 Task: Look for space in Zomin, Uzbekistan from 24th August, 2023 to 10th September, 2023 for 8 adults in price range Rs.12000 to Rs.15000. Place can be entire place or shared room with 4 bedrooms having 8 beds and 4 bathrooms. Property type can be house, flat, guest house. Amenities needed are: wifi, TV, free parkinig on premises, gym, breakfast. Booking option can be shelf check-in. Required host language is English.
Action: Mouse moved to (604, 144)
Screenshot: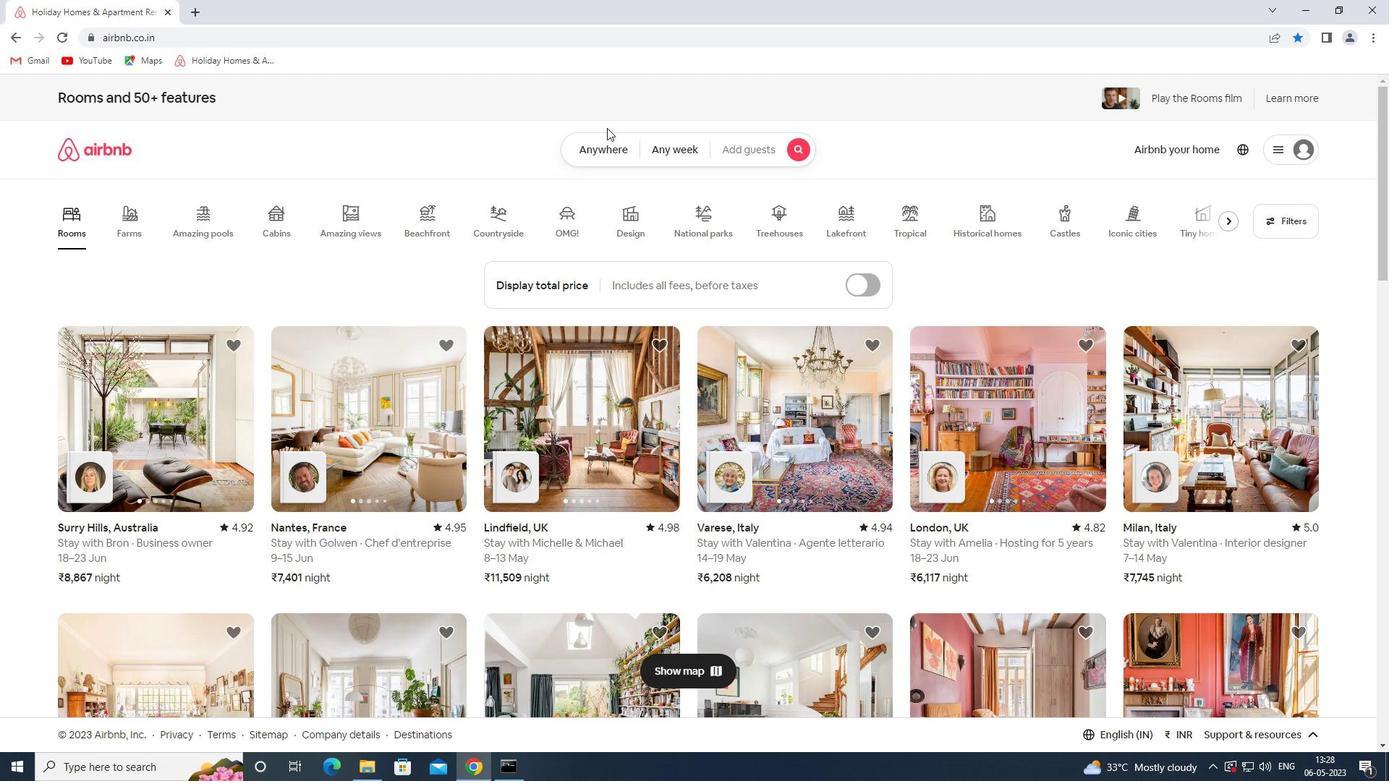 
Action: Mouse pressed left at (604, 144)
Screenshot: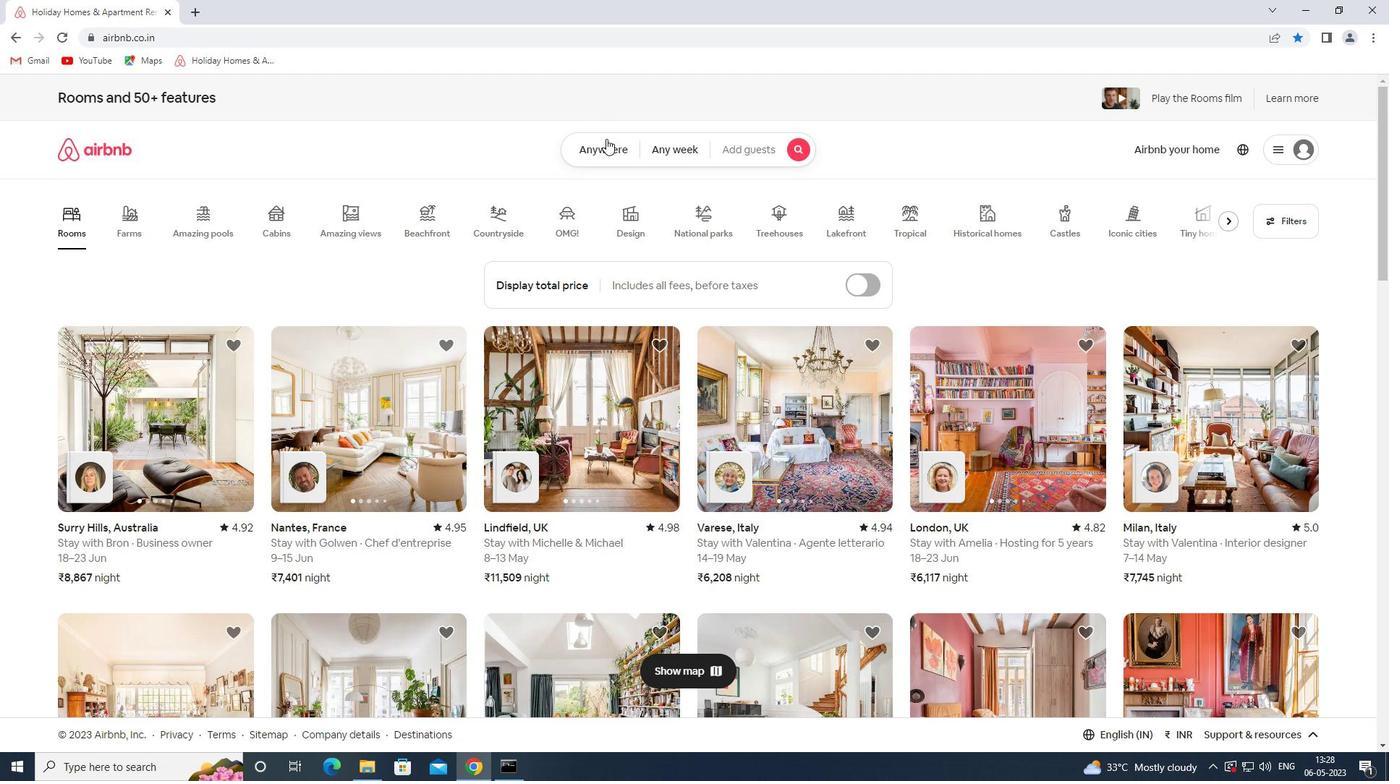 
Action: Mouse moved to (454, 214)
Screenshot: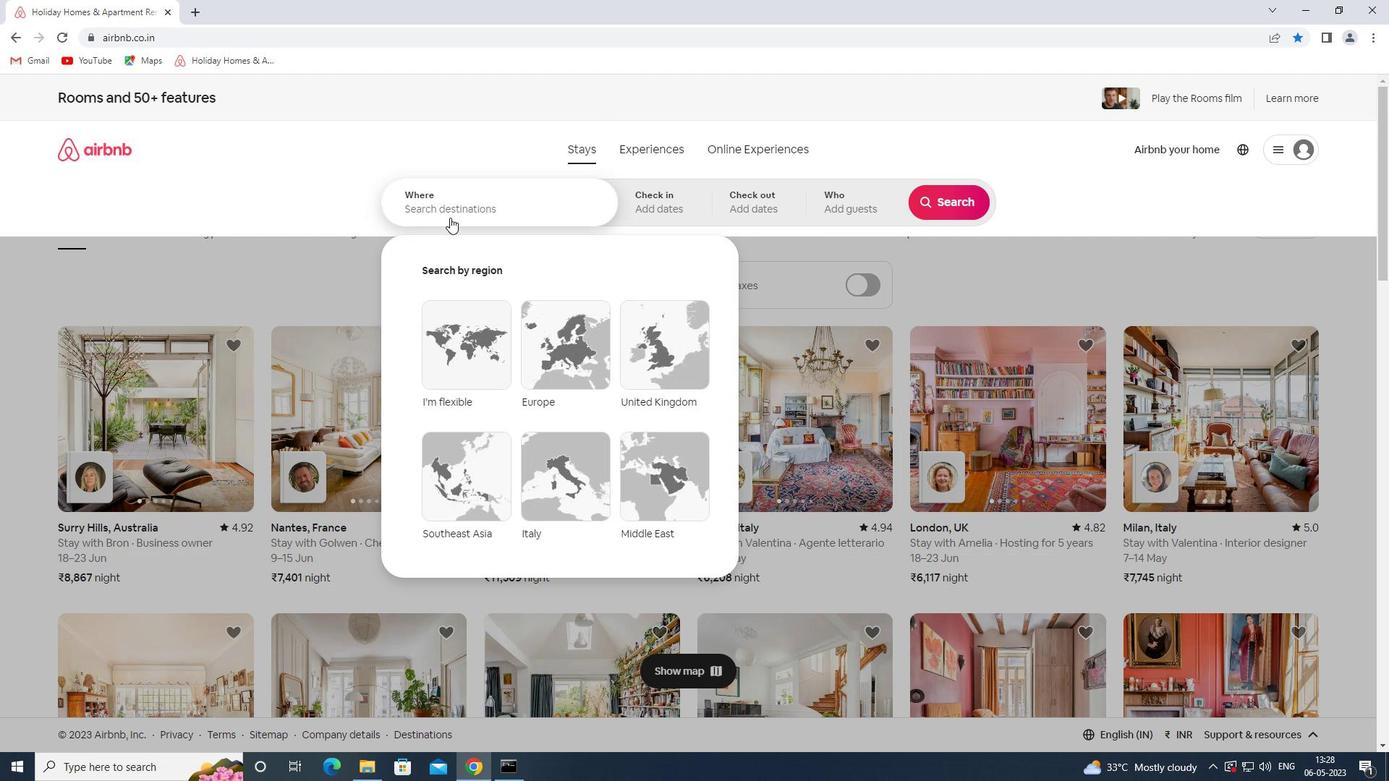 
Action: Mouse pressed left at (454, 214)
Screenshot: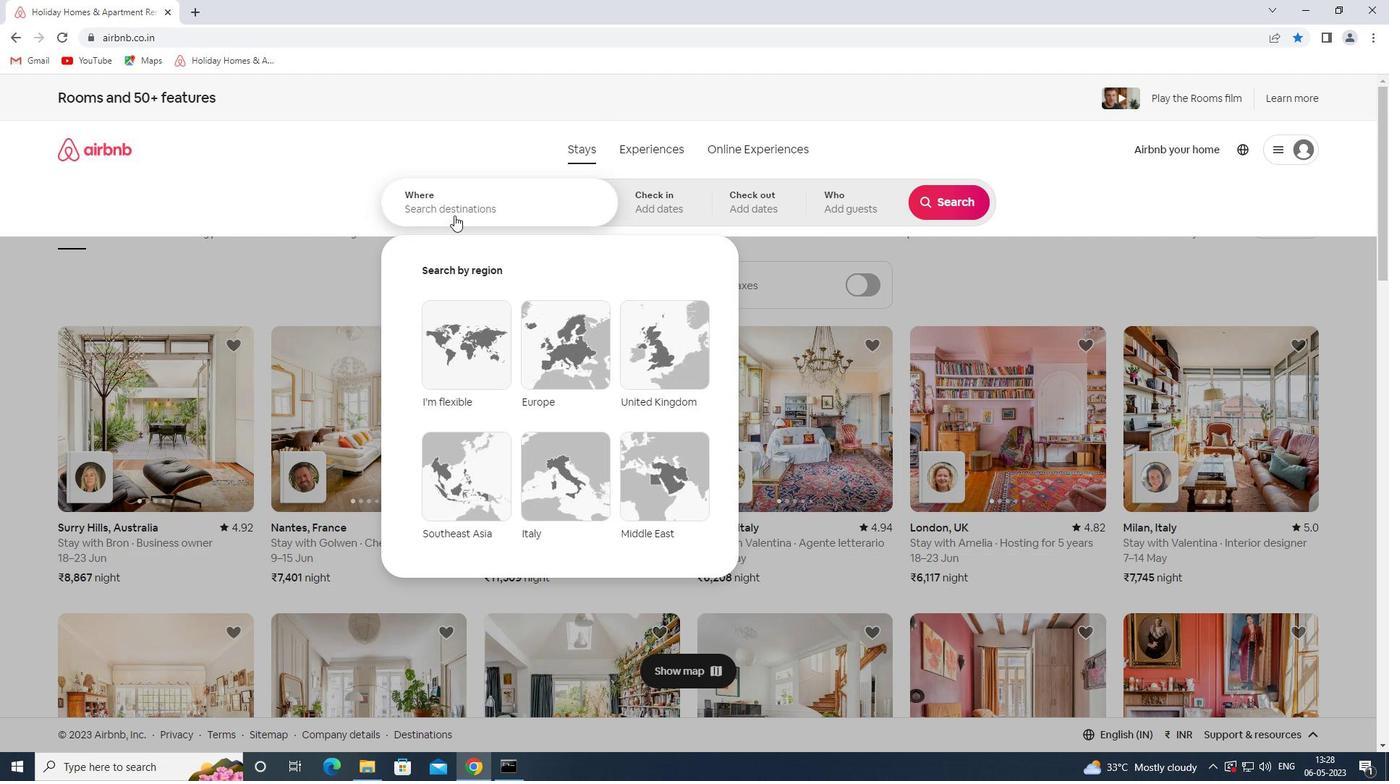 
Action: Mouse moved to (456, 214)
Screenshot: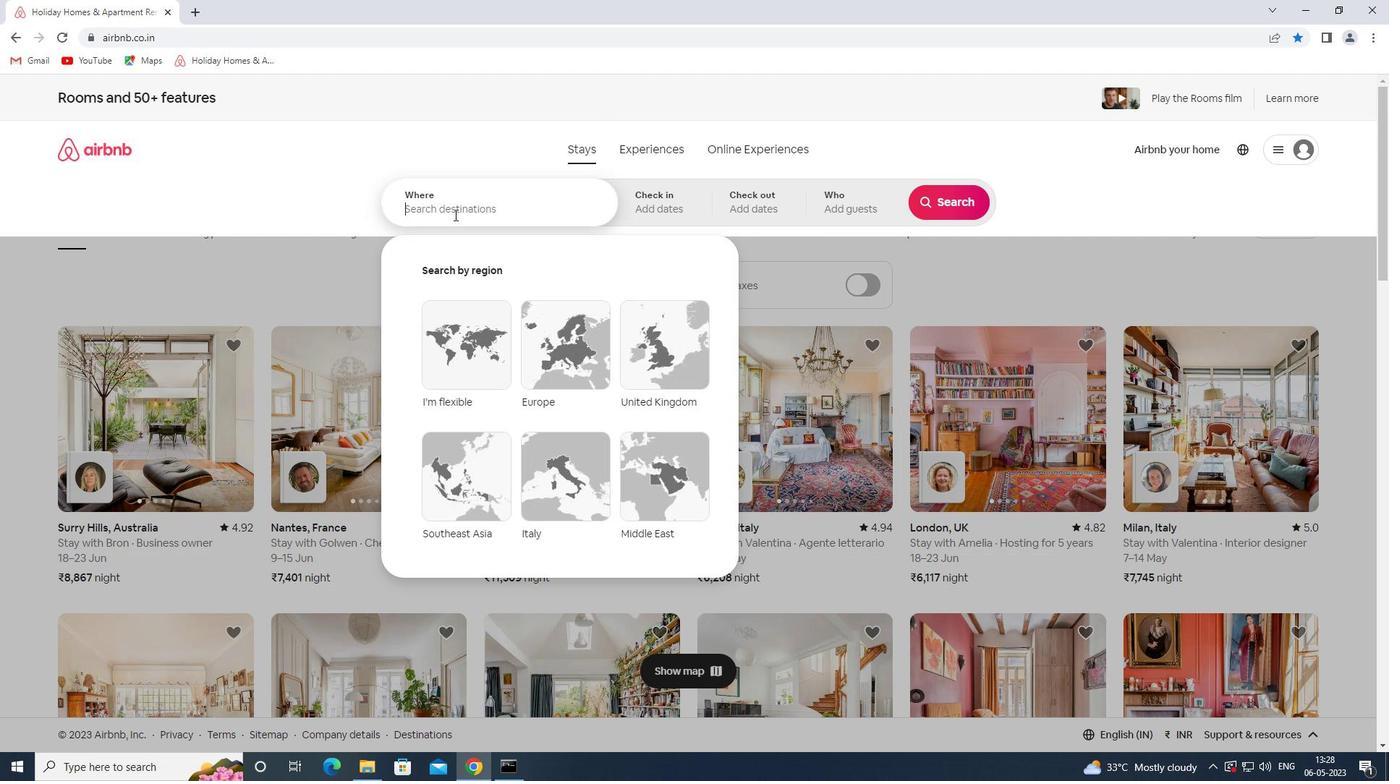 
Action: Key pressed zomin<Key.space>u
Screenshot: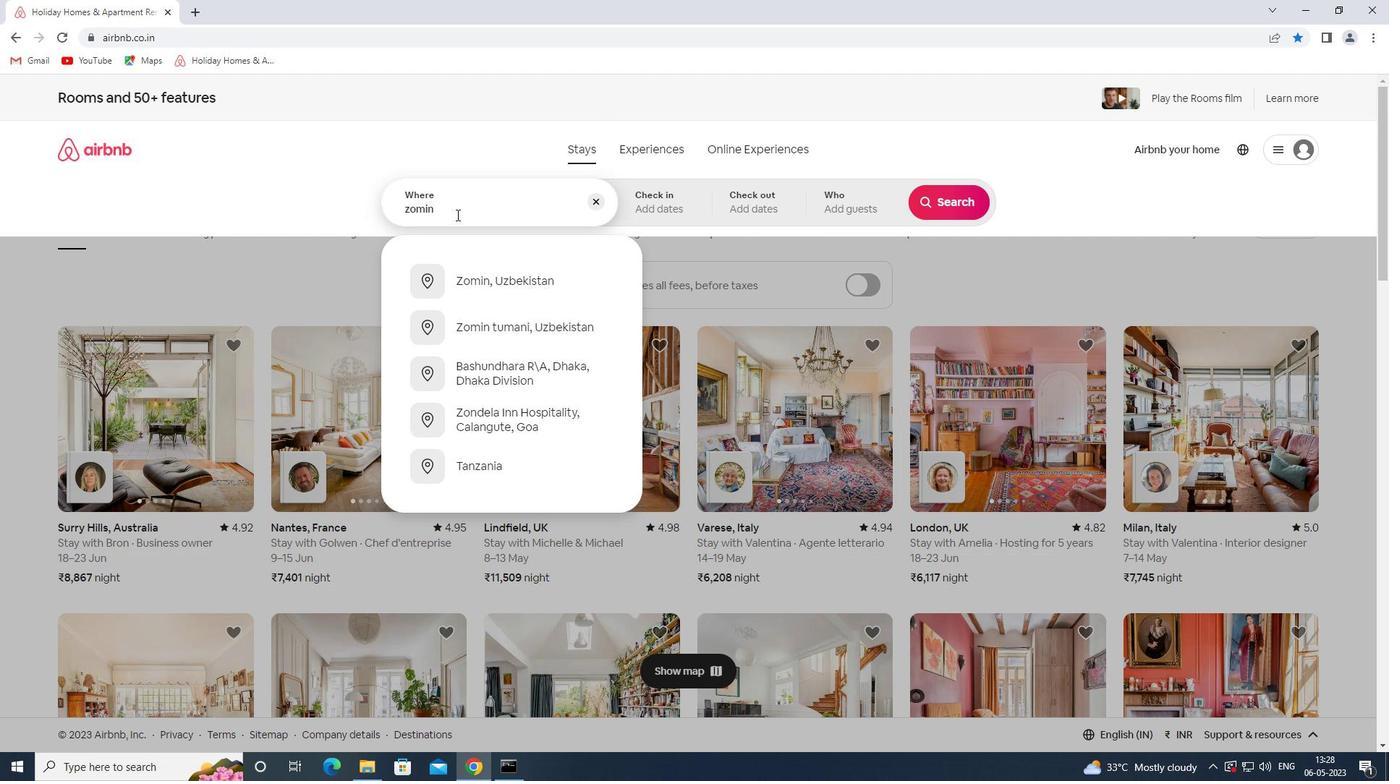 
Action: Mouse moved to (615, 284)
Screenshot: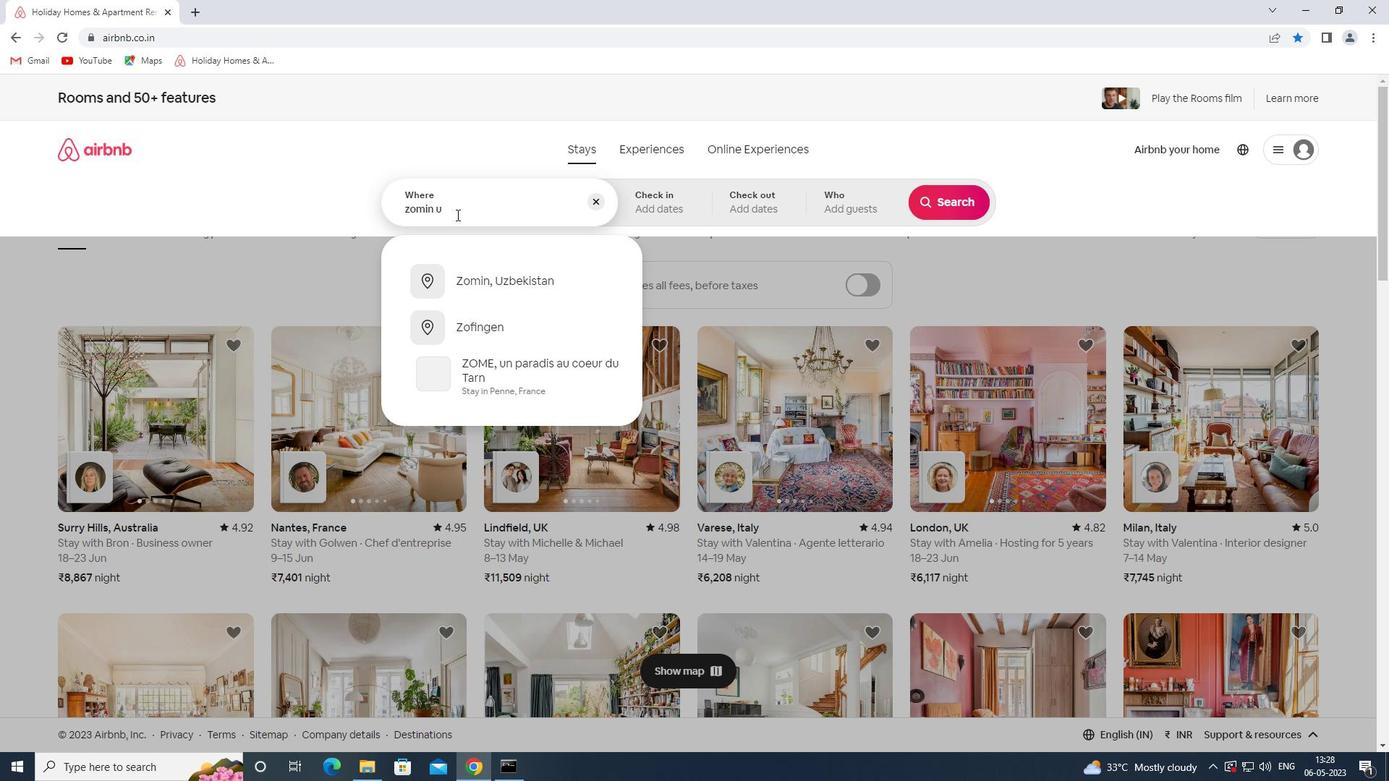 
Action: Mouse pressed left at (615, 284)
Screenshot: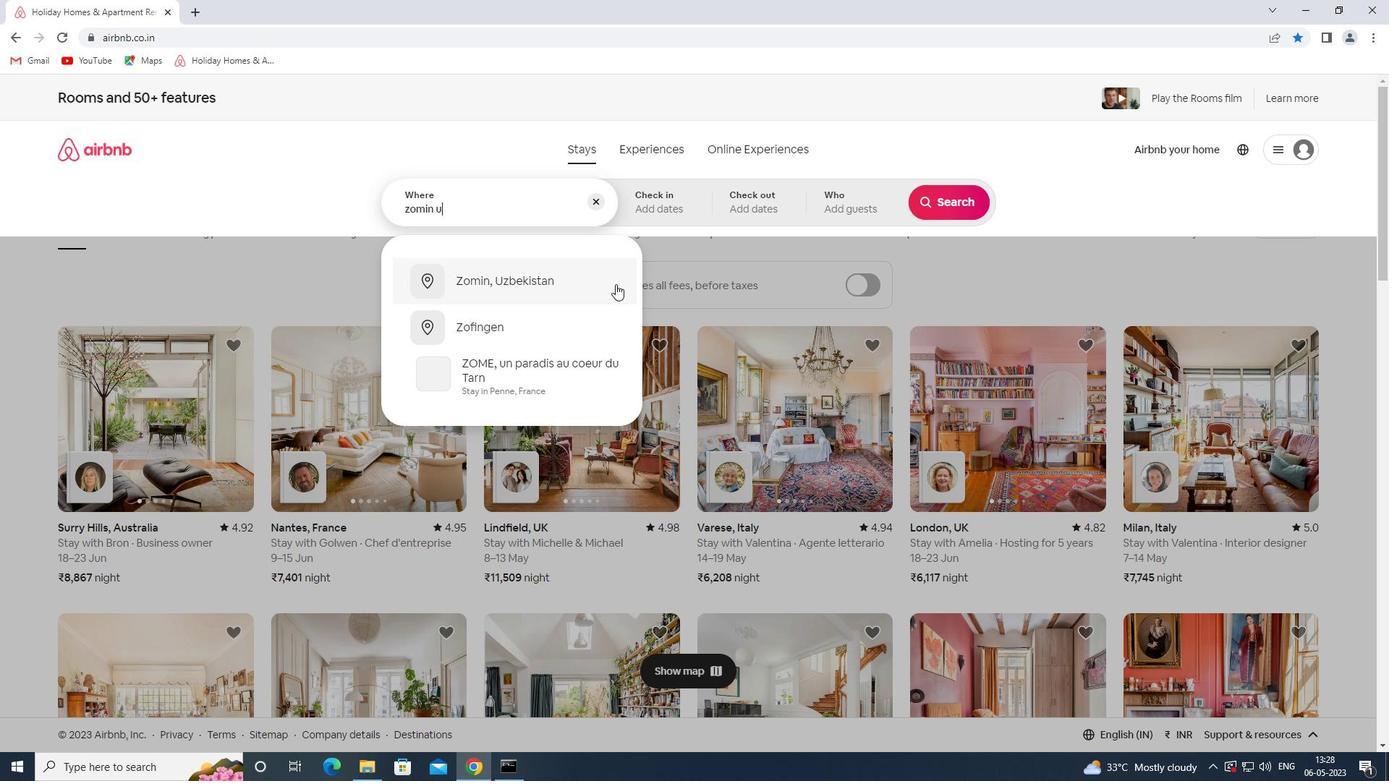 
Action: Mouse moved to (944, 319)
Screenshot: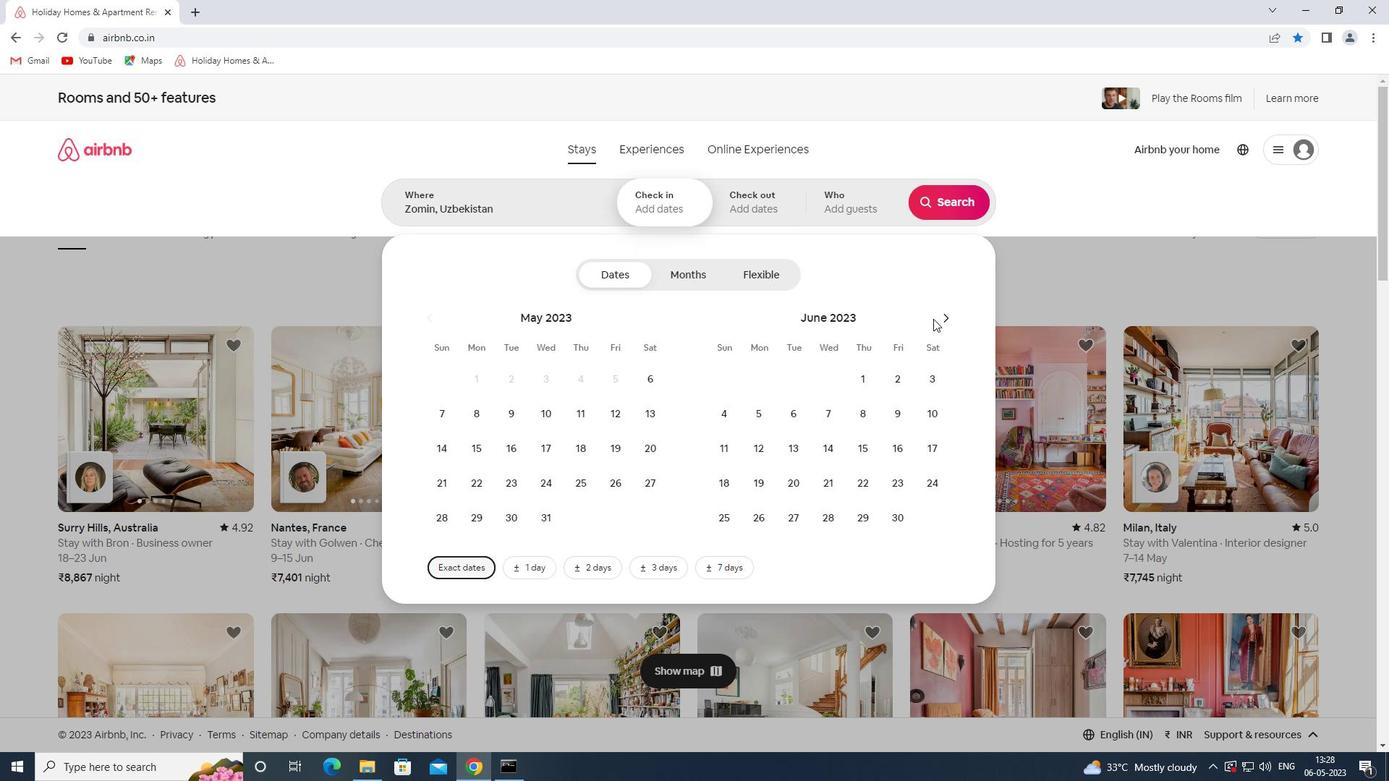 
Action: Mouse pressed left at (944, 319)
Screenshot: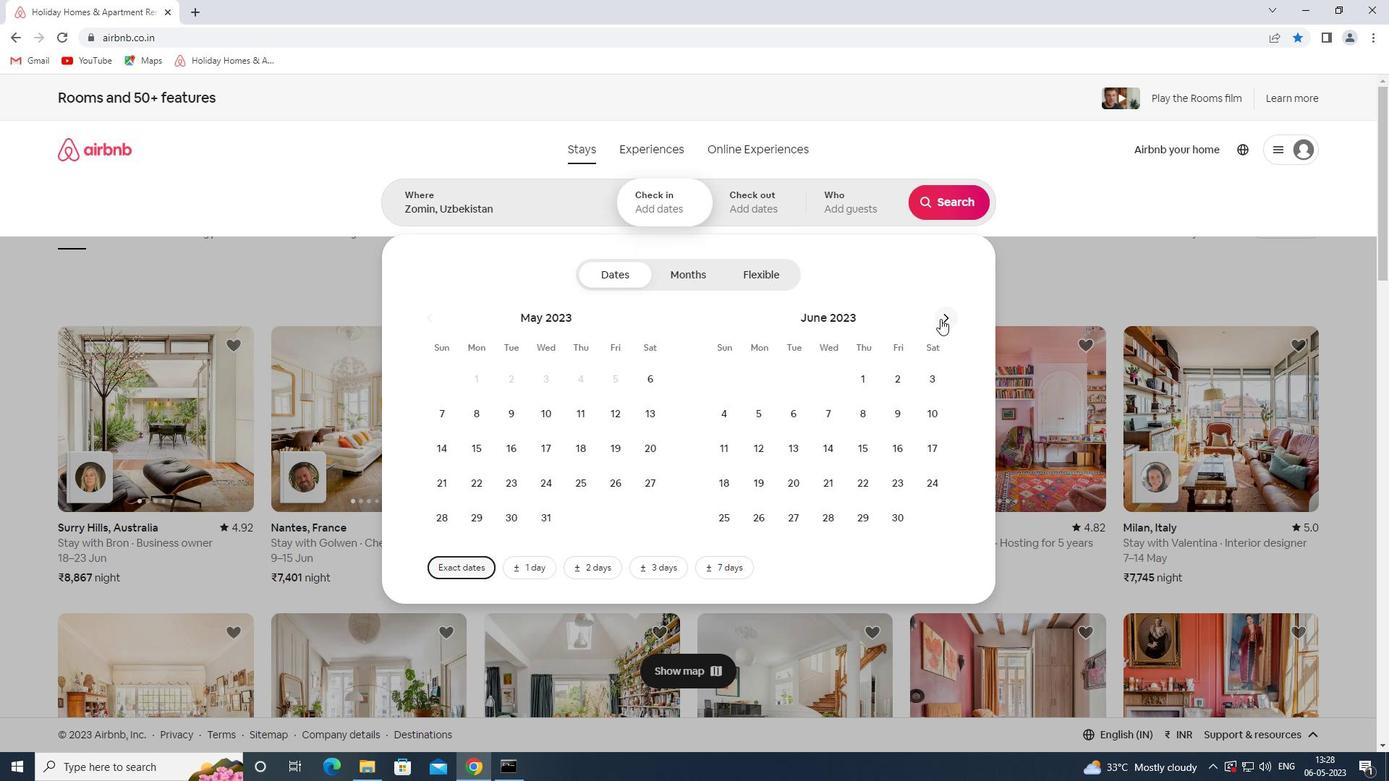 
Action: Mouse pressed left at (944, 319)
Screenshot: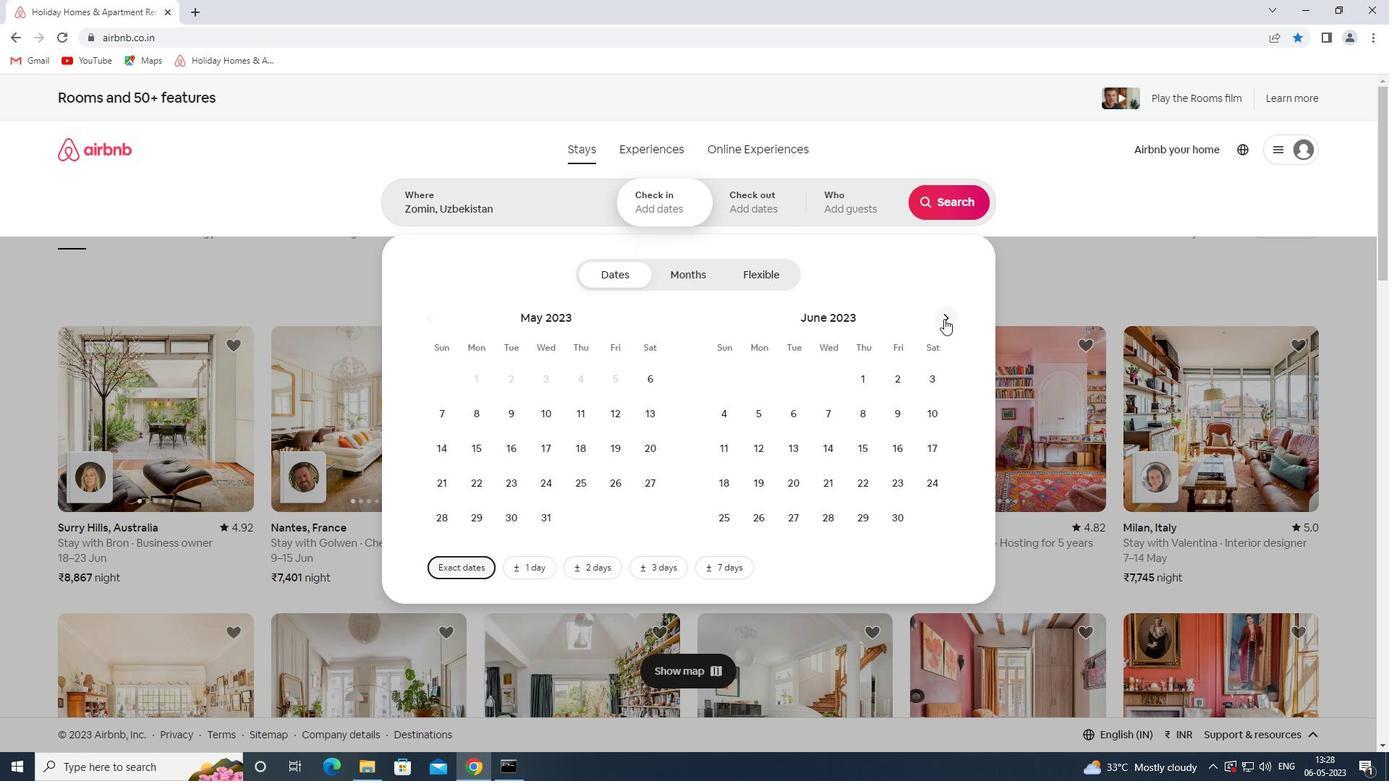 
Action: Mouse pressed left at (944, 319)
Screenshot: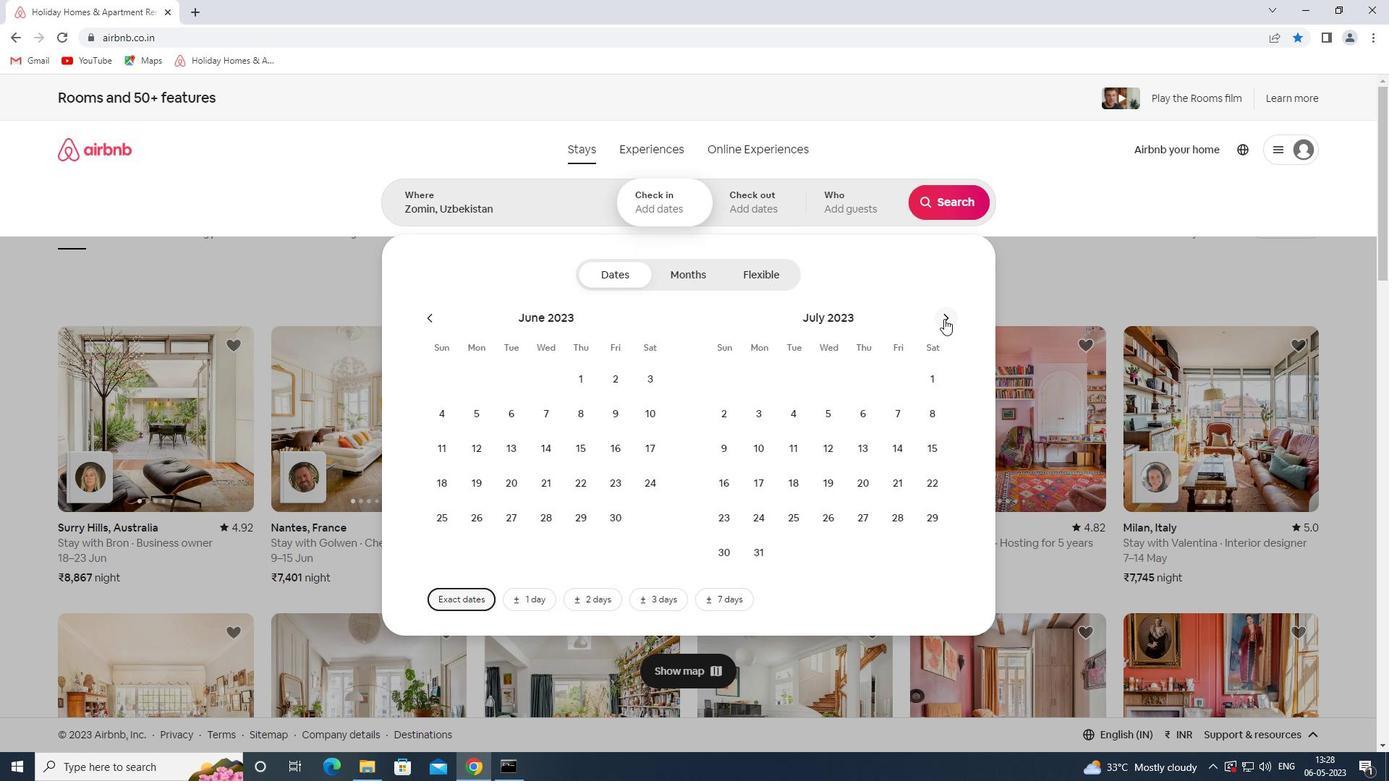 
Action: Mouse moved to (866, 489)
Screenshot: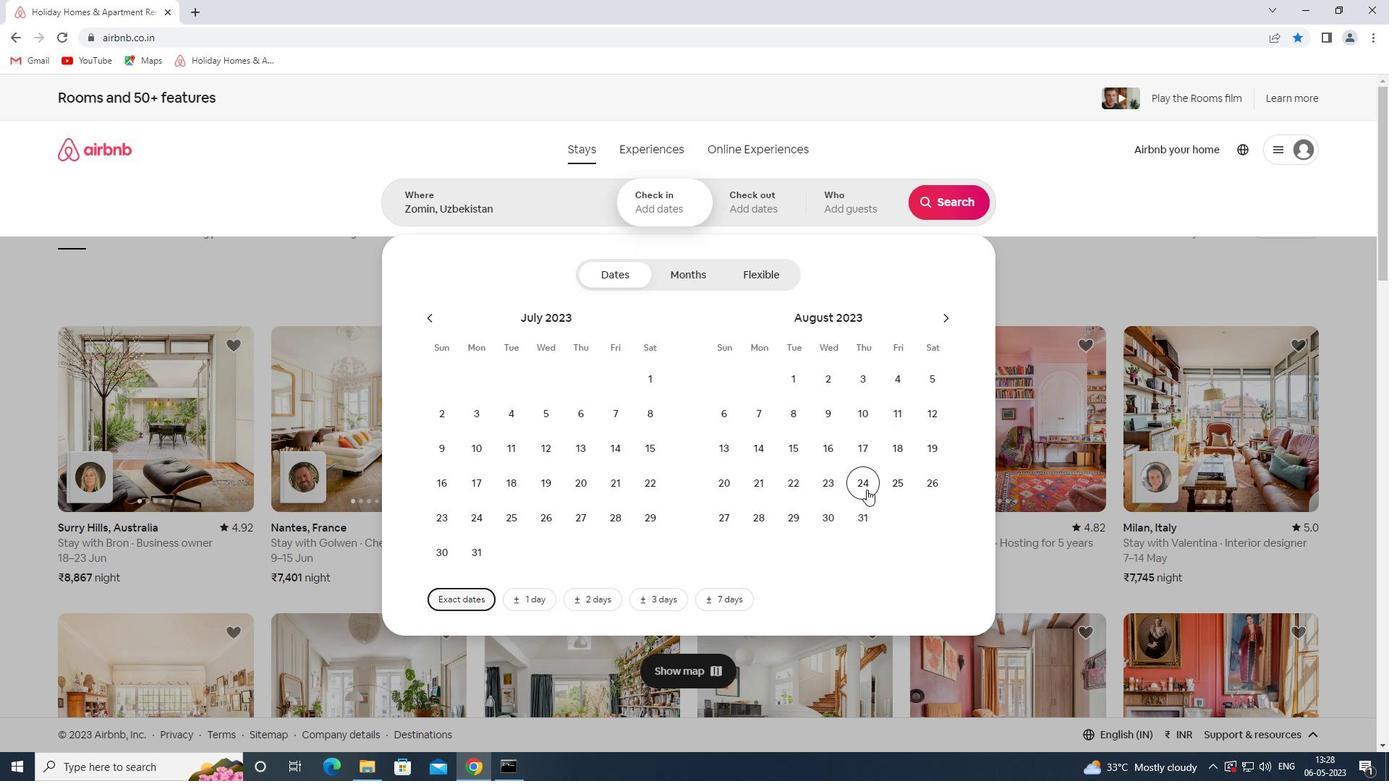 
Action: Mouse pressed left at (866, 489)
Screenshot: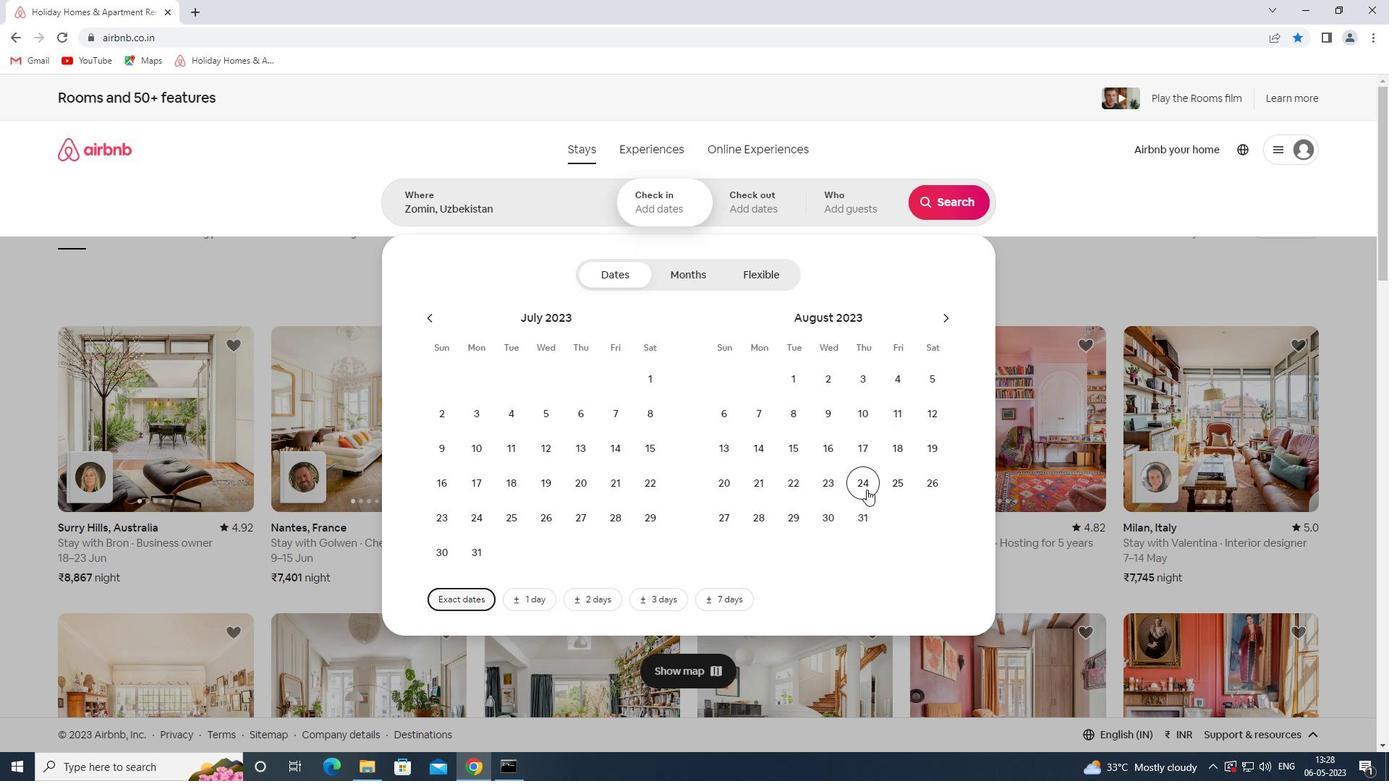 
Action: Mouse moved to (943, 309)
Screenshot: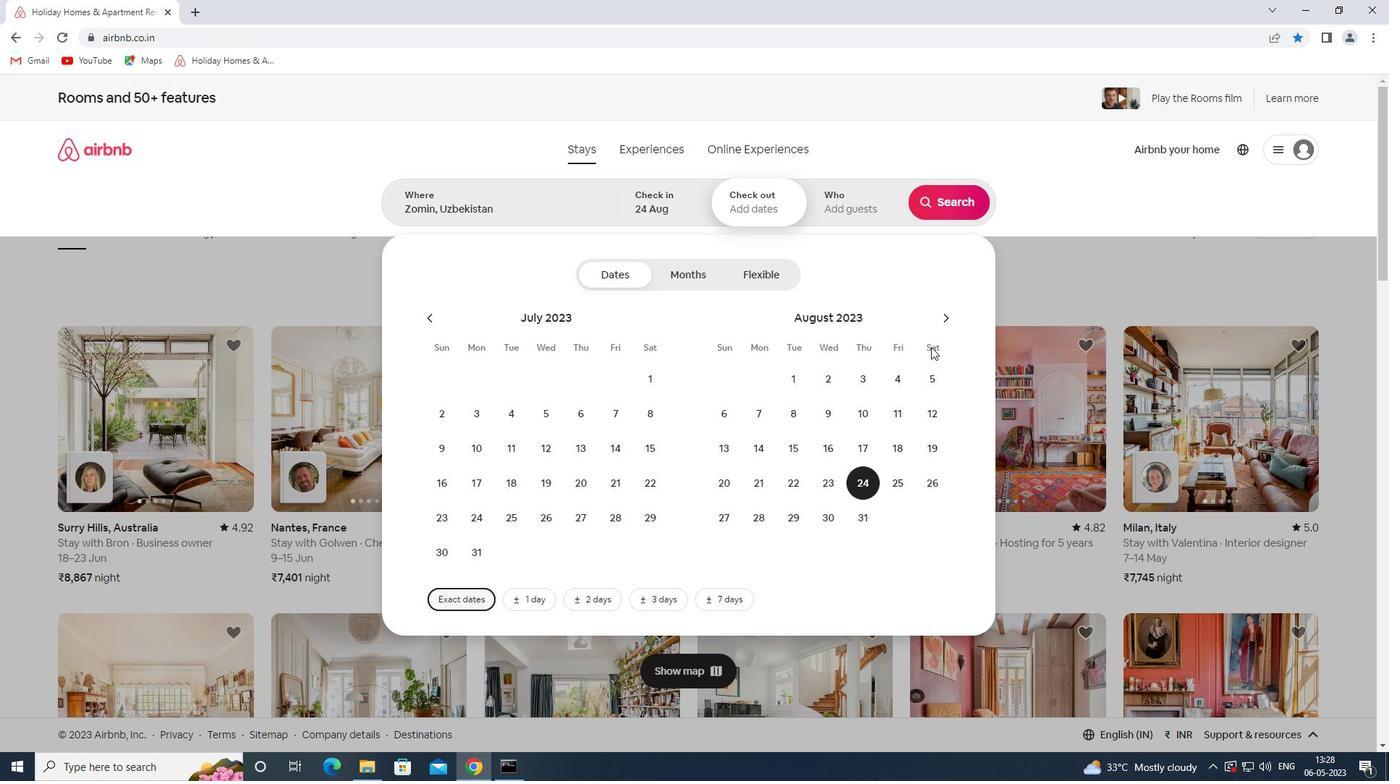 
Action: Mouse pressed left at (943, 309)
Screenshot: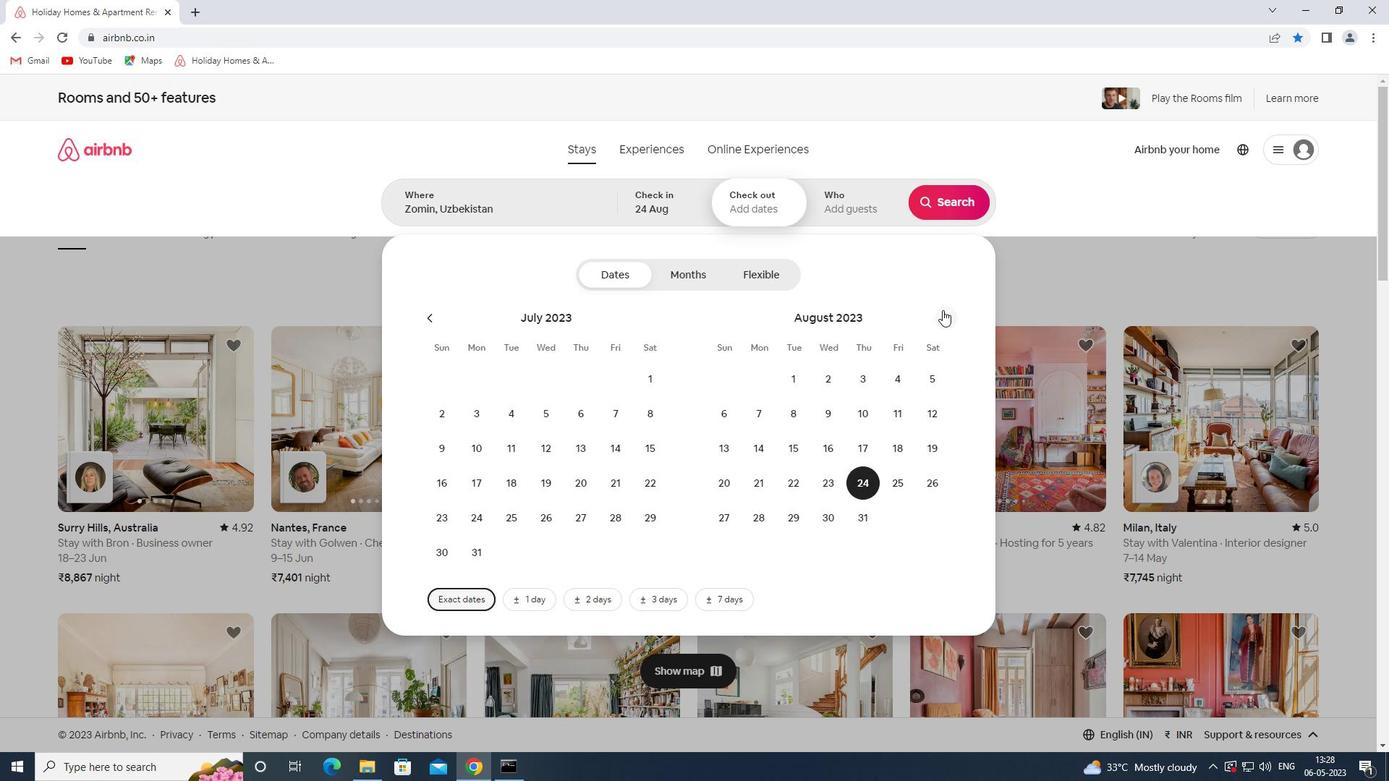 
Action: Mouse moved to (725, 453)
Screenshot: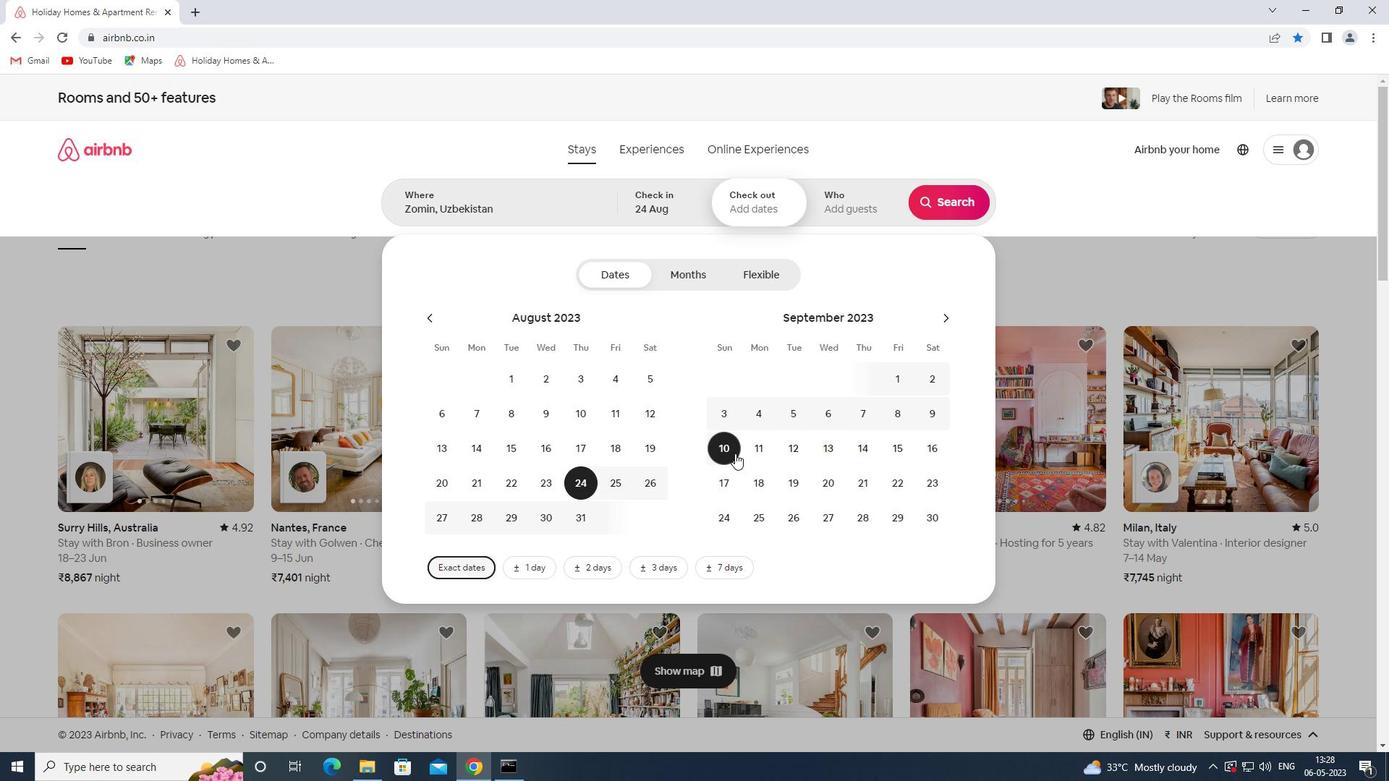 
Action: Mouse pressed left at (725, 453)
Screenshot: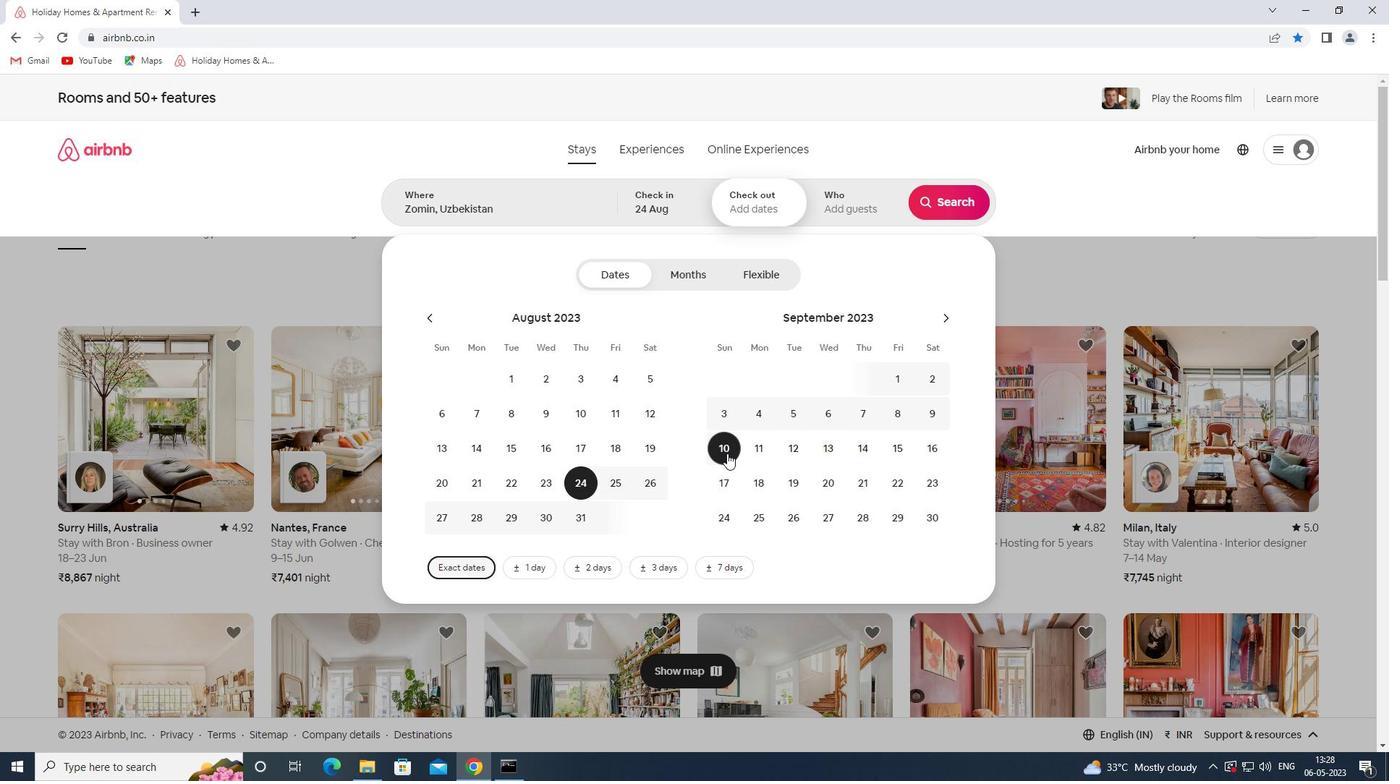
Action: Mouse moved to (866, 208)
Screenshot: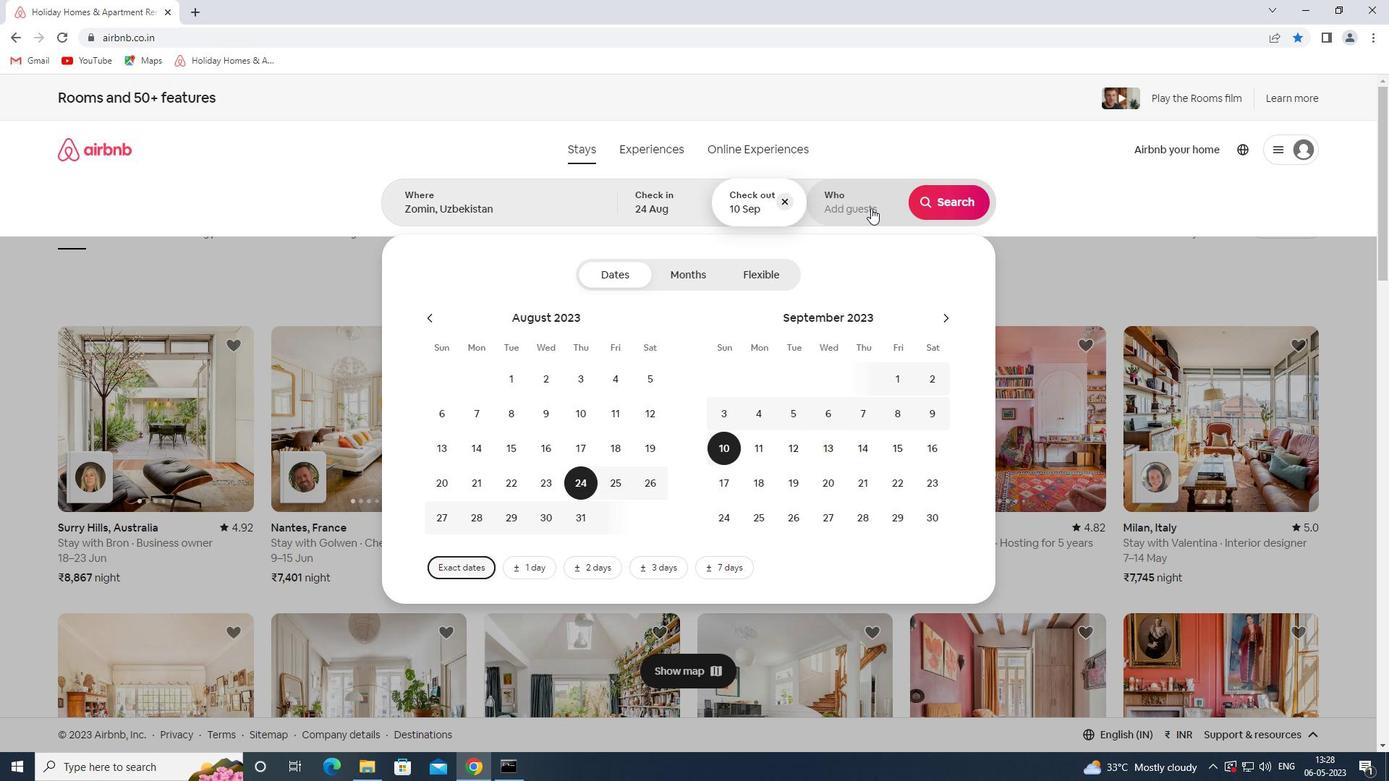 
Action: Mouse pressed left at (866, 208)
Screenshot: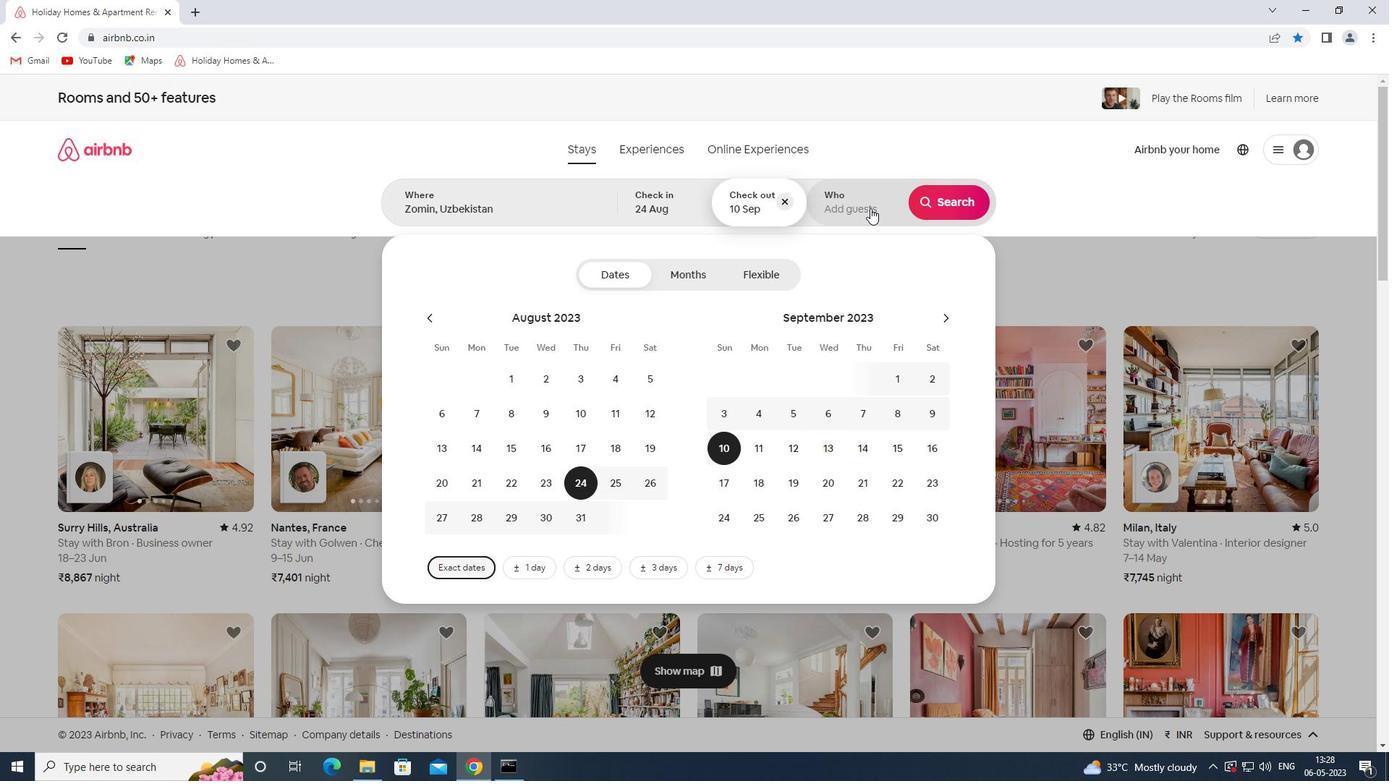 
Action: Mouse moved to (956, 279)
Screenshot: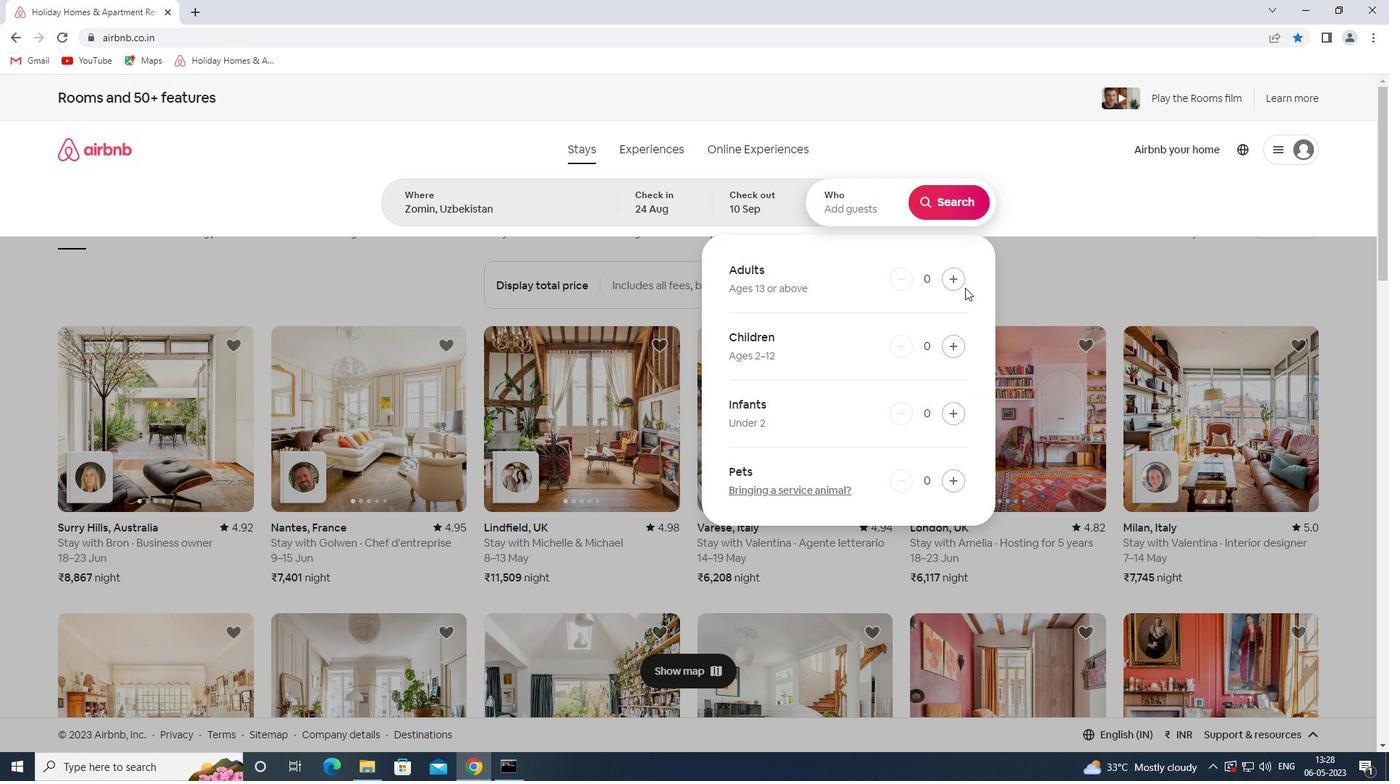 
Action: Mouse pressed left at (956, 279)
Screenshot: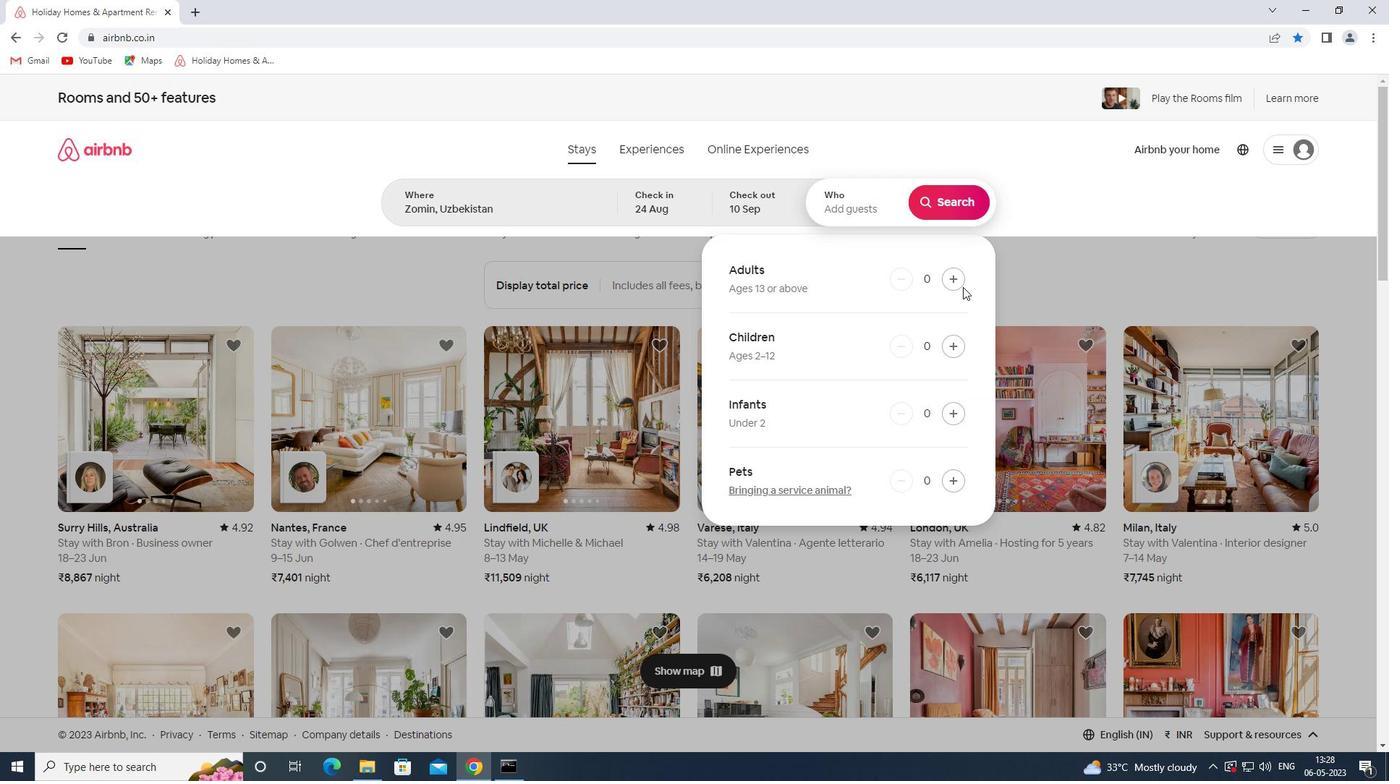 
Action: Mouse pressed left at (956, 279)
Screenshot: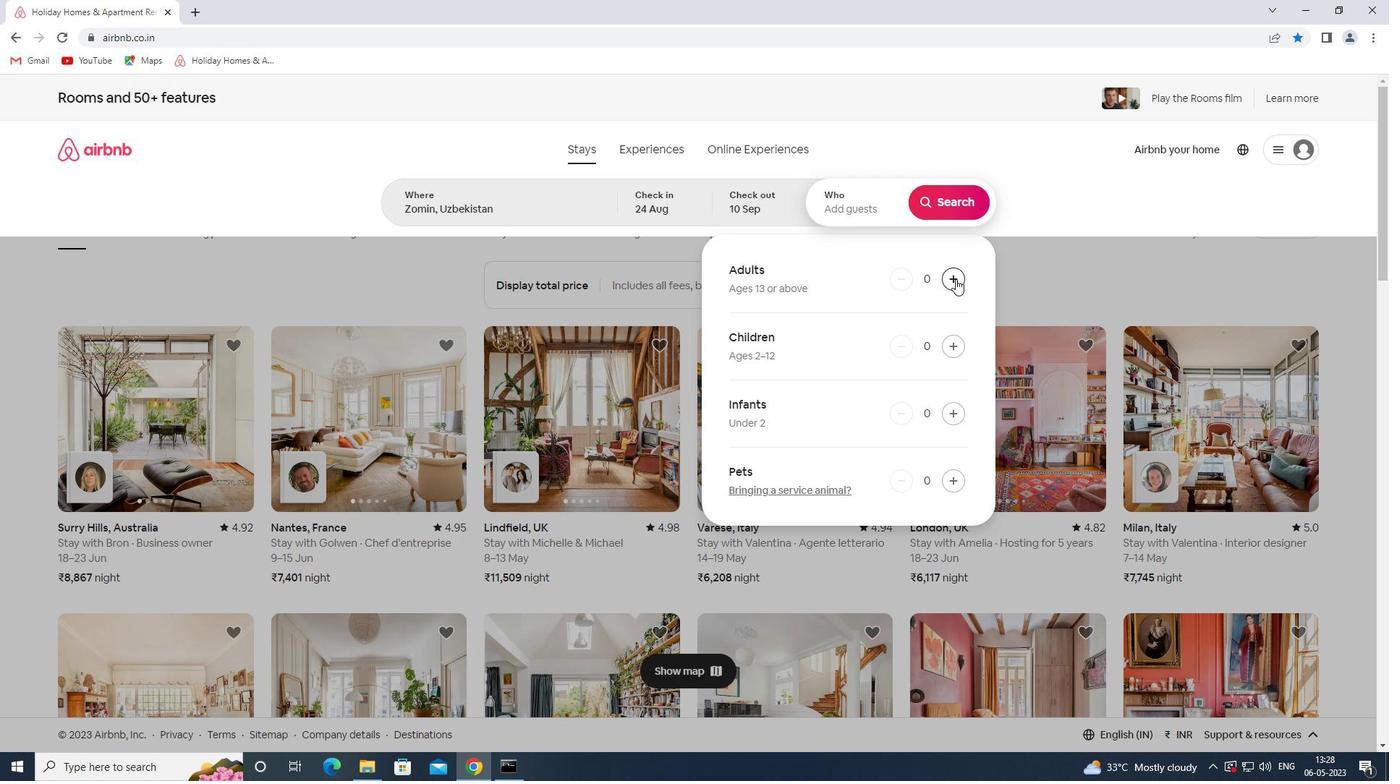 
Action: Mouse pressed left at (956, 279)
Screenshot: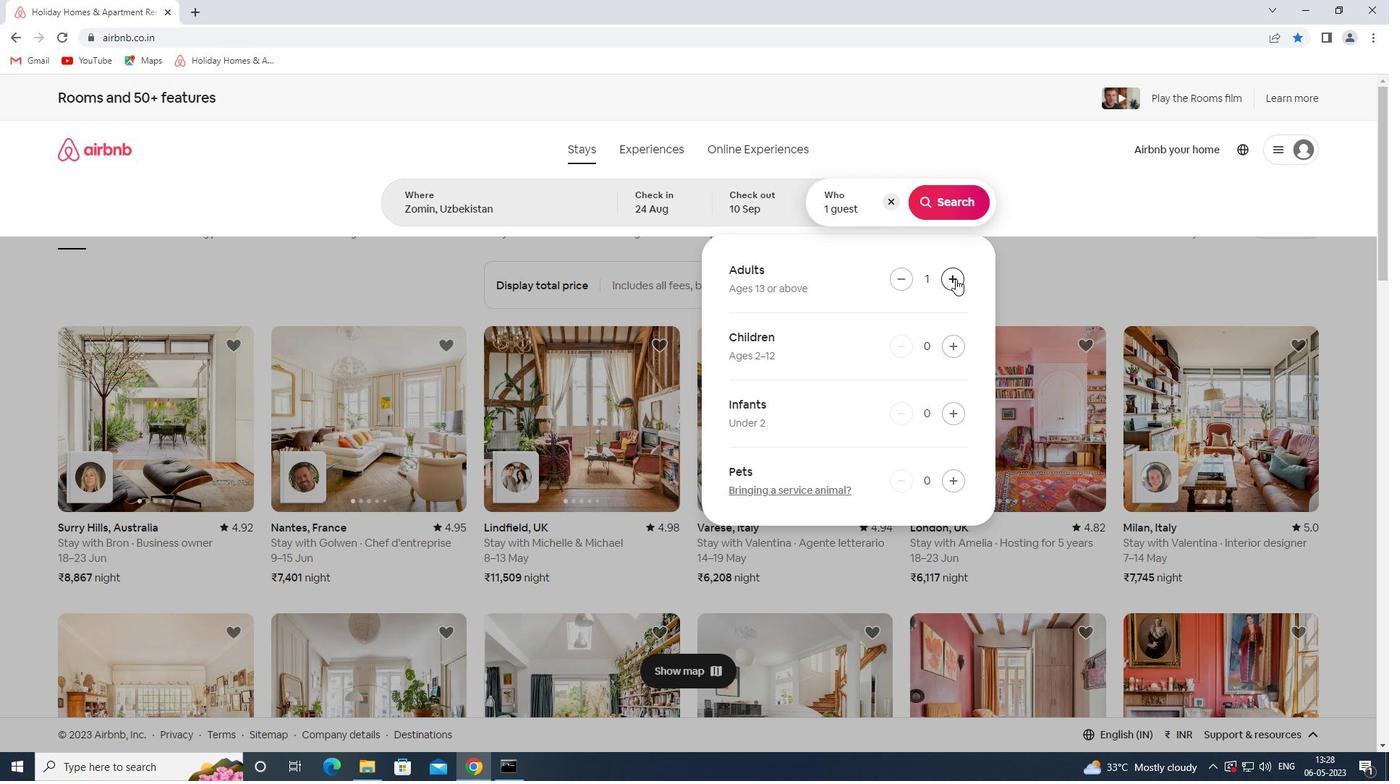 
Action: Mouse pressed left at (956, 279)
Screenshot: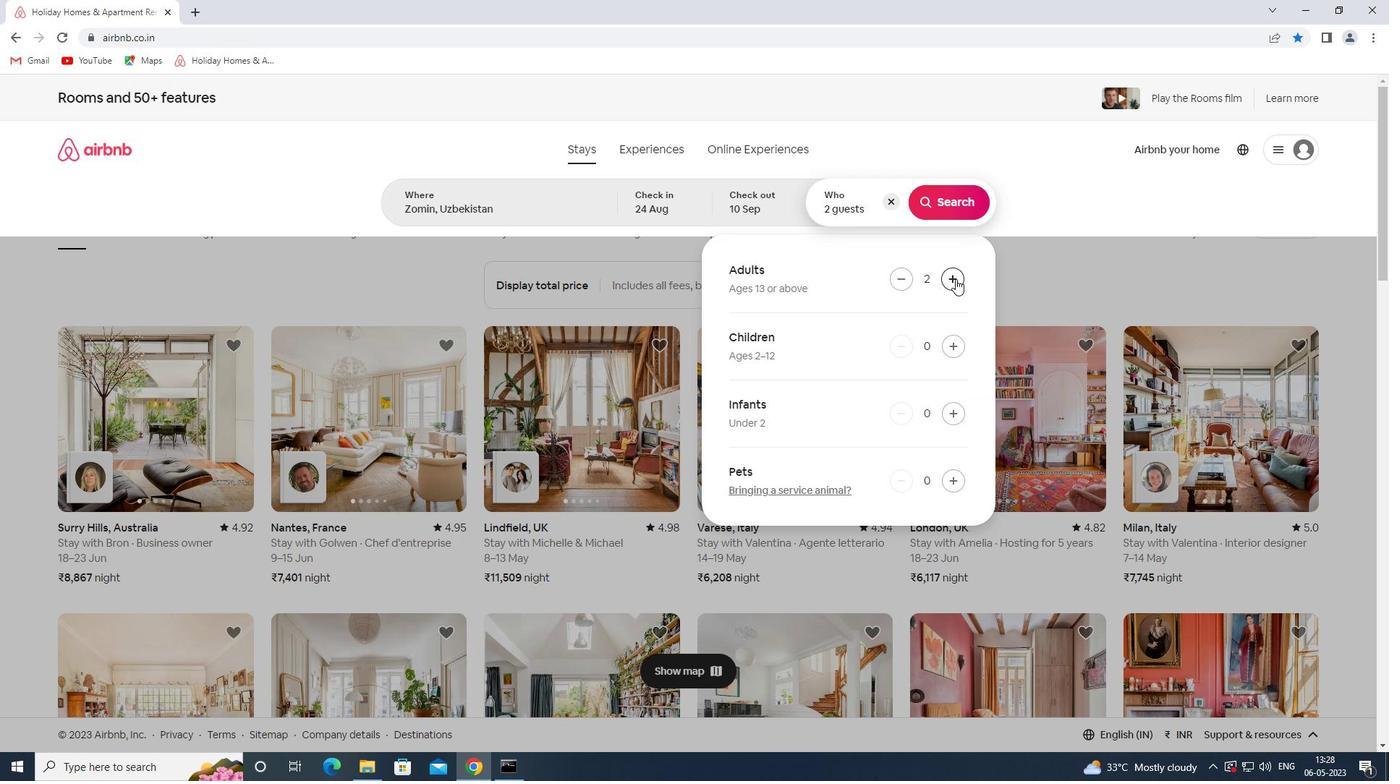 
Action: Mouse pressed left at (956, 279)
Screenshot: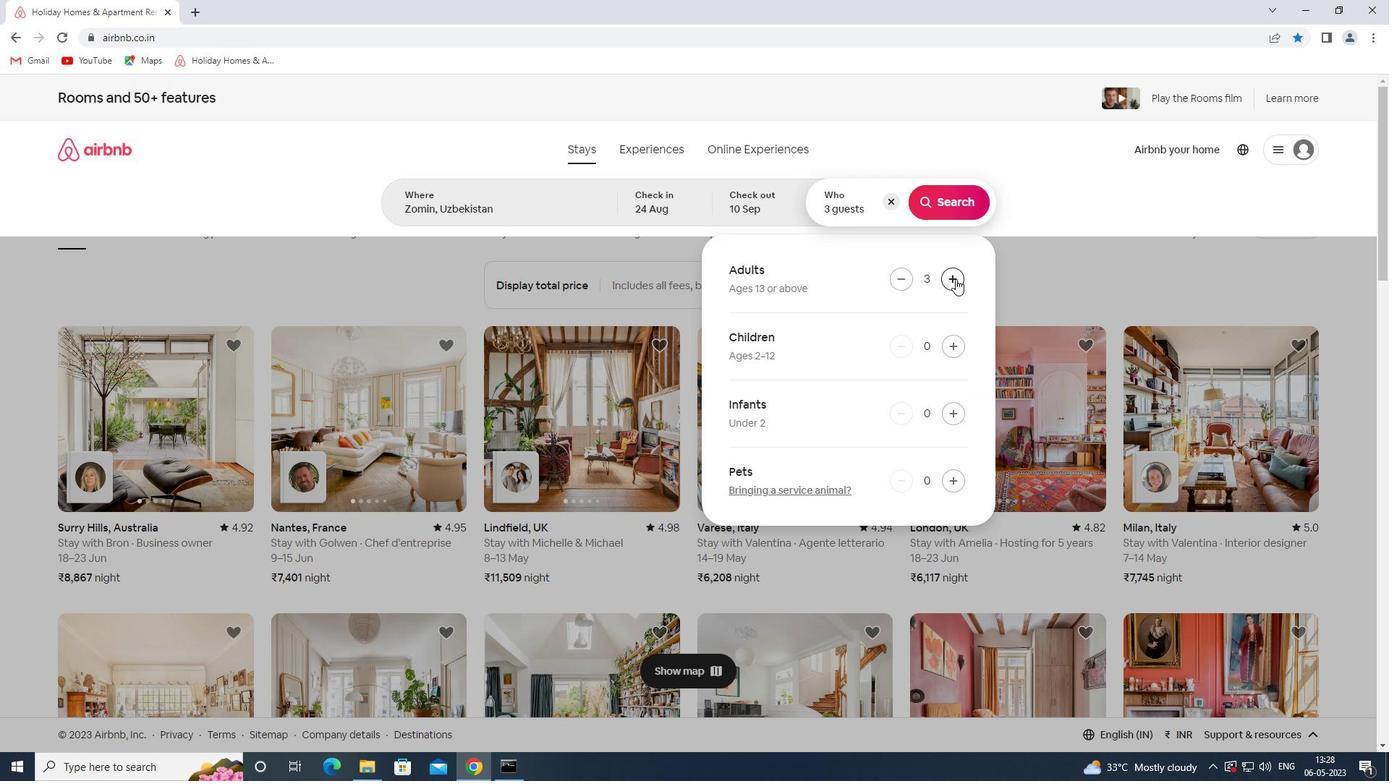 
Action: Mouse pressed left at (956, 279)
Screenshot: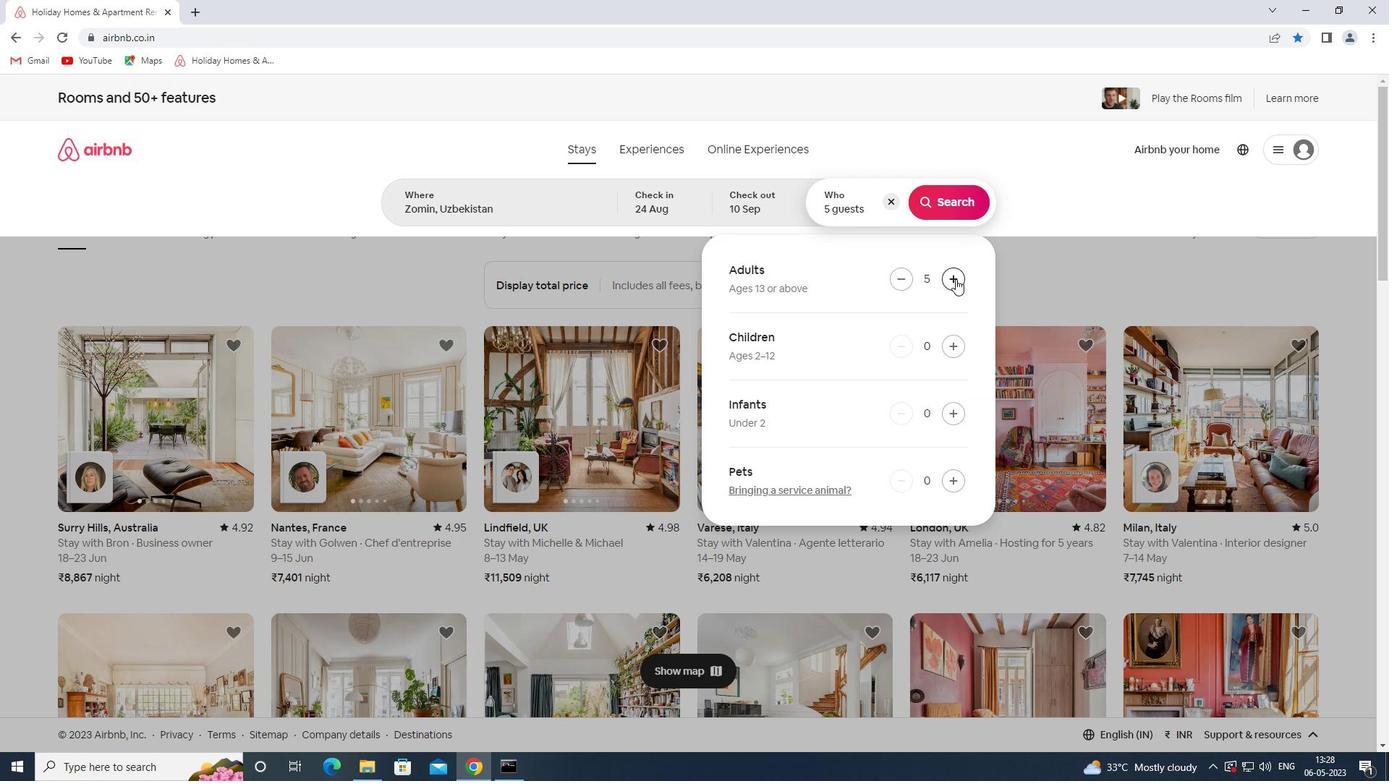 
Action: Mouse pressed left at (956, 279)
Screenshot: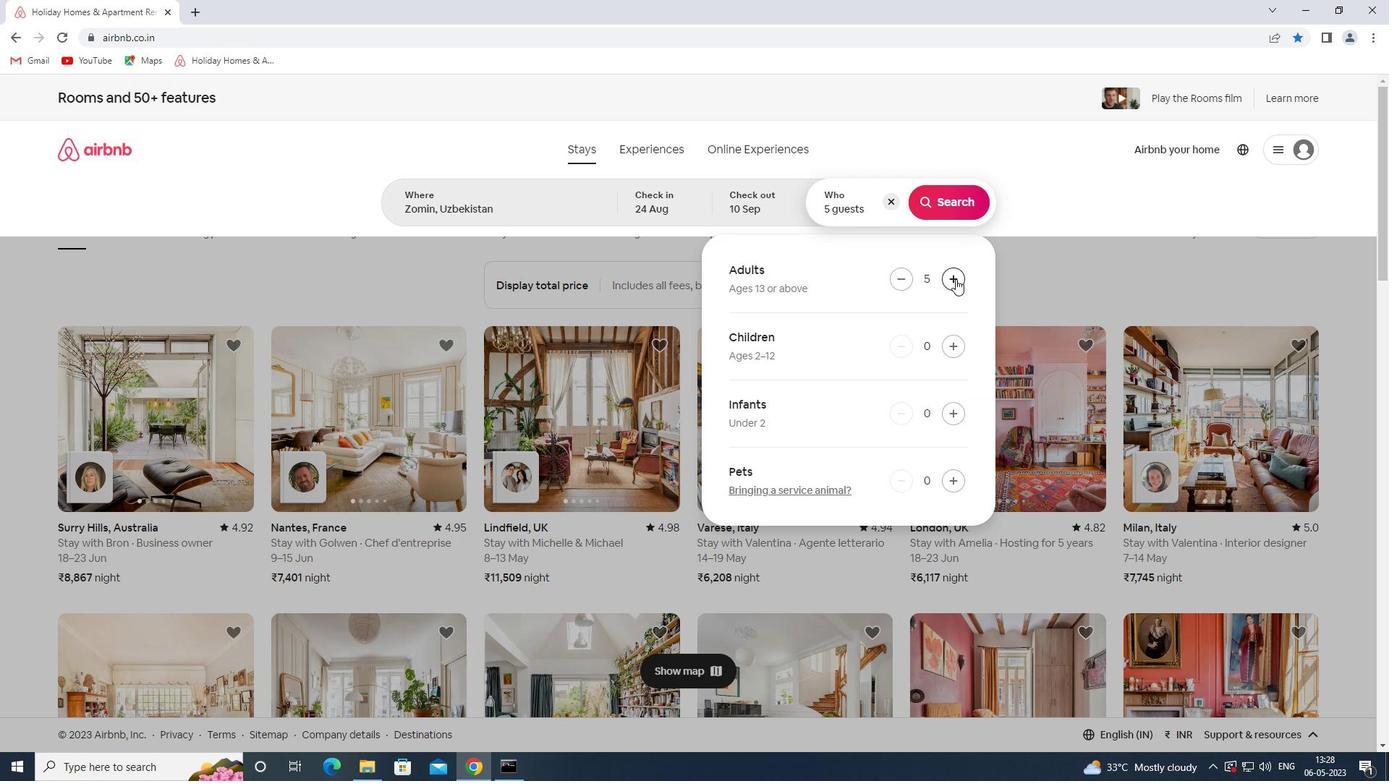 
Action: Mouse pressed left at (956, 279)
Screenshot: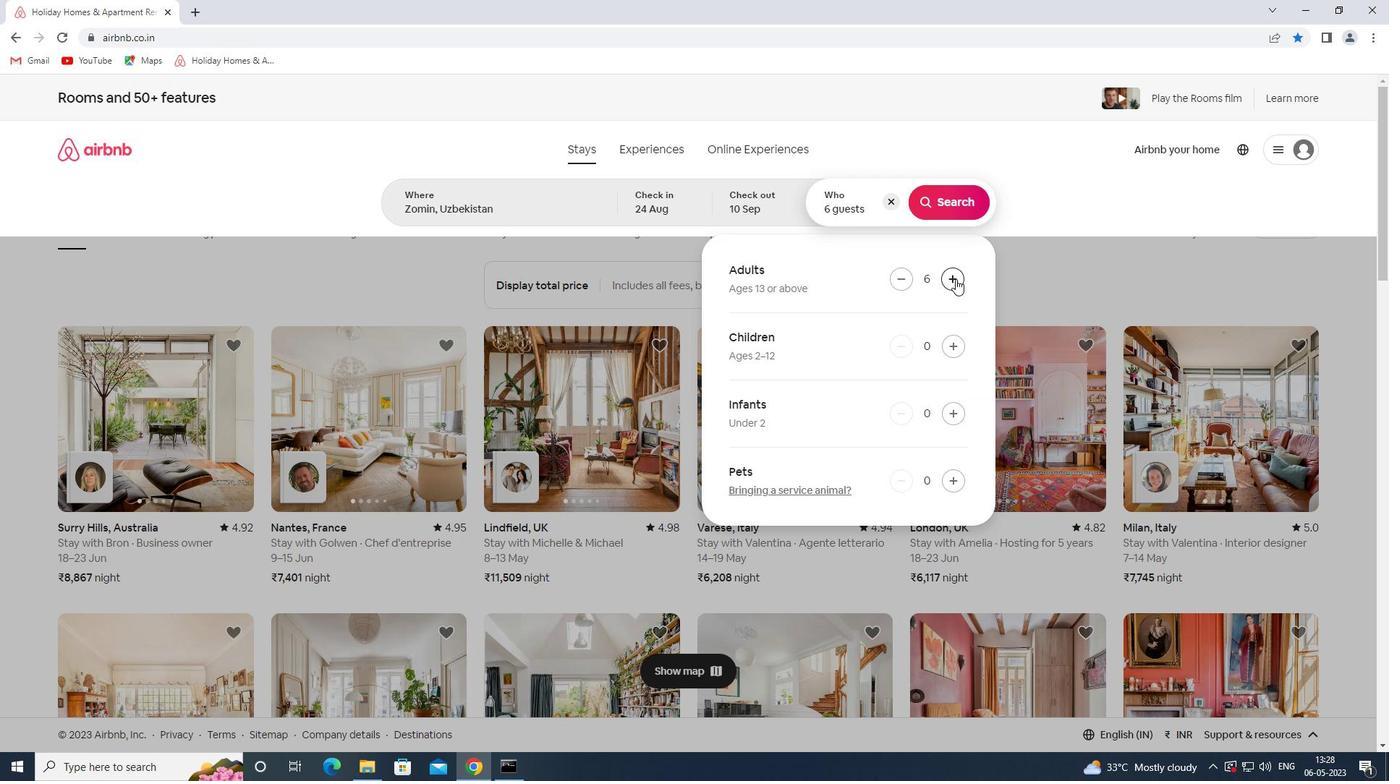 
Action: Mouse pressed left at (956, 279)
Screenshot: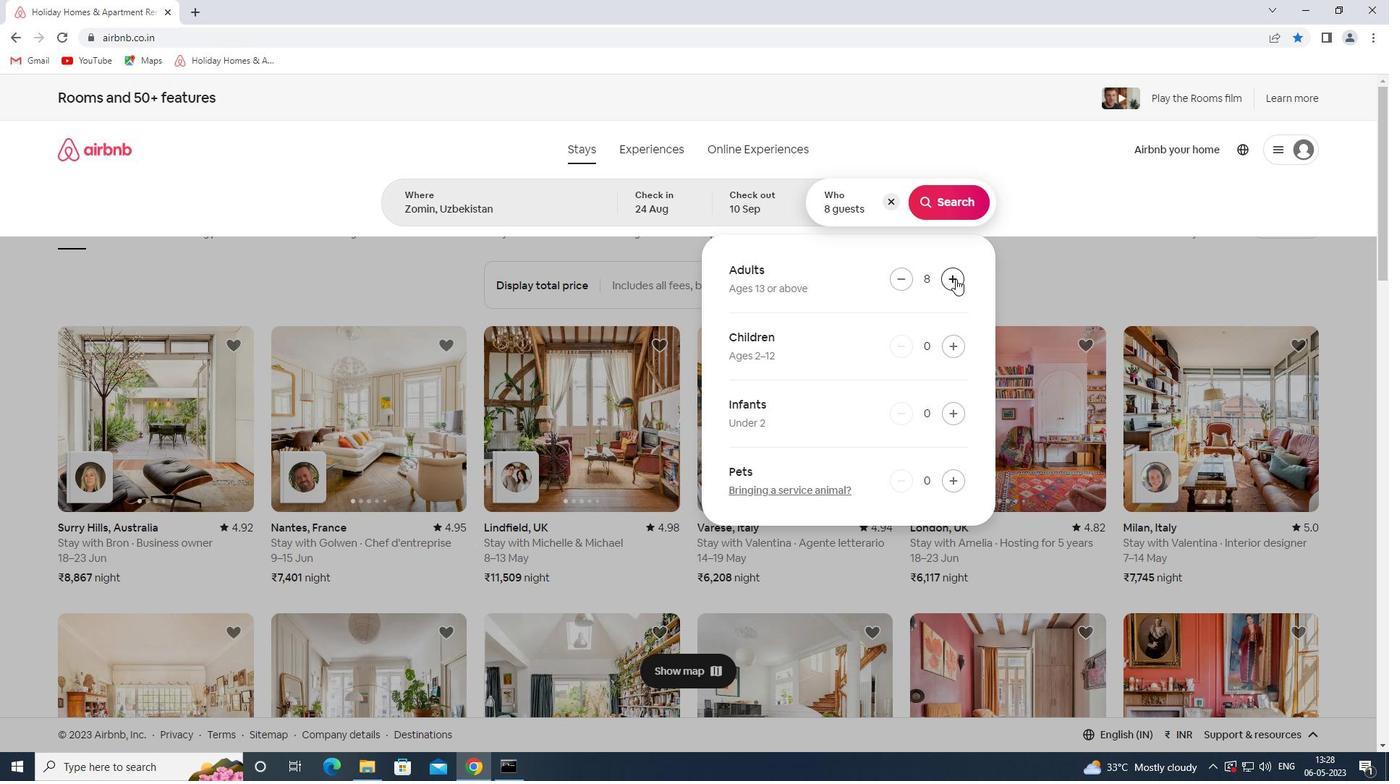 
Action: Mouse moved to (898, 275)
Screenshot: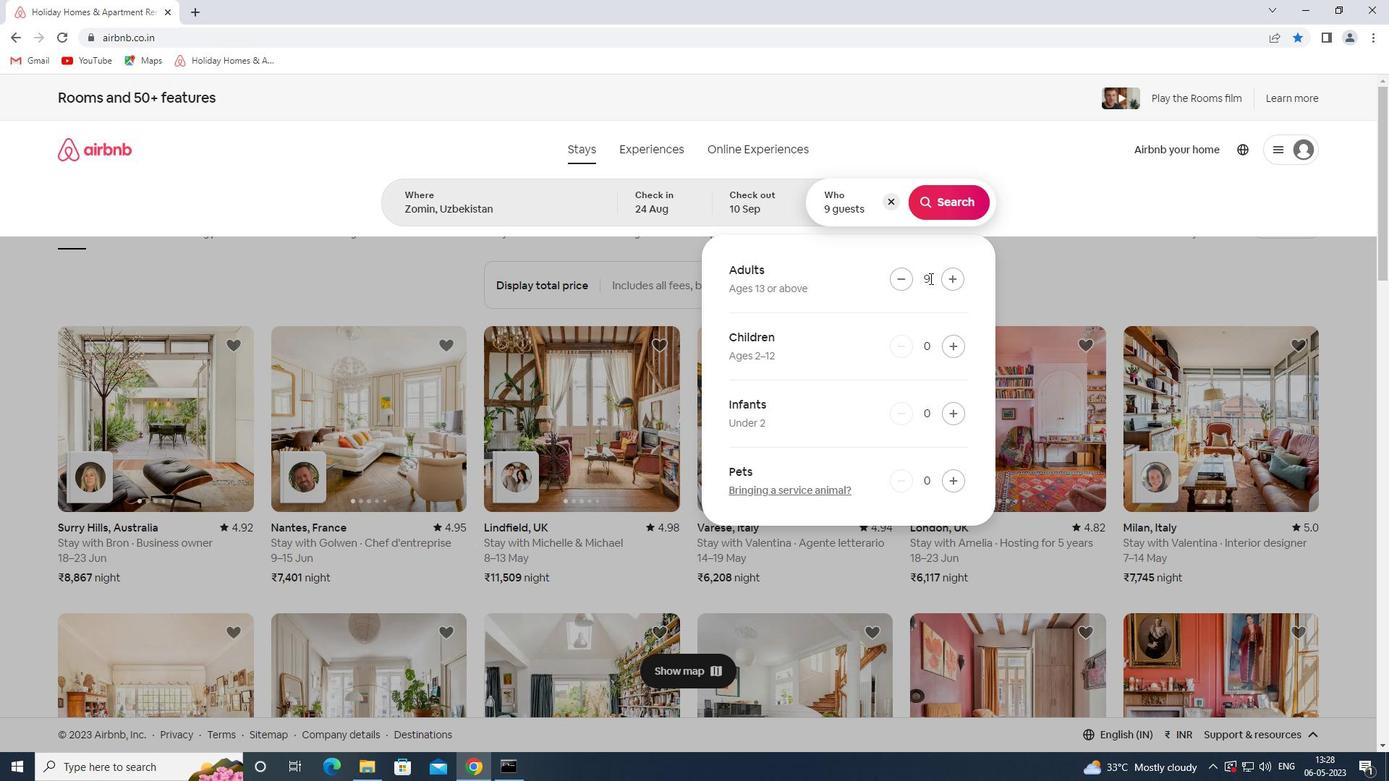 
Action: Mouse pressed left at (898, 275)
Screenshot: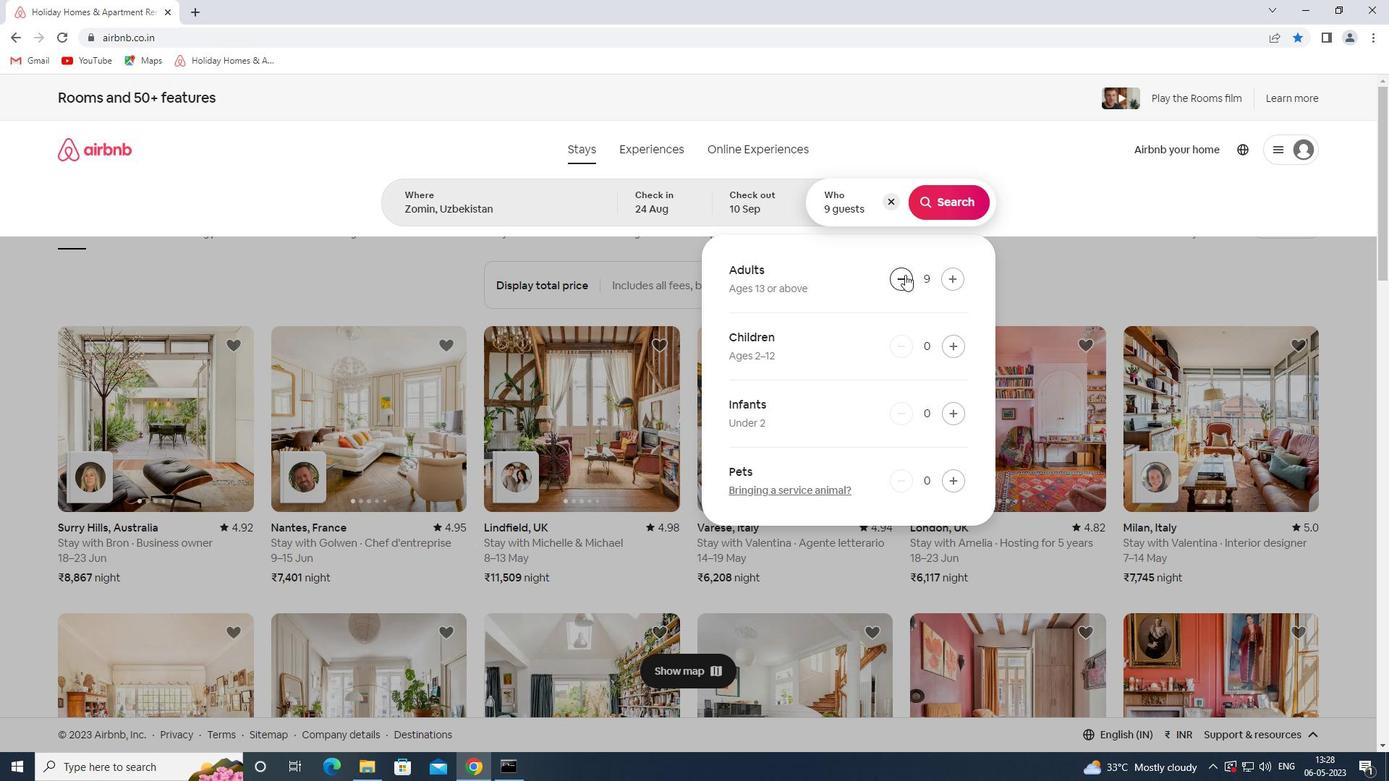 
Action: Mouse moved to (951, 184)
Screenshot: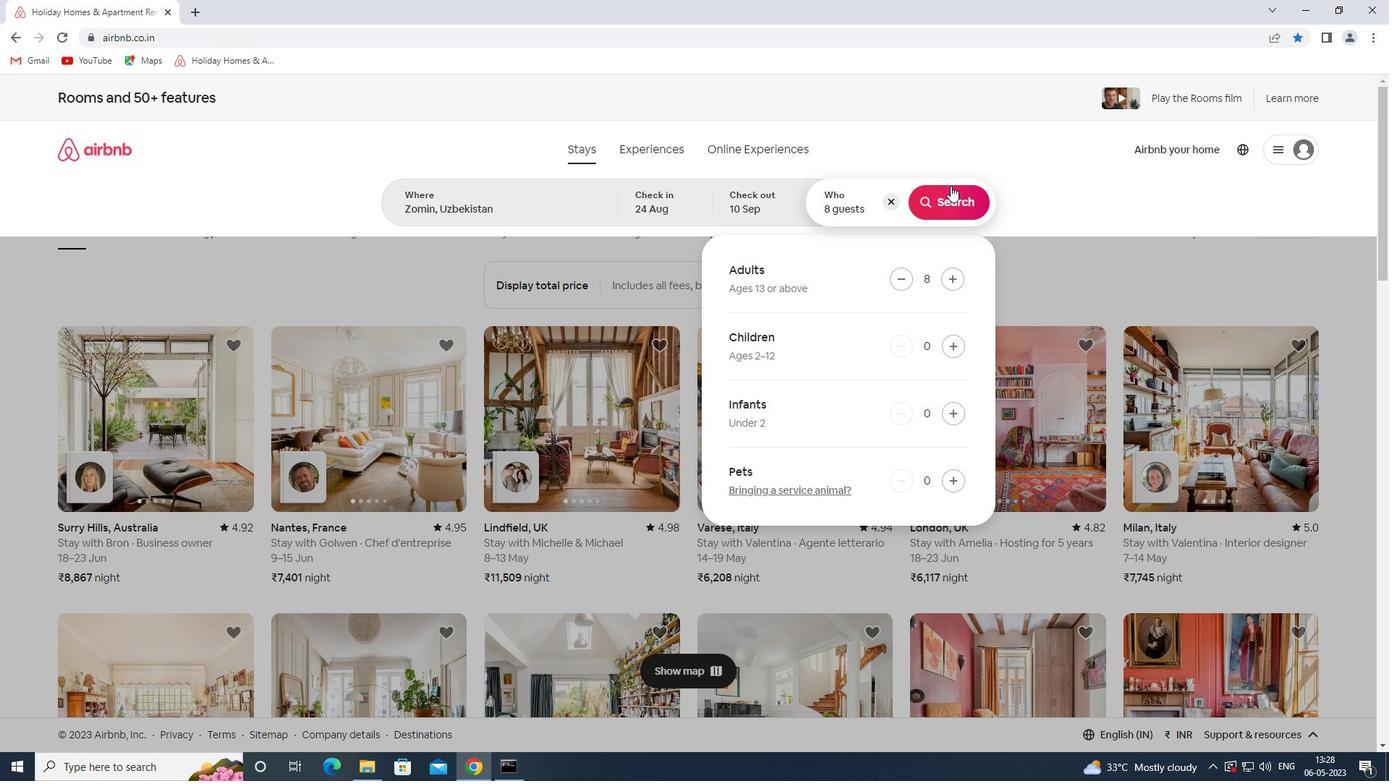 
Action: Mouse pressed left at (951, 184)
Screenshot: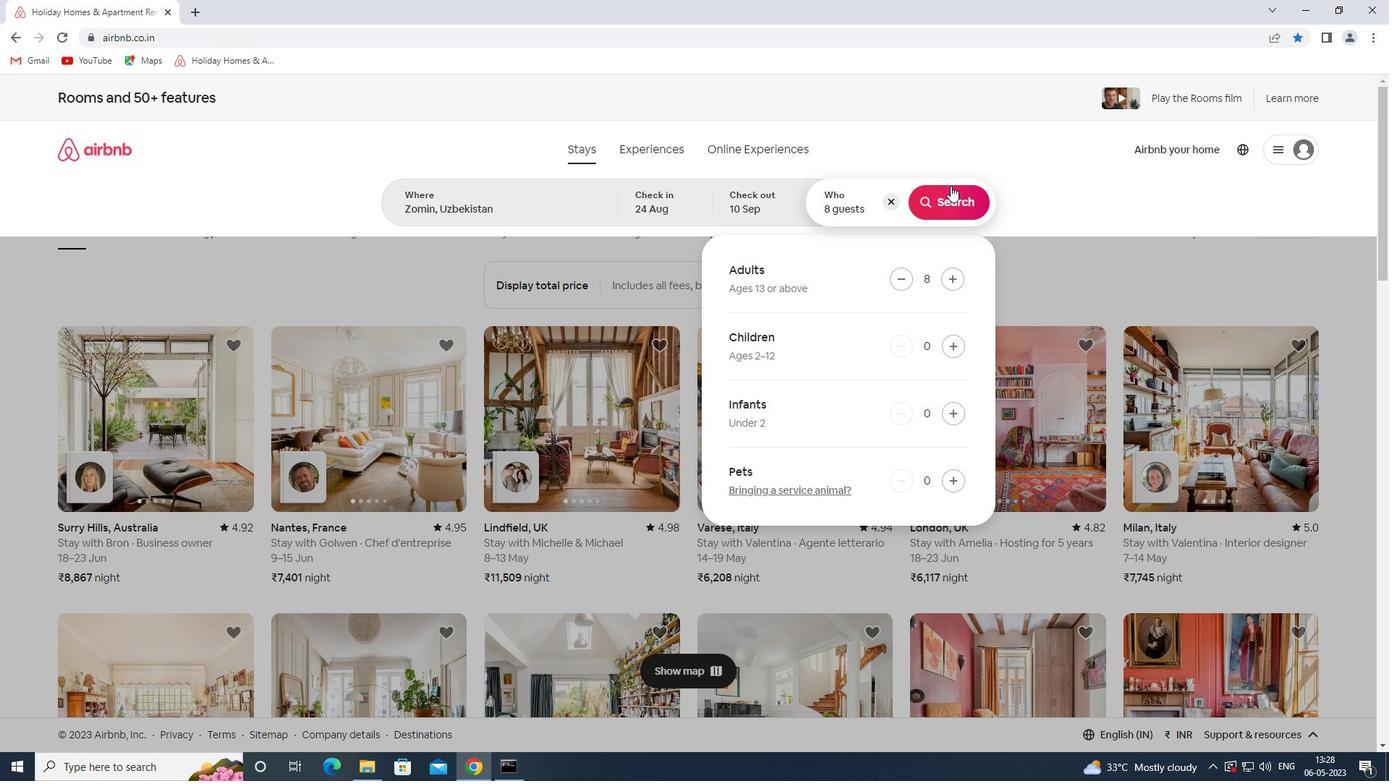
Action: Mouse moved to (945, 194)
Screenshot: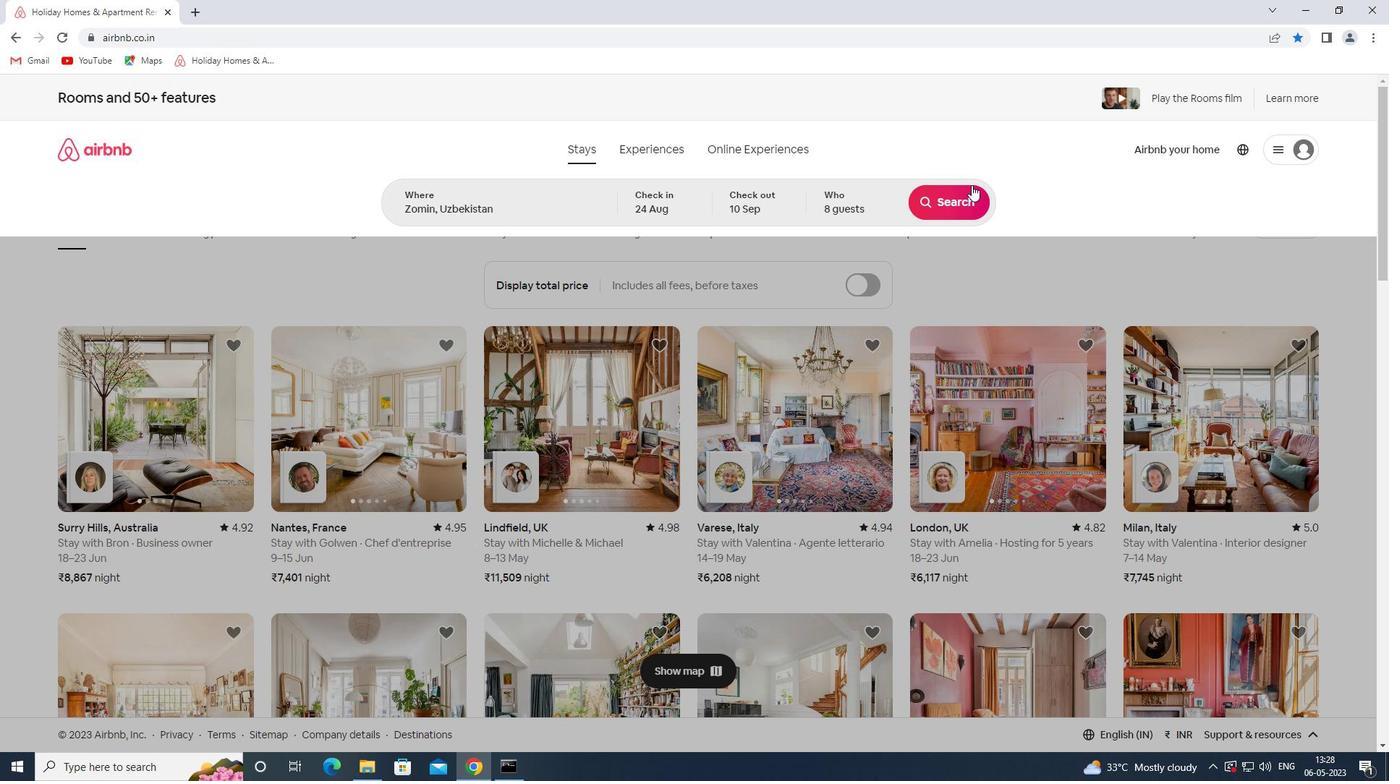 
Action: Mouse pressed left at (945, 194)
Screenshot: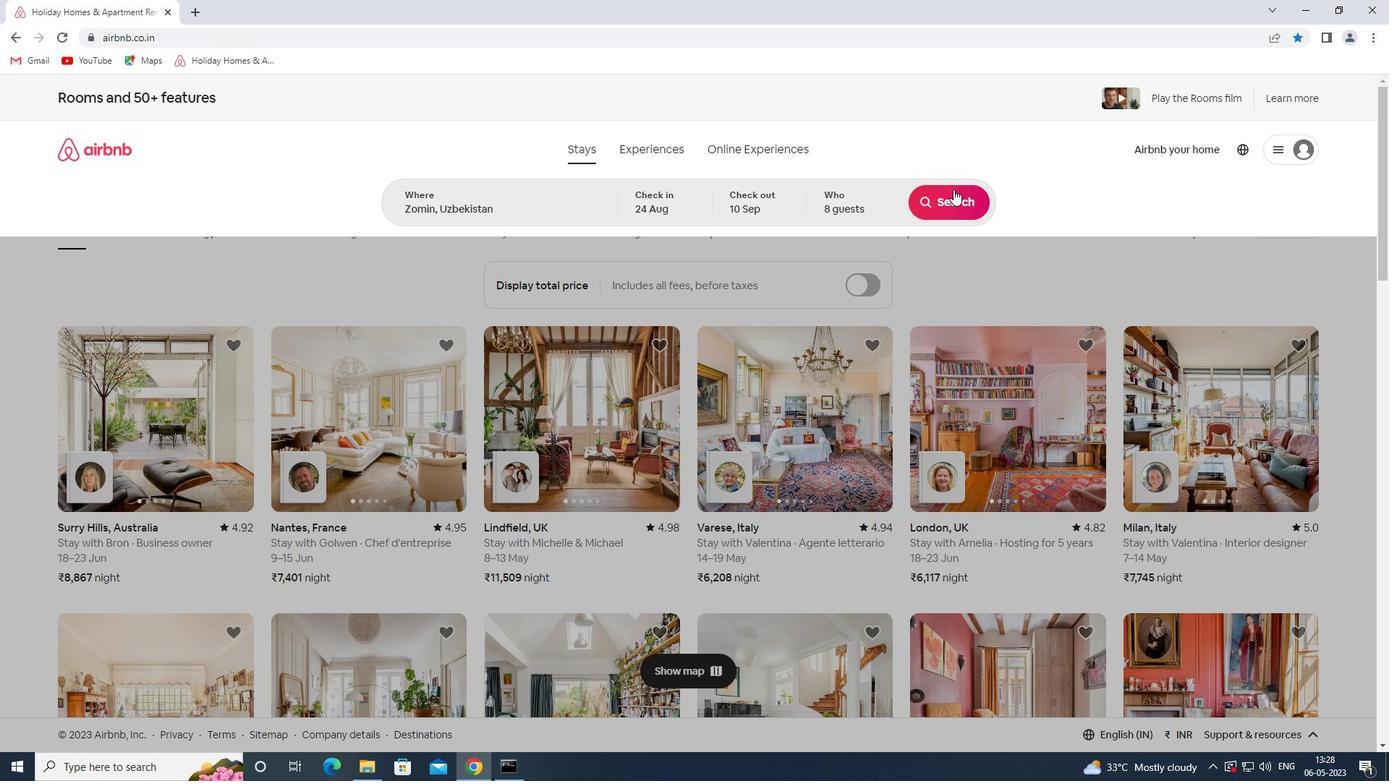 
Action: Mouse moved to (1322, 156)
Screenshot: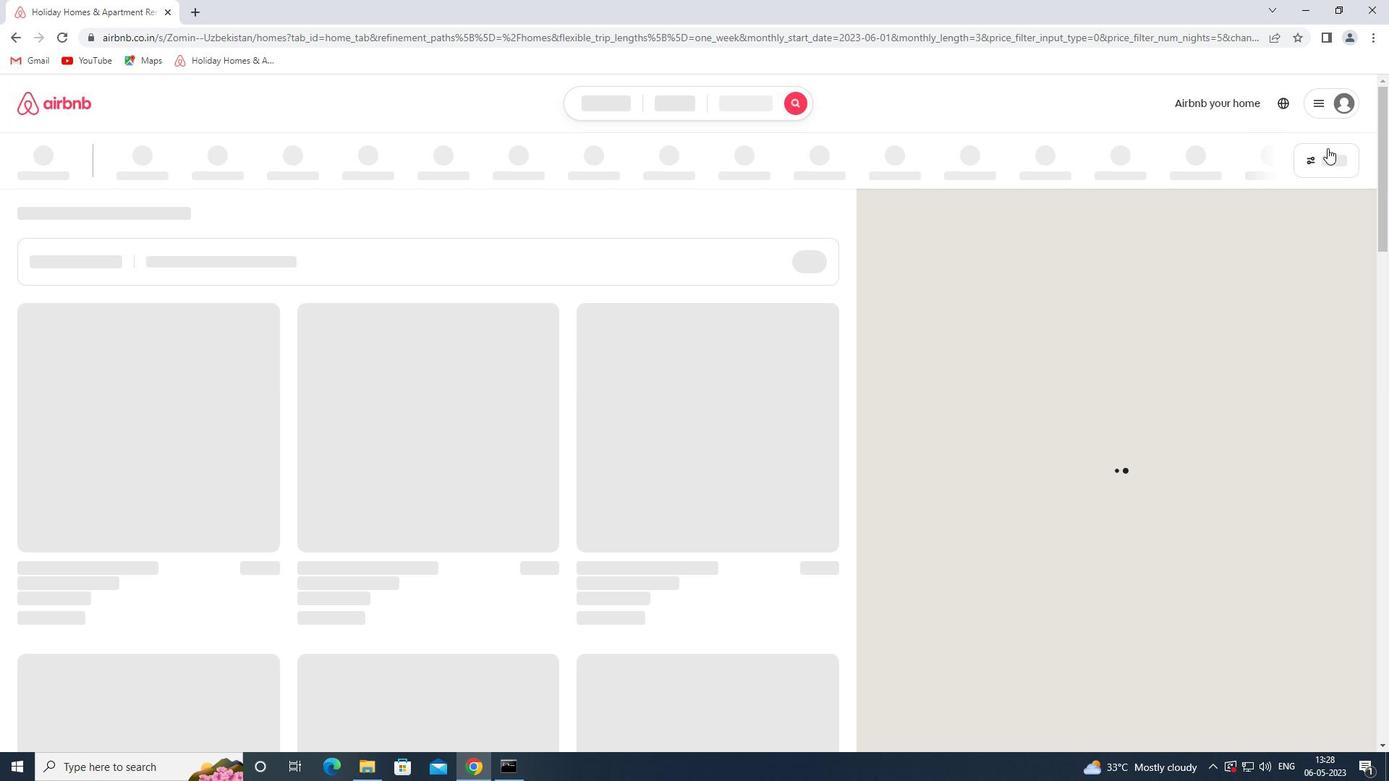 
Action: Mouse pressed left at (1322, 156)
Screenshot: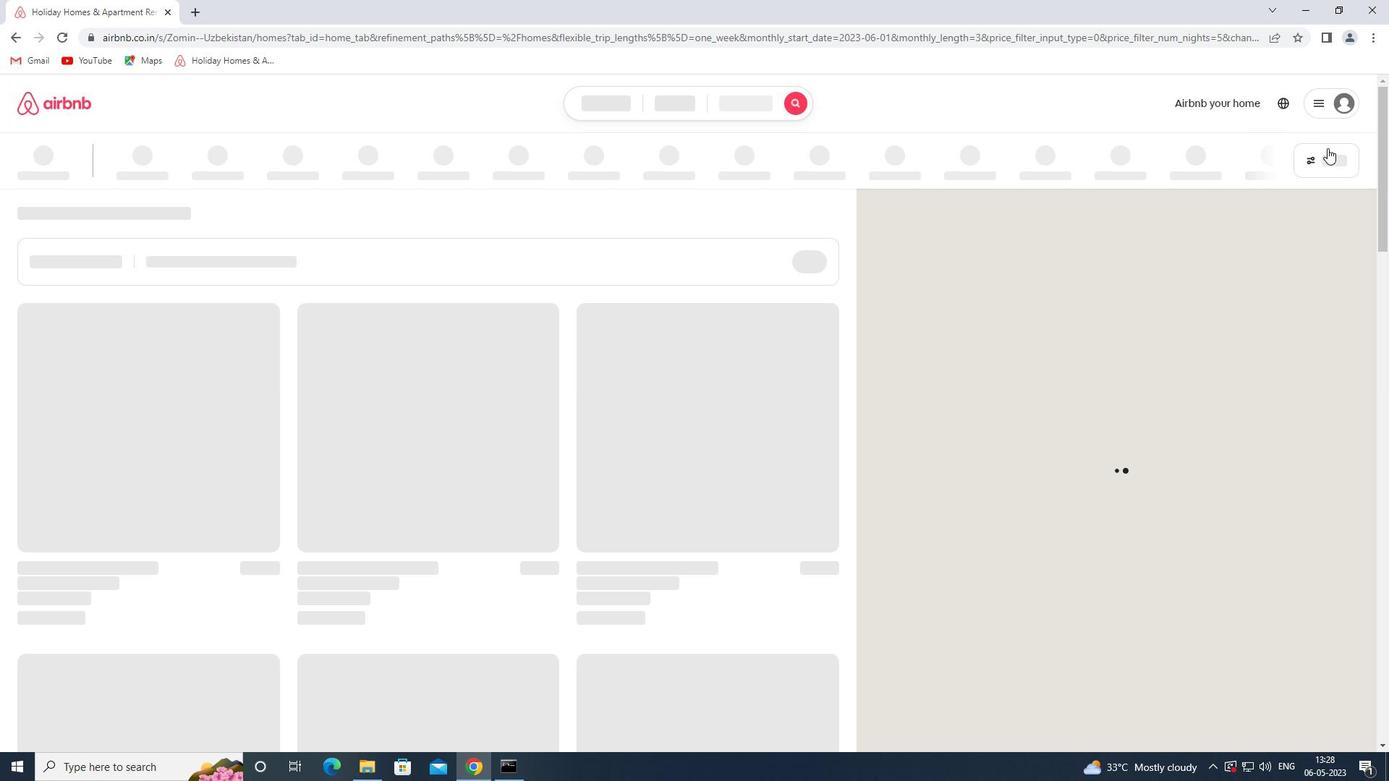 
Action: Mouse moved to (1319, 172)
Screenshot: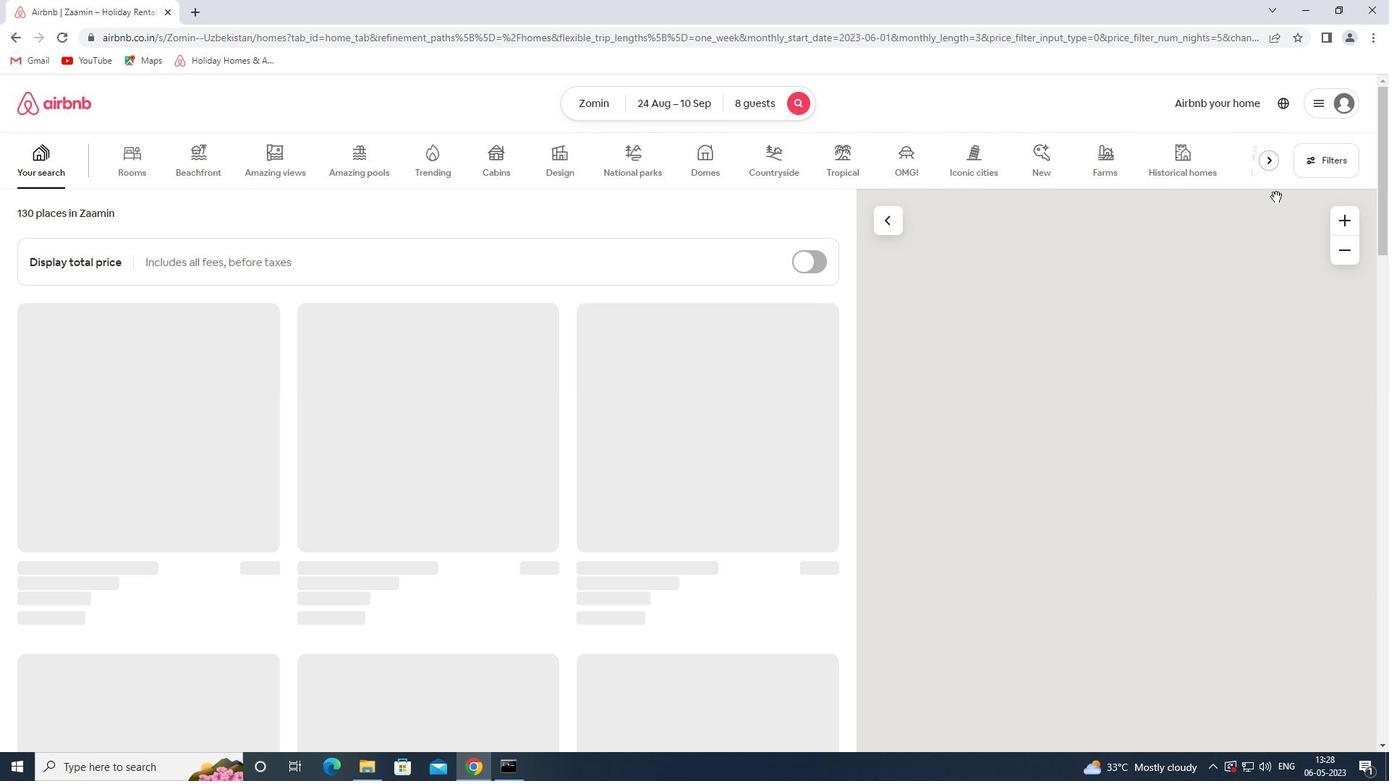 
Action: Mouse pressed left at (1319, 172)
Screenshot: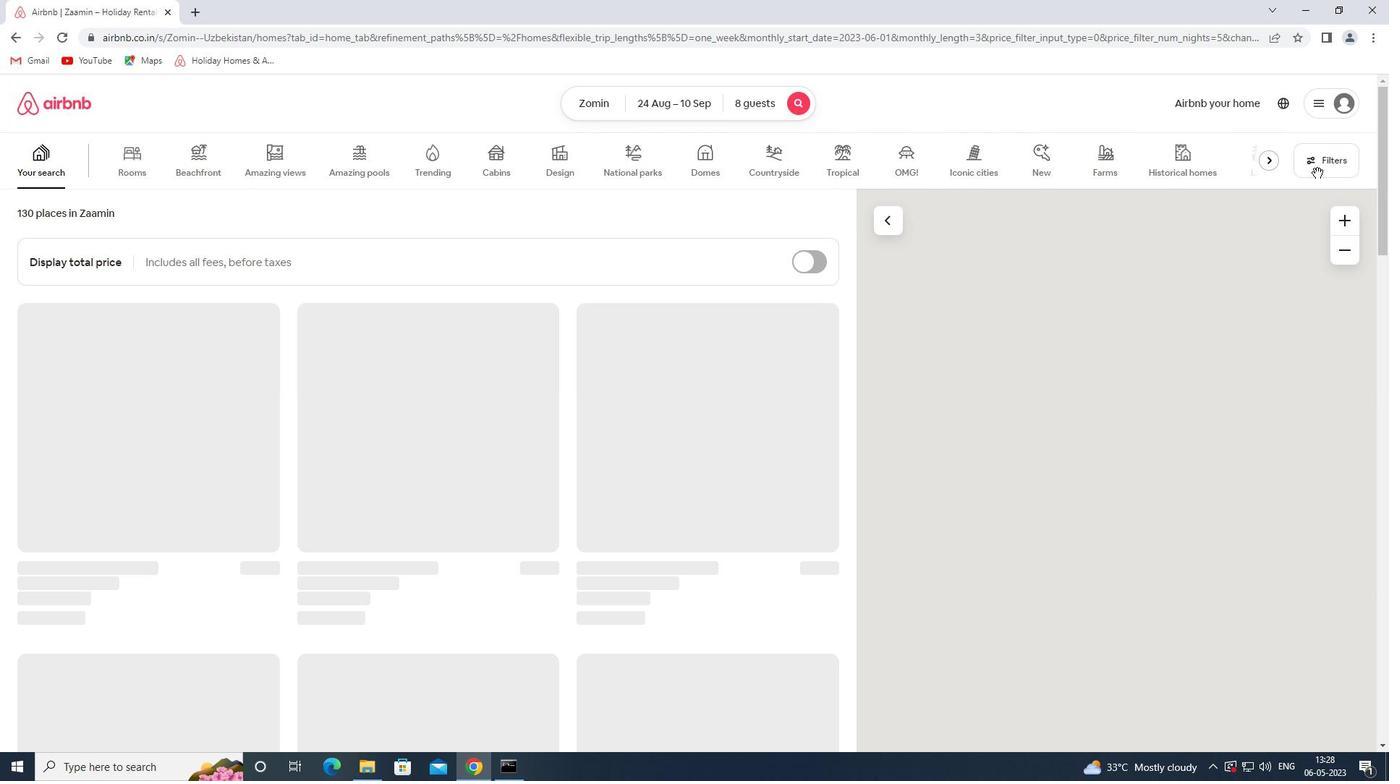 
Action: Mouse moved to (507, 513)
Screenshot: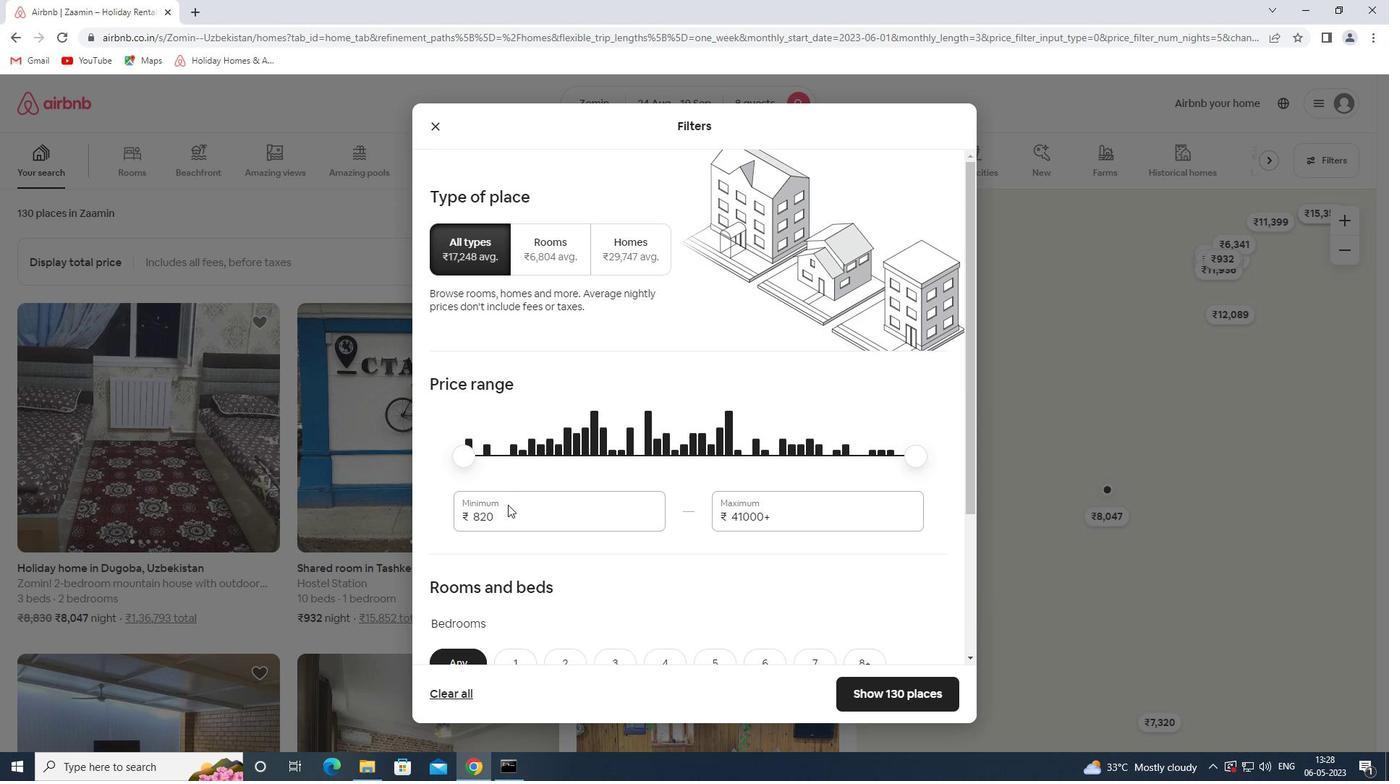 
Action: Mouse pressed left at (507, 513)
Screenshot: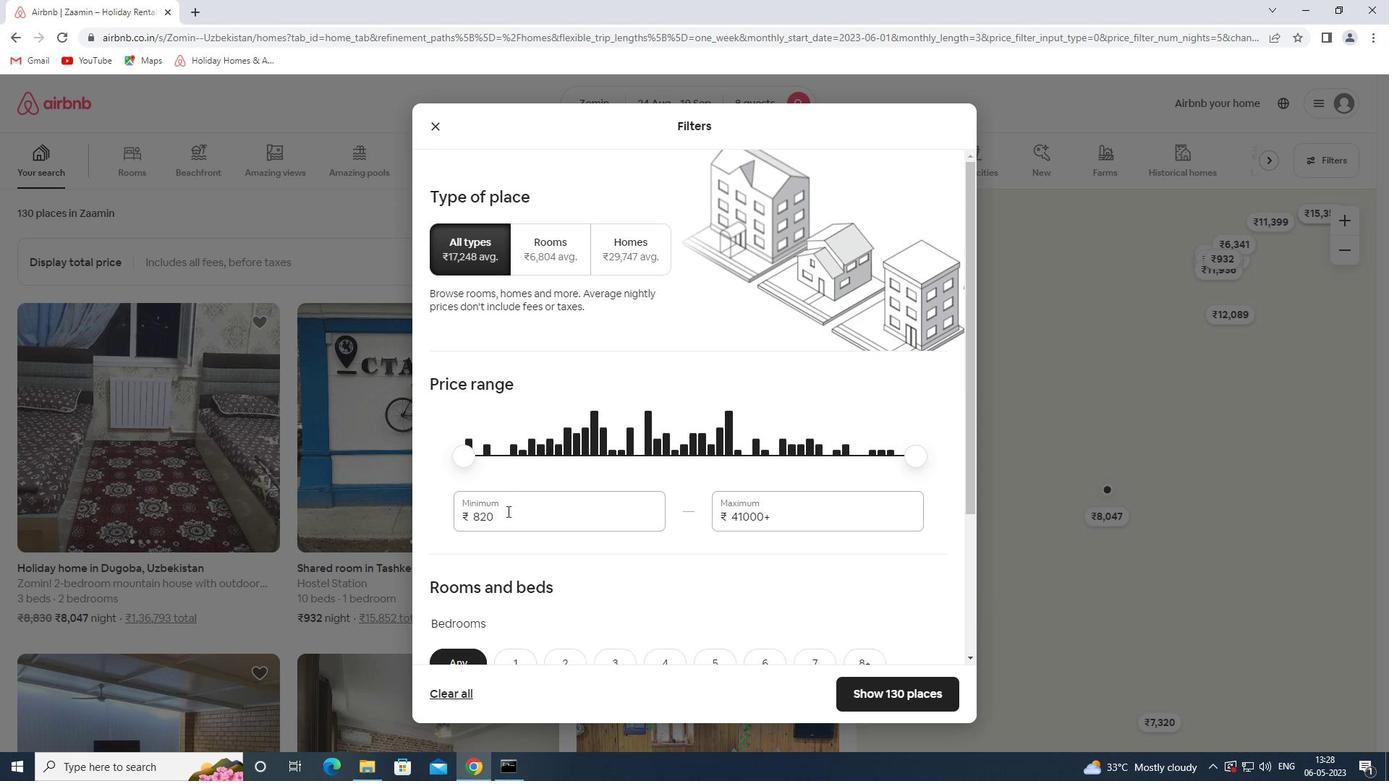 
Action: Mouse pressed left at (507, 513)
Screenshot: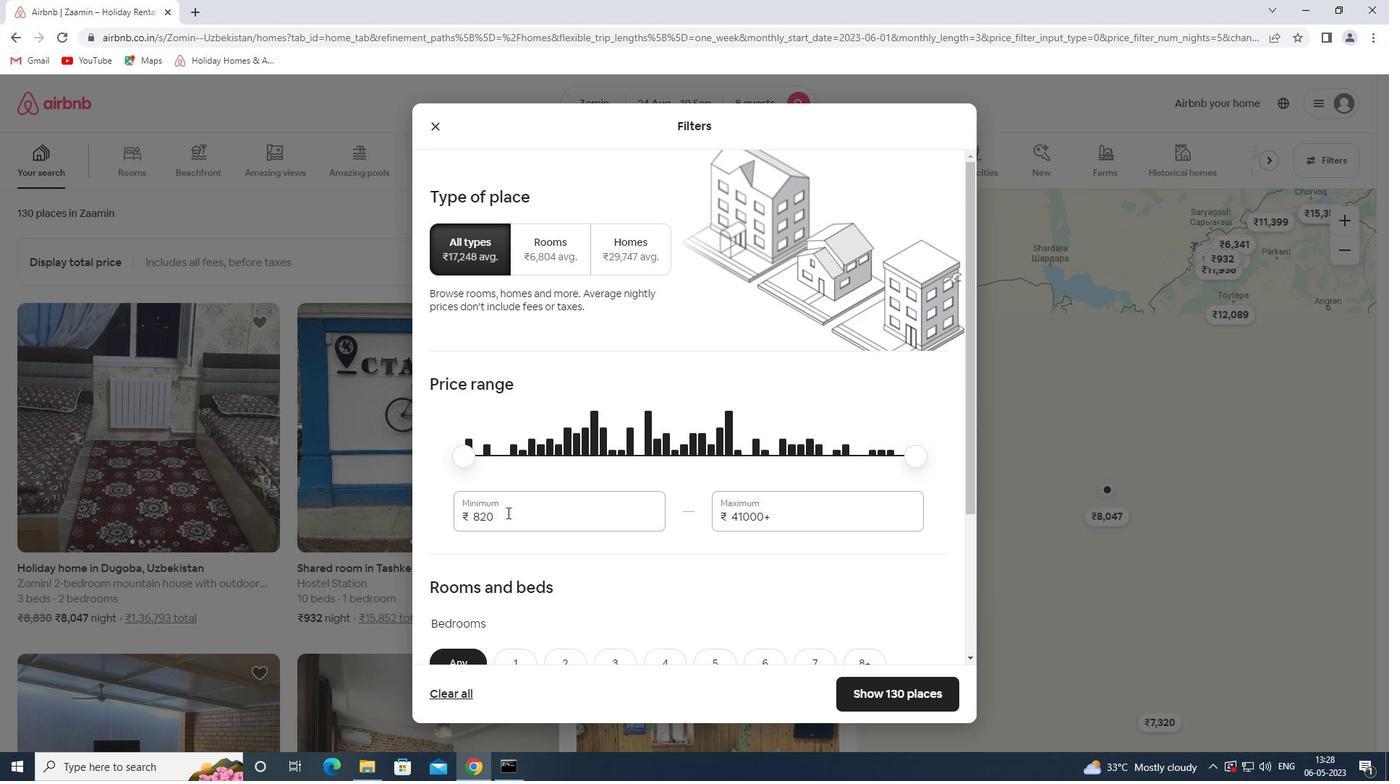 
Action: Key pressed 12000<Key.tab>15000<Key.tab>
Screenshot: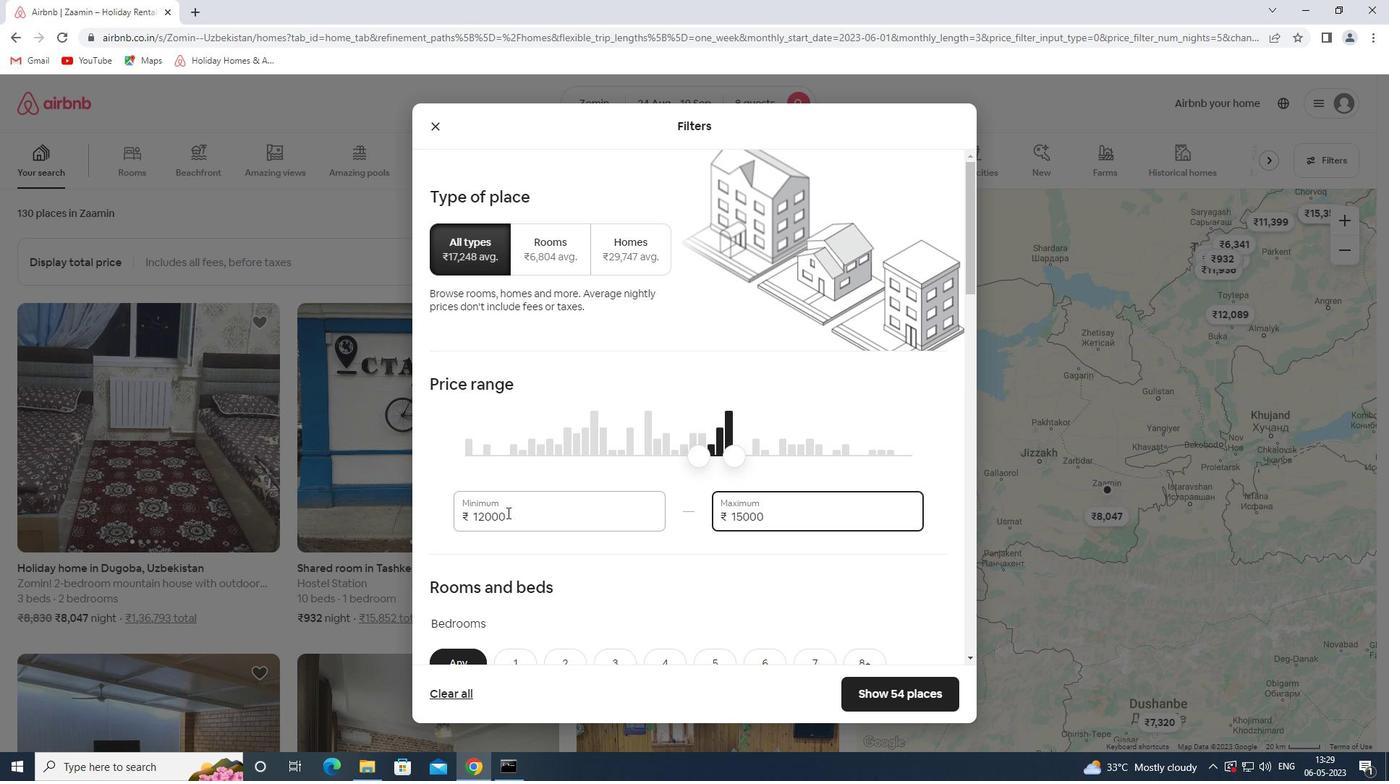
Action: Mouse moved to (506, 518)
Screenshot: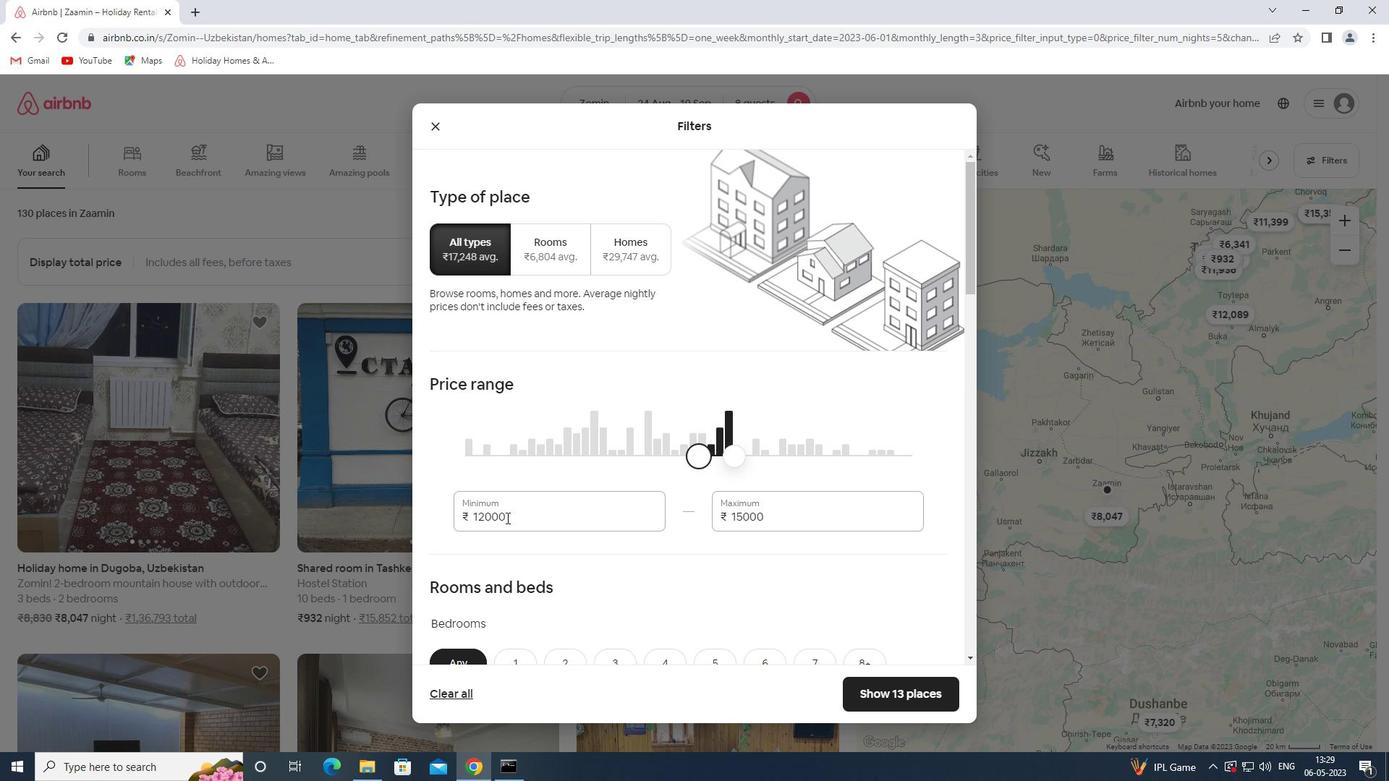 
Action: Mouse scrolled (506, 518) with delta (0, 0)
Screenshot: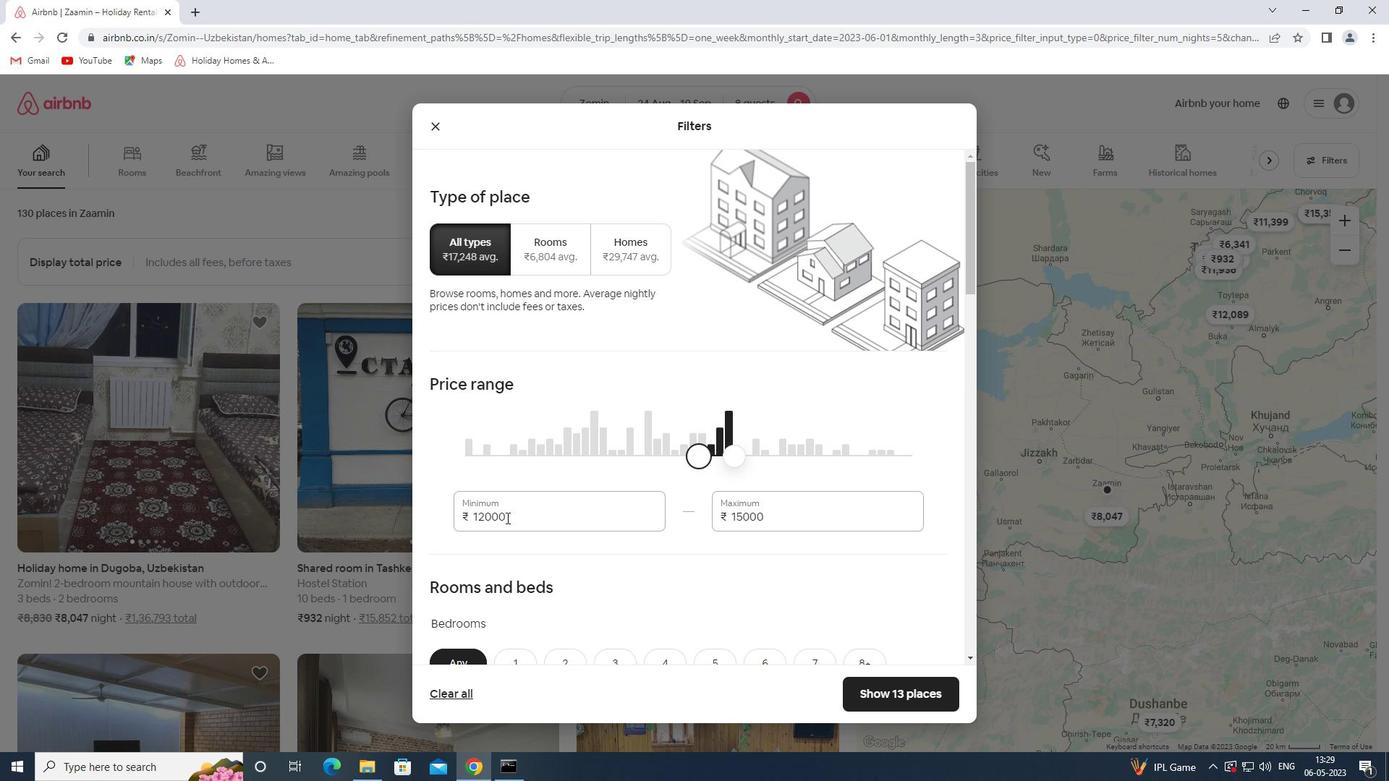 
Action: Mouse moved to (506, 520)
Screenshot: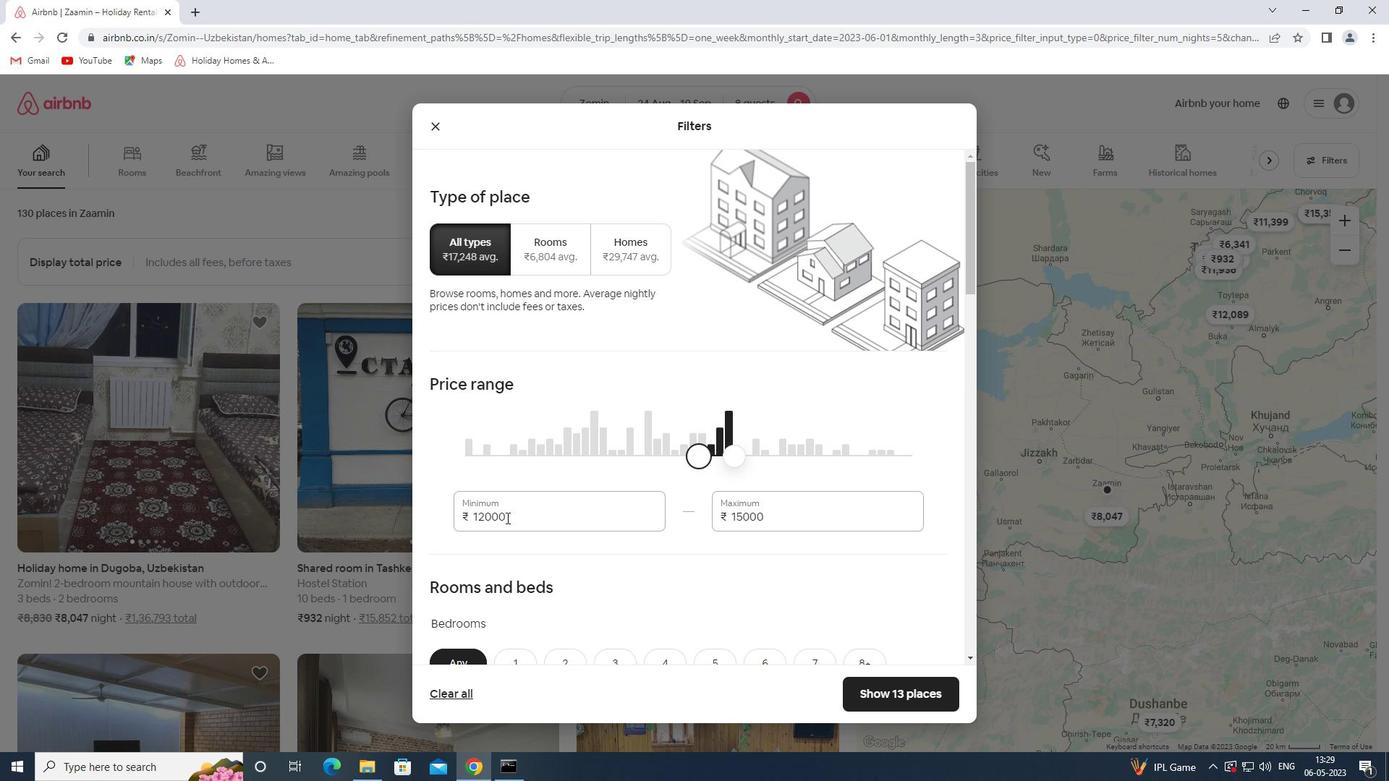 
Action: Mouse scrolled (506, 519) with delta (0, 0)
Screenshot: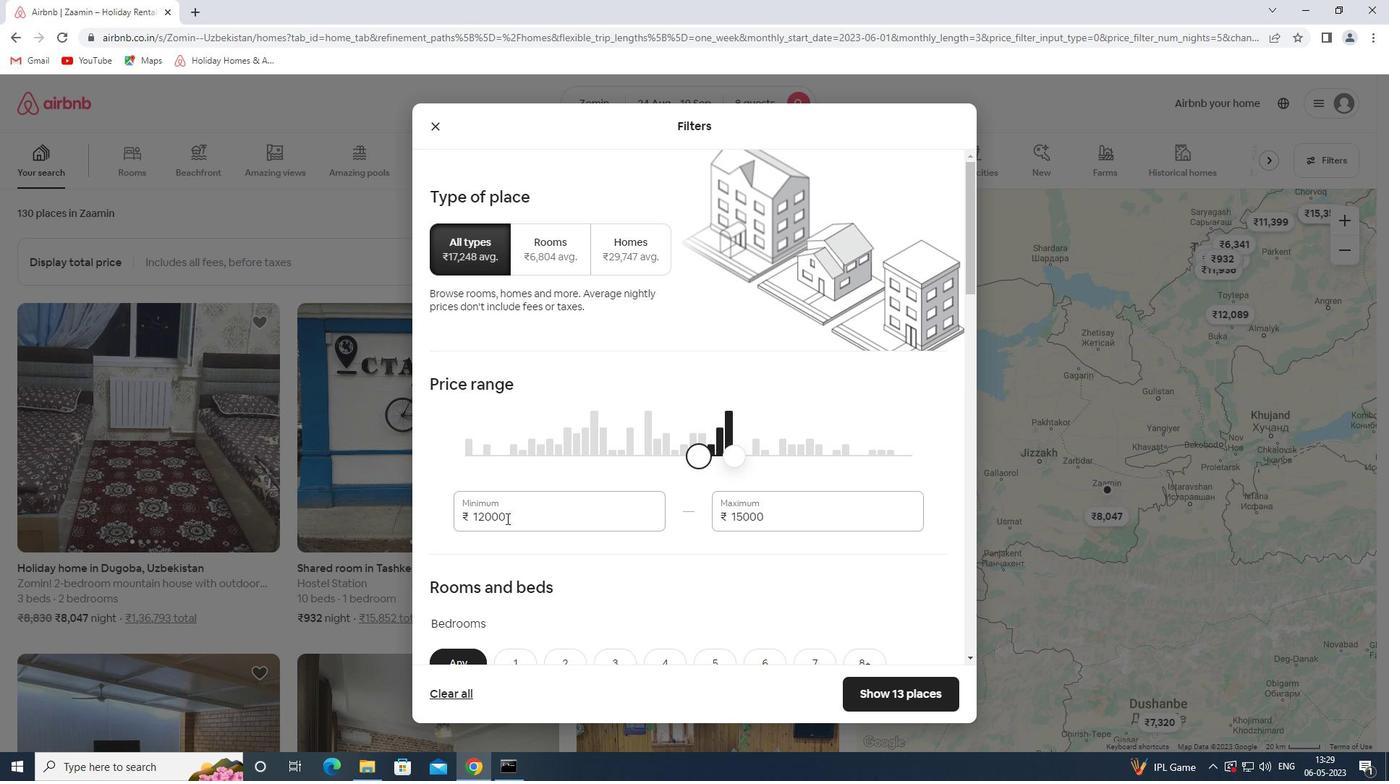 
Action: Mouse scrolled (506, 519) with delta (0, 0)
Screenshot: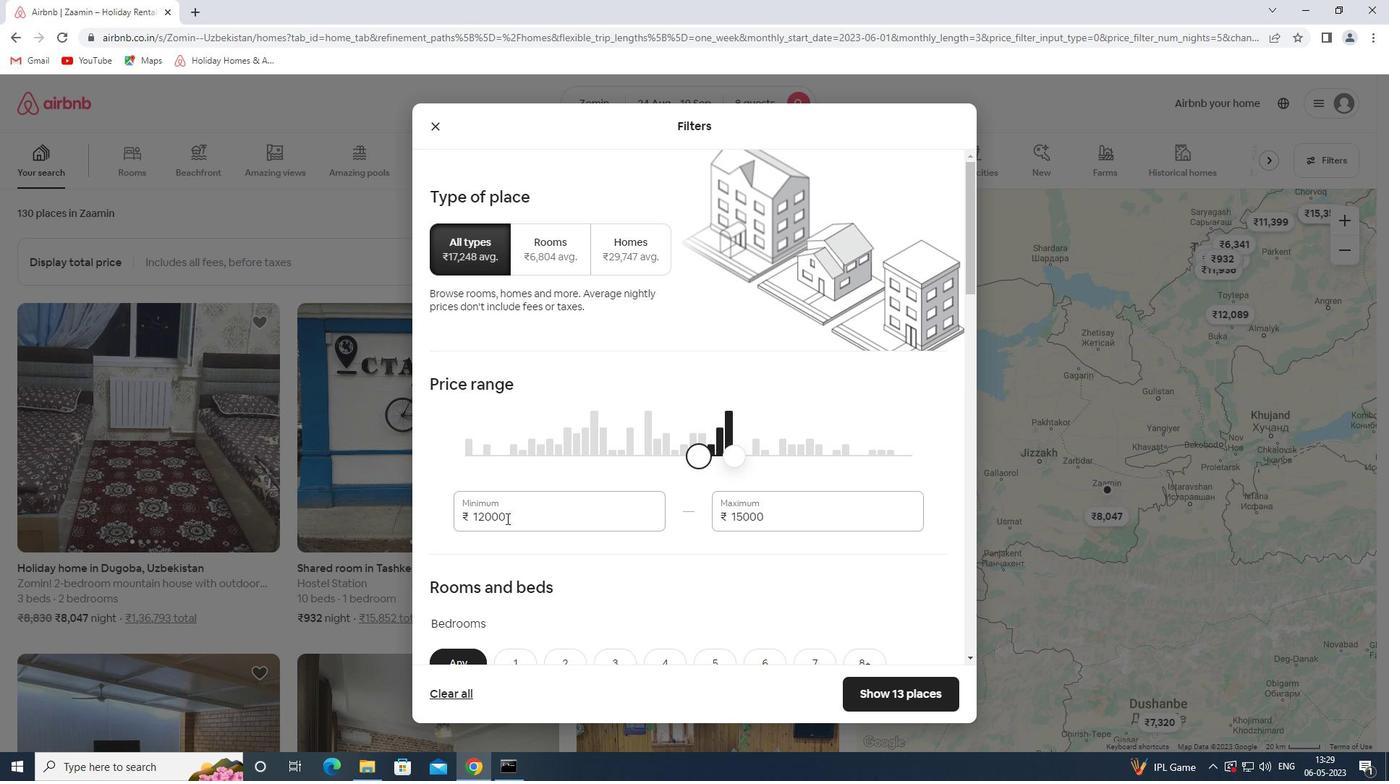 
Action: Mouse moved to (654, 446)
Screenshot: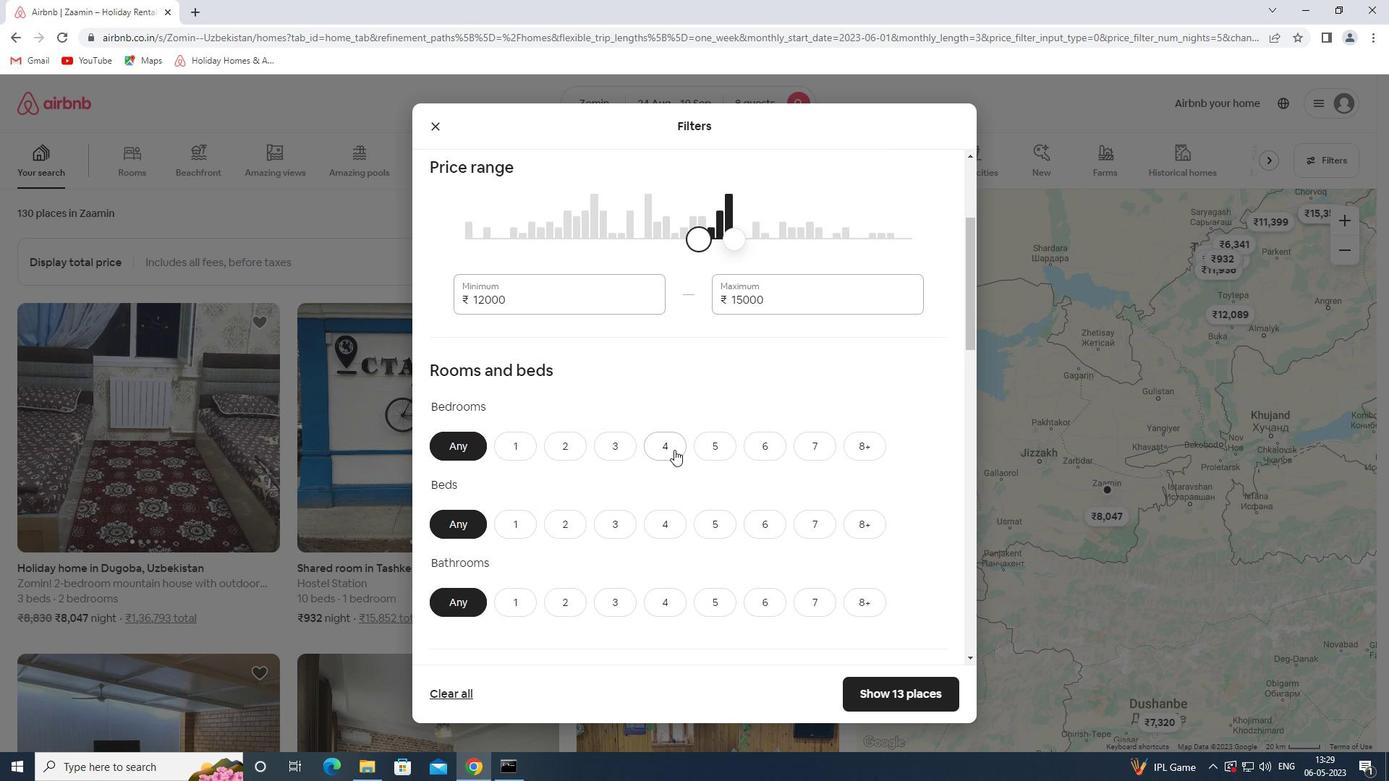 
Action: Mouse pressed left at (654, 446)
Screenshot: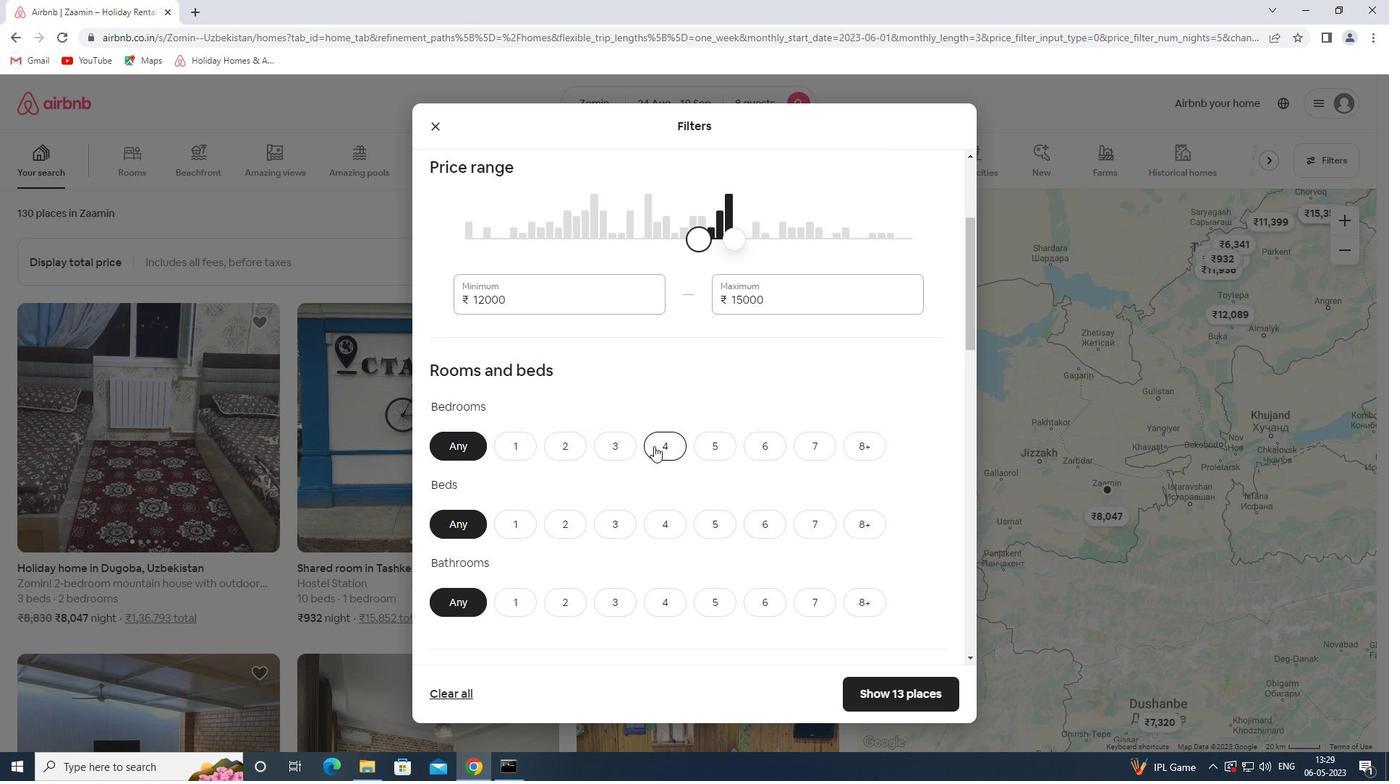 
Action: Mouse moved to (867, 527)
Screenshot: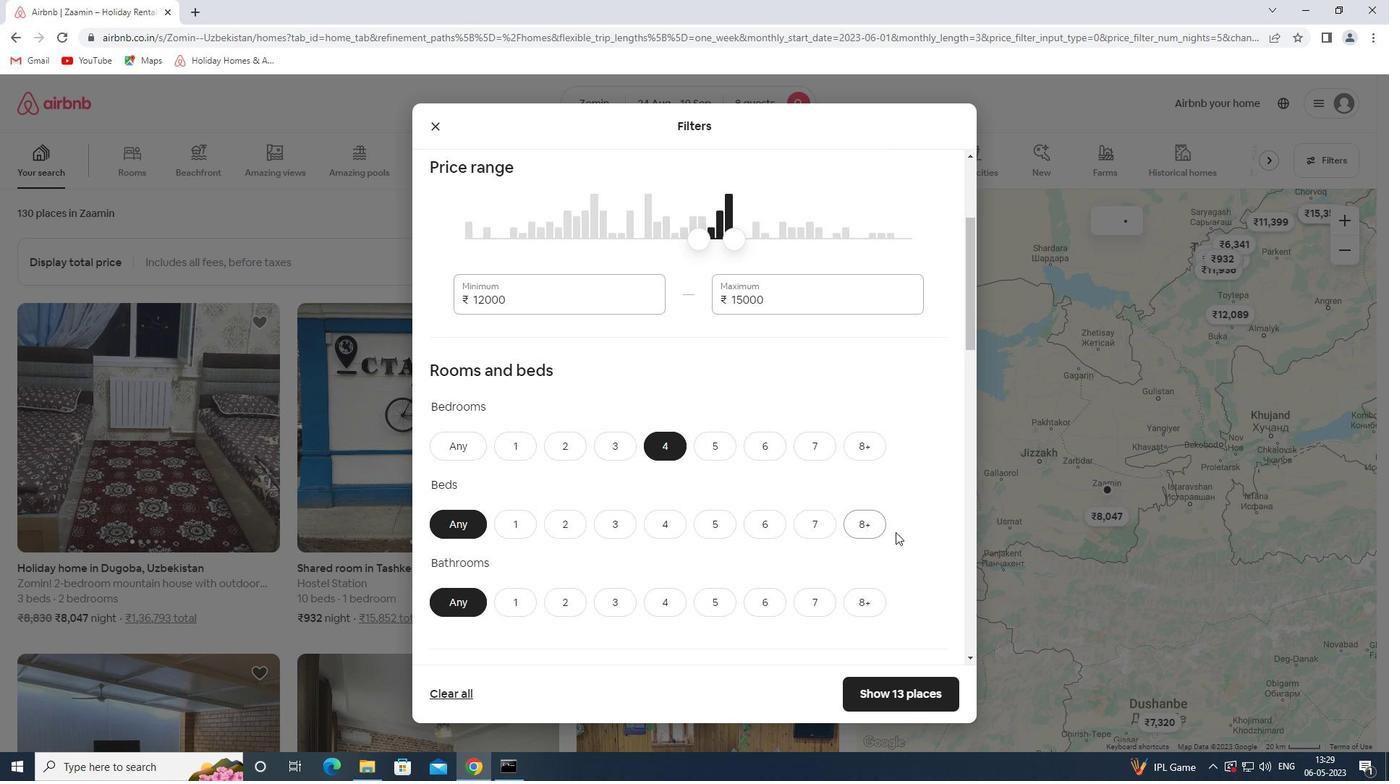 
Action: Mouse pressed left at (867, 527)
Screenshot: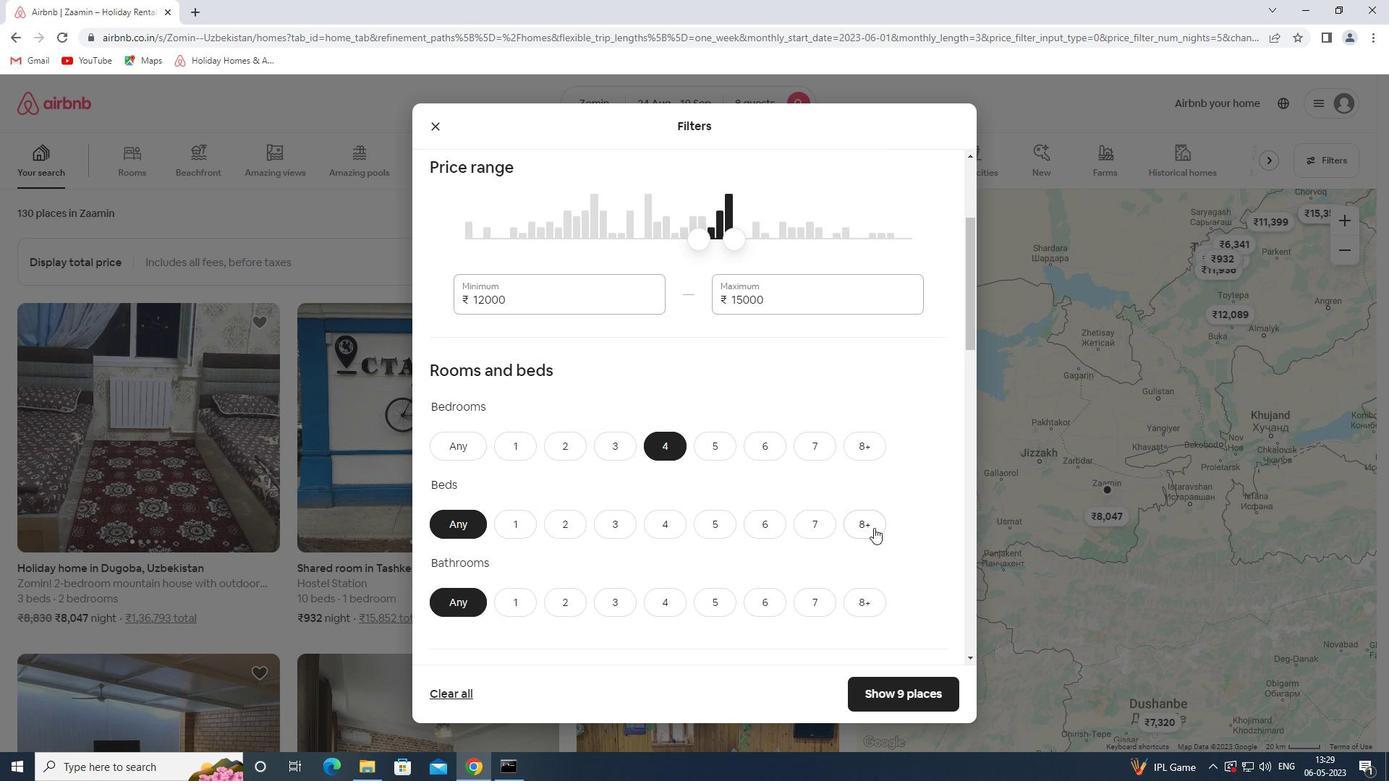
Action: Mouse moved to (664, 599)
Screenshot: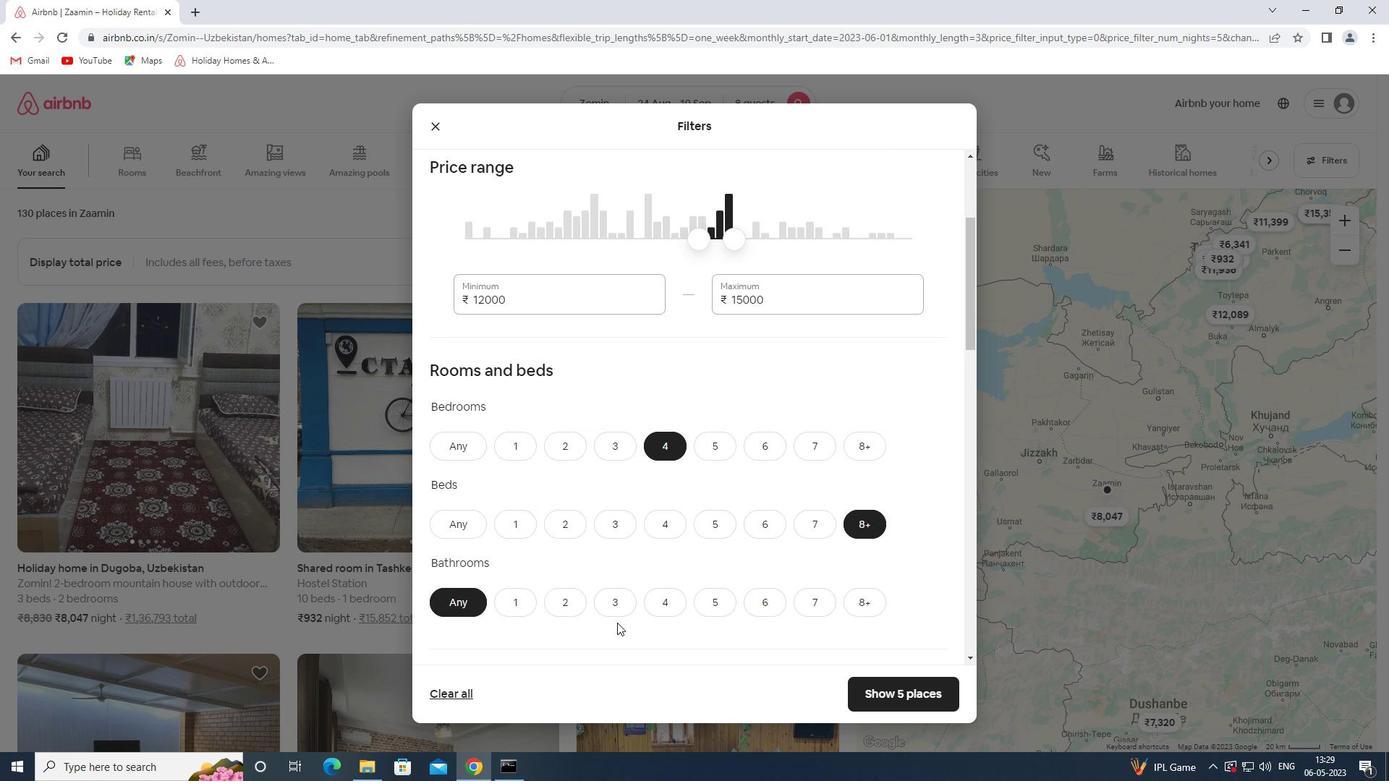 
Action: Mouse pressed left at (664, 599)
Screenshot: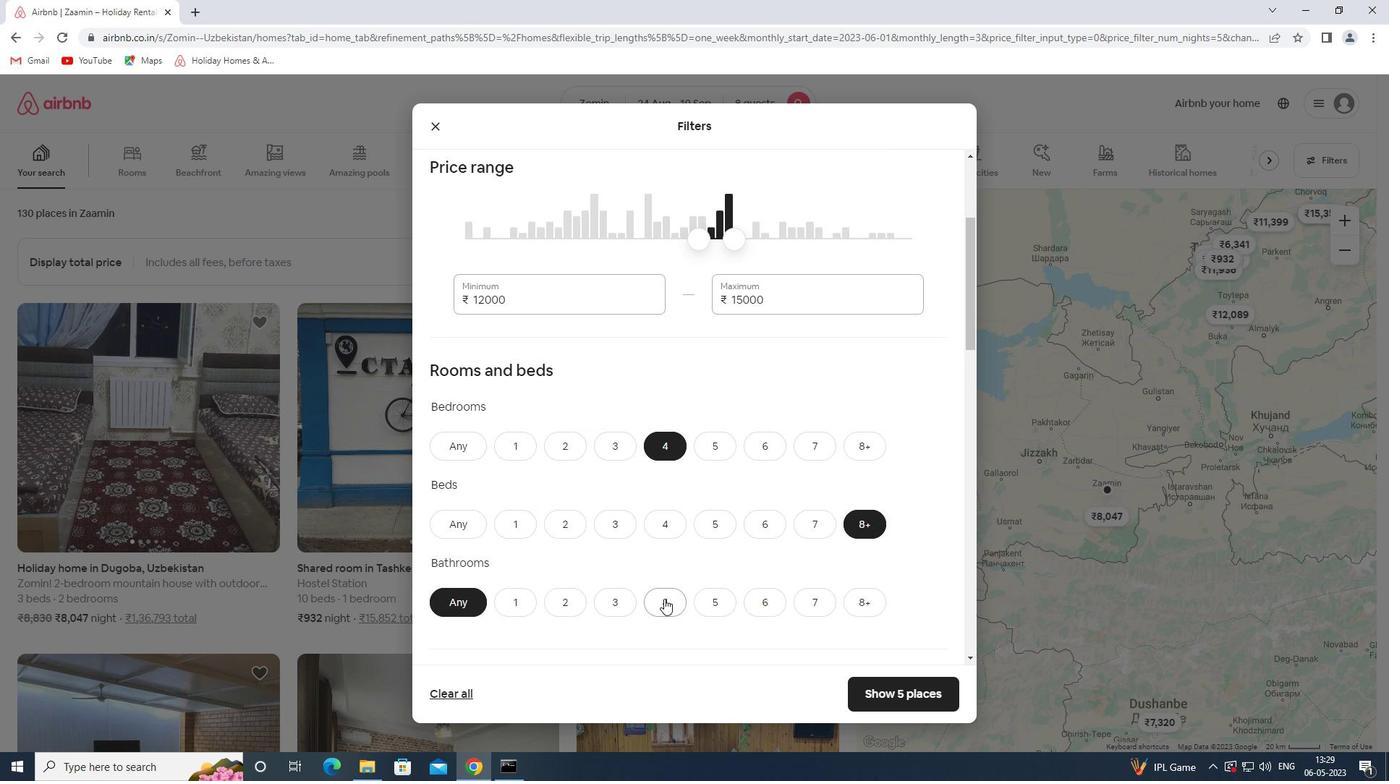 
Action: Mouse moved to (728, 518)
Screenshot: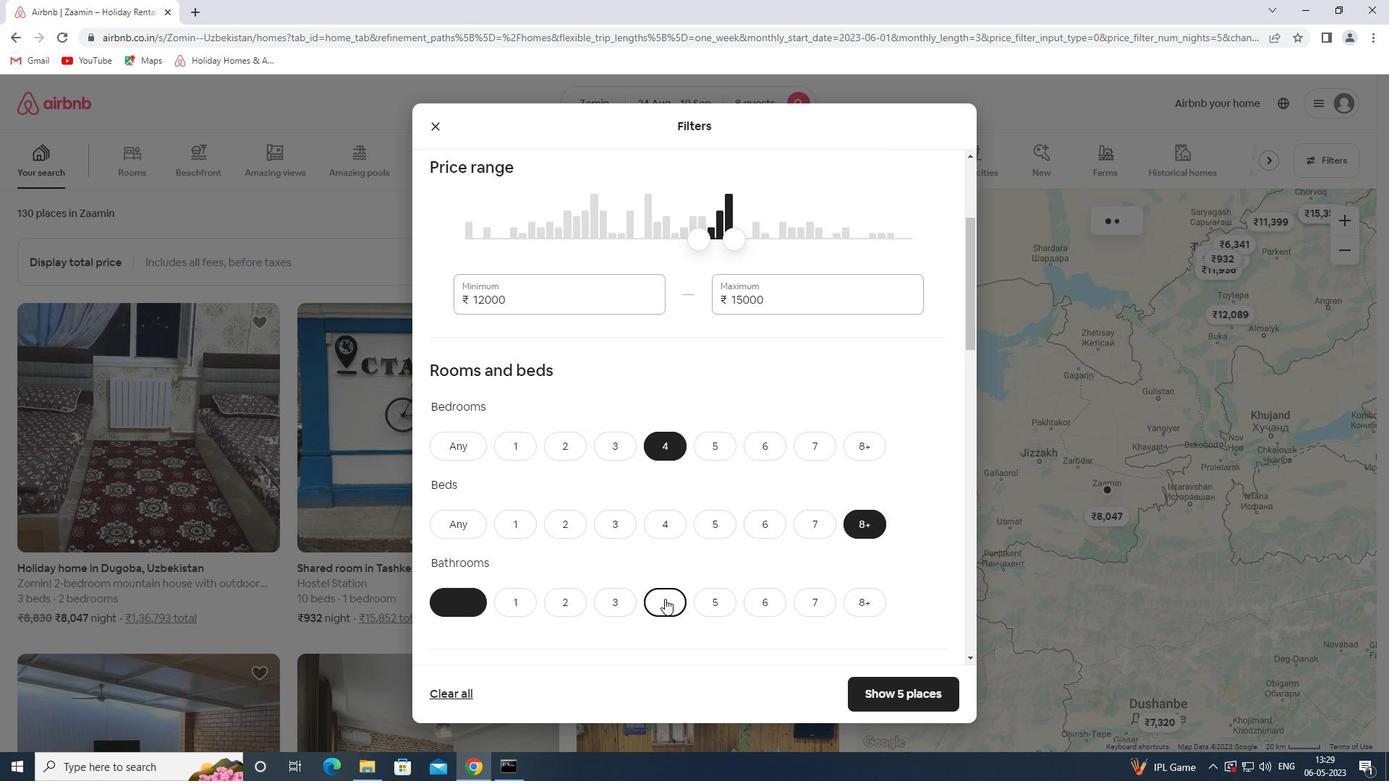 
Action: Mouse scrolled (728, 517) with delta (0, 0)
Screenshot: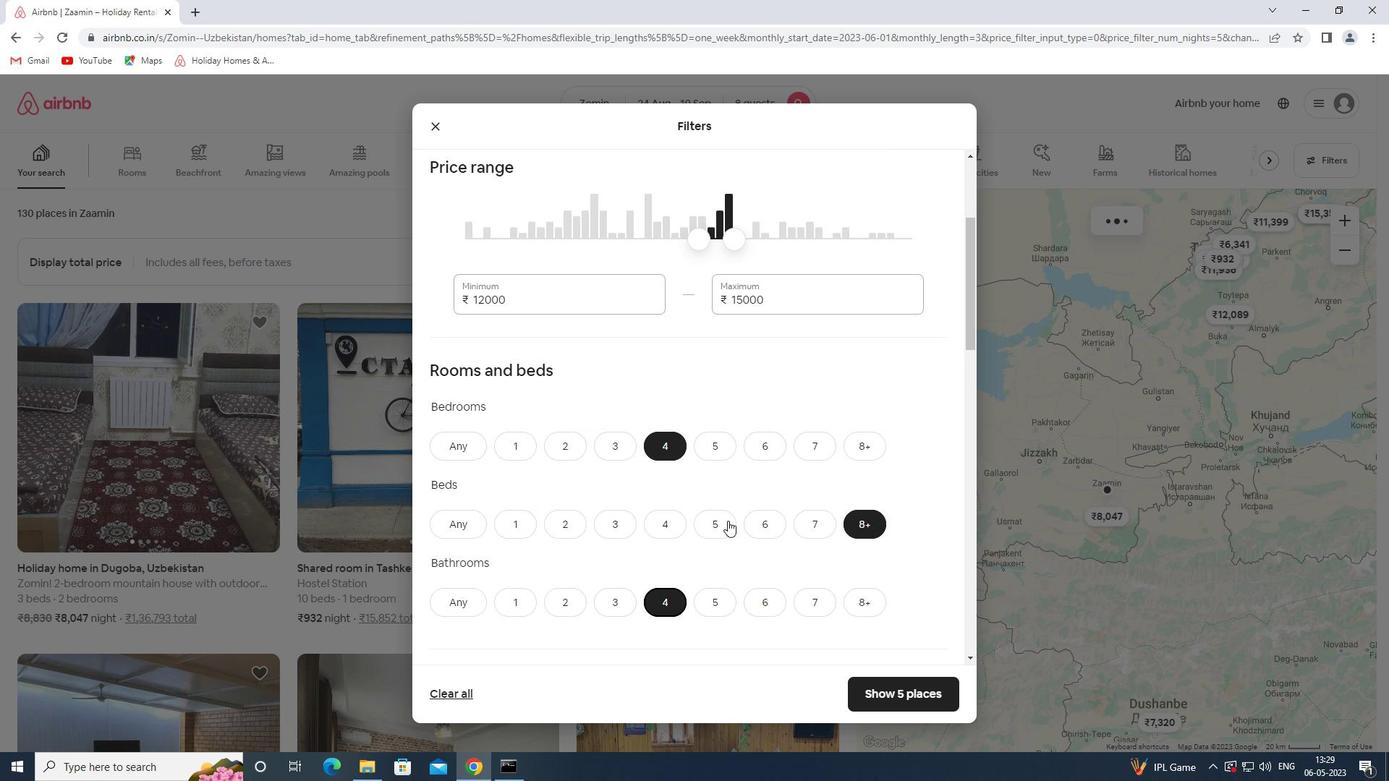 
Action: Mouse scrolled (728, 517) with delta (0, 0)
Screenshot: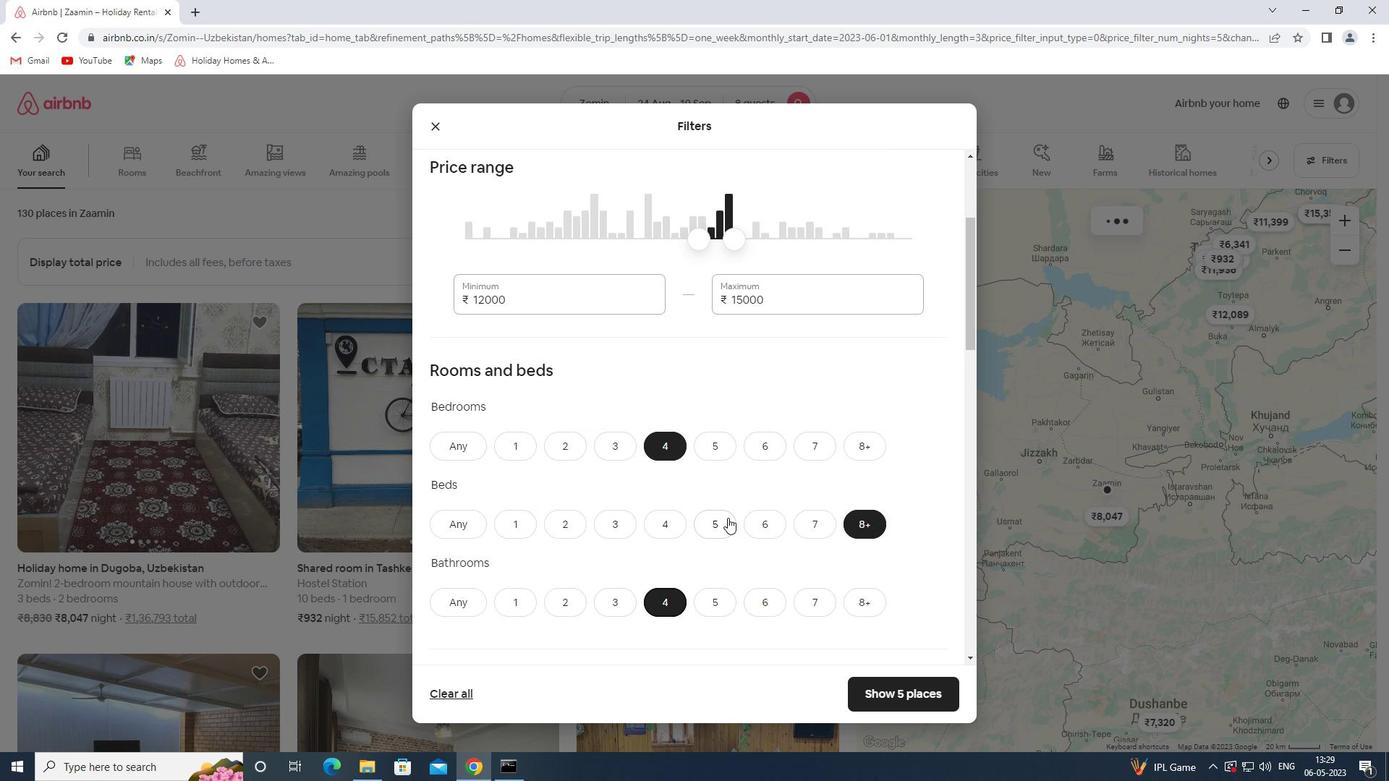 
Action: Mouse scrolled (728, 517) with delta (0, 0)
Screenshot: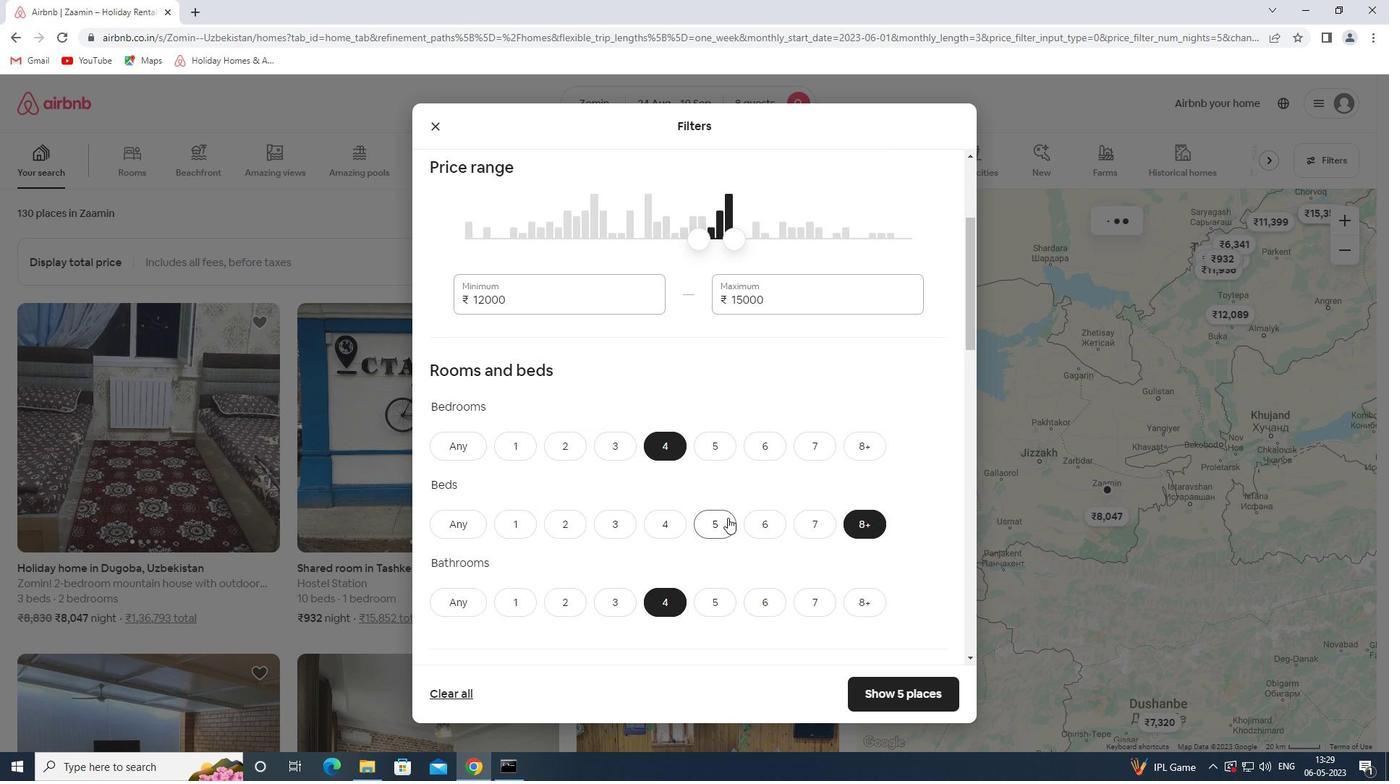 
Action: Mouse moved to (507, 534)
Screenshot: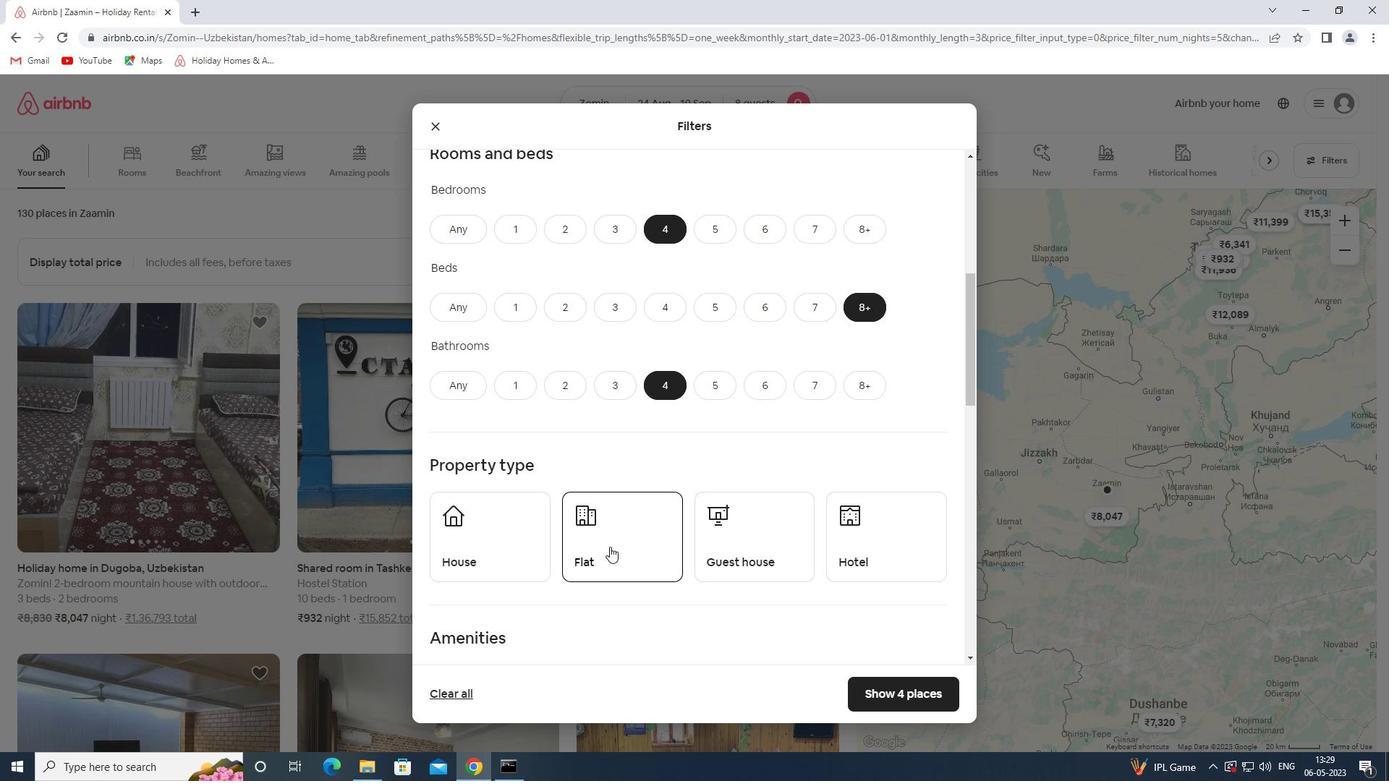 
Action: Mouse pressed left at (507, 534)
Screenshot: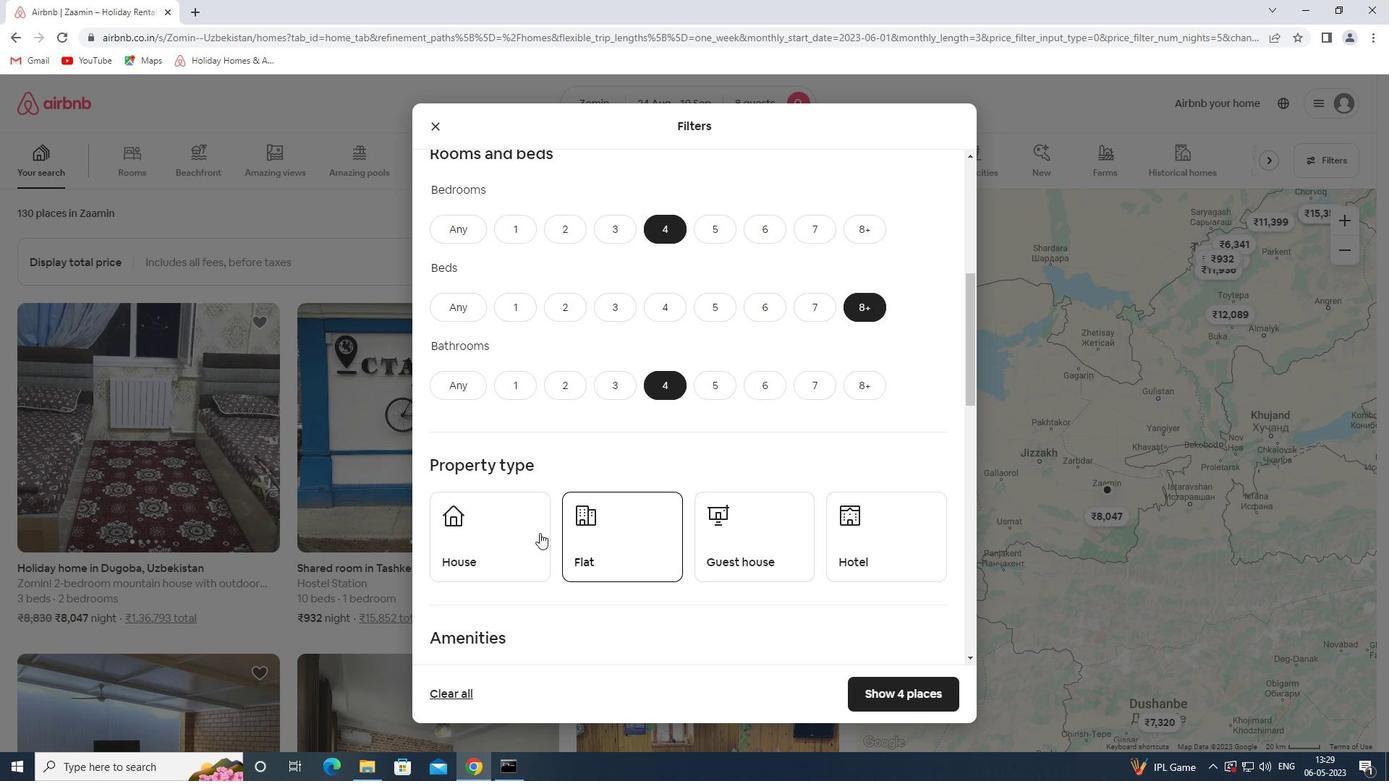 
Action: Mouse moved to (610, 538)
Screenshot: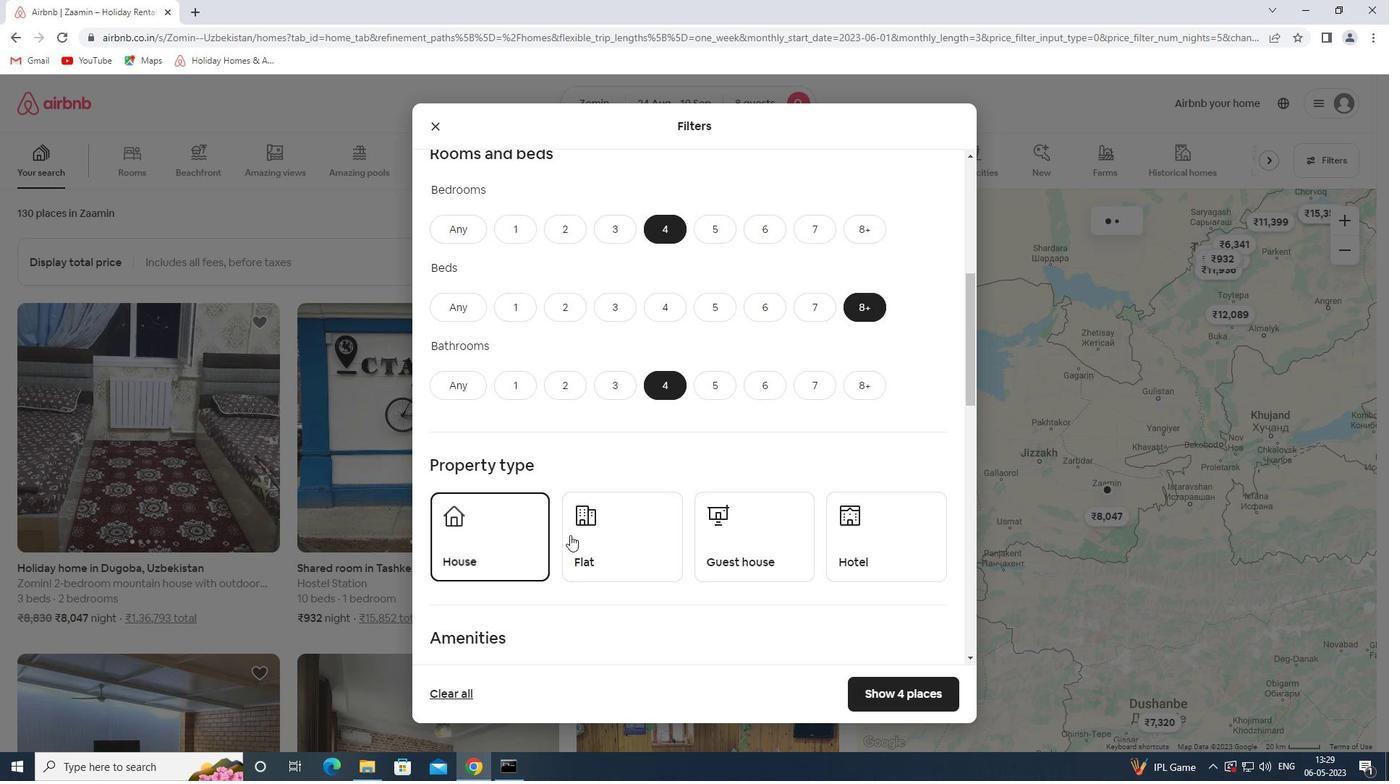 
Action: Mouse pressed left at (610, 538)
Screenshot: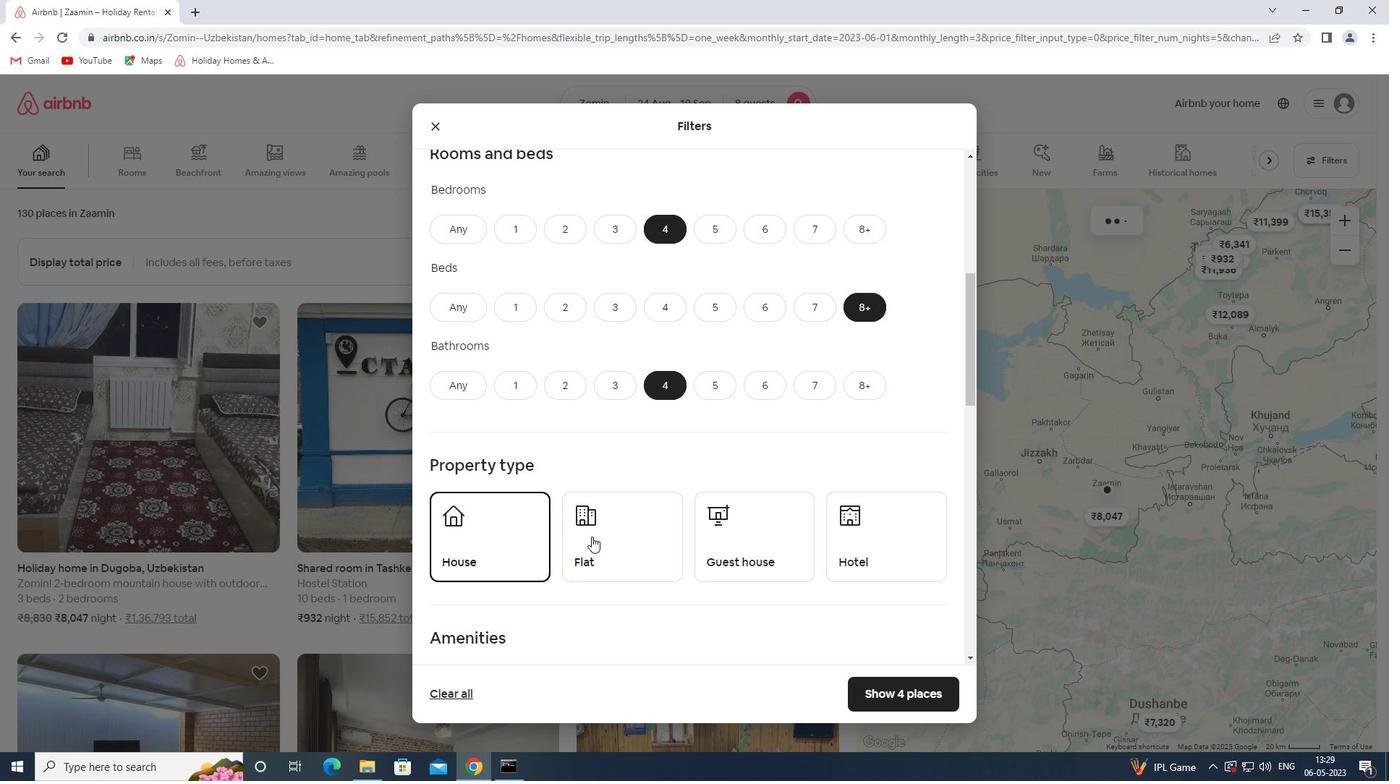 
Action: Mouse moved to (744, 525)
Screenshot: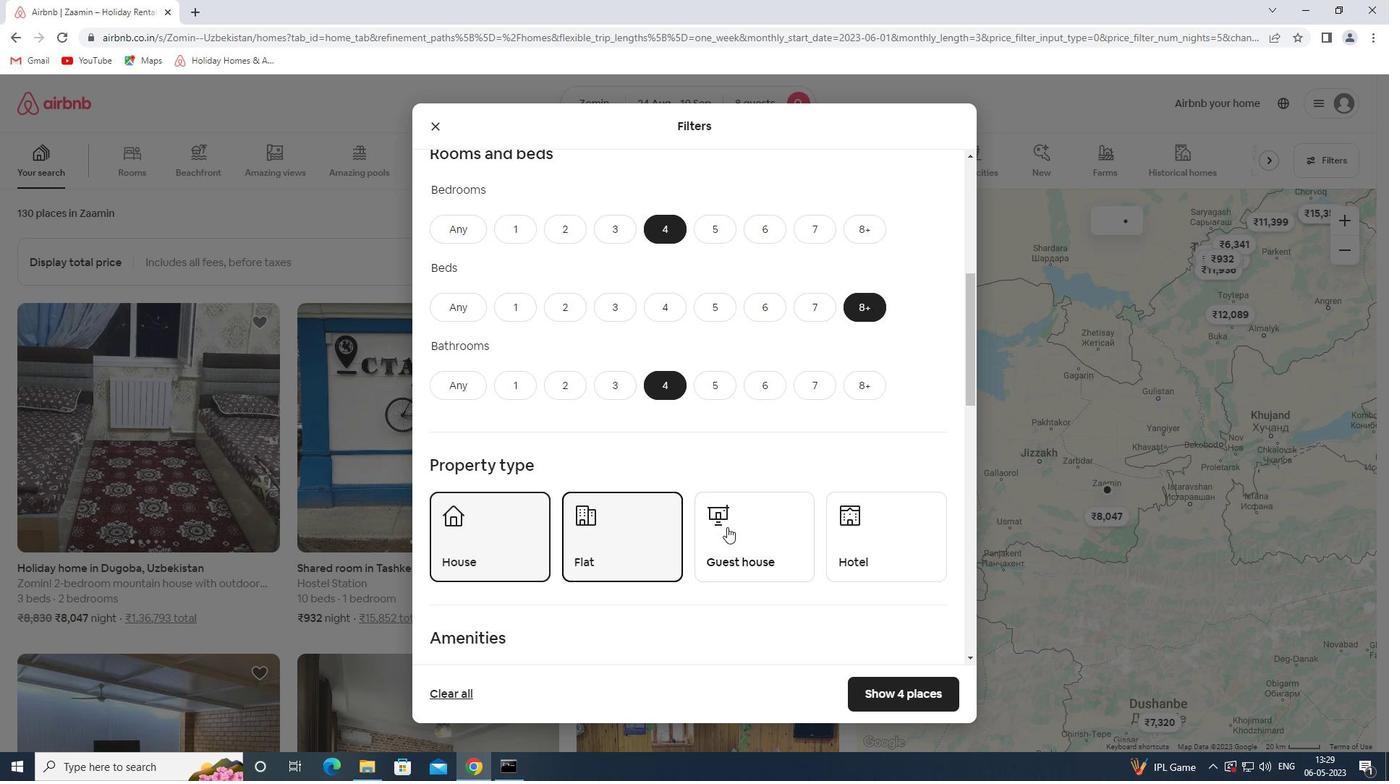
Action: Mouse pressed left at (744, 525)
Screenshot: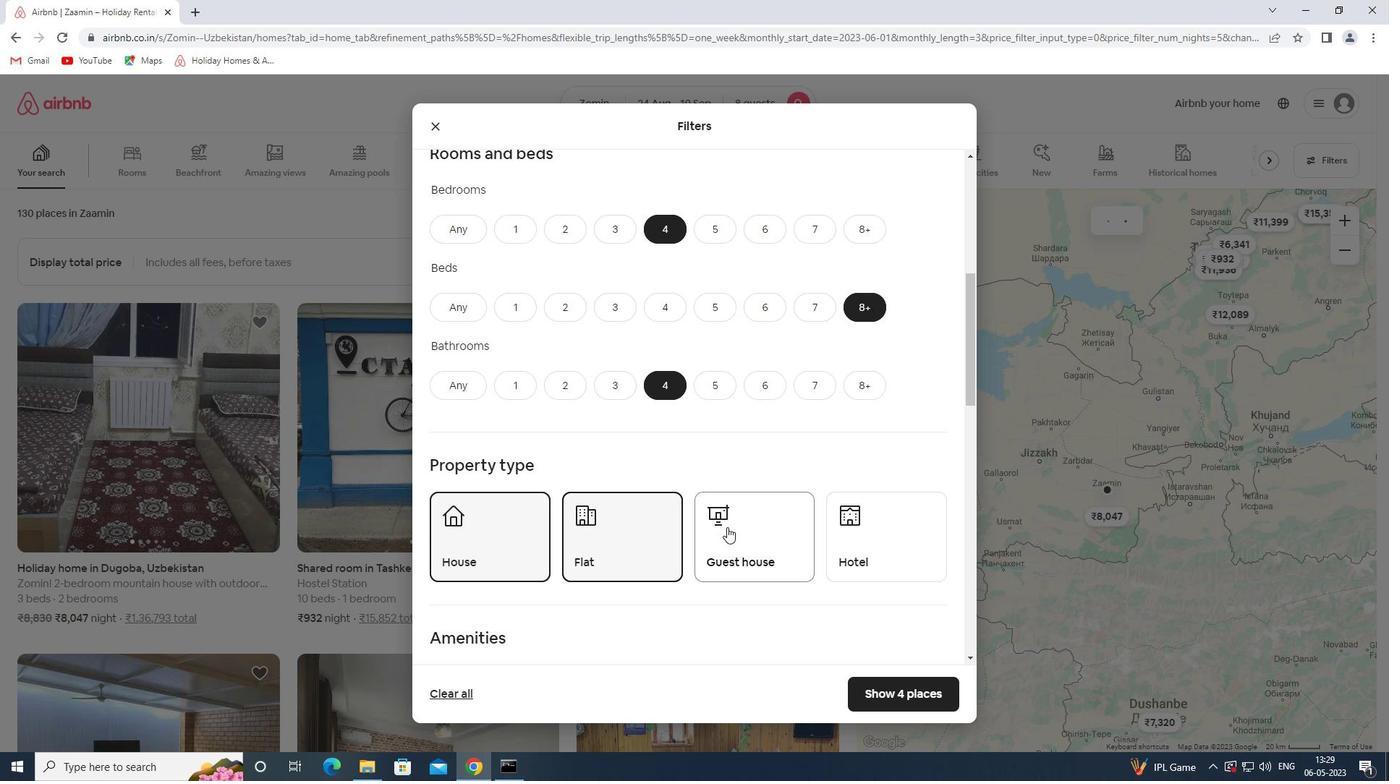 
Action: Mouse moved to (793, 523)
Screenshot: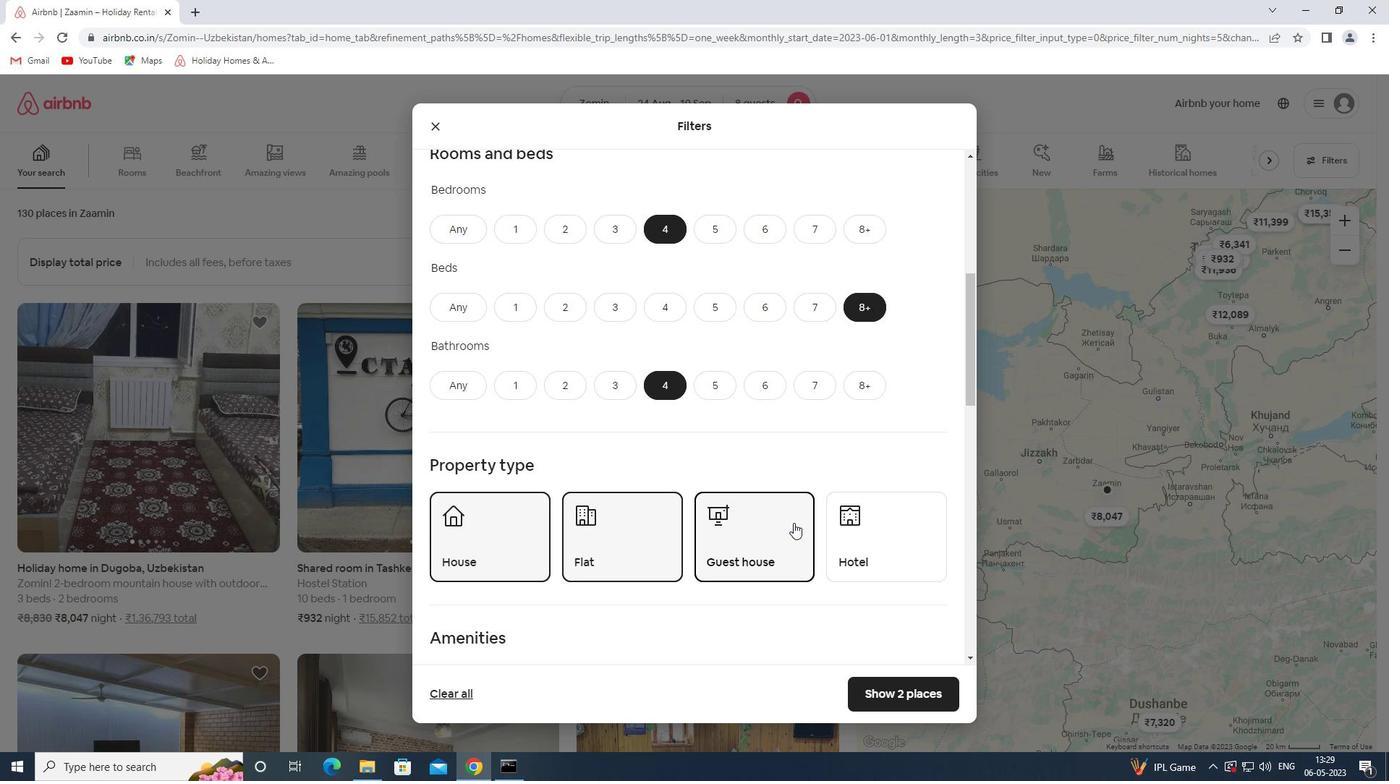 
Action: Mouse scrolled (793, 522) with delta (0, 0)
Screenshot: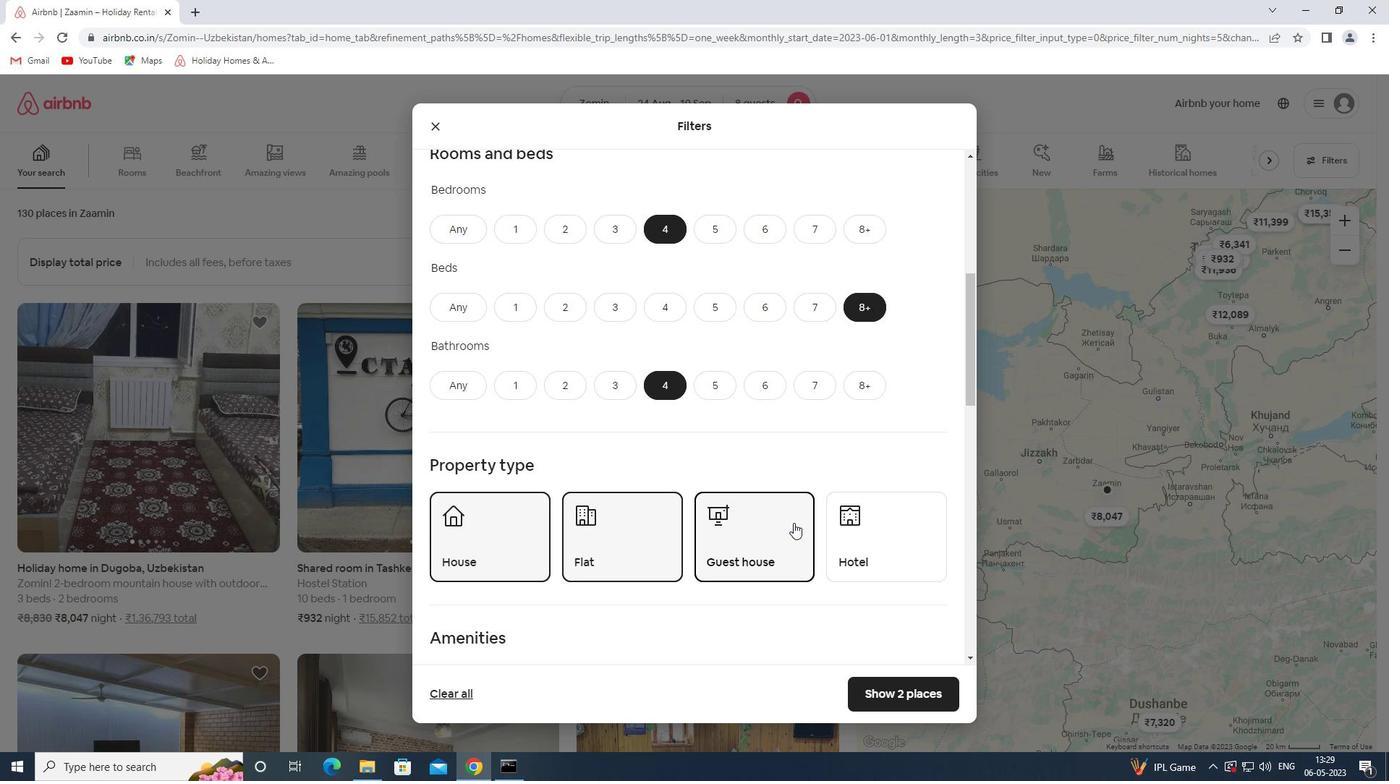 
Action: Mouse scrolled (793, 522) with delta (0, 0)
Screenshot: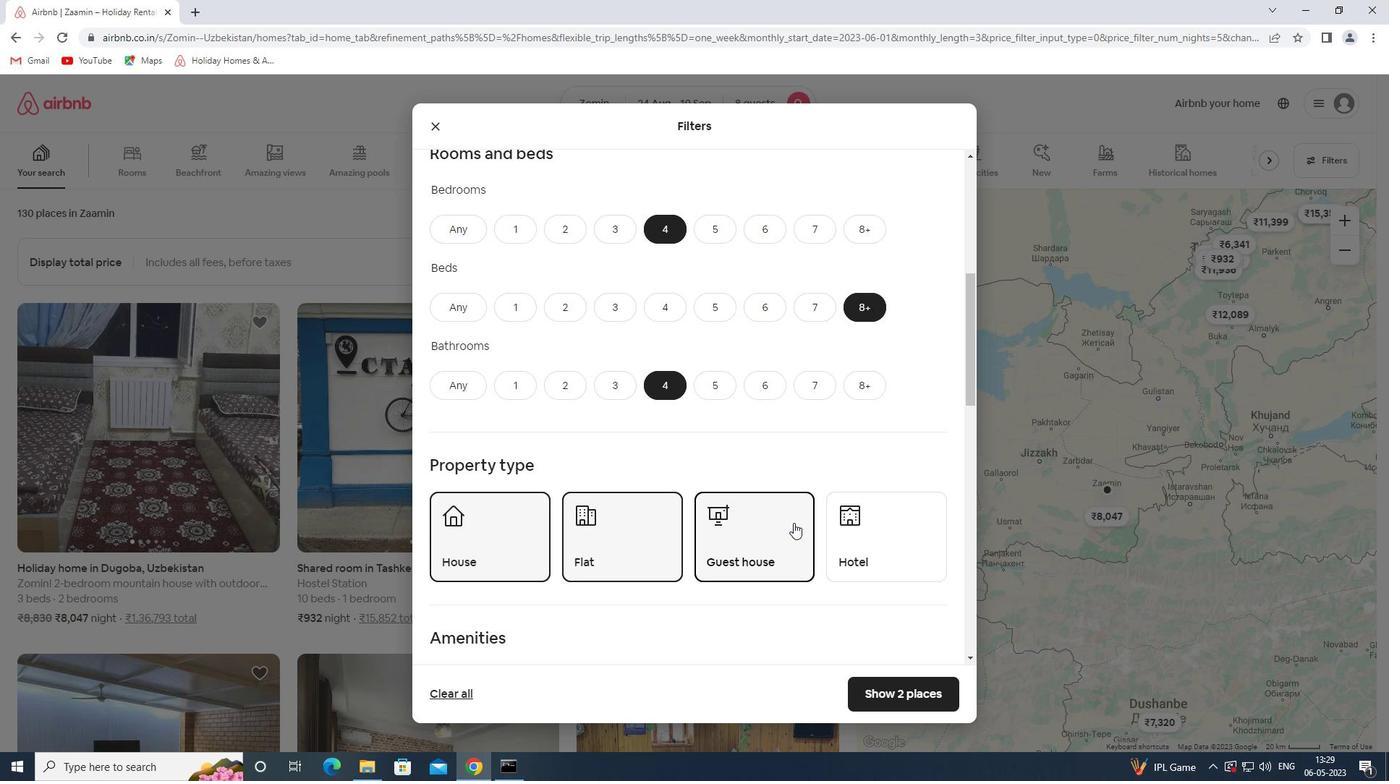 
Action: Mouse scrolled (793, 522) with delta (0, 0)
Screenshot: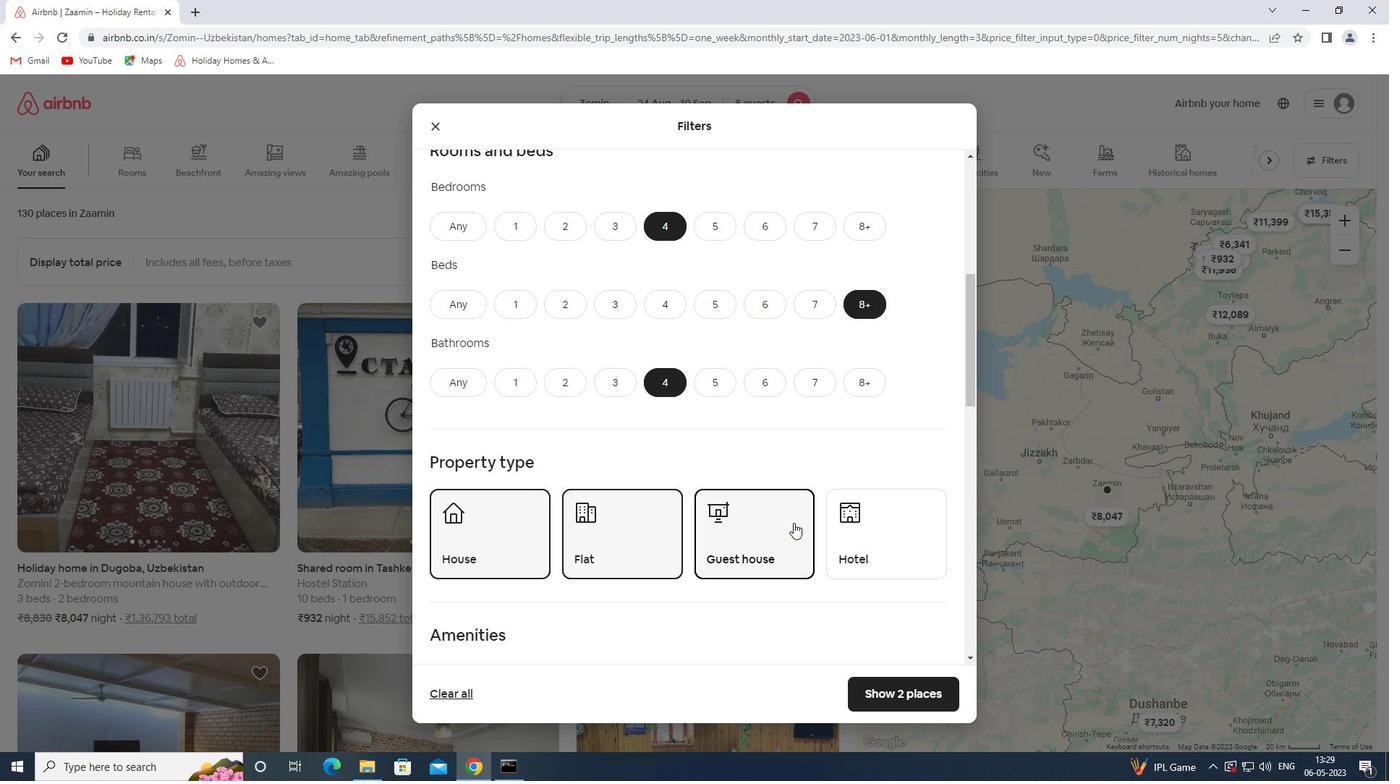 
Action: Mouse moved to (700, 495)
Screenshot: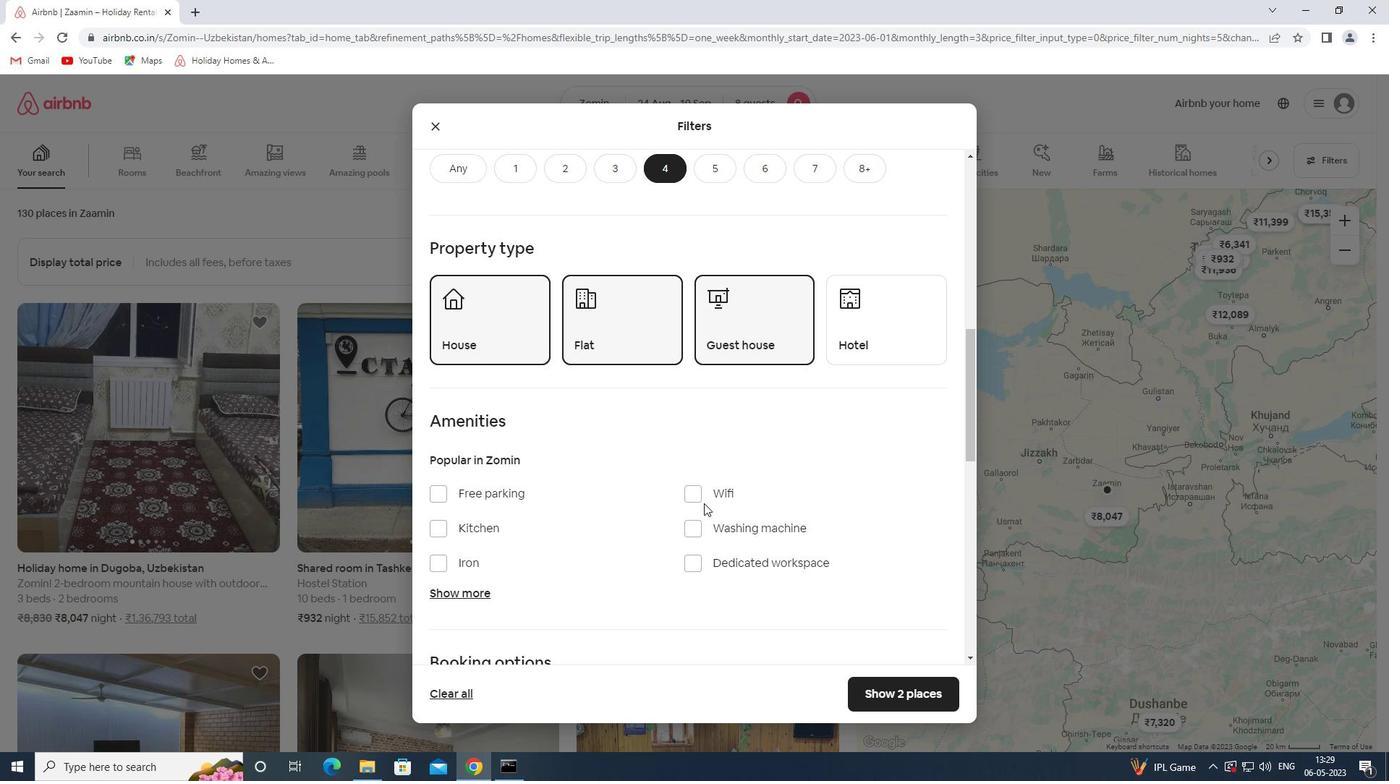 
Action: Mouse pressed left at (700, 495)
Screenshot: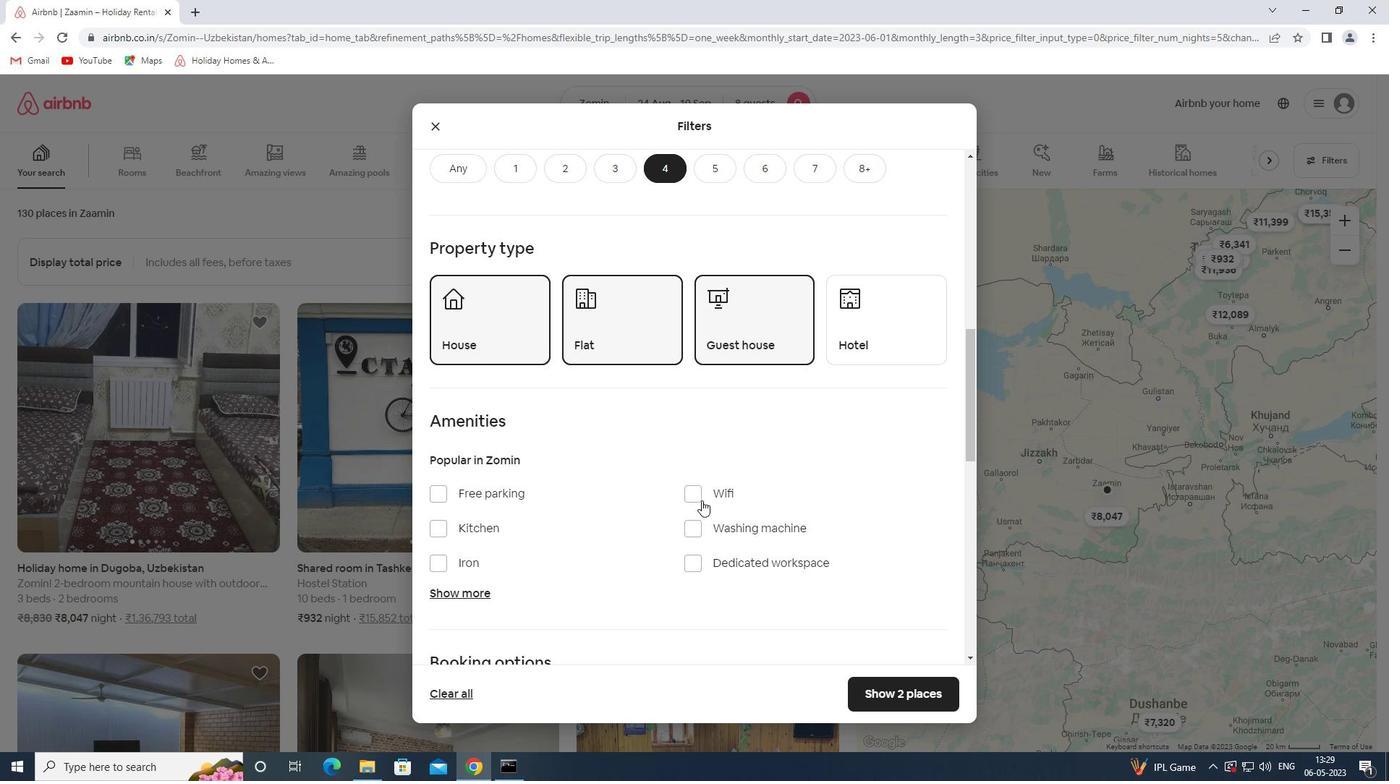 
Action: Mouse moved to (720, 500)
Screenshot: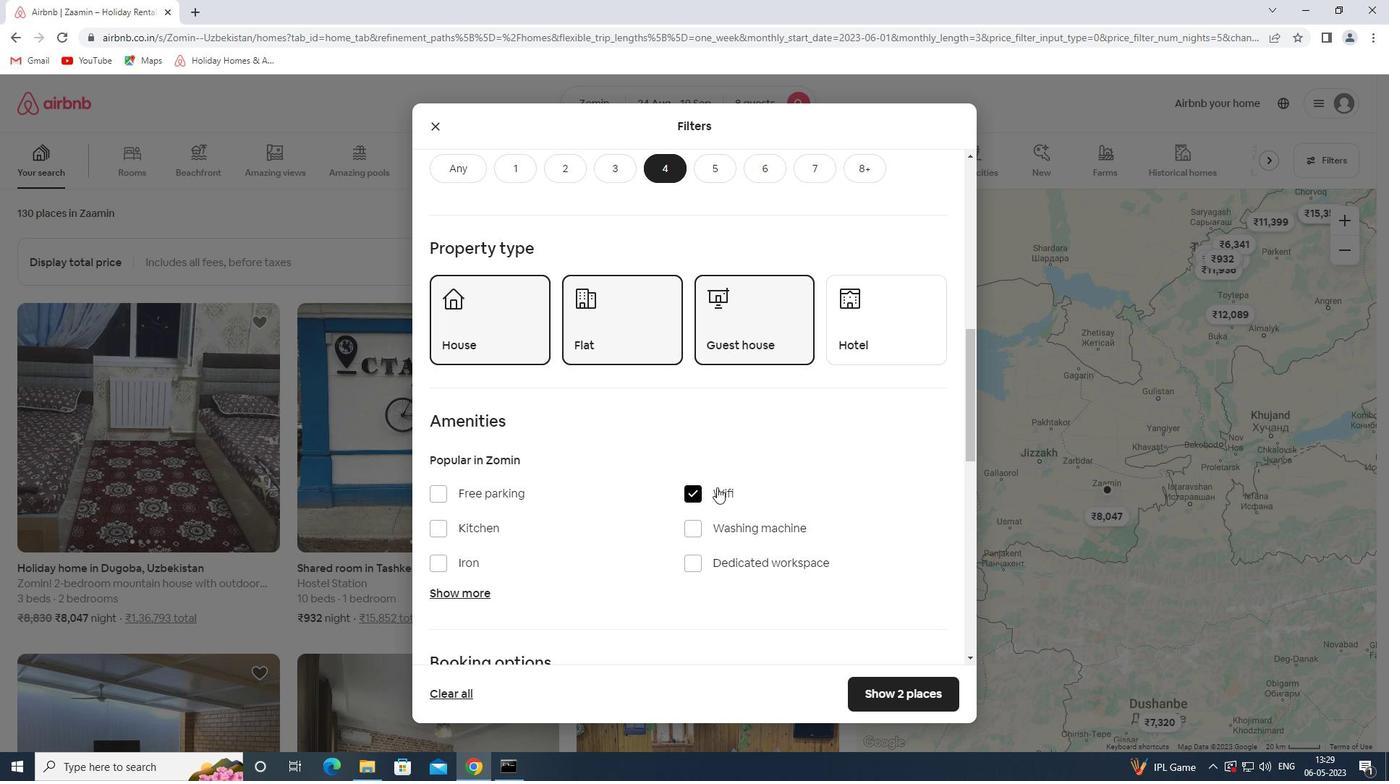 
Action: Mouse scrolled (720, 499) with delta (0, 0)
Screenshot: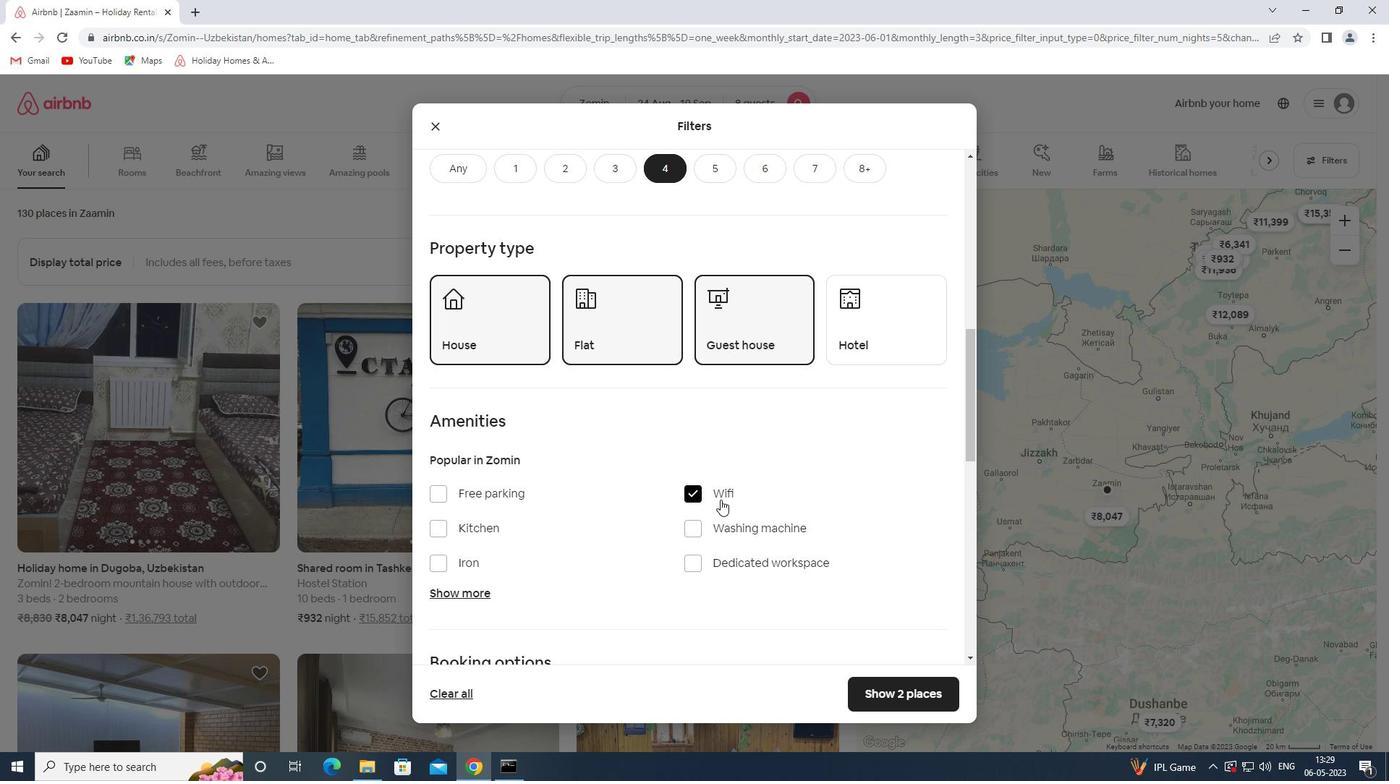 
Action: Mouse scrolled (720, 499) with delta (0, 0)
Screenshot: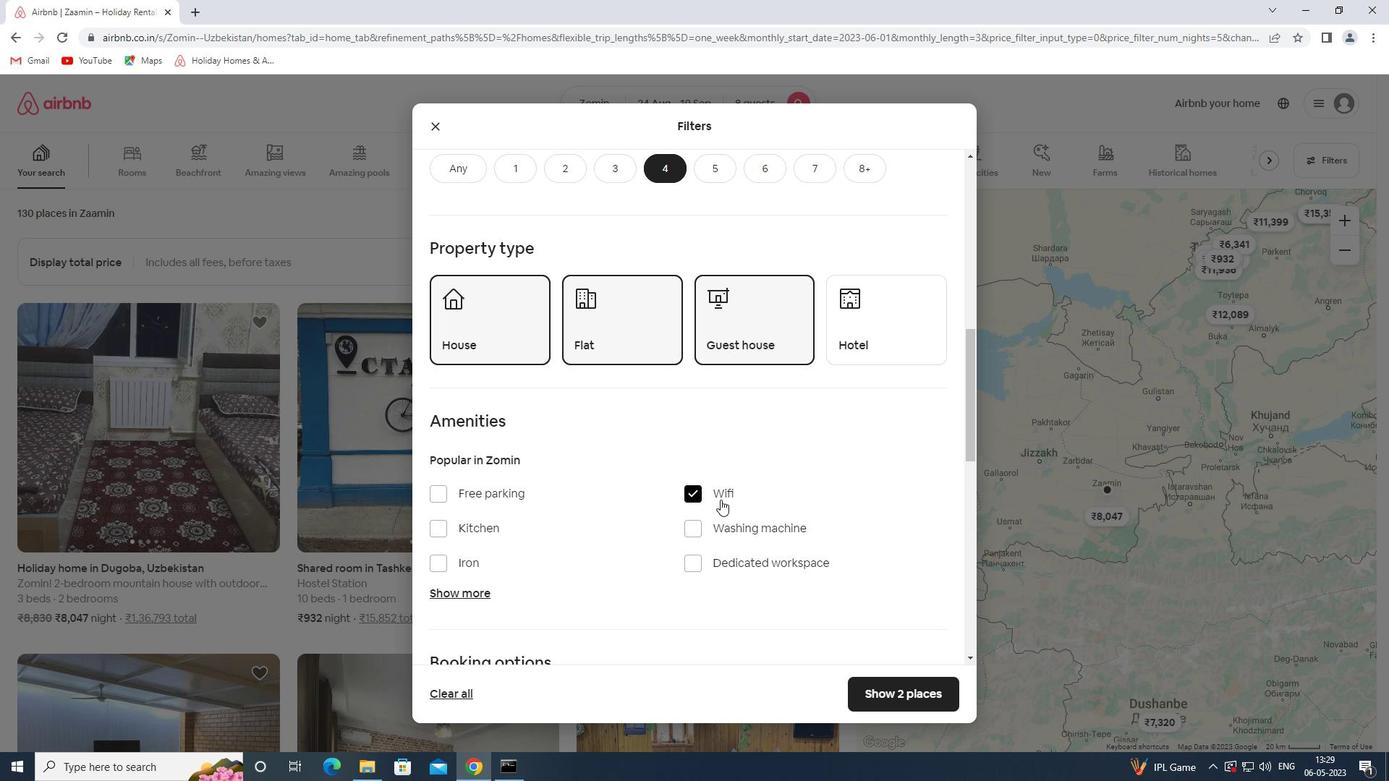
Action: Mouse scrolled (720, 499) with delta (0, 0)
Screenshot: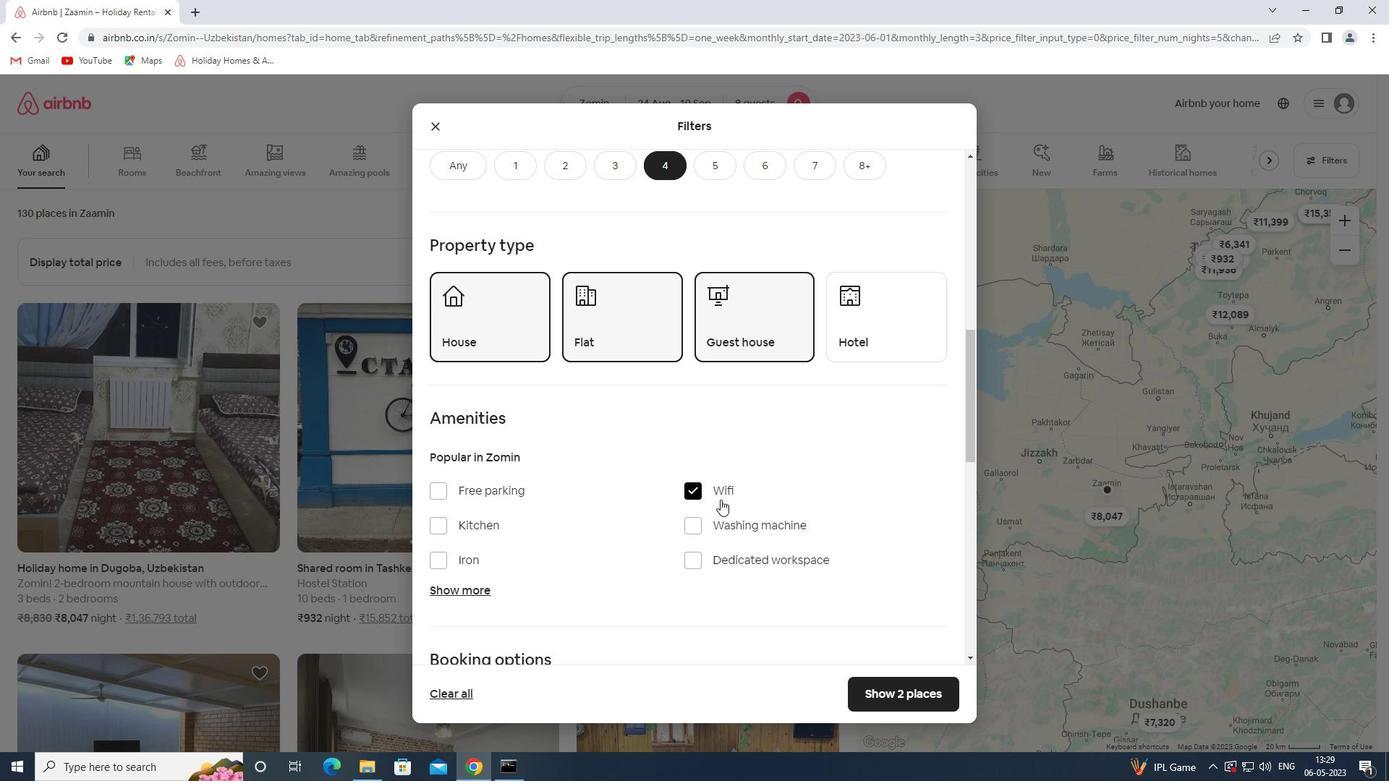 
Action: Mouse moved to (464, 372)
Screenshot: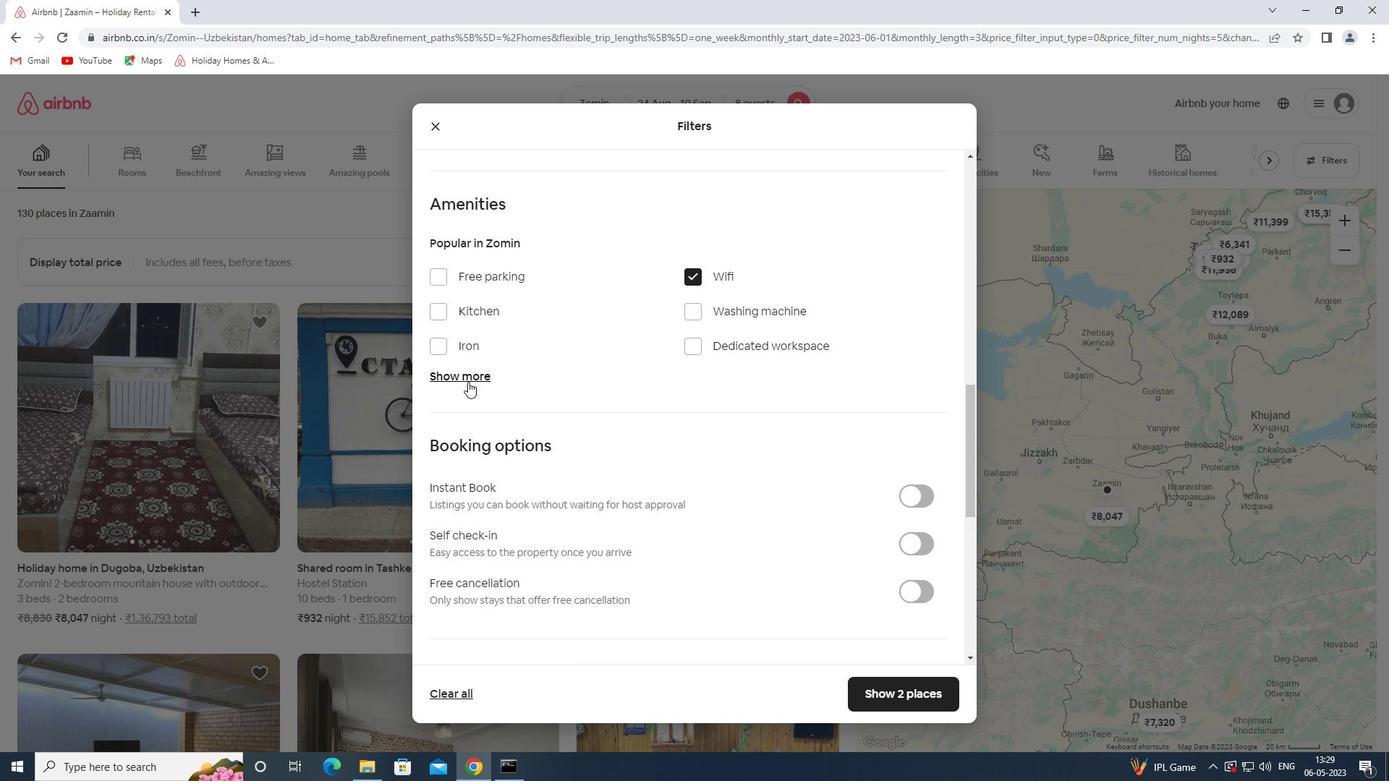 
Action: Mouse pressed left at (464, 372)
Screenshot: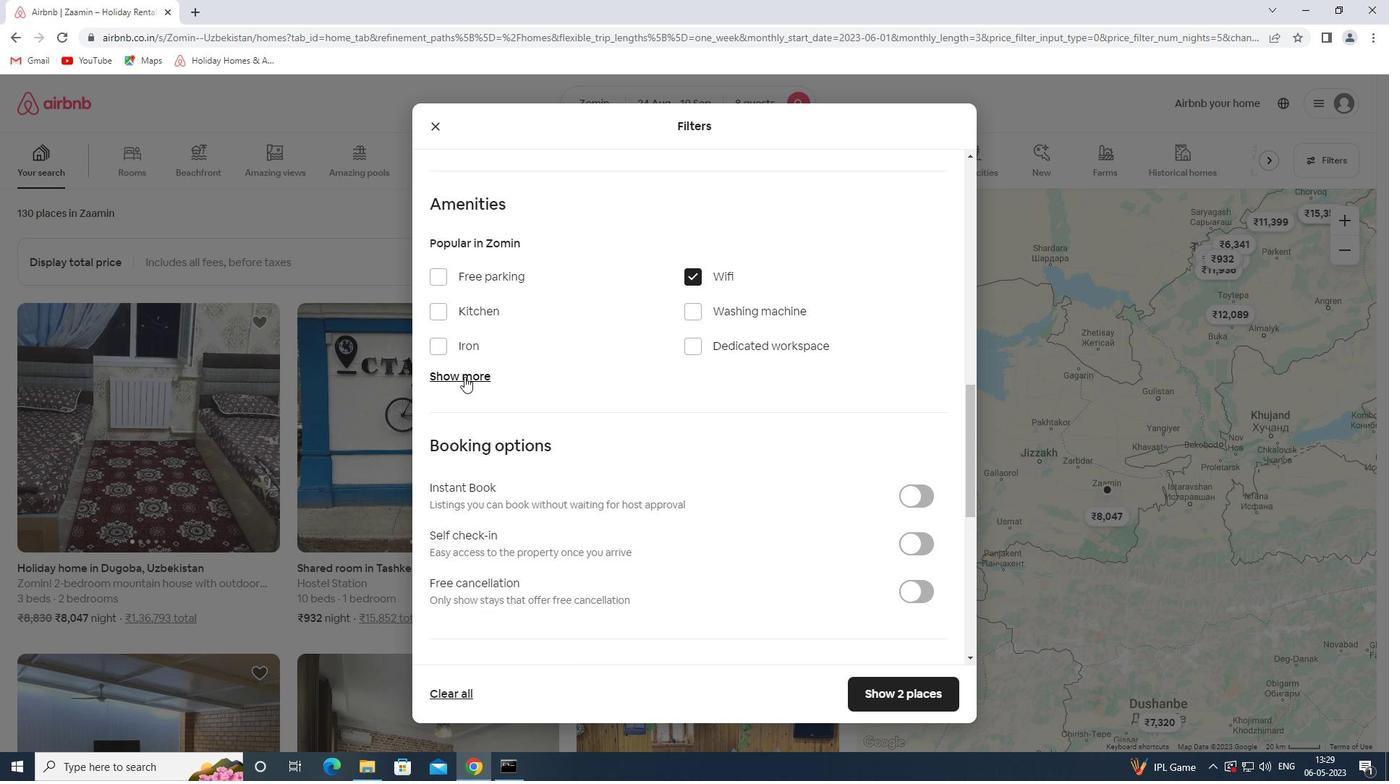 
Action: Mouse moved to (699, 468)
Screenshot: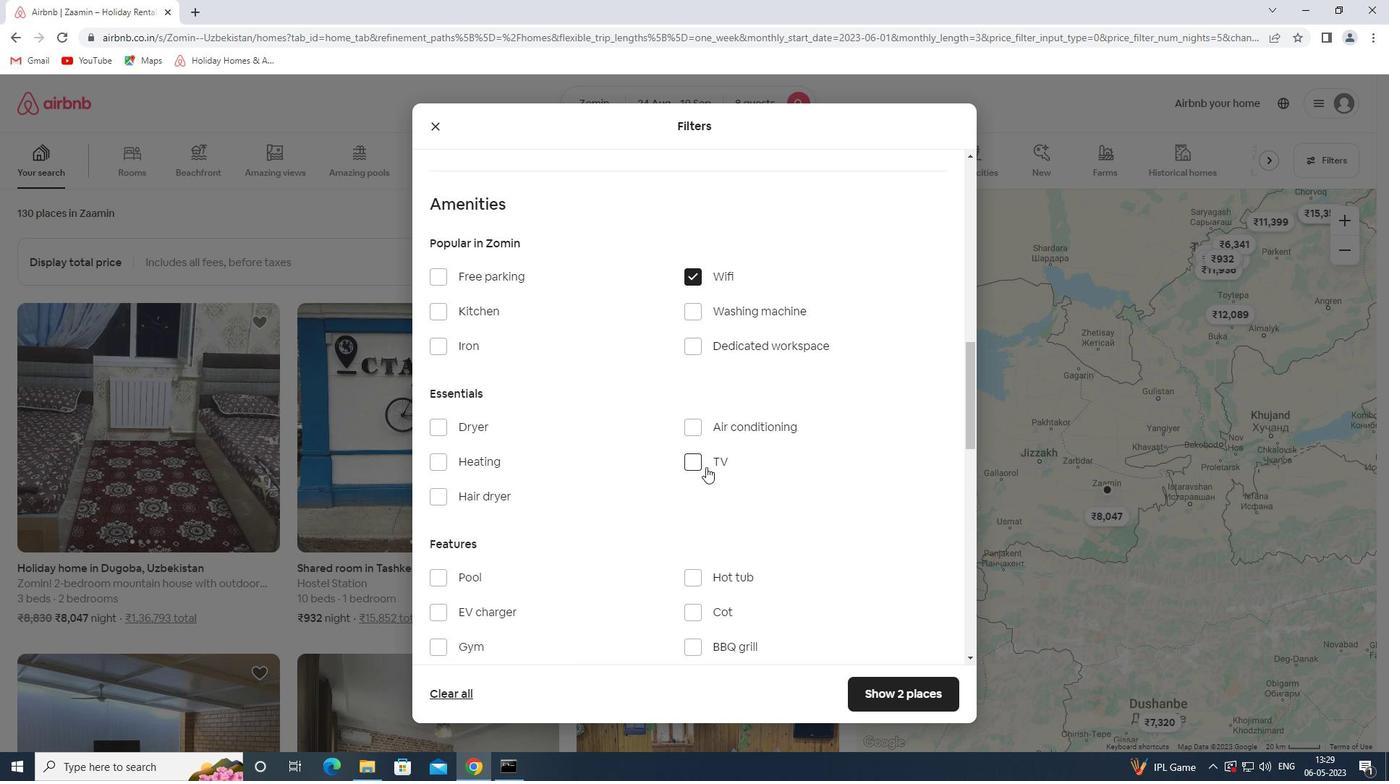 
Action: Mouse pressed left at (699, 468)
Screenshot: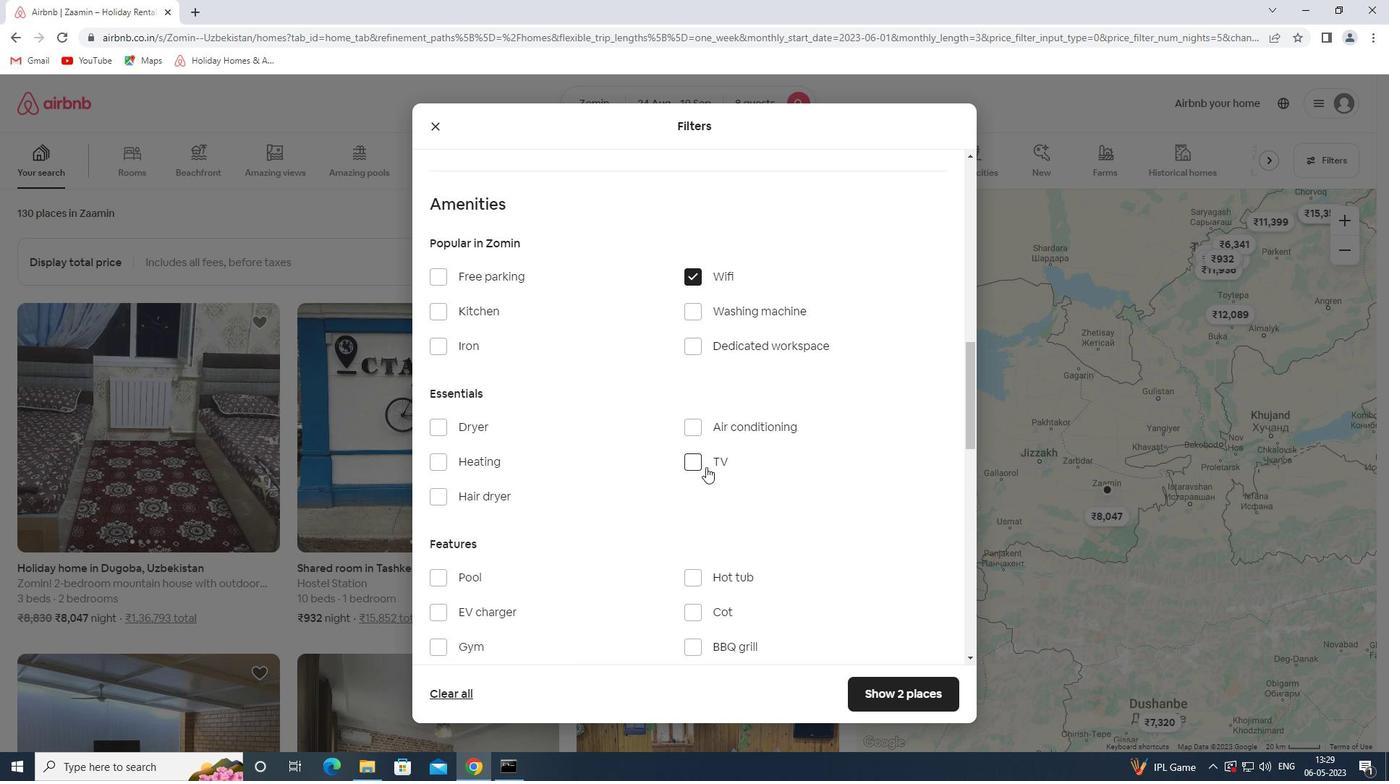 
Action: Mouse moved to (526, 497)
Screenshot: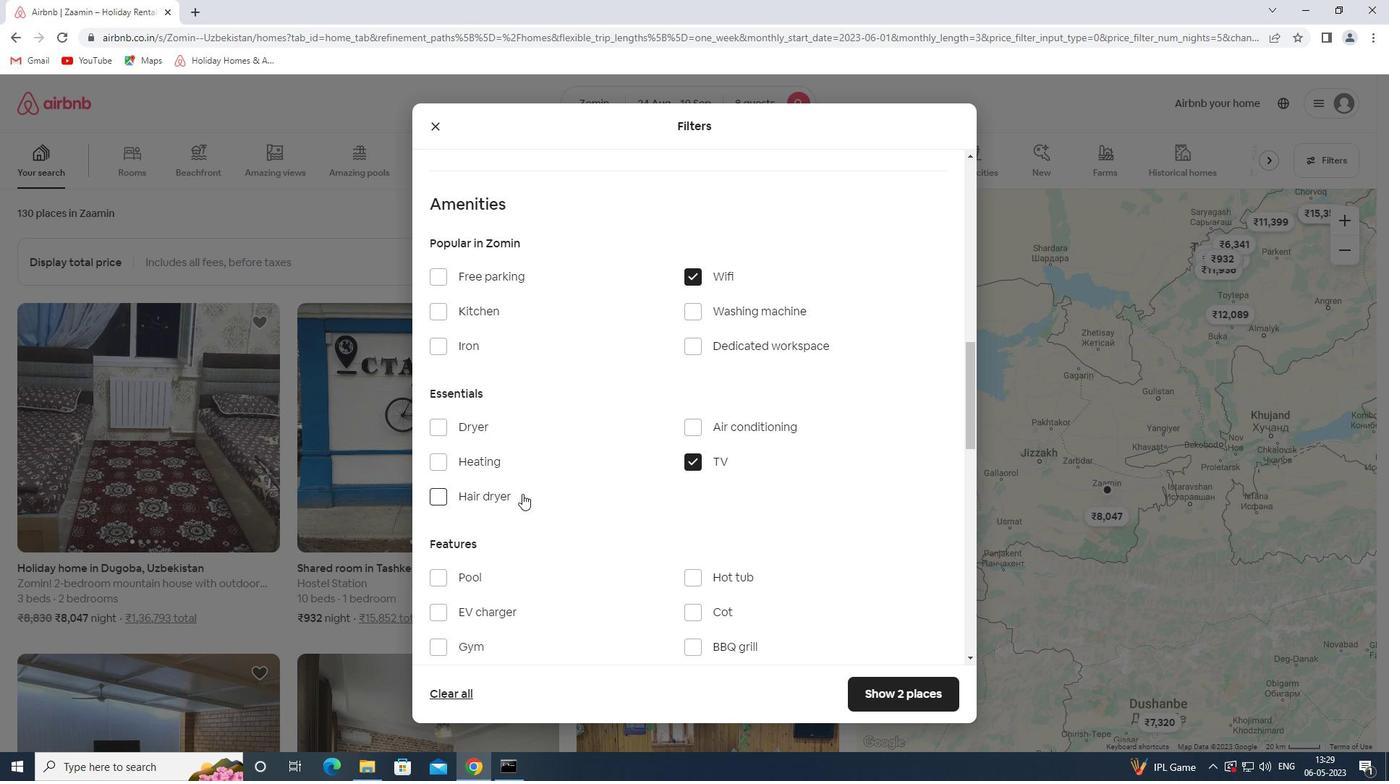 
Action: Mouse scrolled (526, 497) with delta (0, 0)
Screenshot: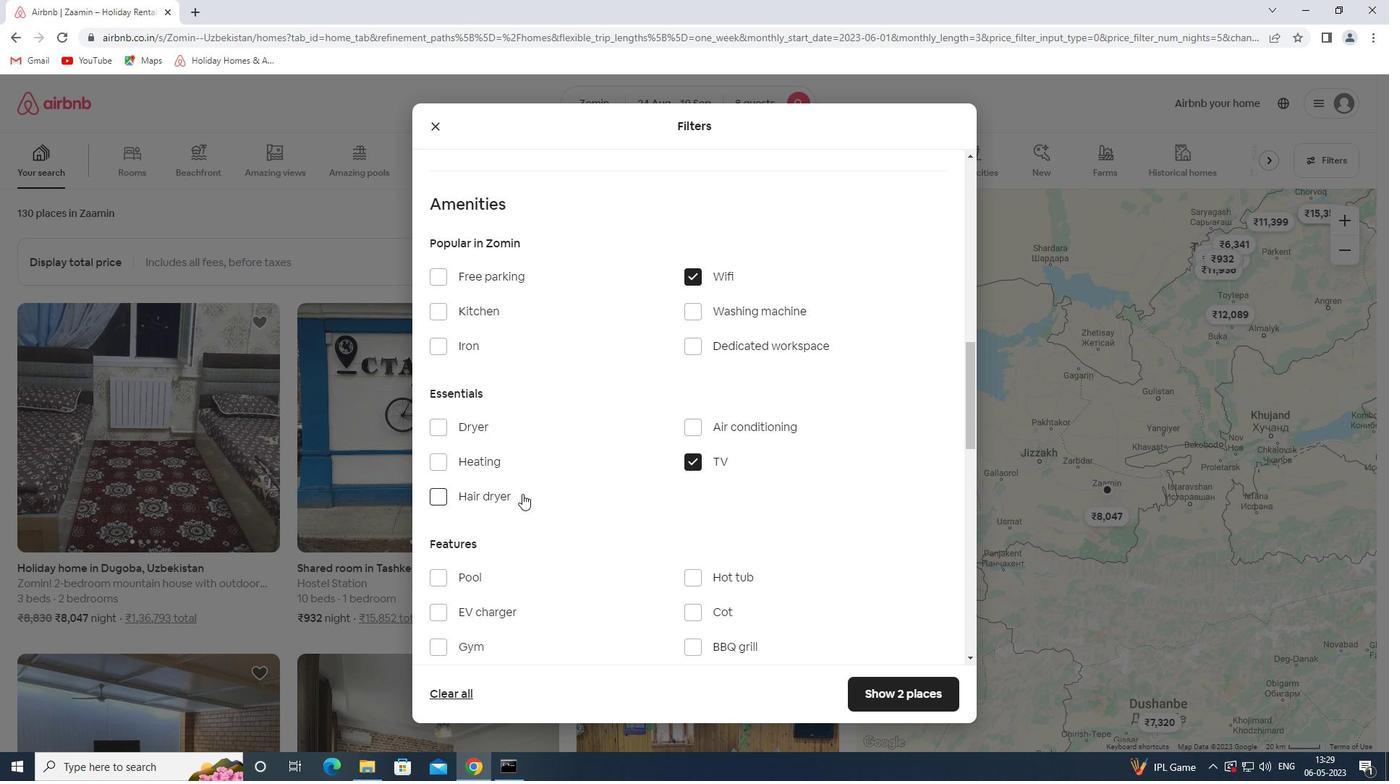
Action: Mouse moved to (539, 499)
Screenshot: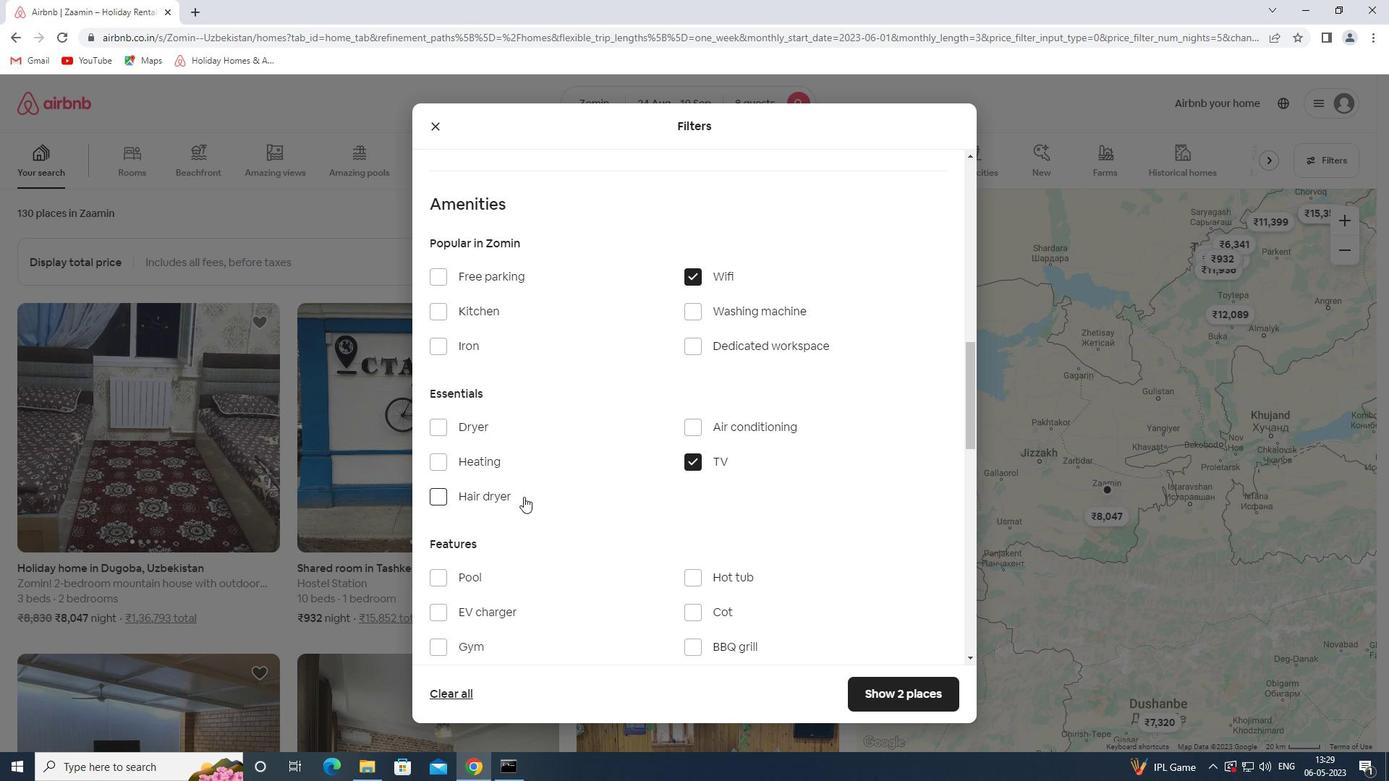 
Action: Mouse scrolled (539, 498) with delta (0, 0)
Screenshot: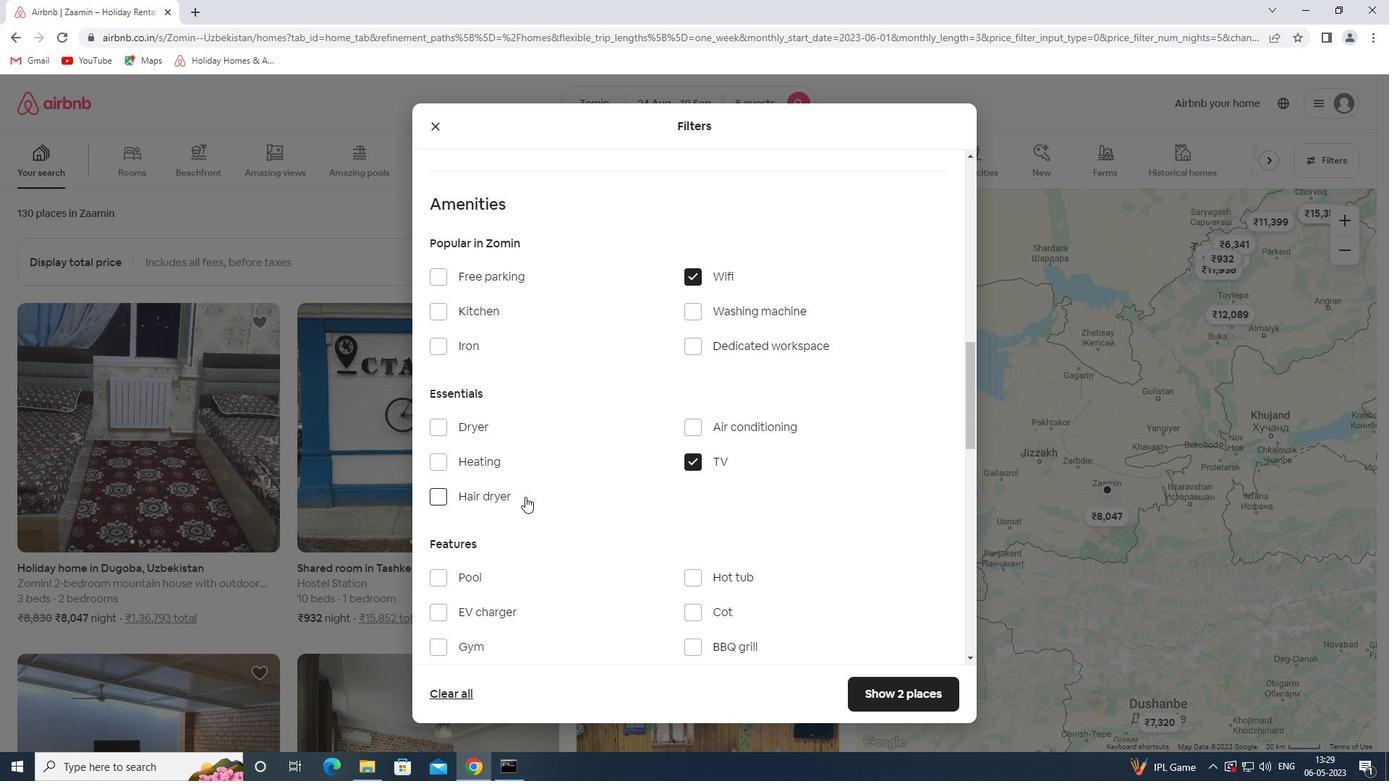 
Action: Mouse moved to (542, 281)
Screenshot: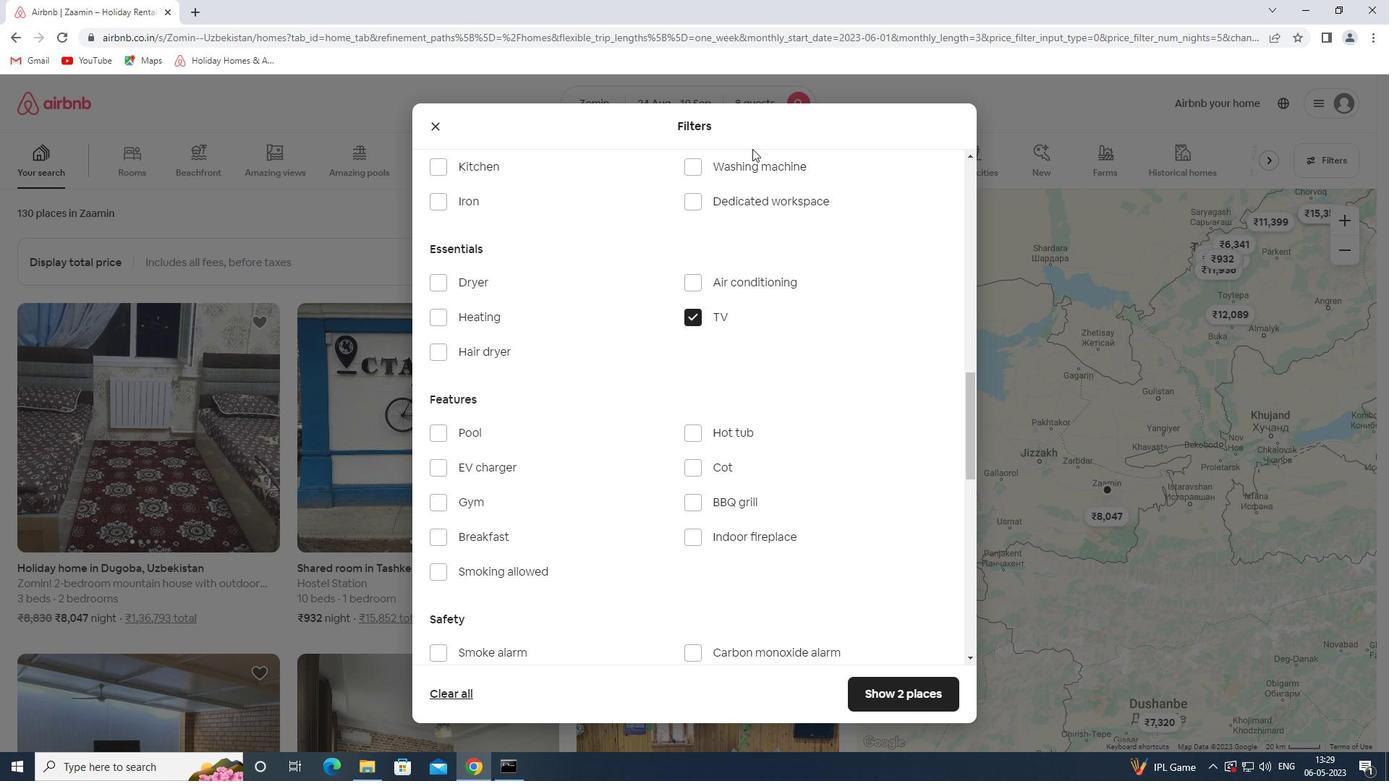 
Action: Mouse scrolled (542, 282) with delta (0, 0)
Screenshot: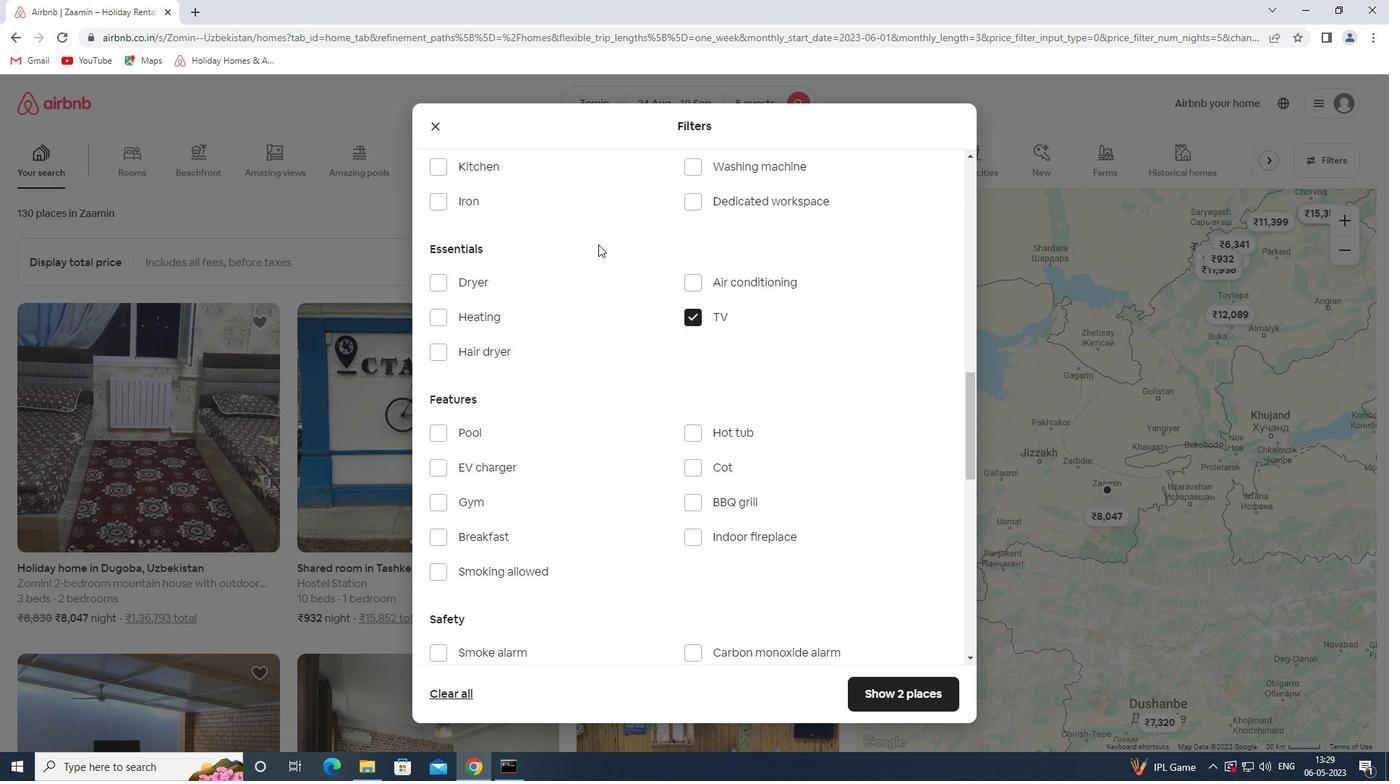 
Action: Mouse moved to (660, 478)
Screenshot: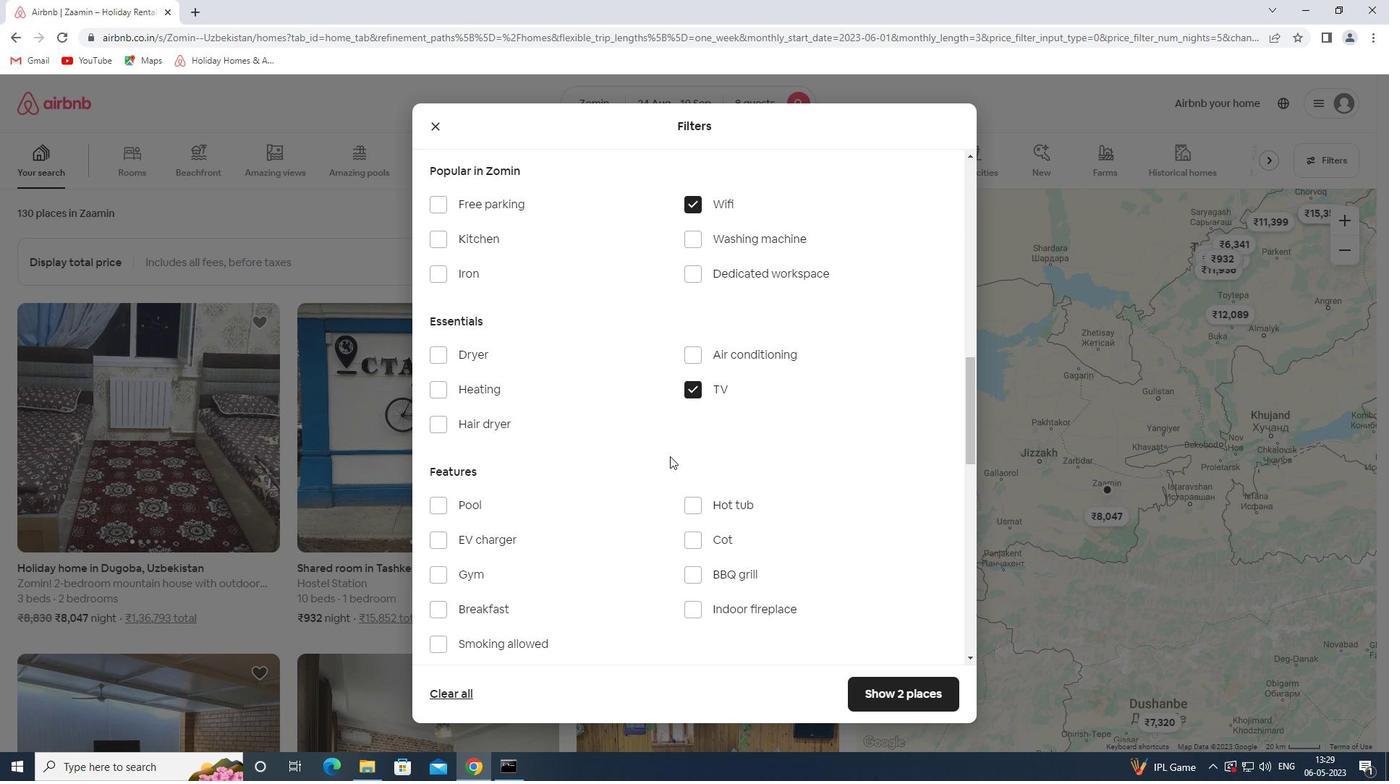 
Action: Mouse scrolled (660, 477) with delta (0, 0)
Screenshot: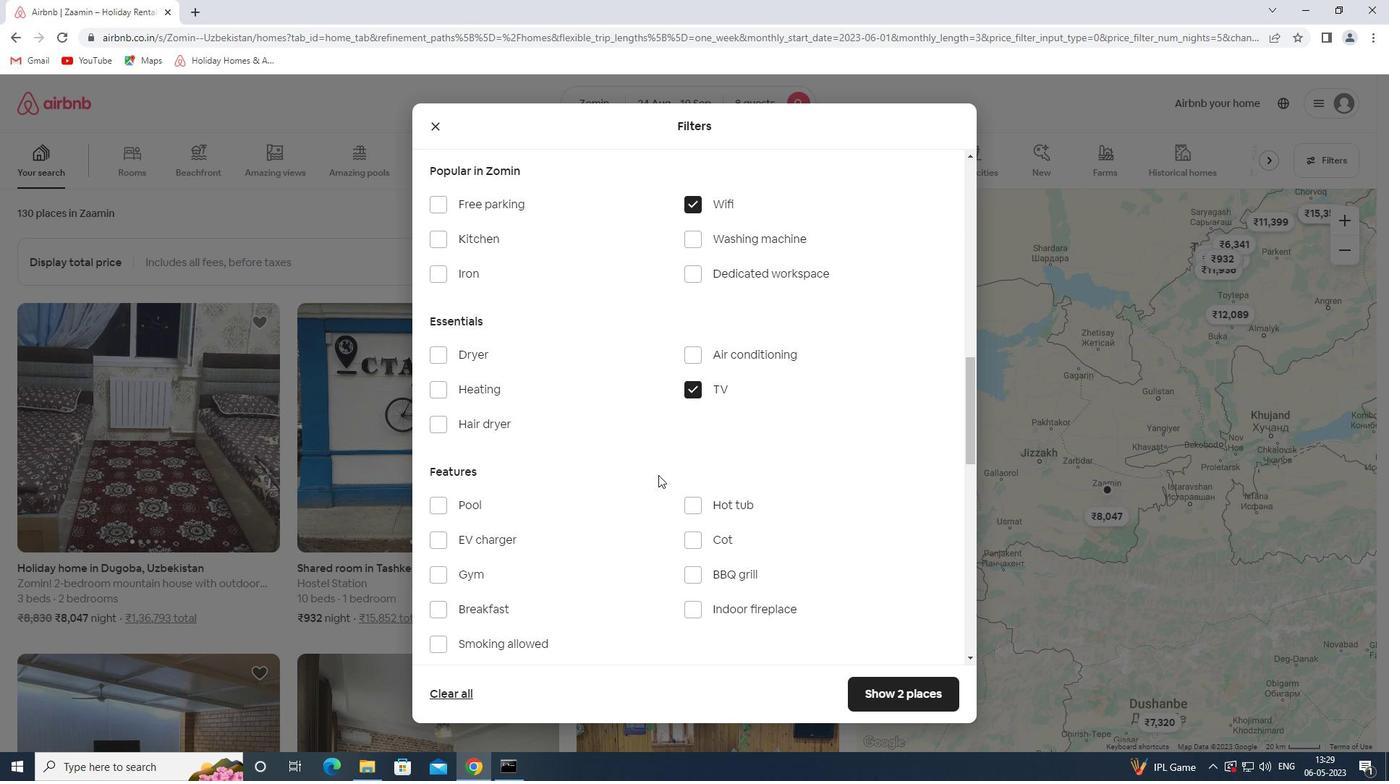 
Action: Mouse scrolled (660, 477) with delta (0, 0)
Screenshot: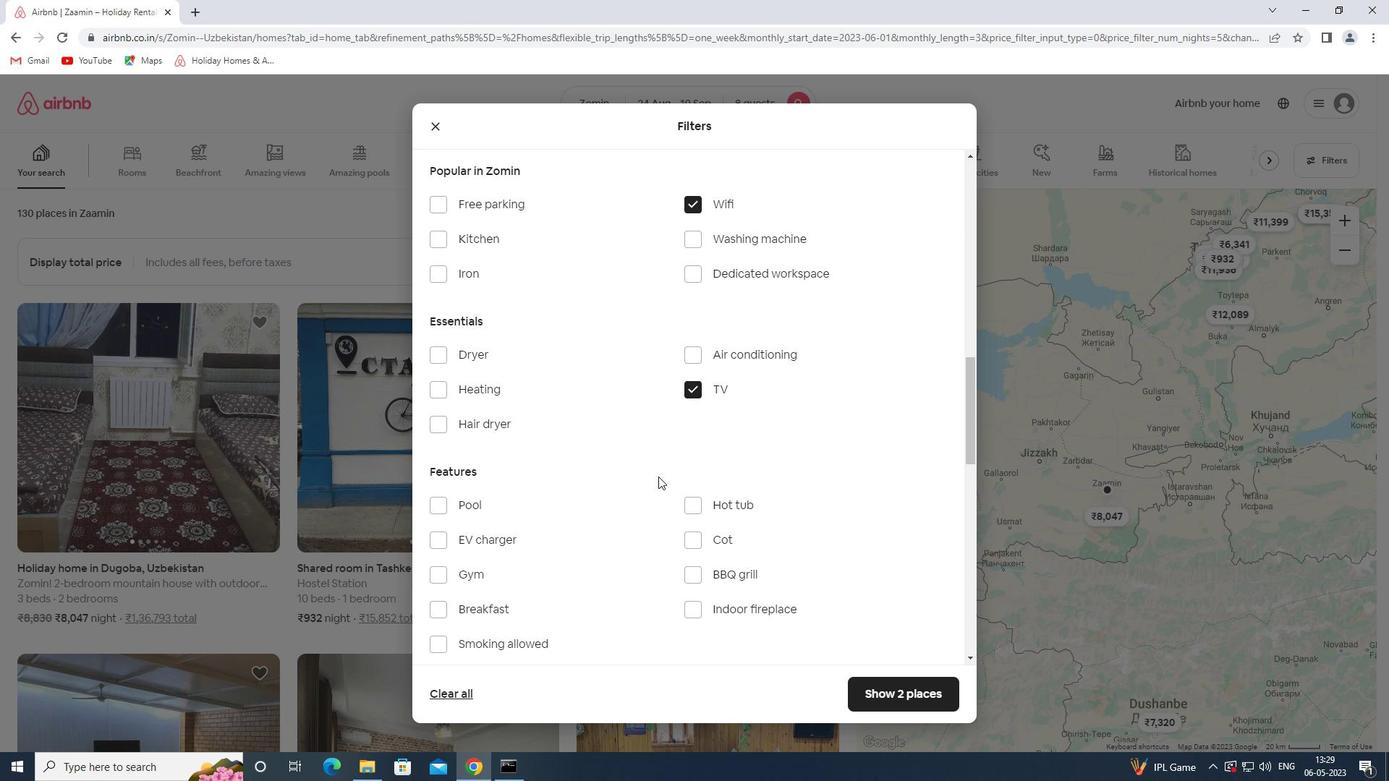 
Action: Mouse scrolled (660, 477) with delta (0, 0)
Screenshot: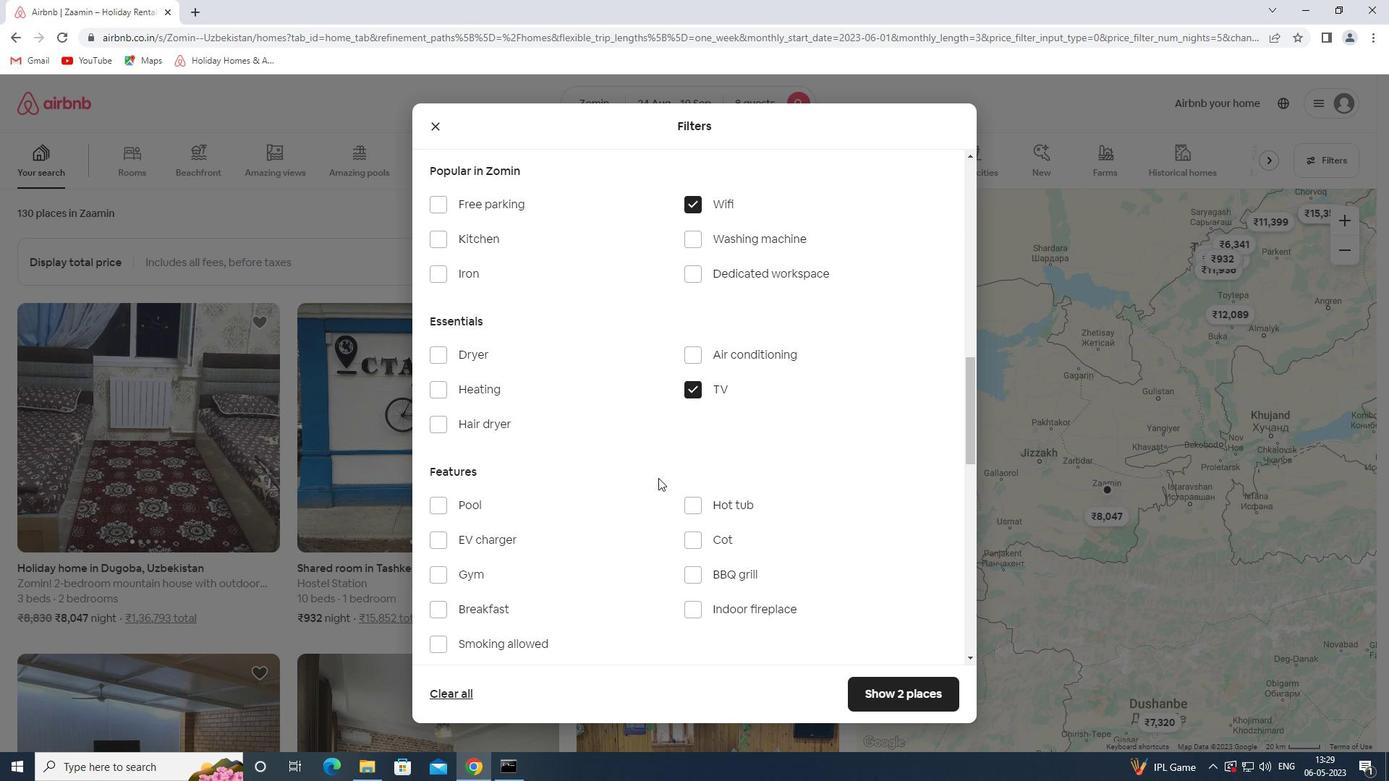 
Action: Mouse moved to (468, 355)
Screenshot: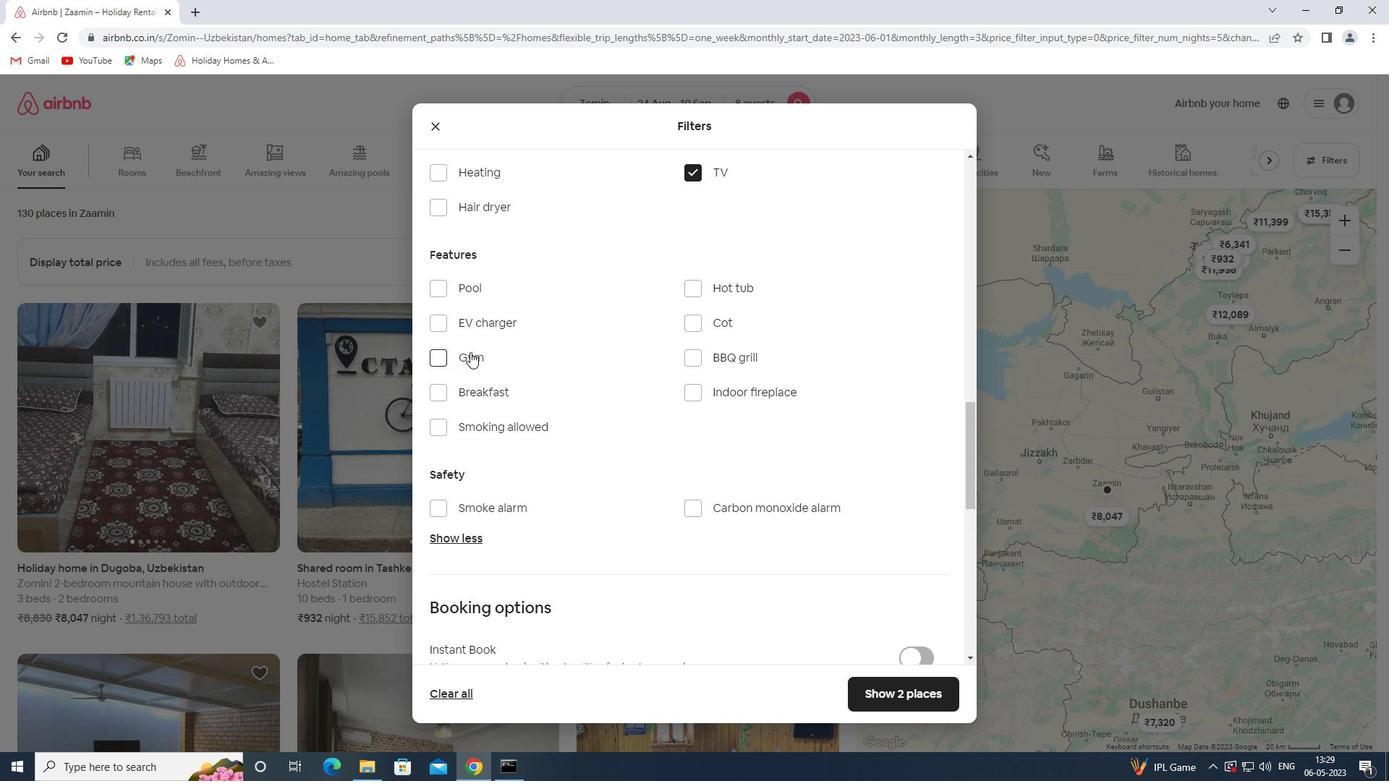 
Action: Mouse pressed left at (468, 355)
Screenshot: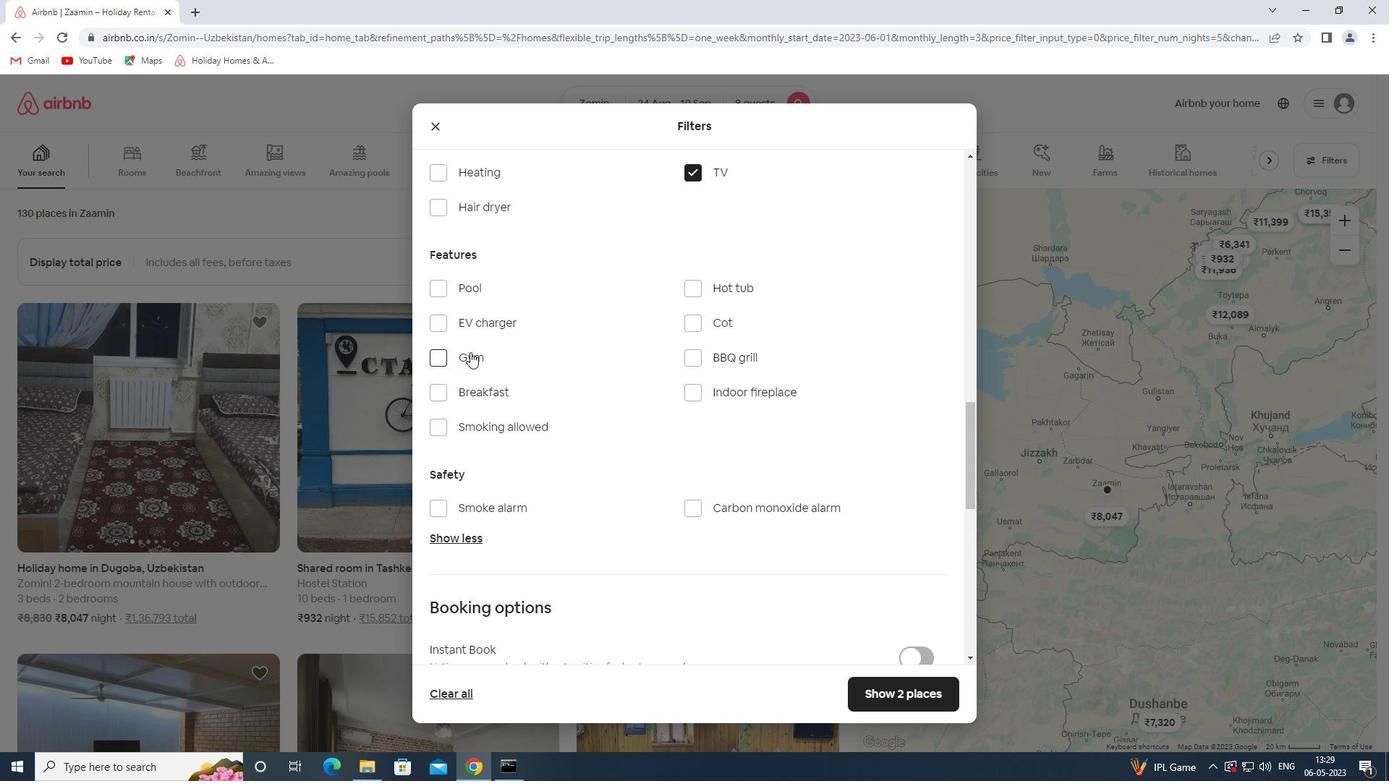 
Action: Mouse moved to (489, 392)
Screenshot: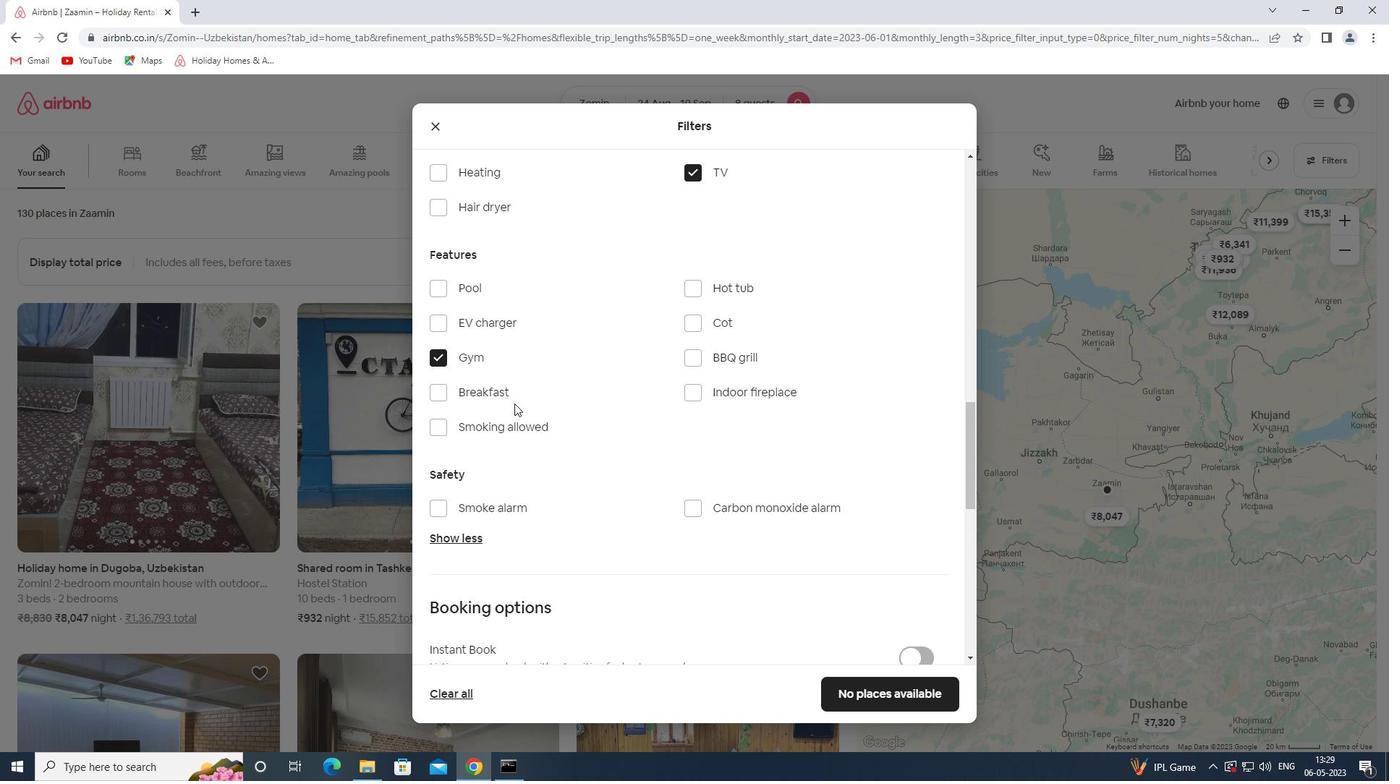 
Action: Mouse pressed left at (489, 392)
Screenshot: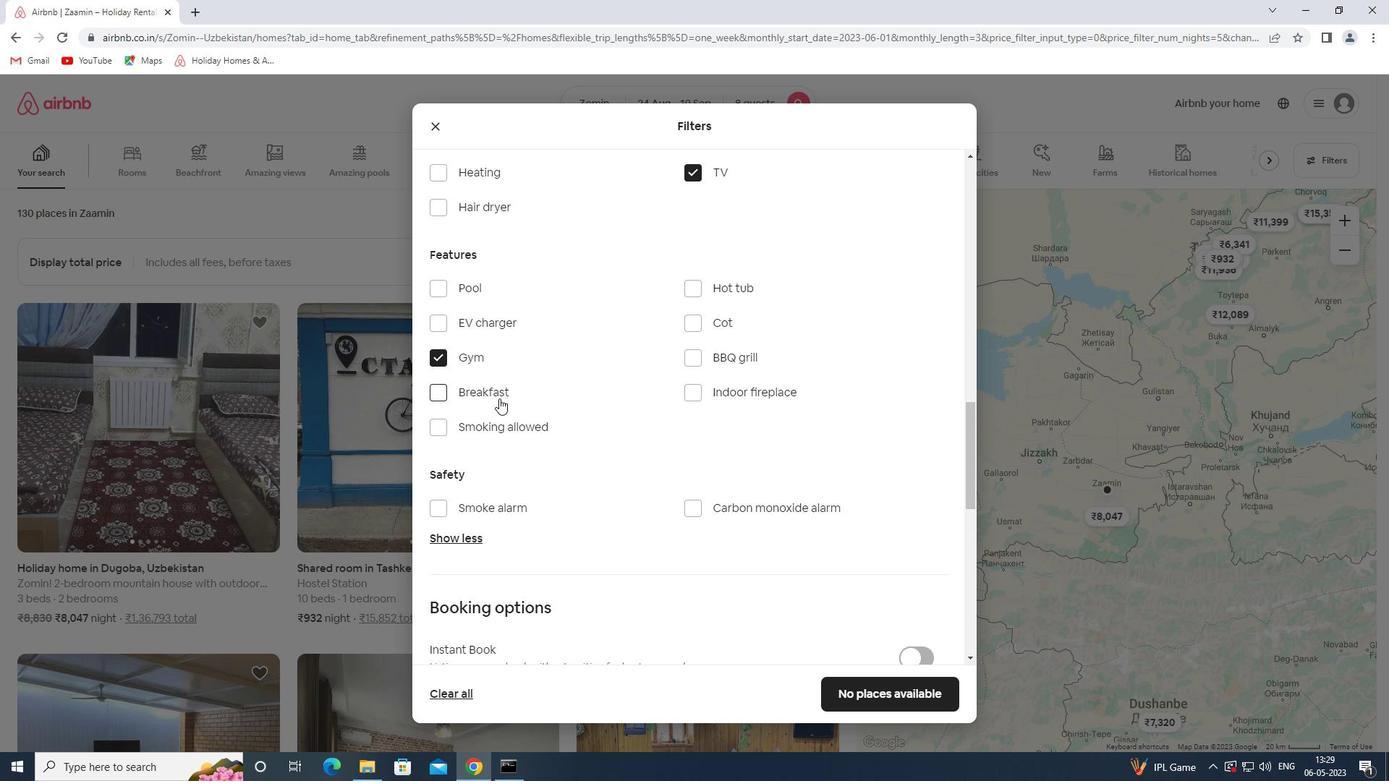 
Action: Mouse moved to (524, 329)
Screenshot: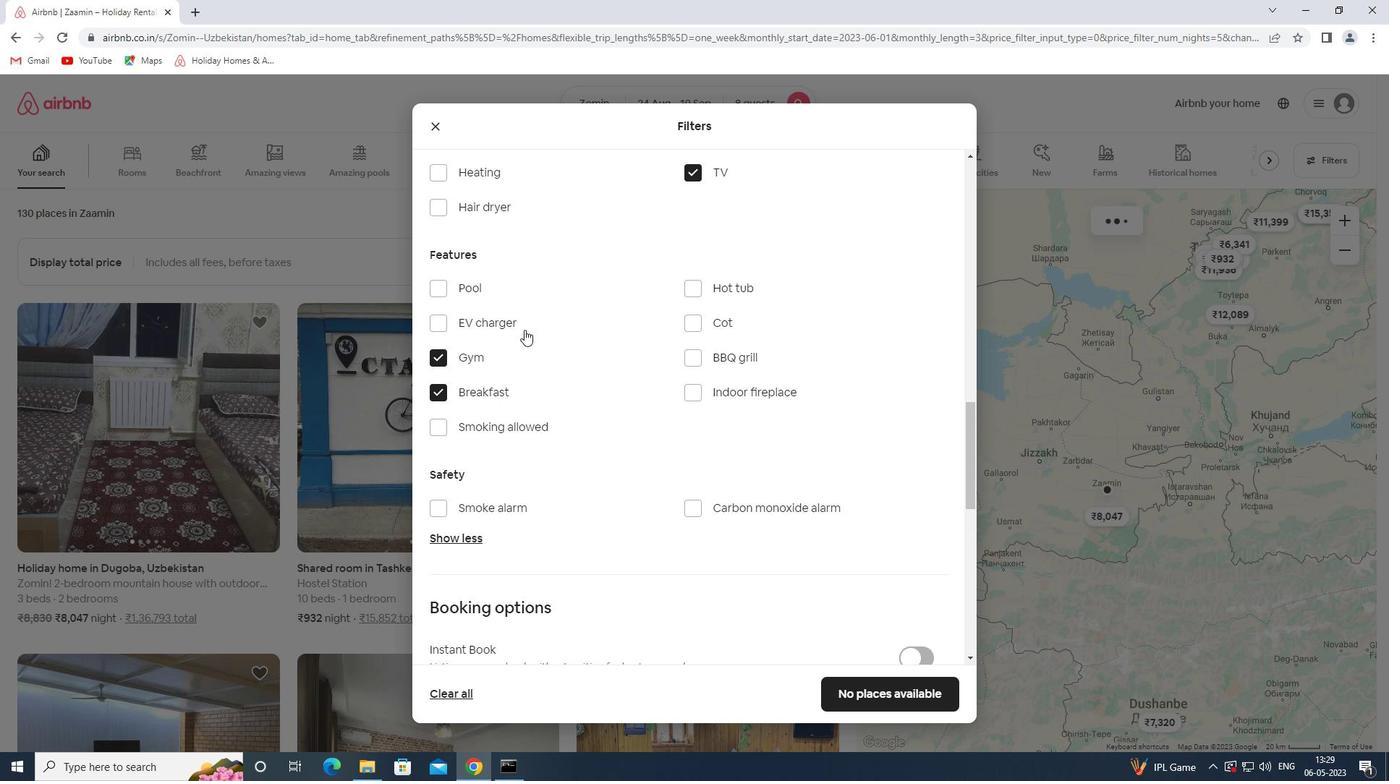 
Action: Mouse scrolled (524, 330) with delta (0, 0)
Screenshot: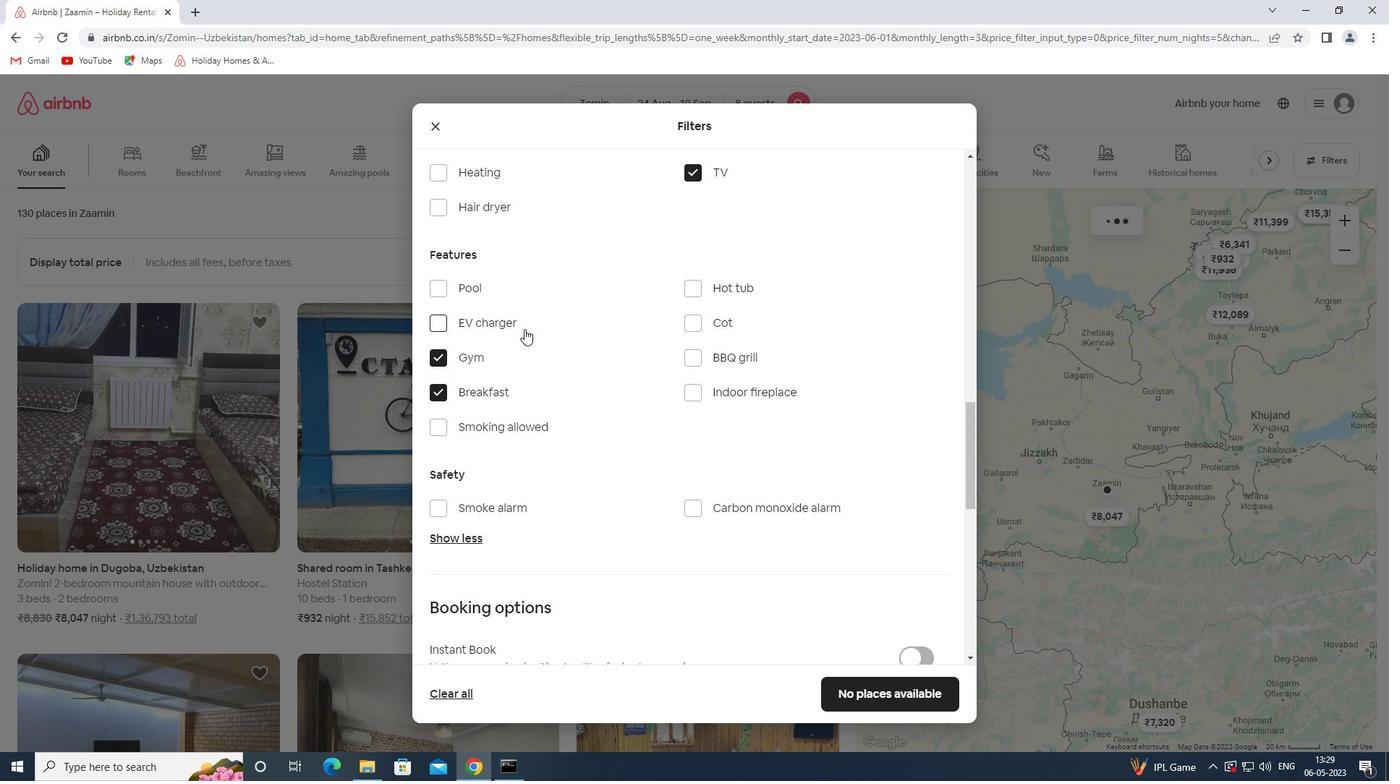 
Action: Mouse scrolled (524, 330) with delta (0, 0)
Screenshot: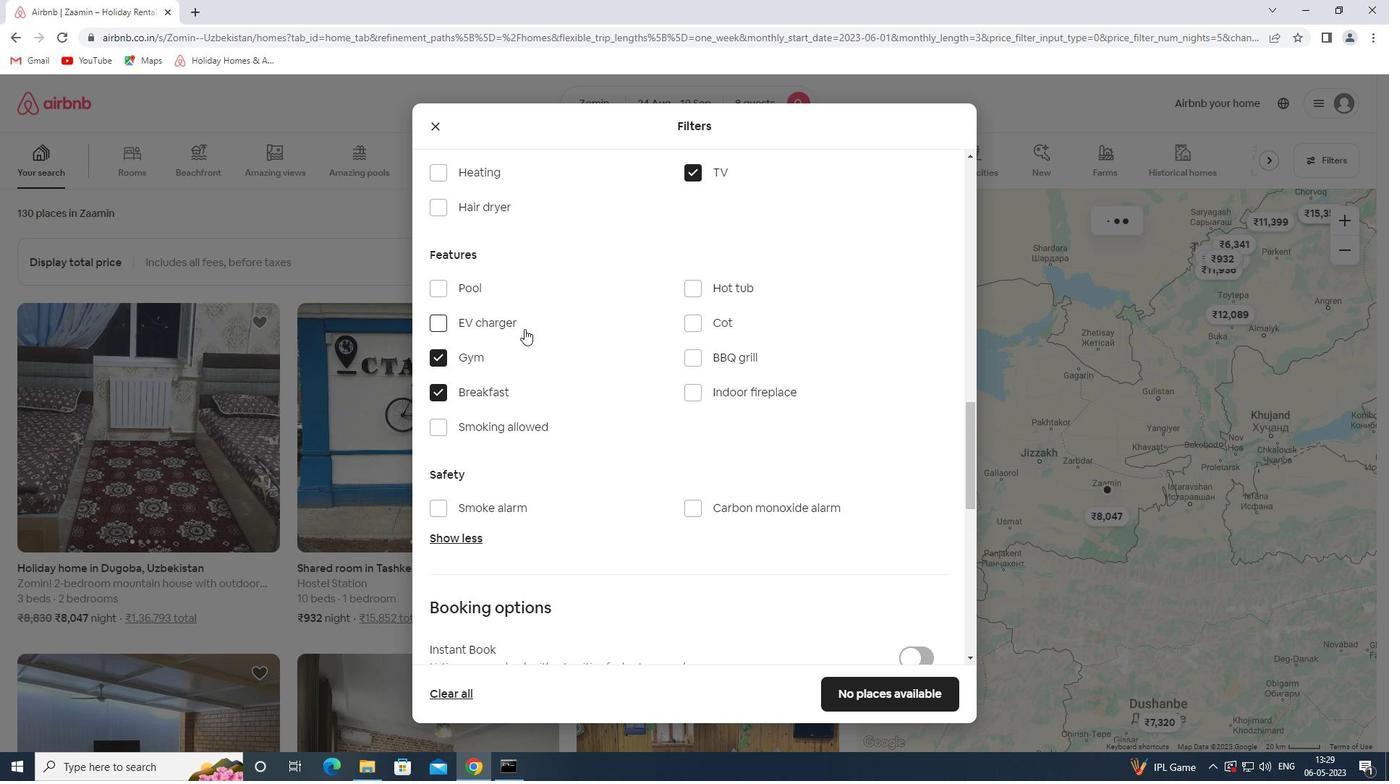 
Action: Mouse scrolled (524, 330) with delta (0, 0)
Screenshot: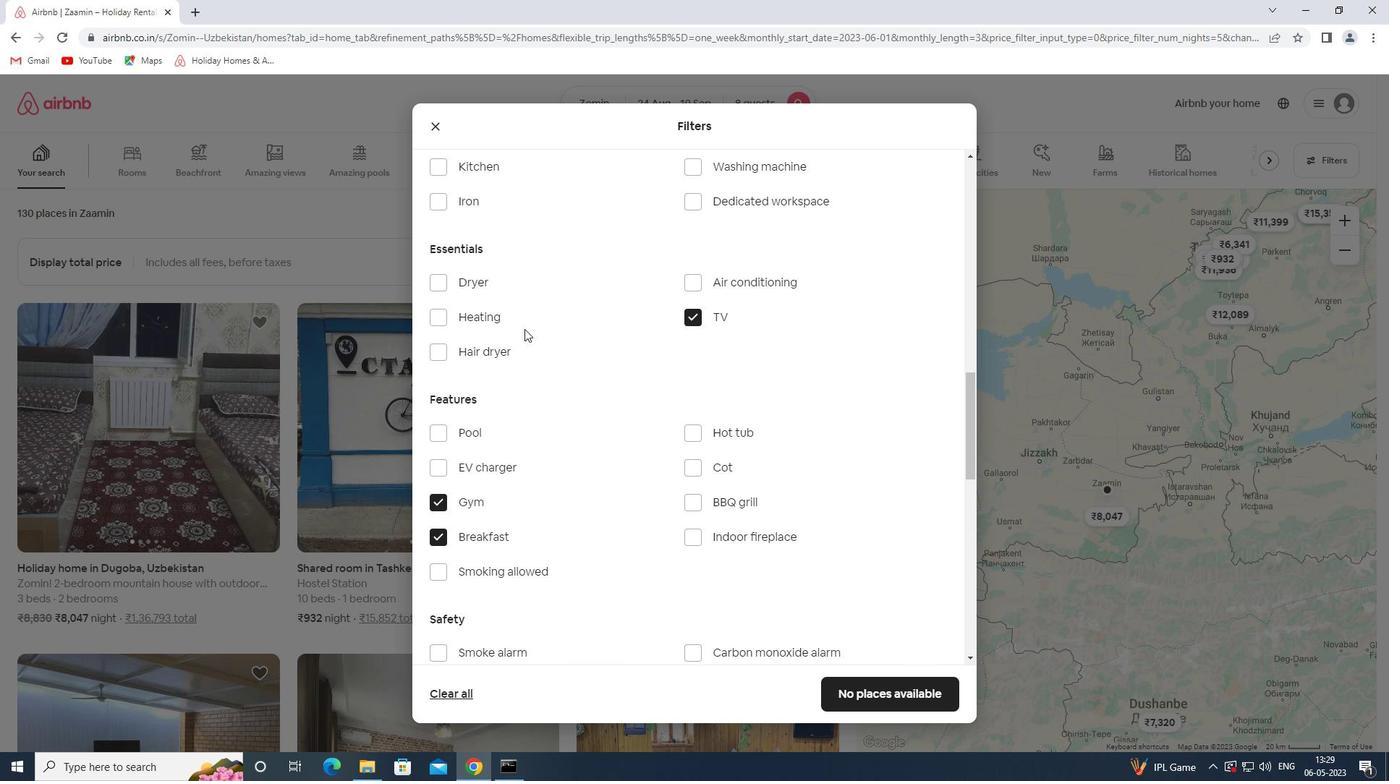 
Action: Mouse scrolled (524, 330) with delta (0, 0)
Screenshot: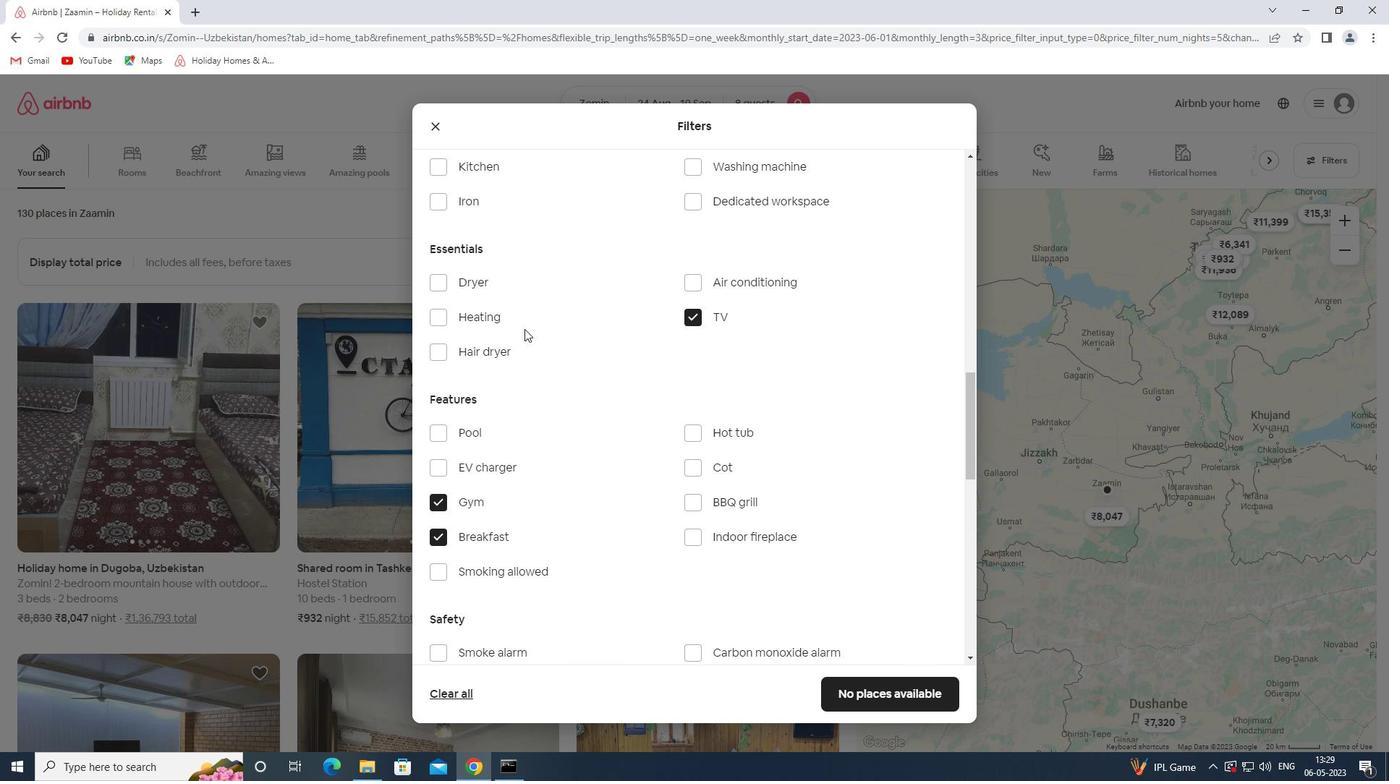 
Action: Mouse scrolled (524, 330) with delta (0, 0)
Screenshot: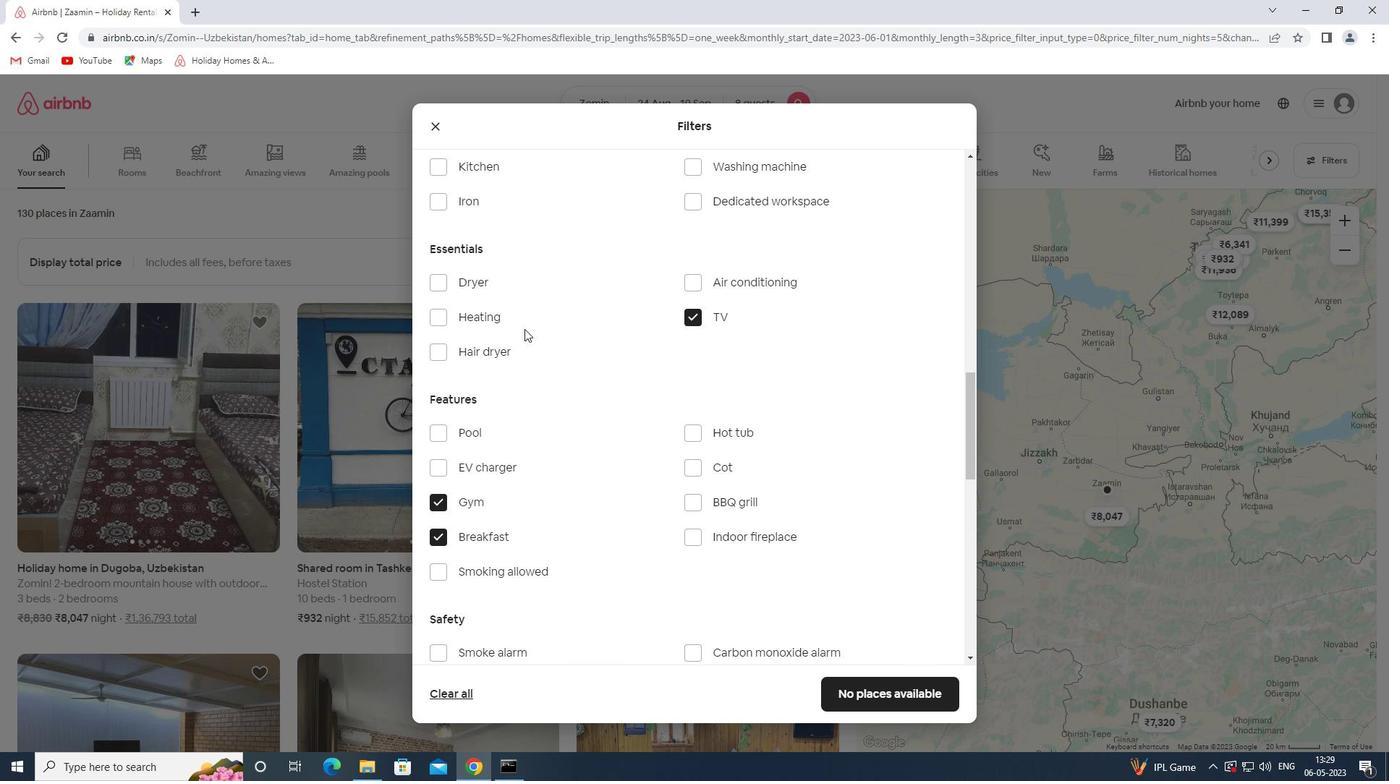 
Action: Mouse moved to (502, 346)
Screenshot: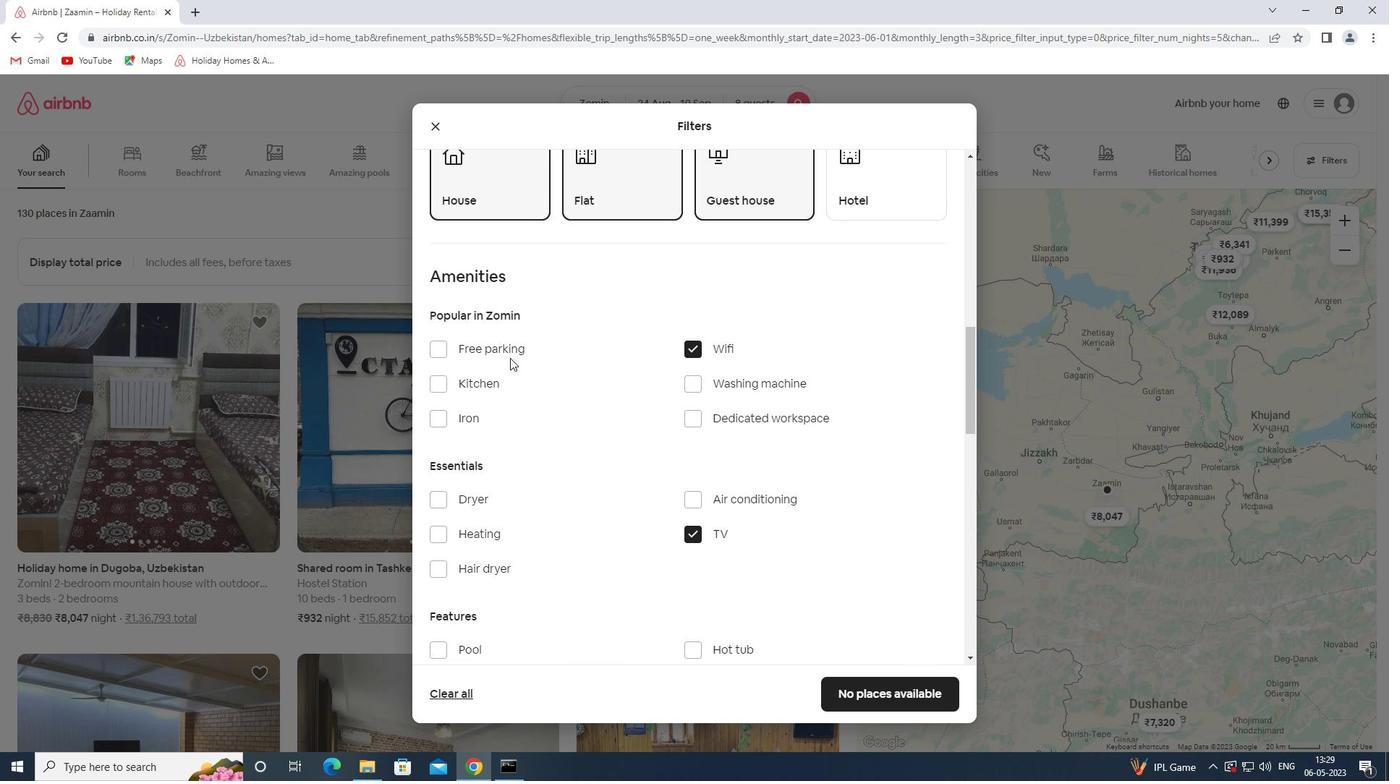 
Action: Mouse pressed left at (502, 346)
Screenshot: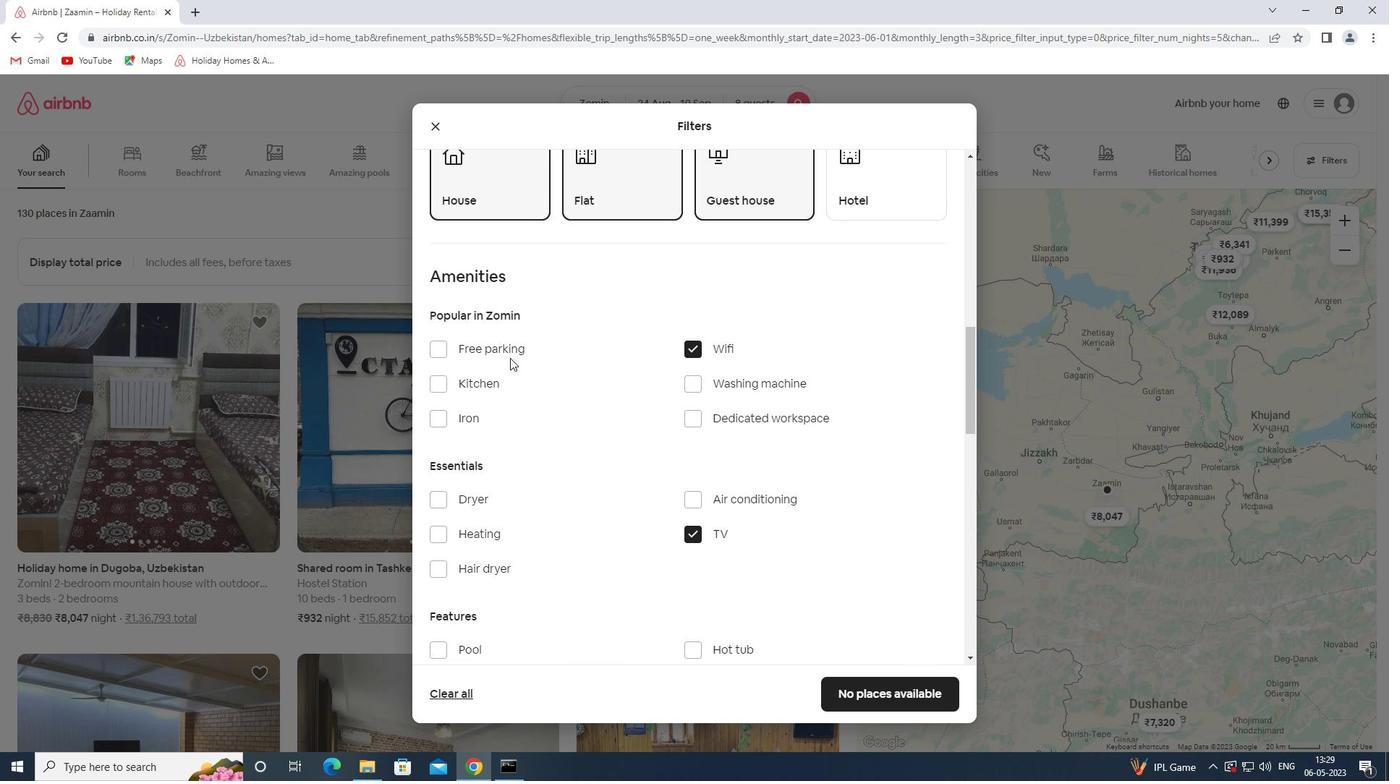 
Action: Mouse moved to (659, 454)
Screenshot: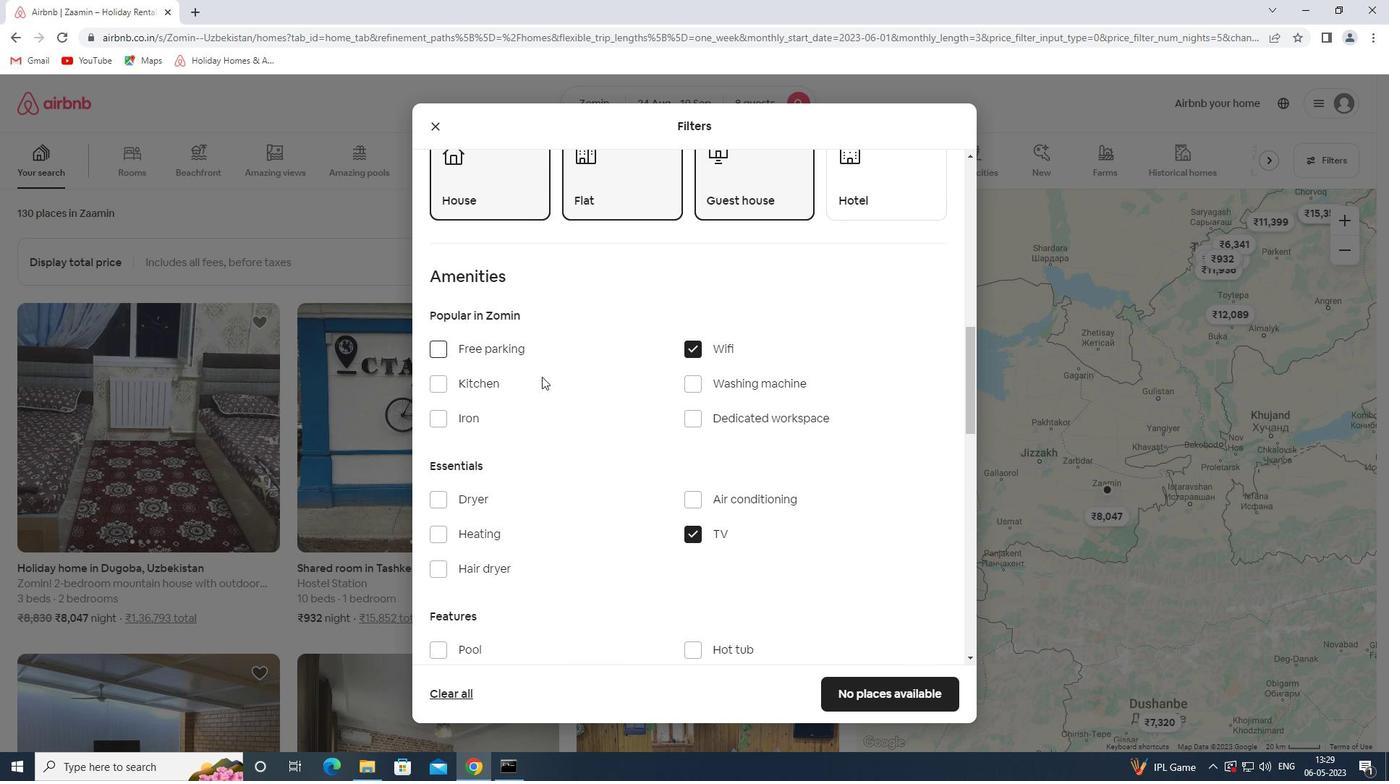
Action: Mouse scrolled (659, 453) with delta (0, 0)
Screenshot: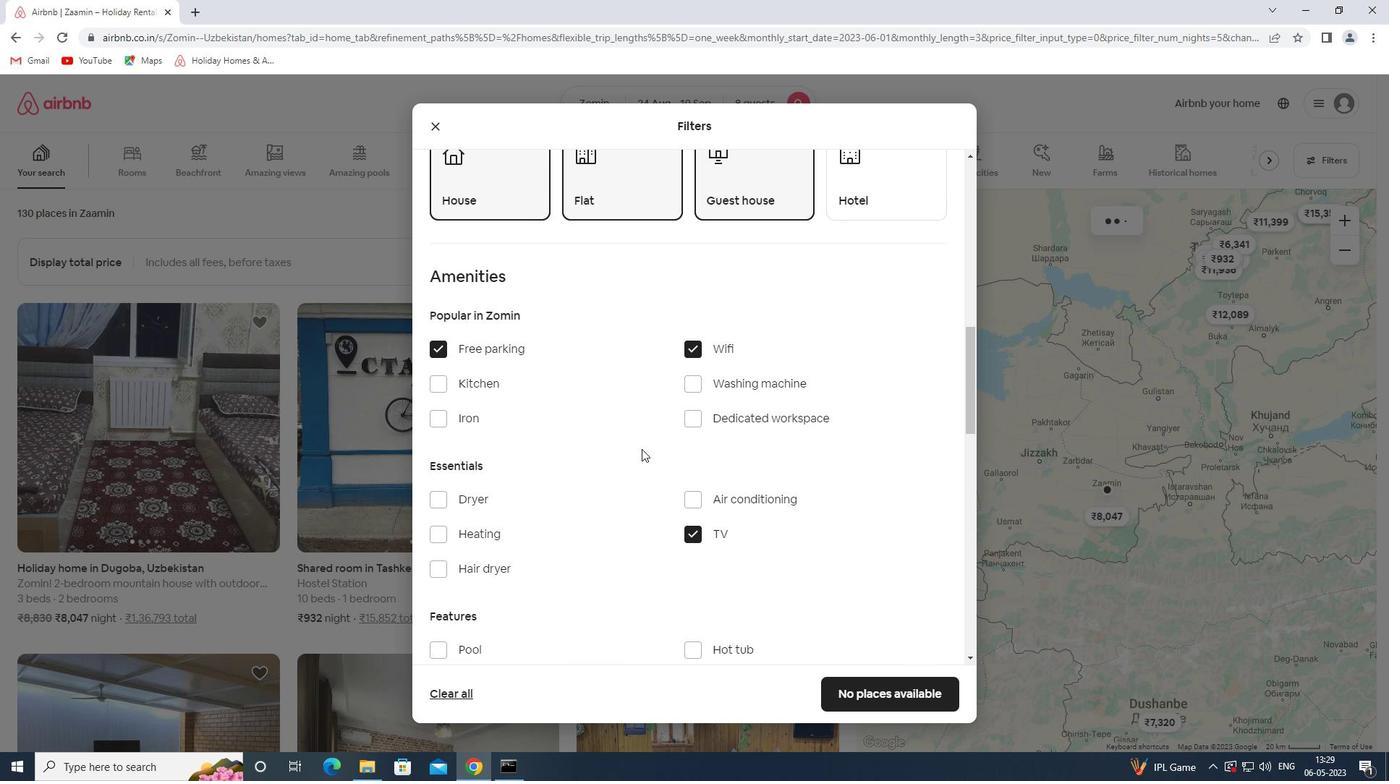 
Action: Mouse scrolled (659, 453) with delta (0, 0)
Screenshot: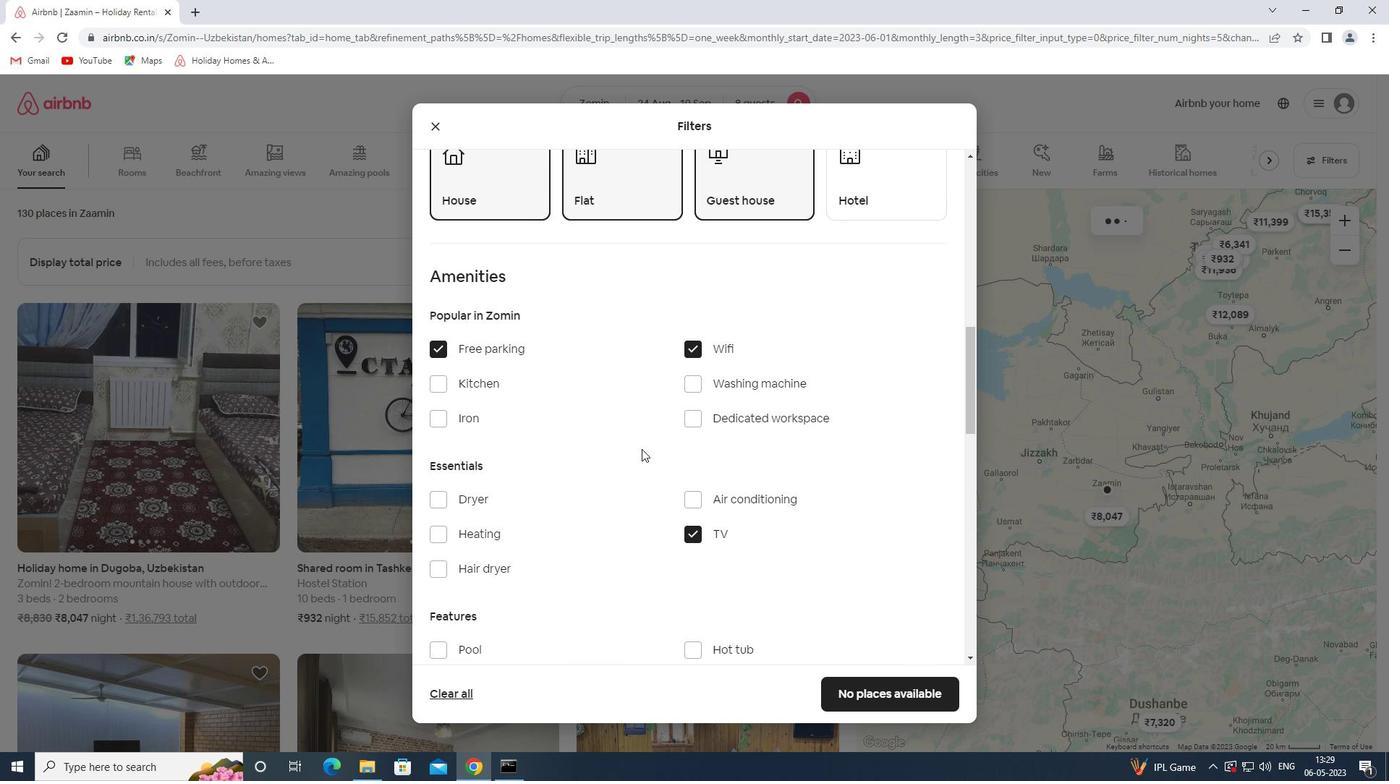 
Action: Mouse moved to (665, 454)
Screenshot: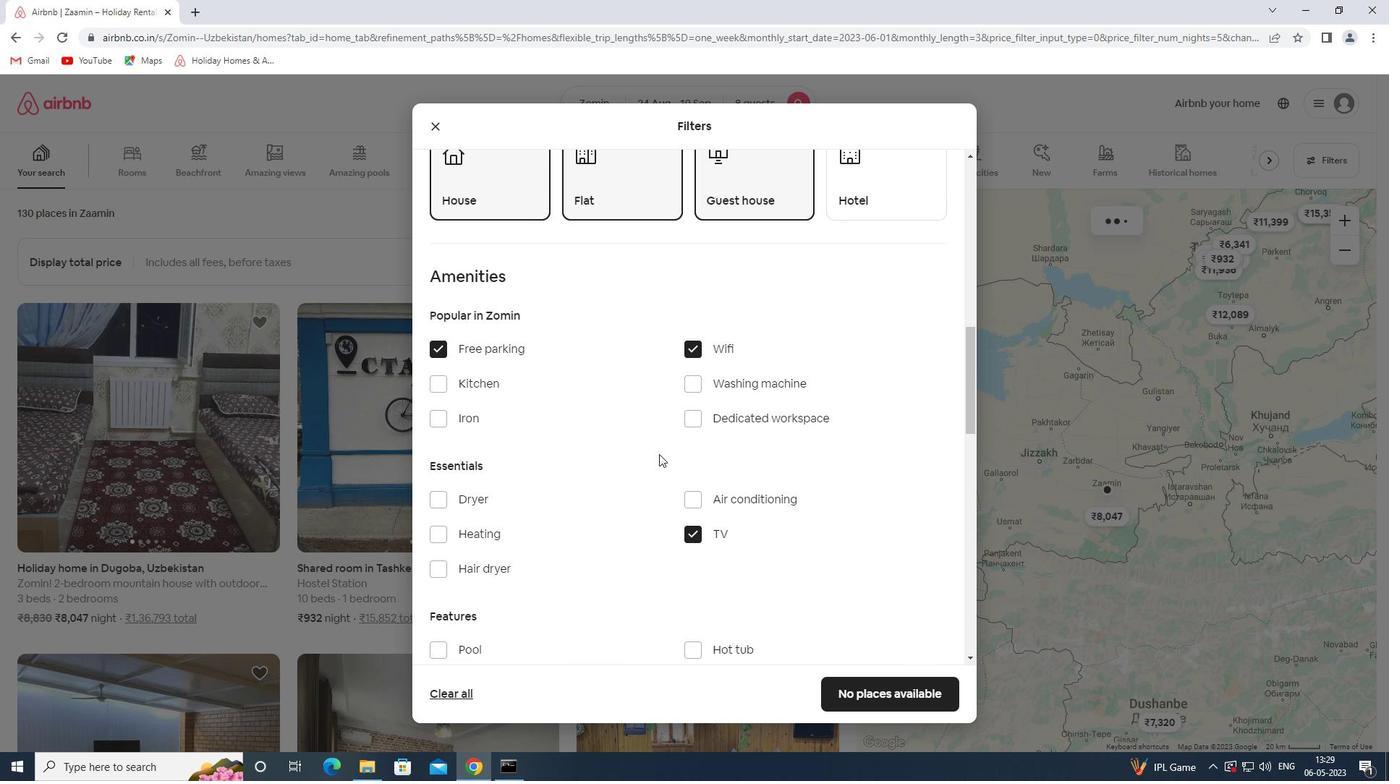 
Action: Mouse scrolled (665, 453) with delta (0, 0)
Screenshot: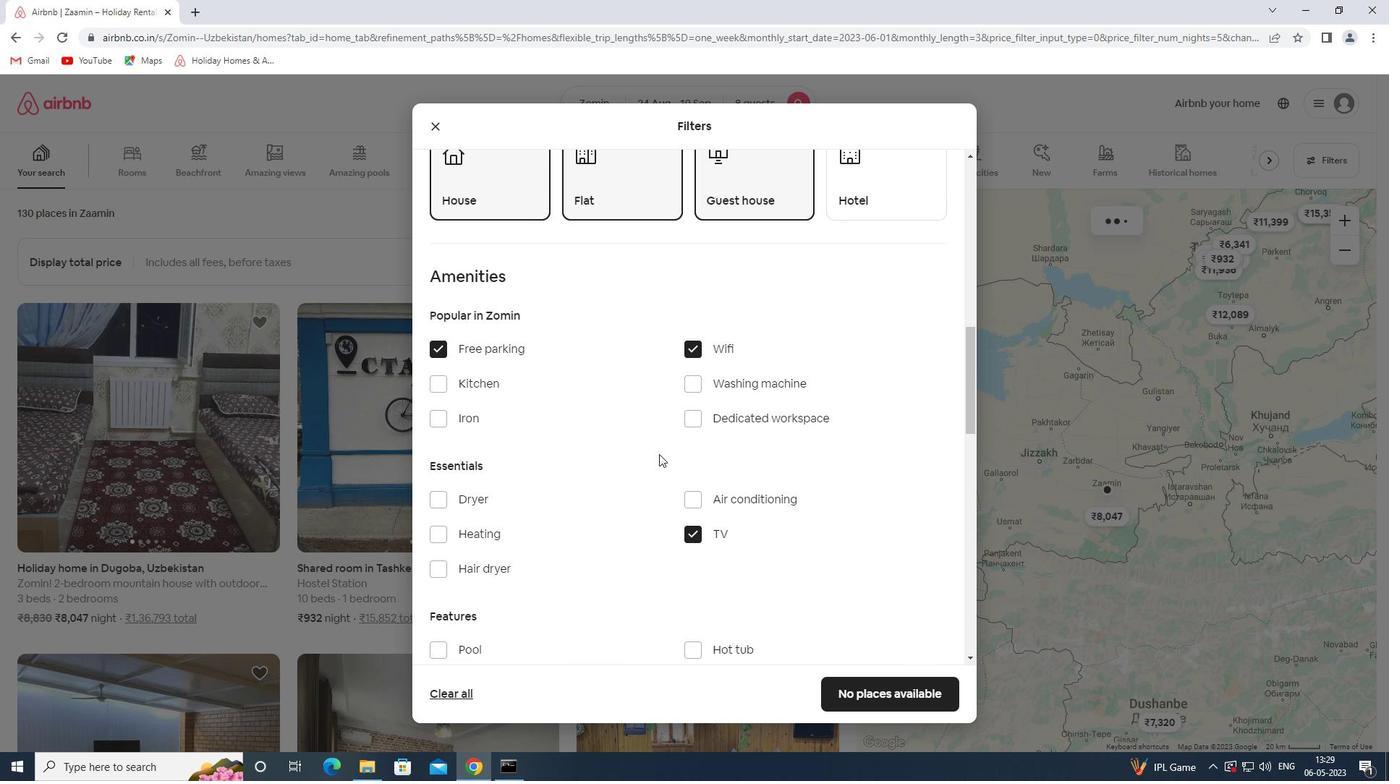 
Action: Mouse moved to (669, 454)
Screenshot: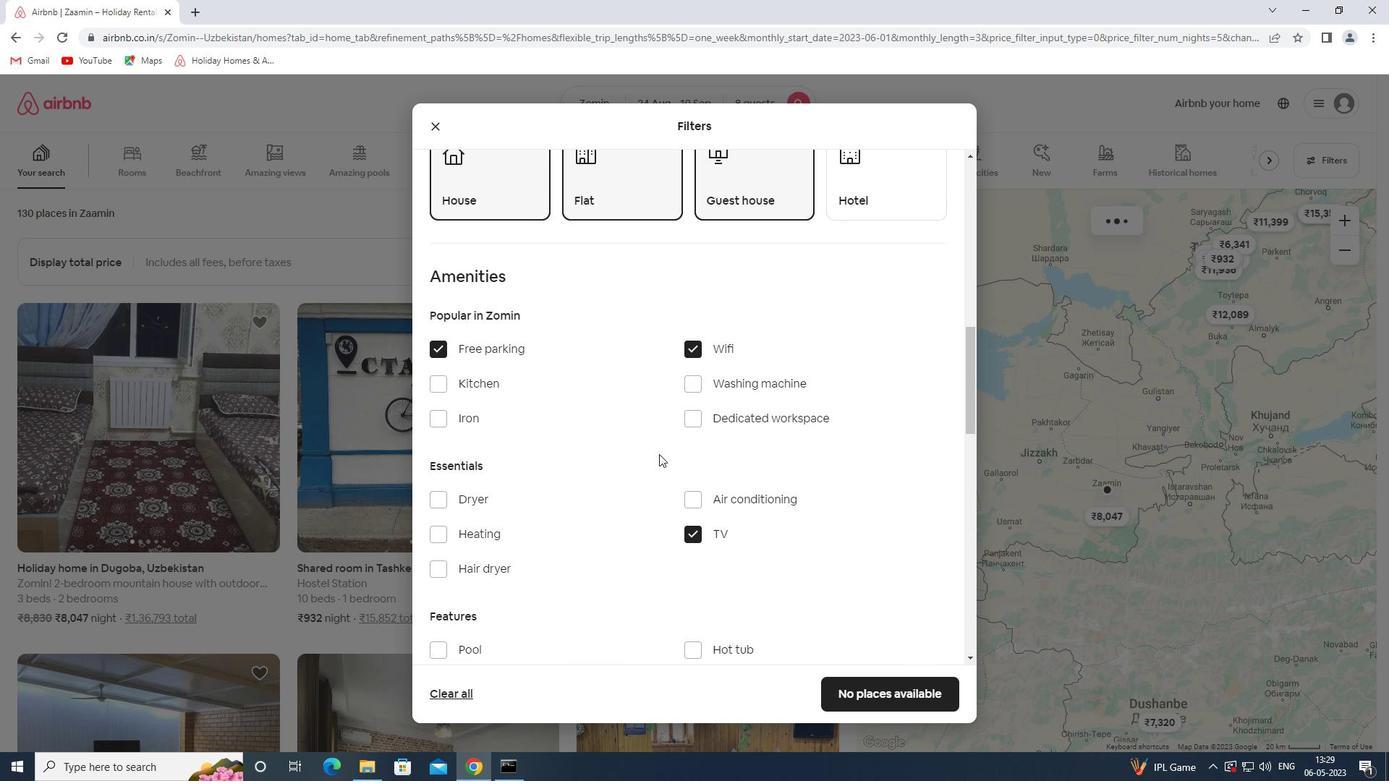 
Action: Mouse scrolled (669, 453) with delta (0, 0)
Screenshot: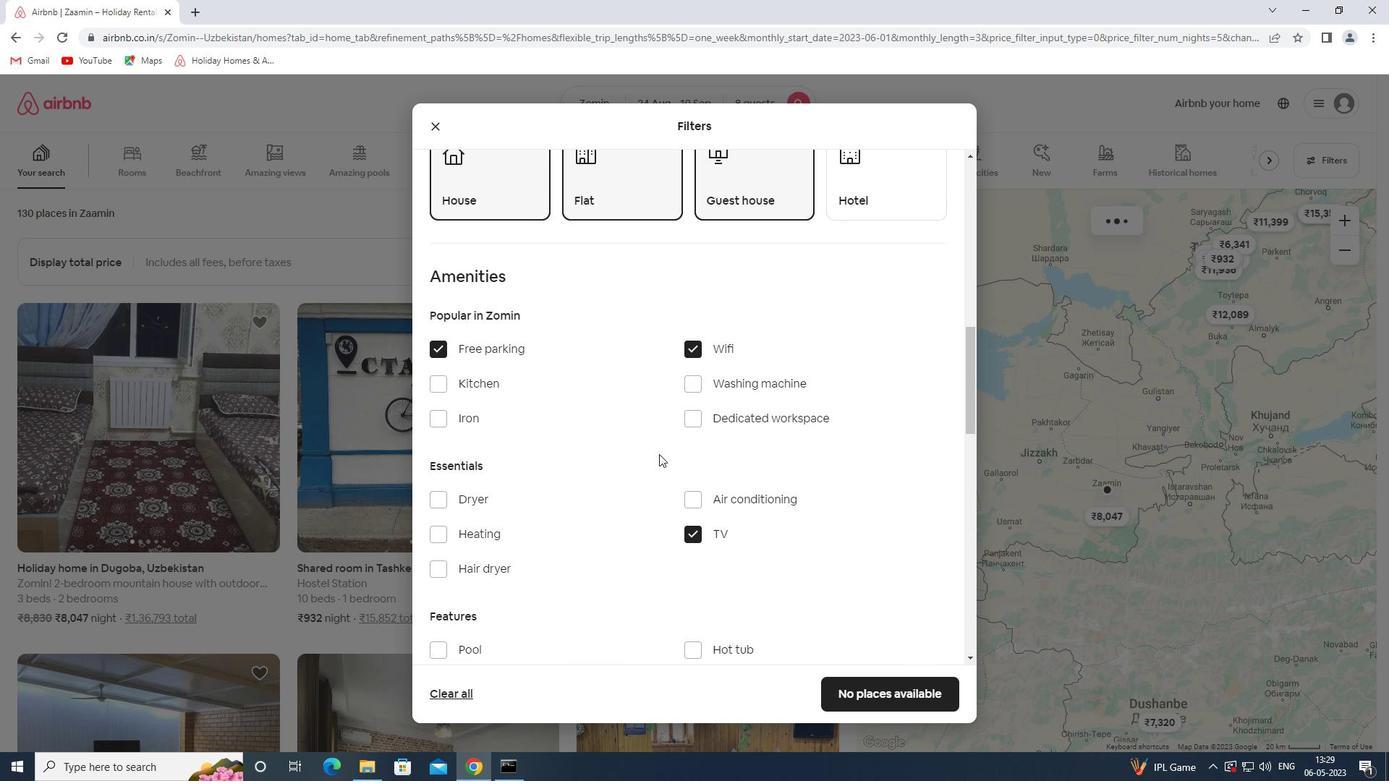 
Action: Mouse moved to (683, 454)
Screenshot: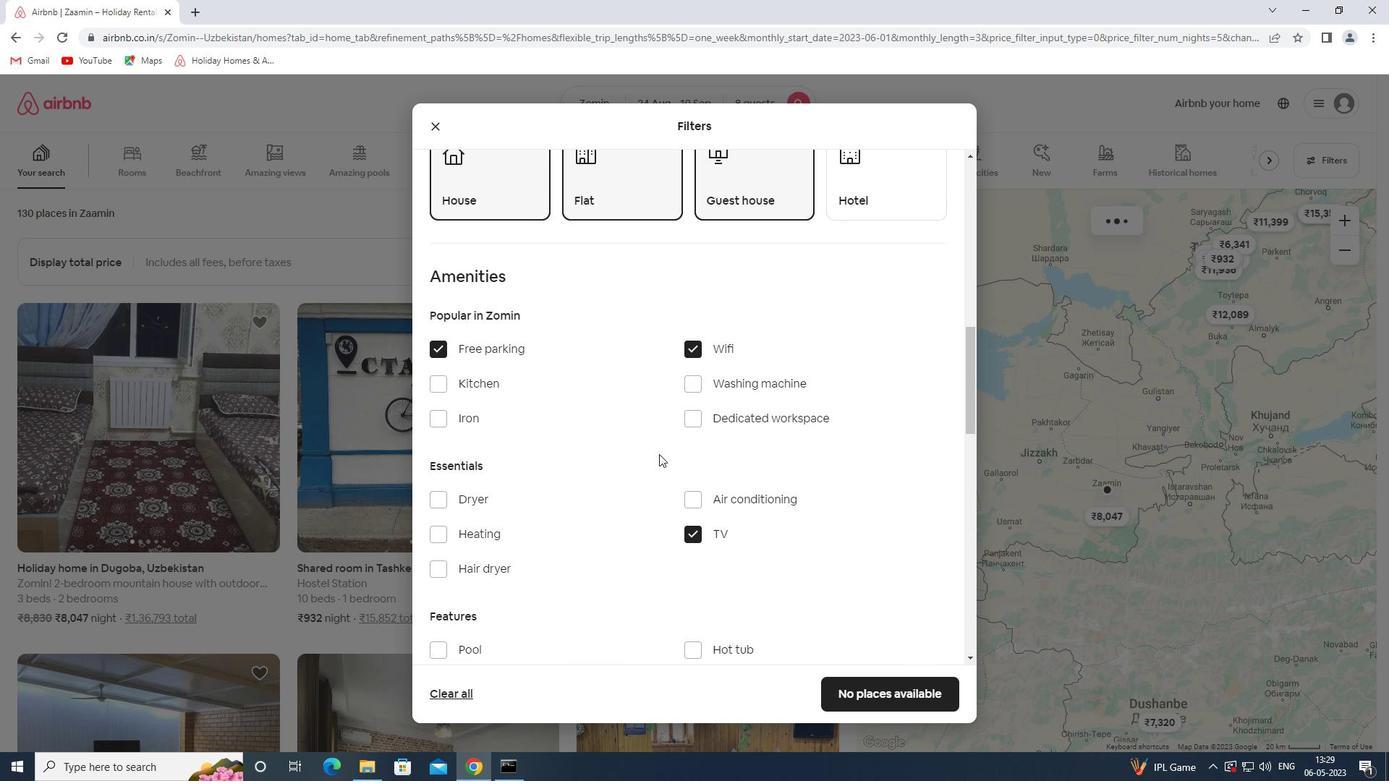 
Action: Mouse scrolled (683, 453) with delta (0, 0)
Screenshot: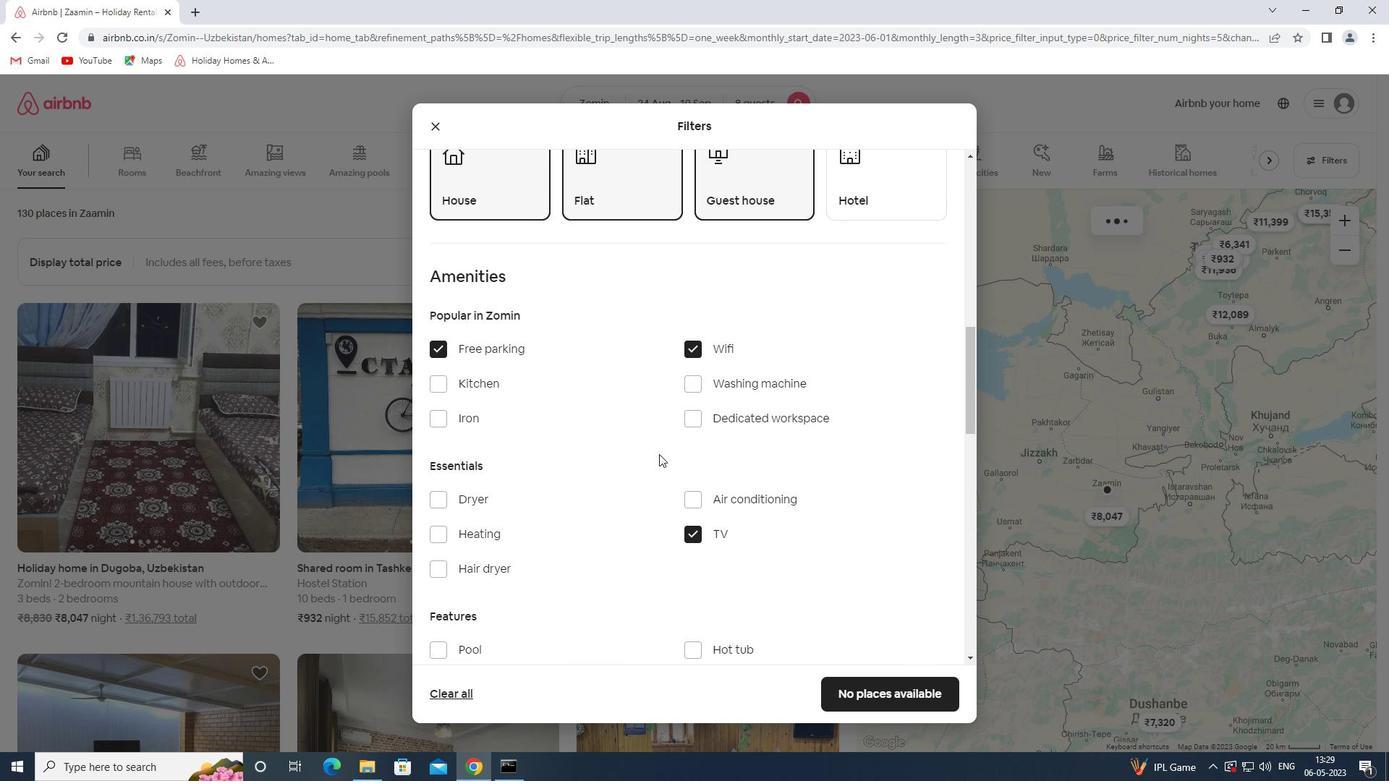 
Action: Mouse moved to (715, 455)
Screenshot: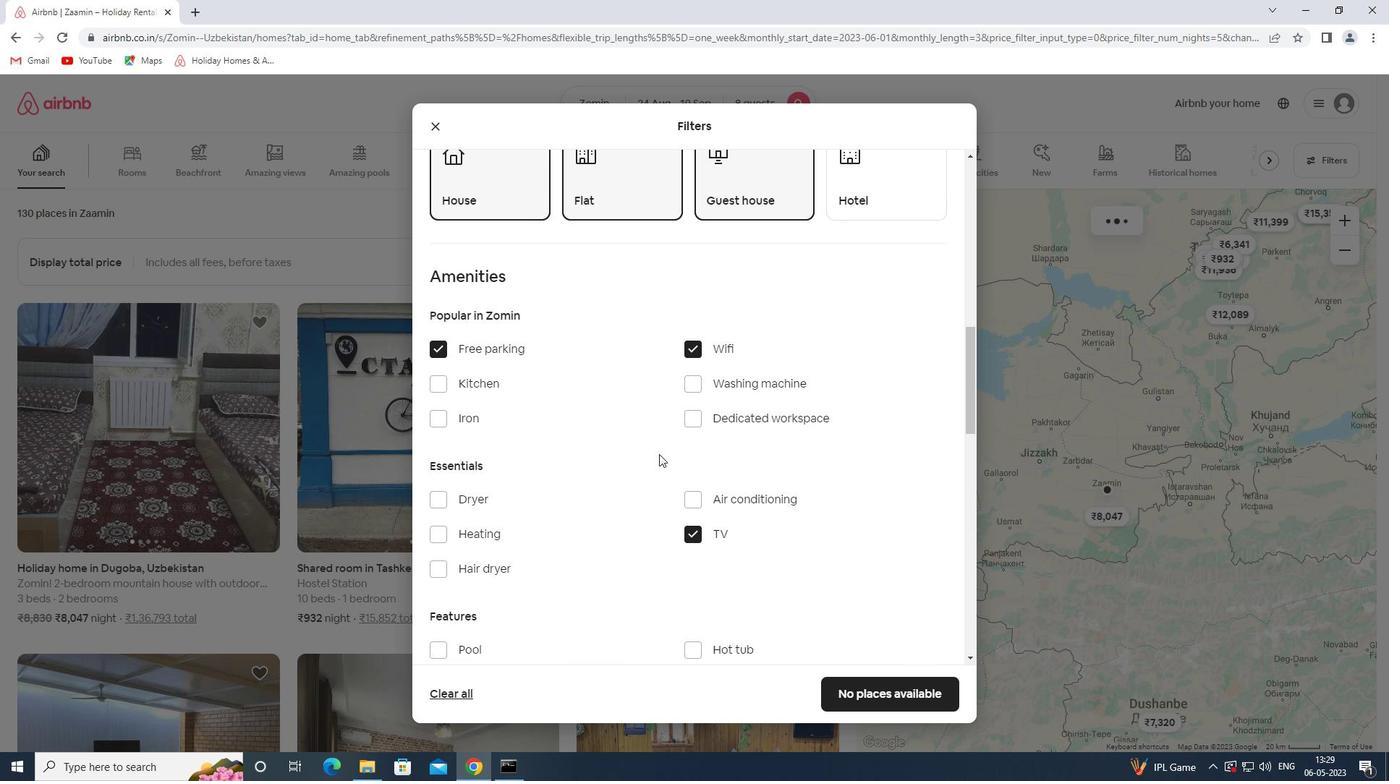 
Action: Mouse scrolled (715, 455) with delta (0, 0)
Screenshot: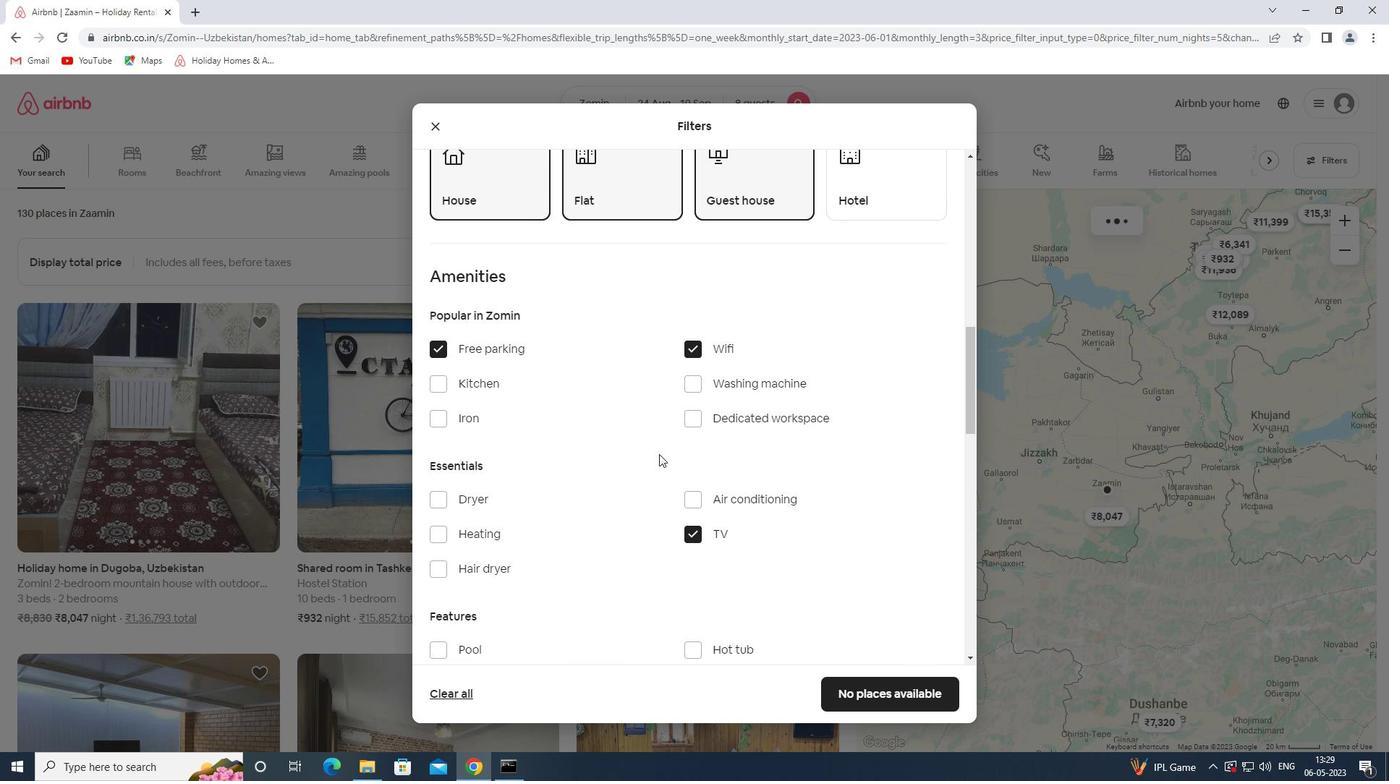 
Action: Mouse moved to (887, 521)
Screenshot: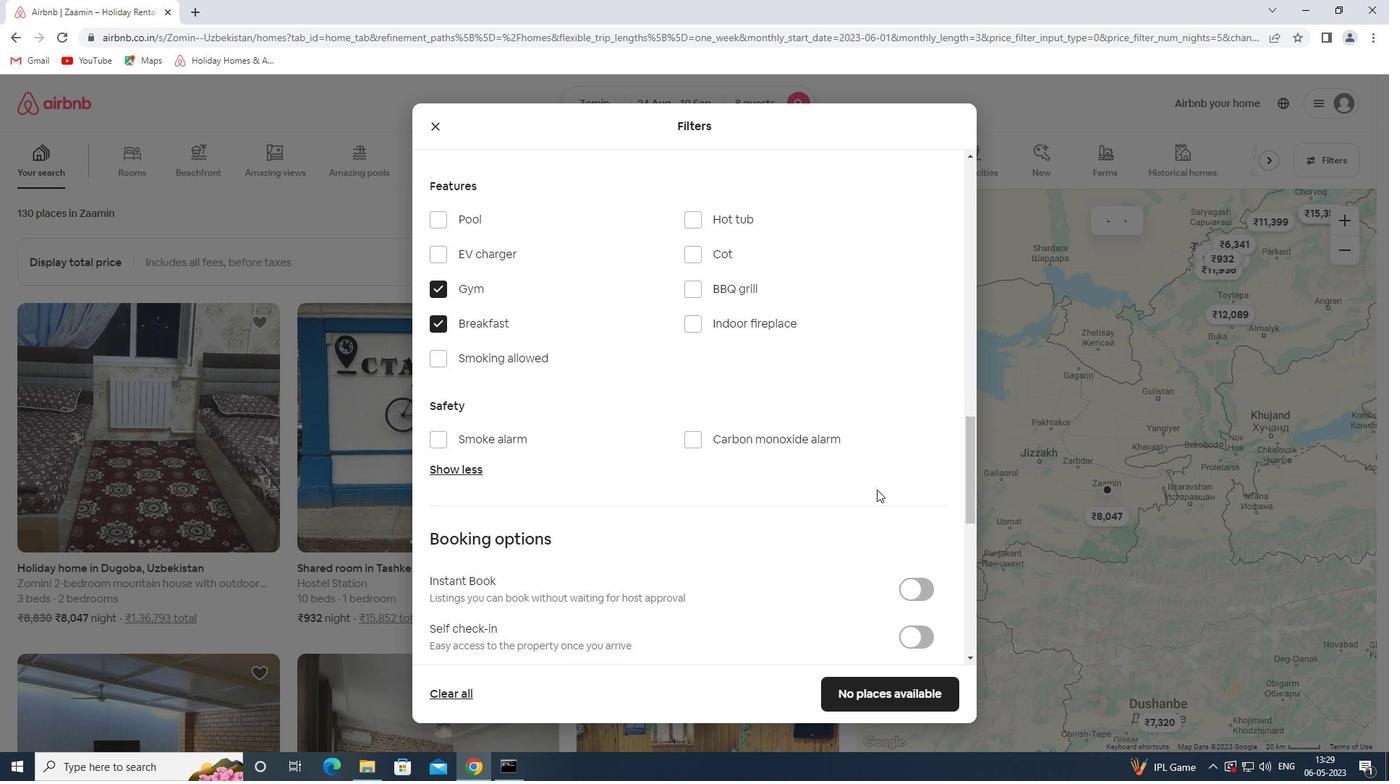 
Action: Mouse scrolled (887, 521) with delta (0, 0)
Screenshot: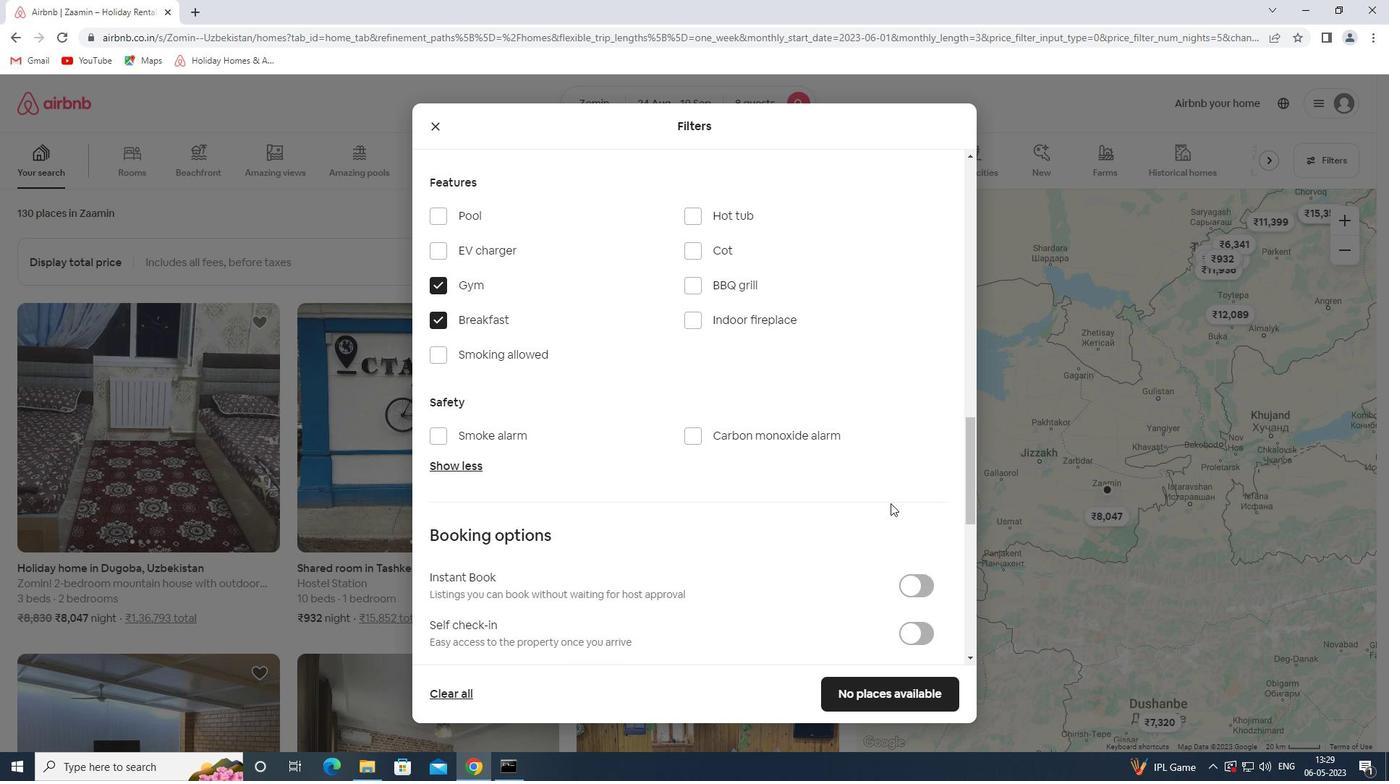 
Action: Mouse moved to (887, 521)
Screenshot: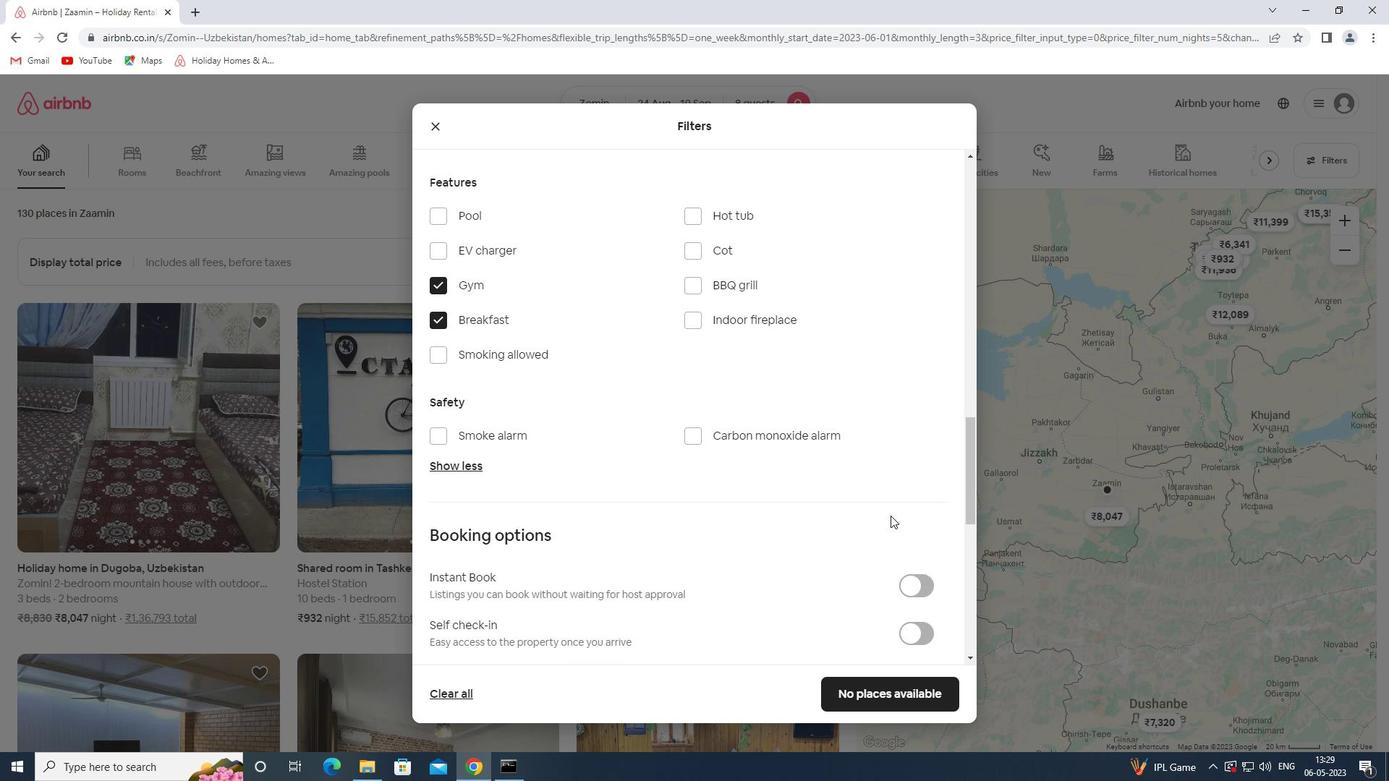 
Action: Mouse scrolled (887, 521) with delta (0, 0)
Screenshot: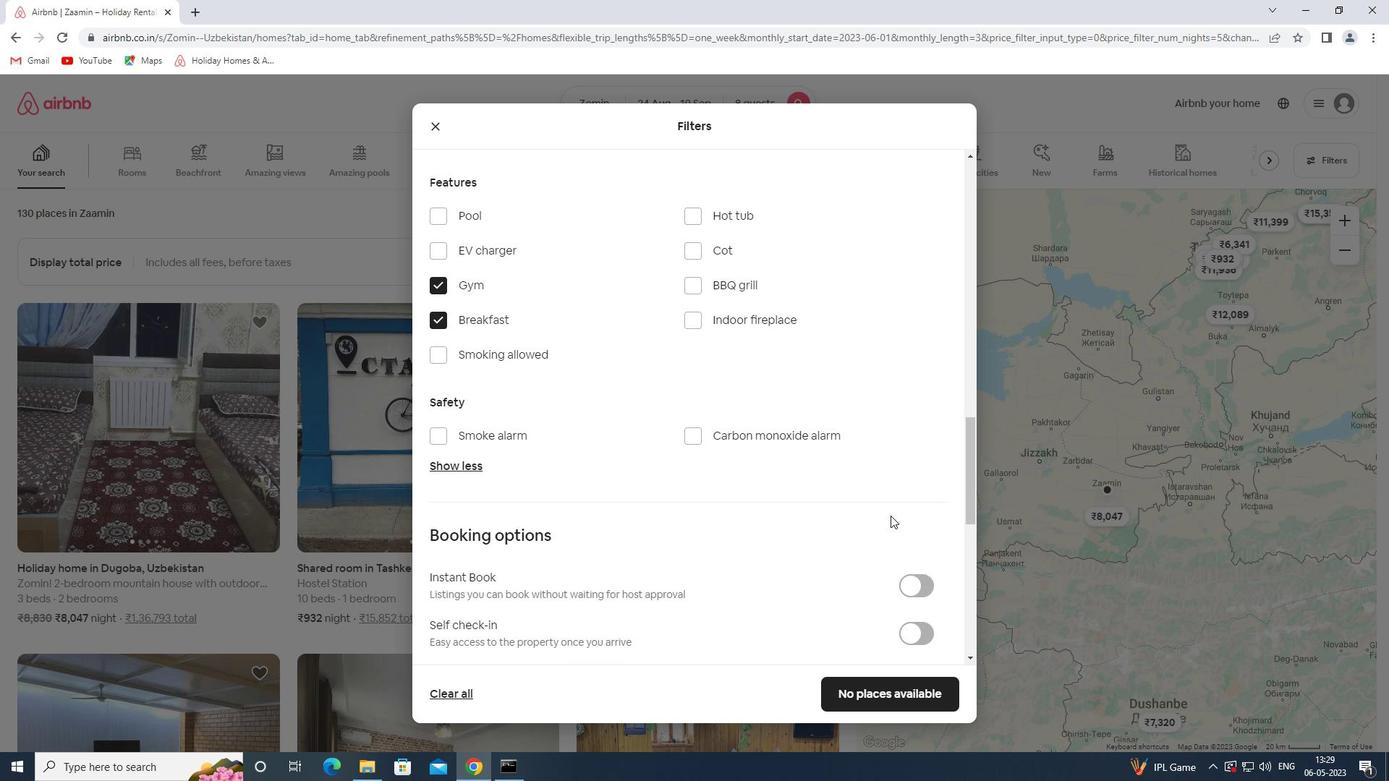
Action: Mouse scrolled (887, 521) with delta (0, 0)
Screenshot: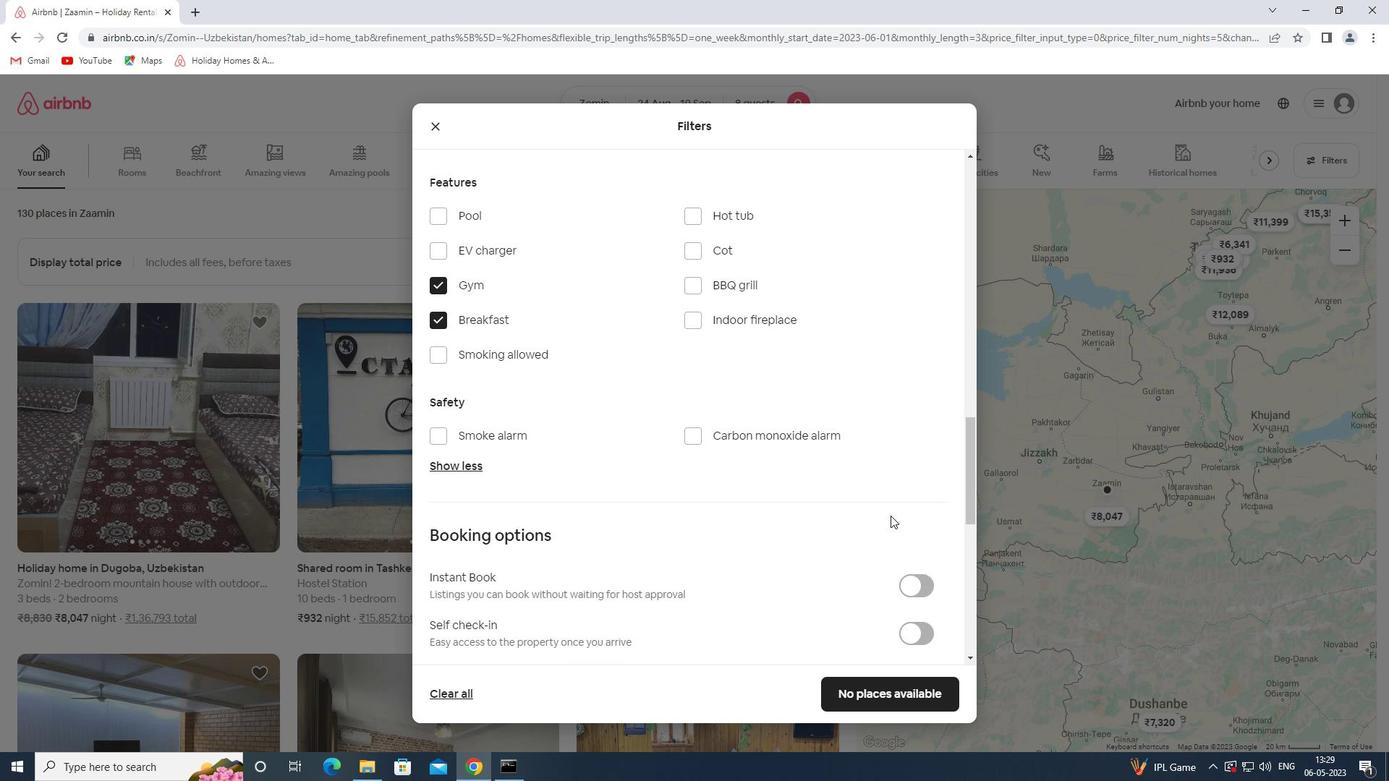 
Action: Mouse scrolled (887, 521) with delta (0, 0)
Screenshot: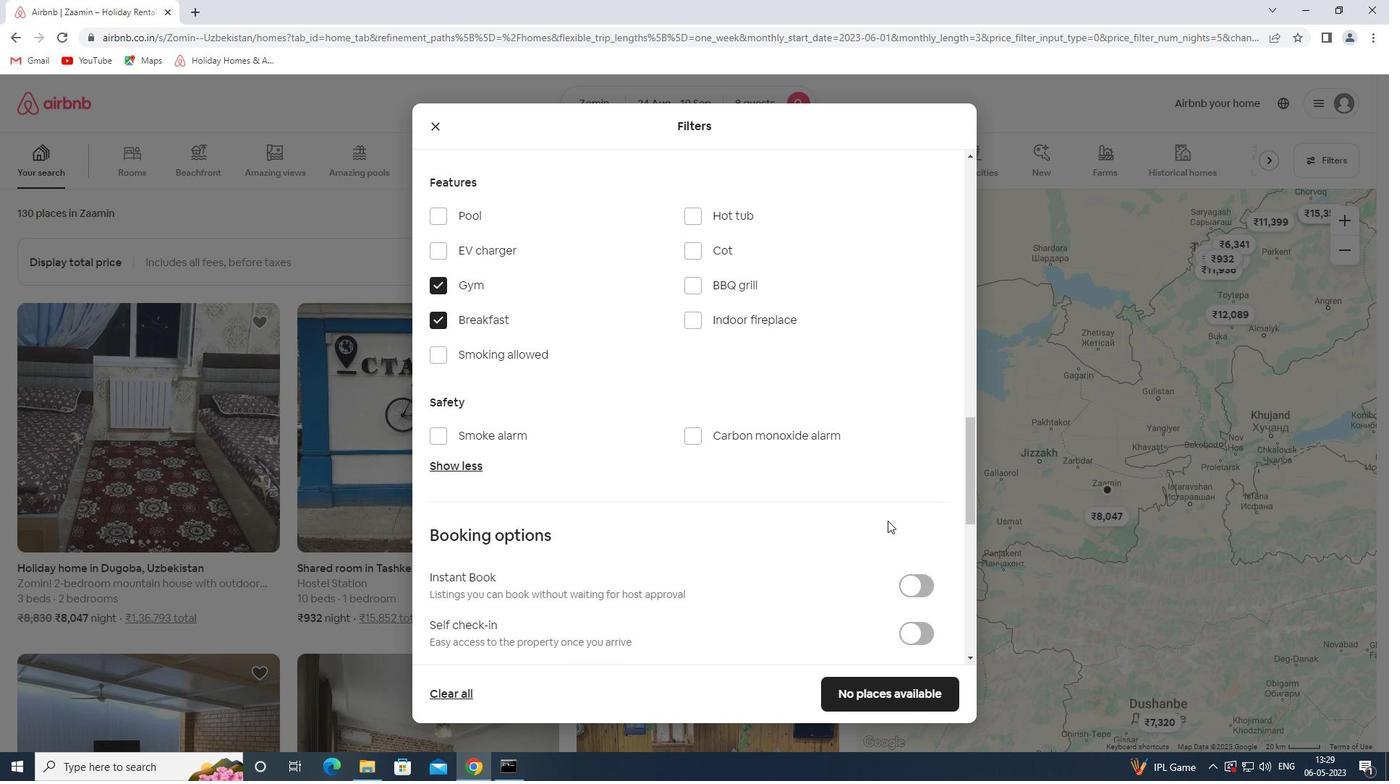 
Action: Mouse moved to (908, 352)
Screenshot: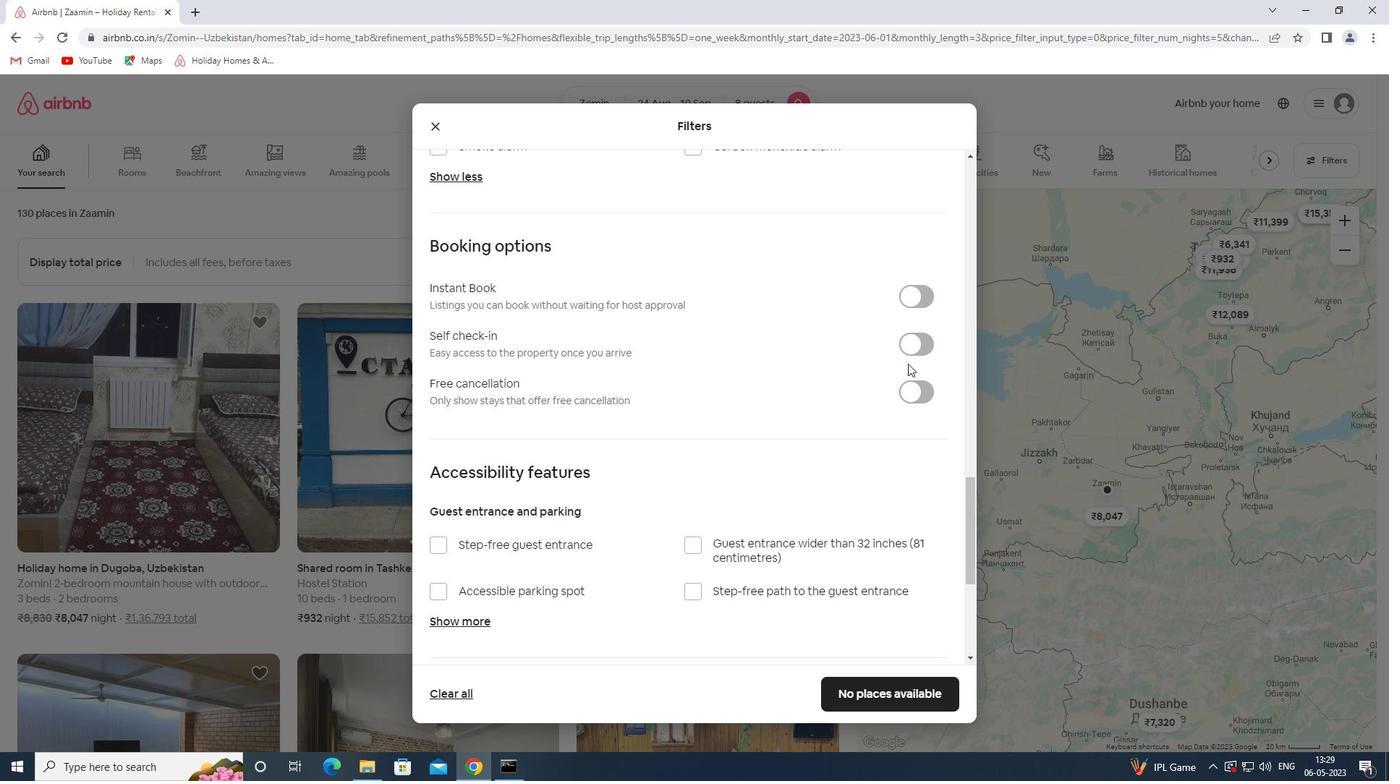 
Action: Mouse pressed left at (908, 352)
Screenshot: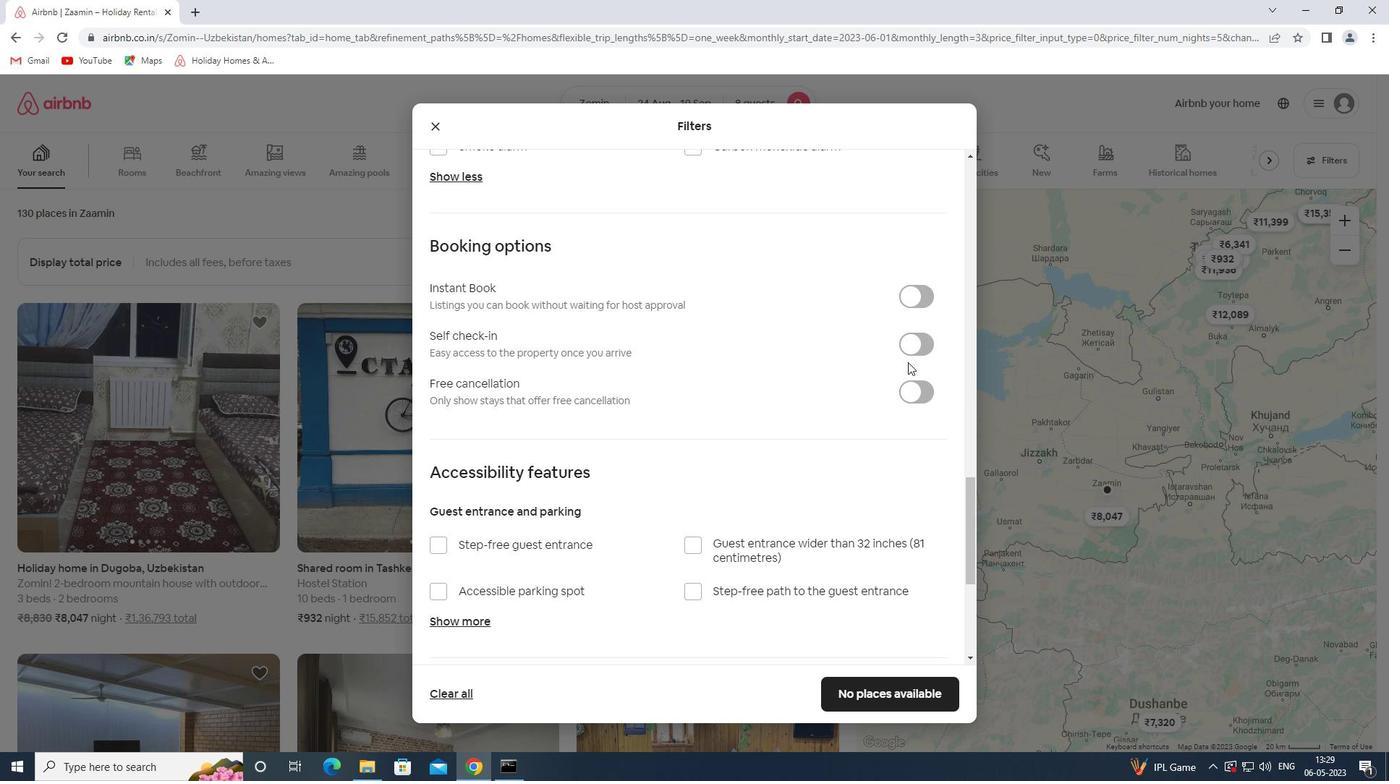 
Action: Mouse moved to (667, 445)
Screenshot: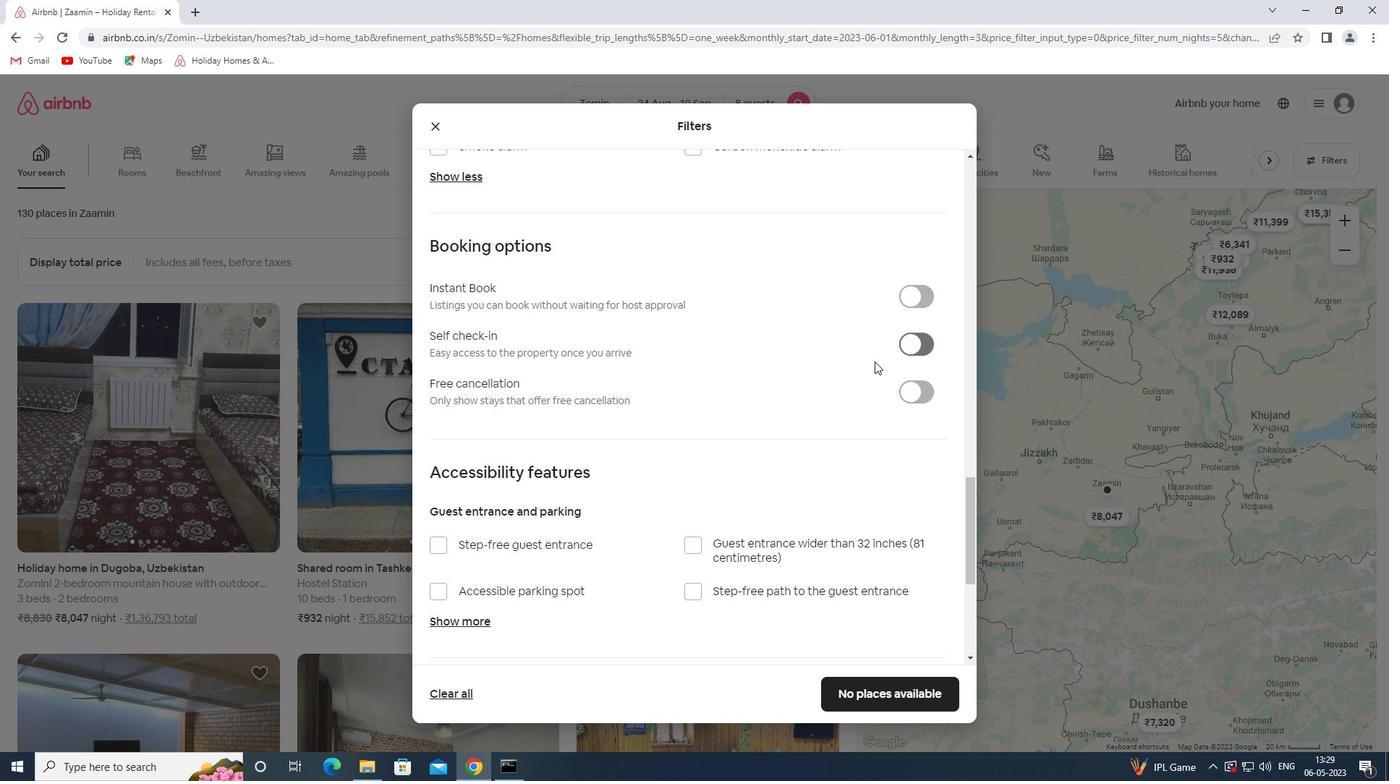 
Action: Mouse scrolled (667, 444) with delta (0, 0)
Screenshot: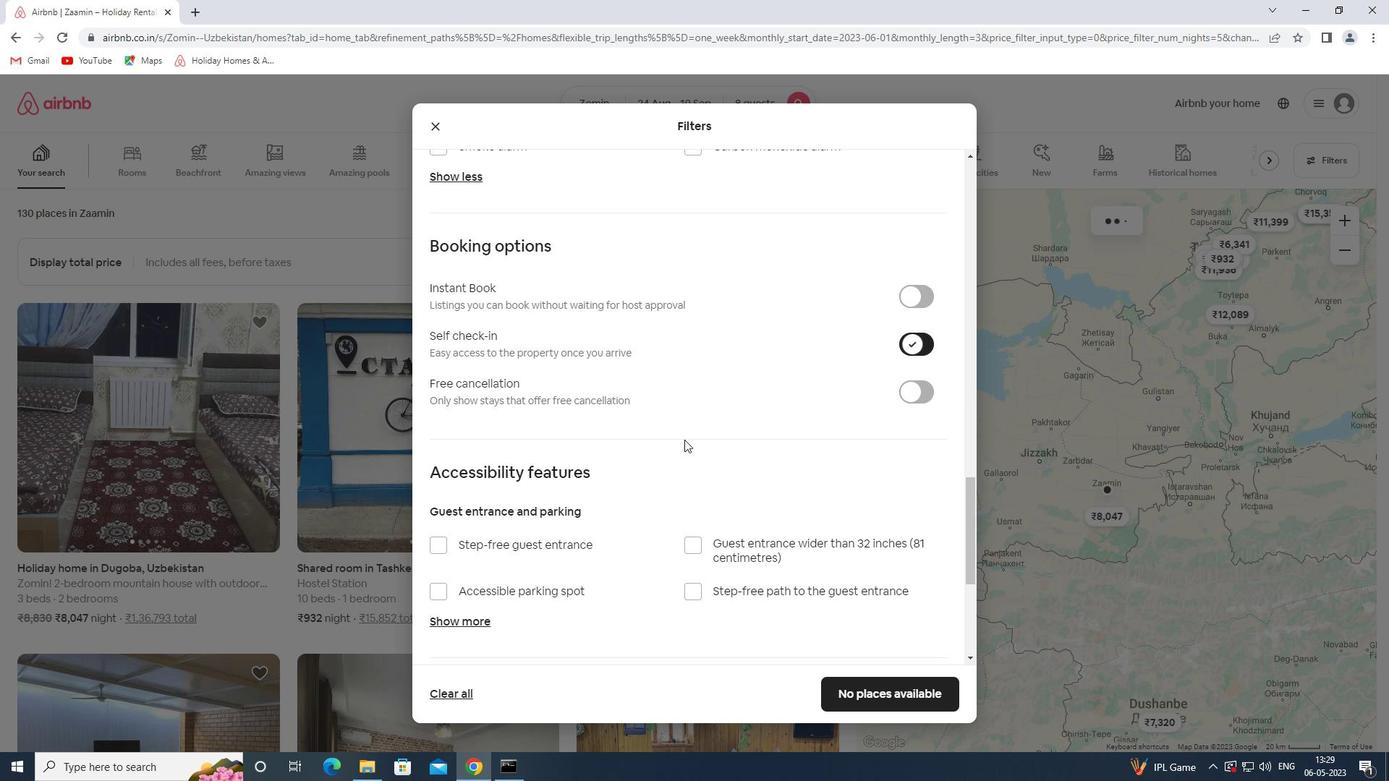 
Action: Mouse scrolled (667, 444) with delta (0, 0)
Screenshot: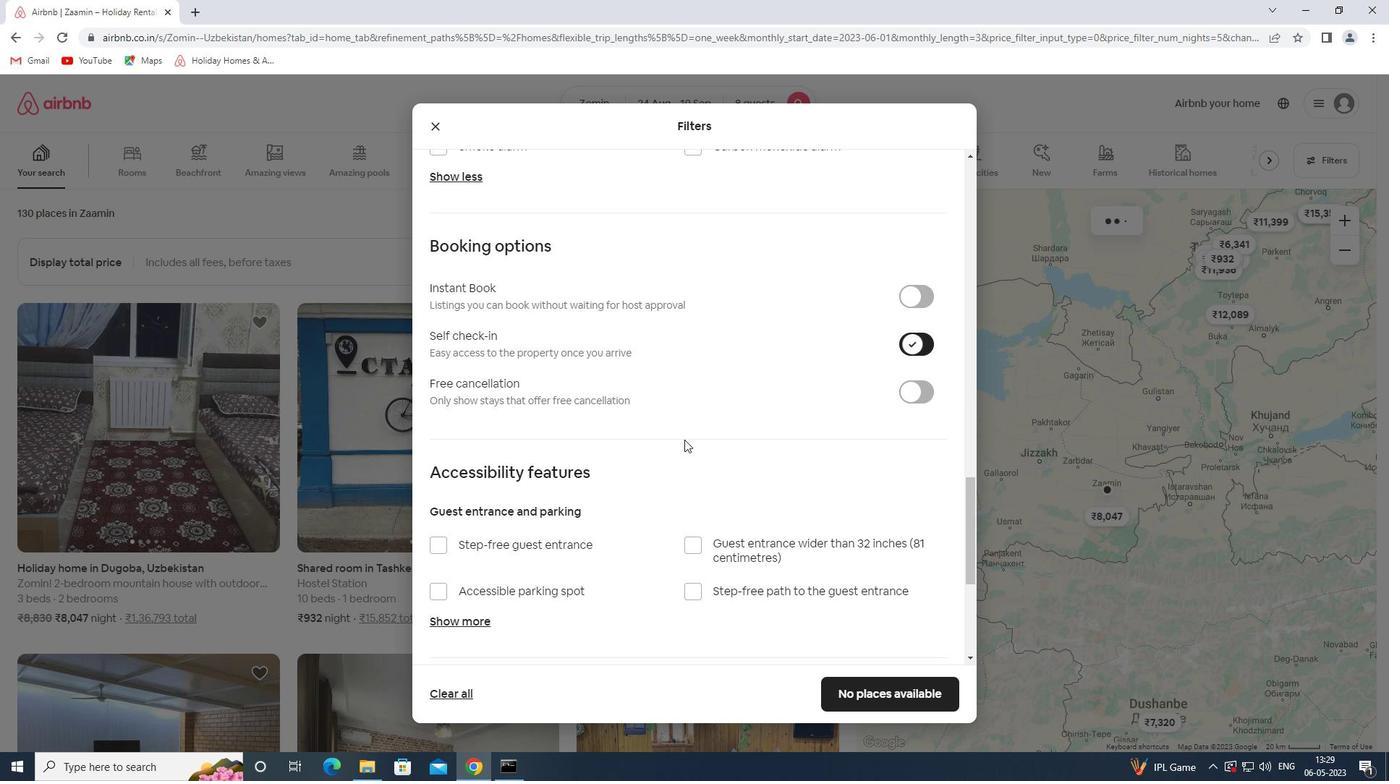 
Action: Mouse scrolled (667, 444) with delta (0, 0)
Screenshot: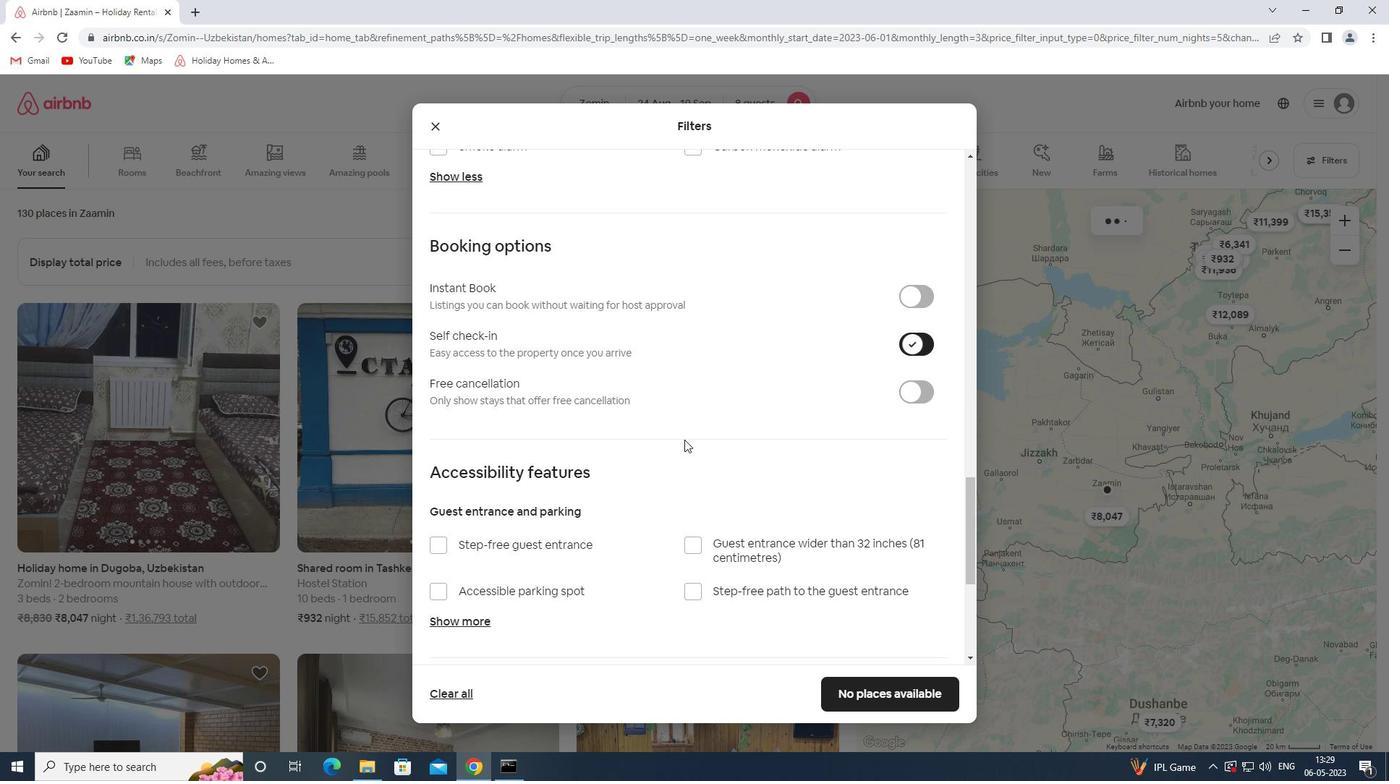 
Action: Mouse scrolled (667, 444) with delta (0, 0)
Screenshot: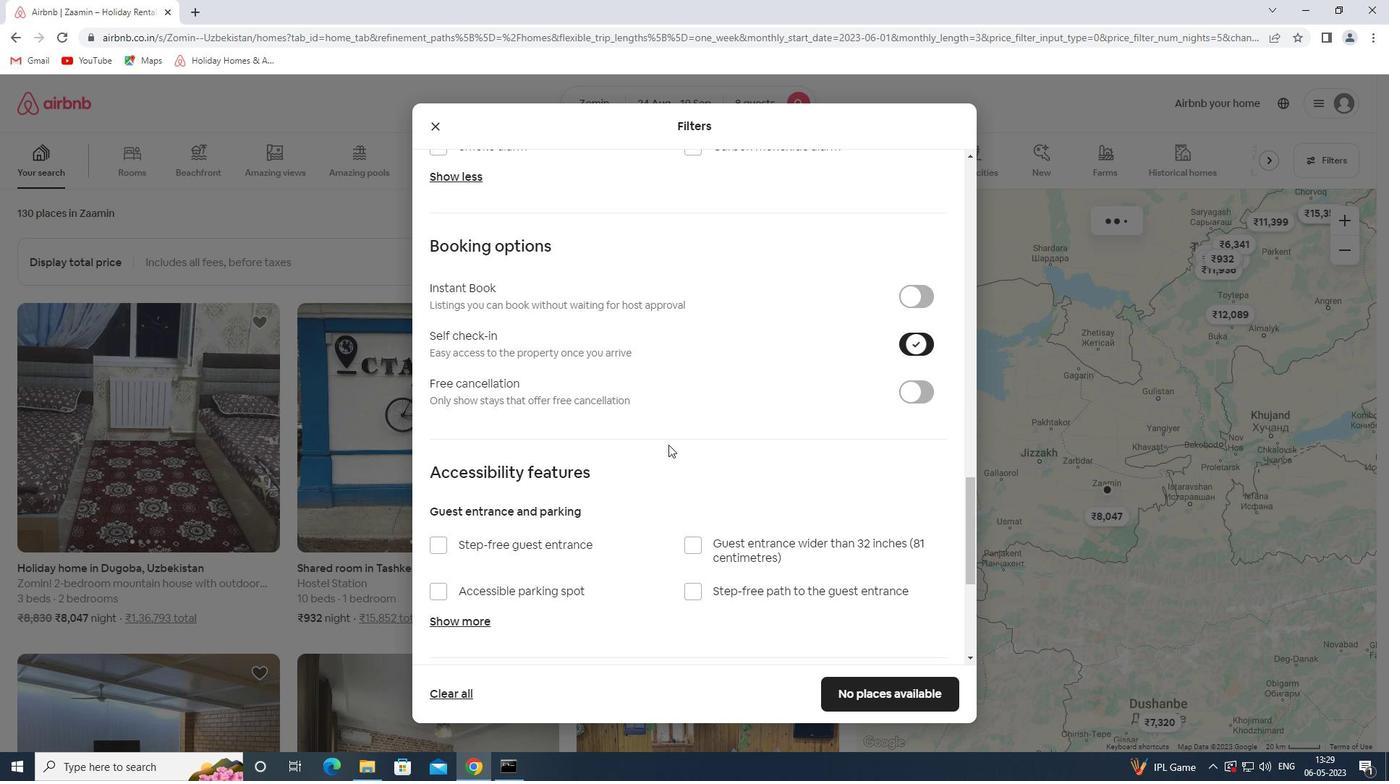 
Action: Mouse scrolled (667, 444) with delta (0, 0)
Screenshot: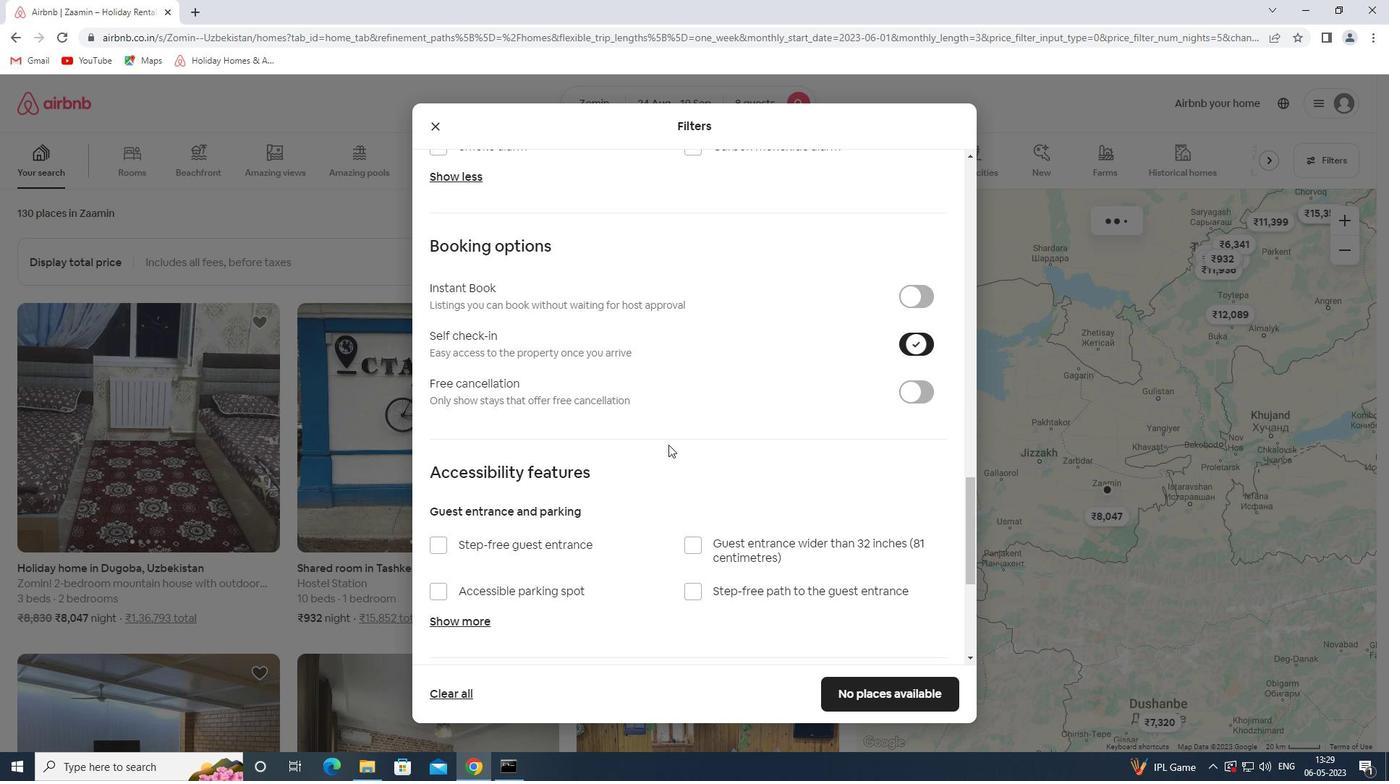 
Action: Mouse scrolled (667, 444) with delta (0, 0)
Screenshot: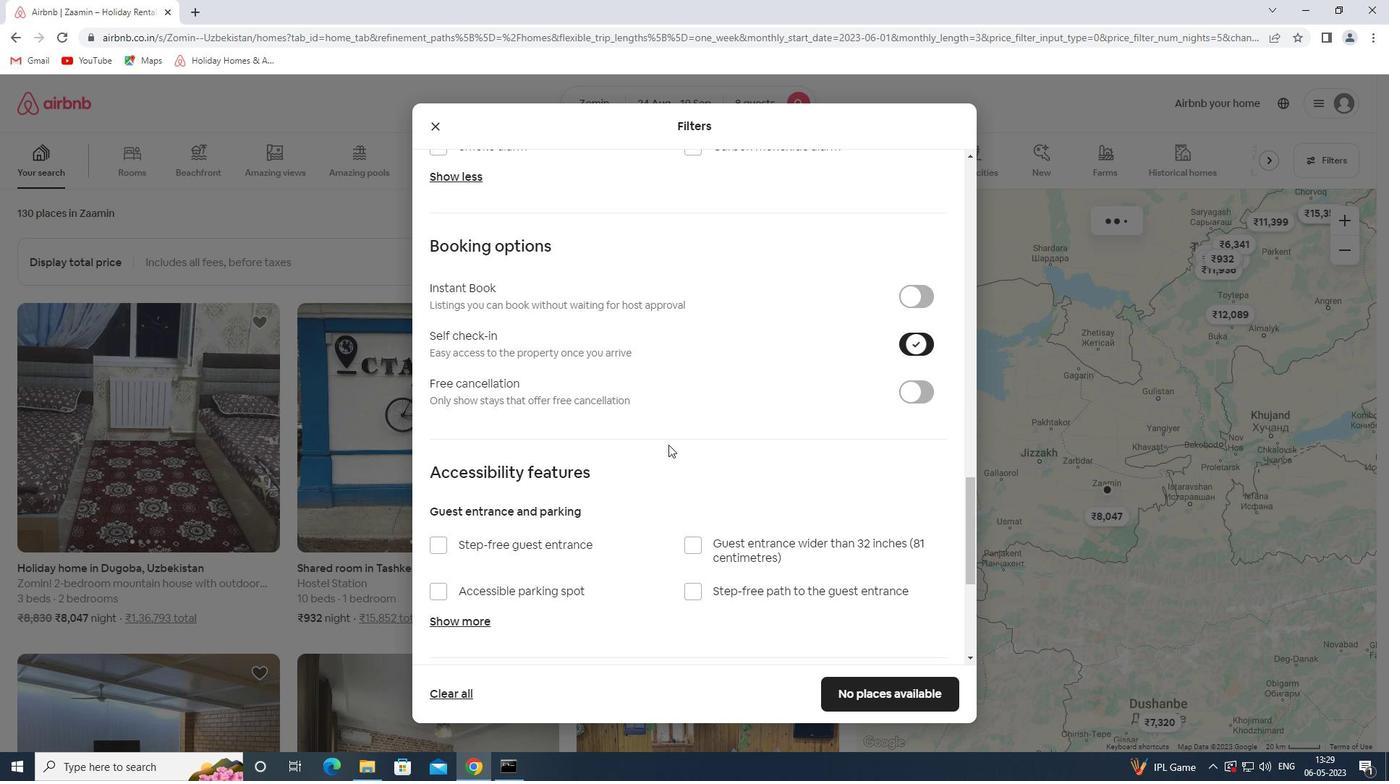 
Action: Mouse scrolled (667, 444) with delta (0, 0)
Screenshot: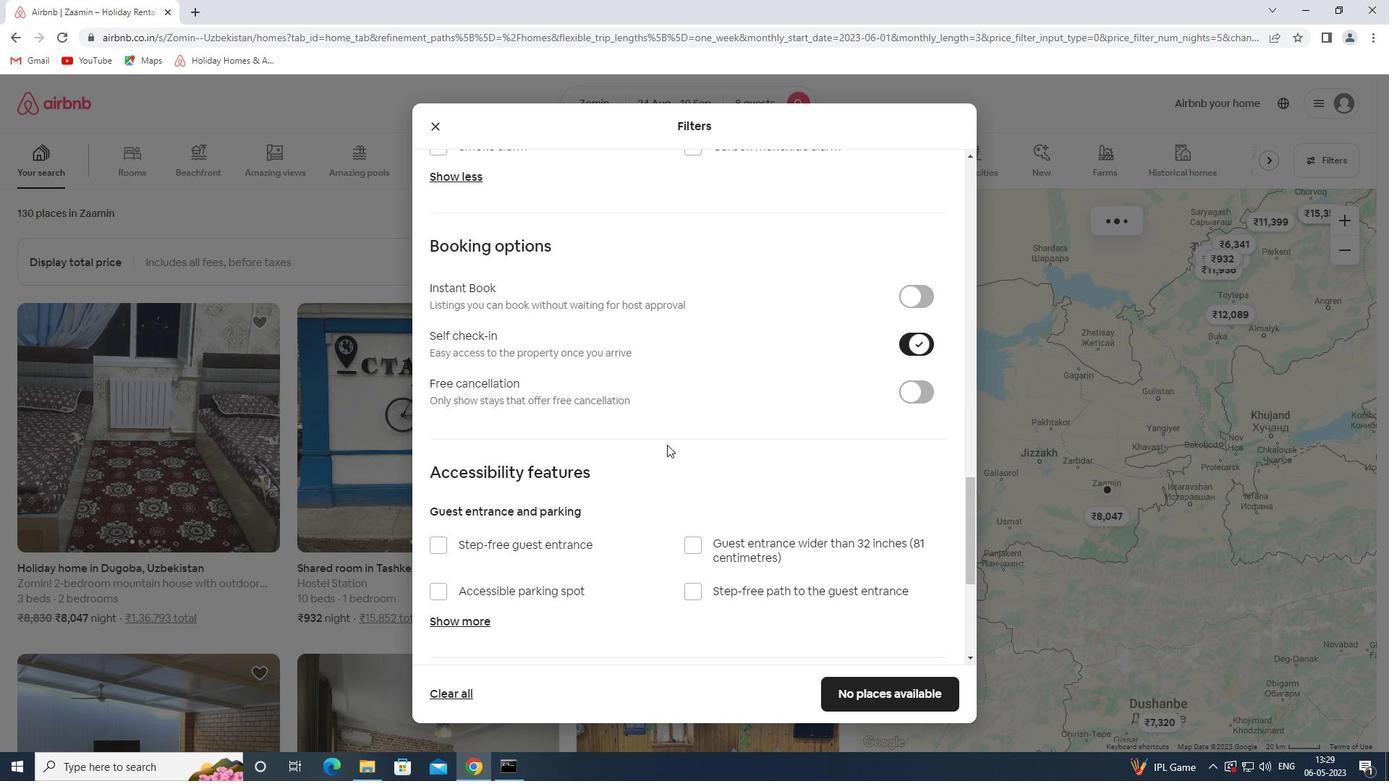
Action: Mouse moved to (527, 535)
Screenshot: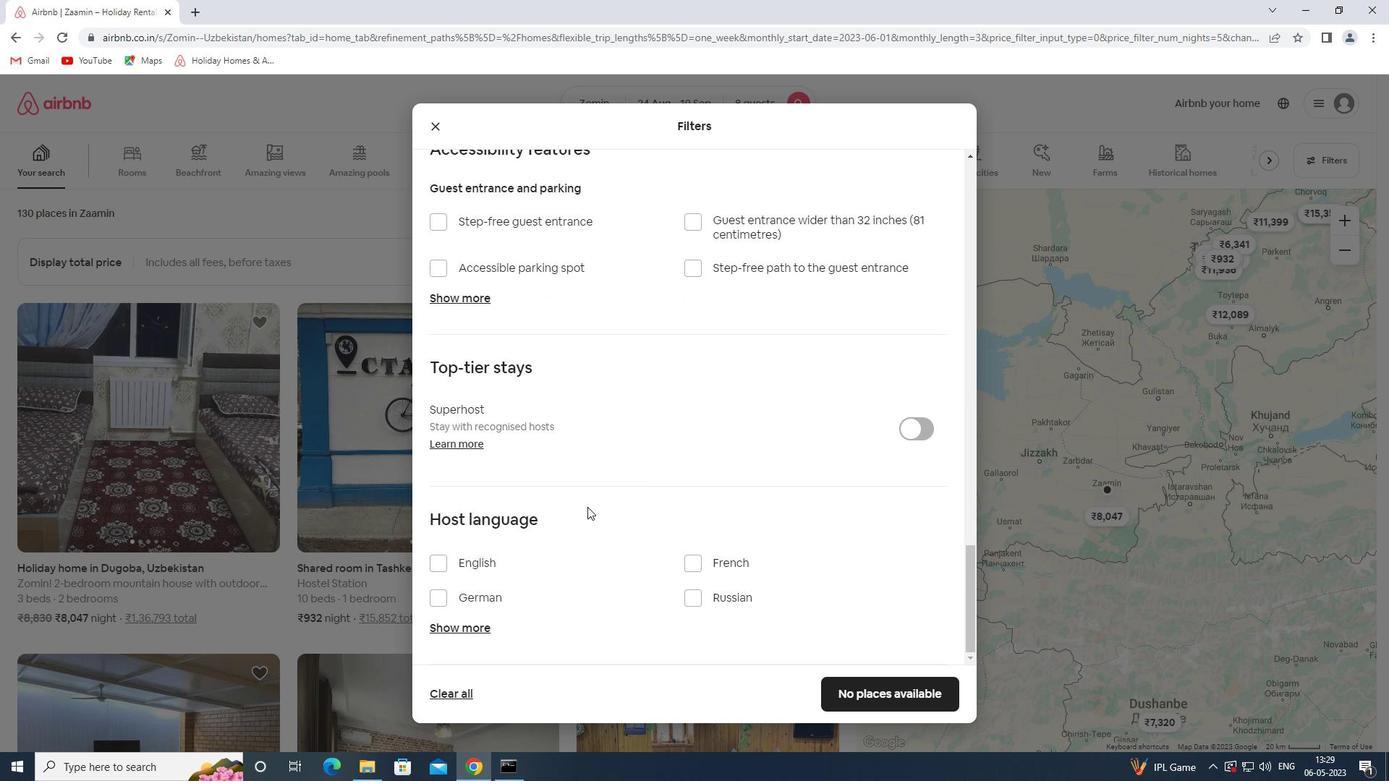 
Action: Mouse scrolled (527, 534) with delta (0, 0)
Screenshot: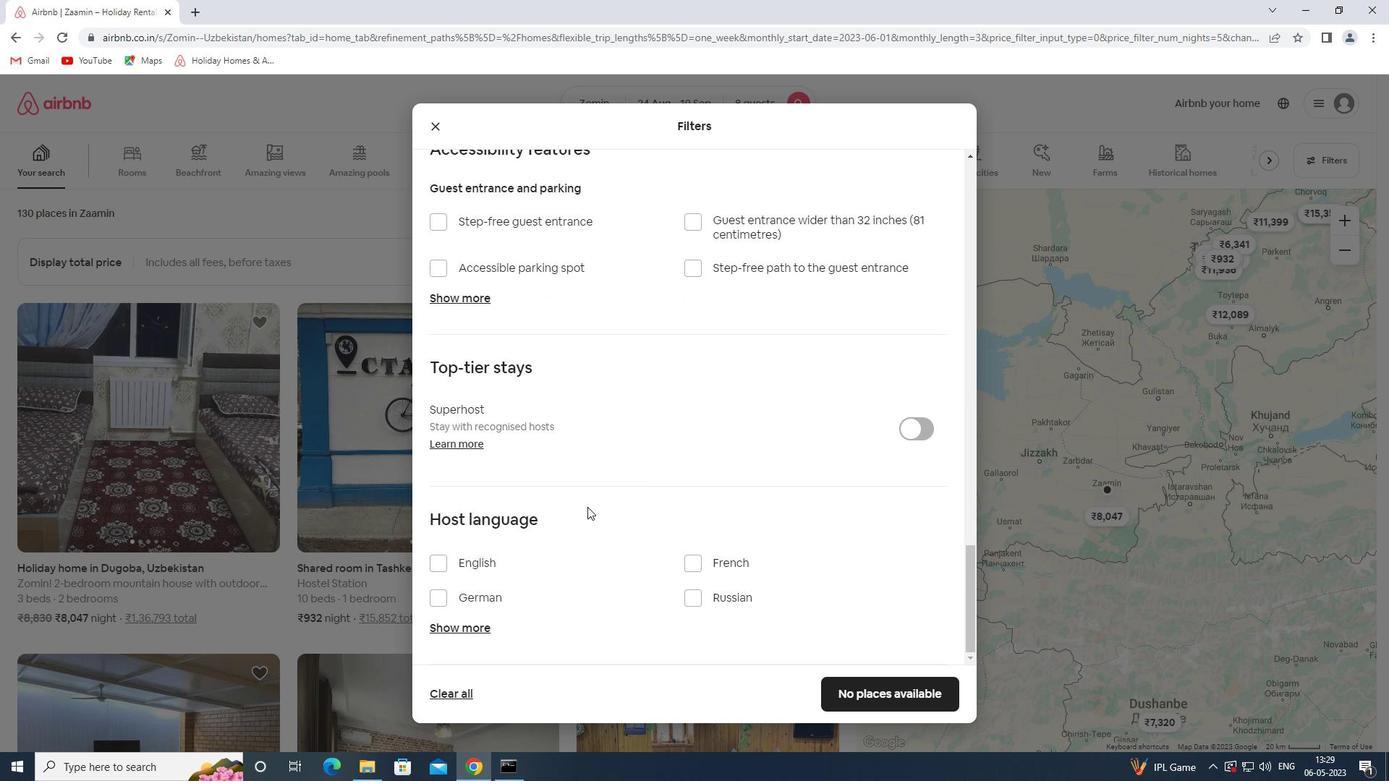 
Action: Mouse moved to (510, 548)
Screenshot: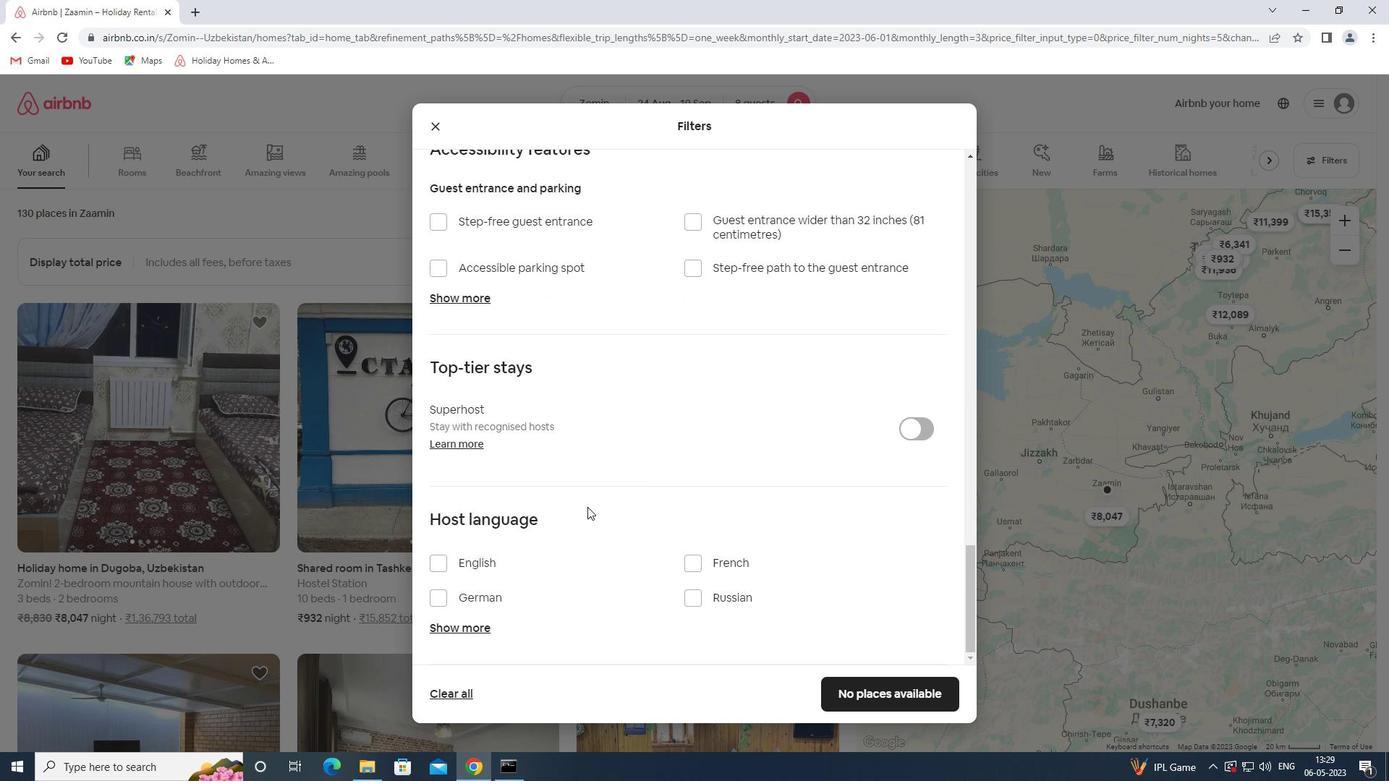 
Action: Mouse scrolled (510, 547) with delta (0, 0)
Screenshot: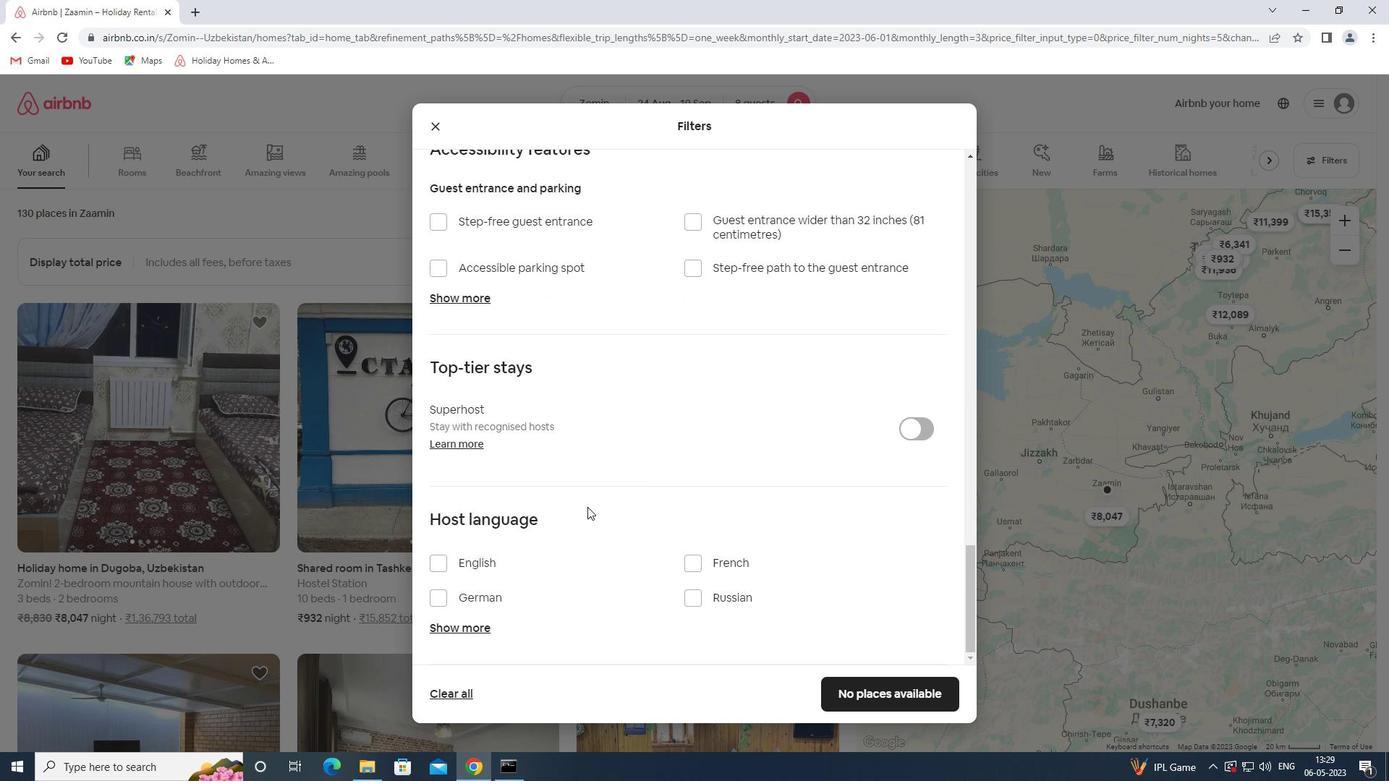 
Action: Mouse moved to (503, 556)
Screenshot: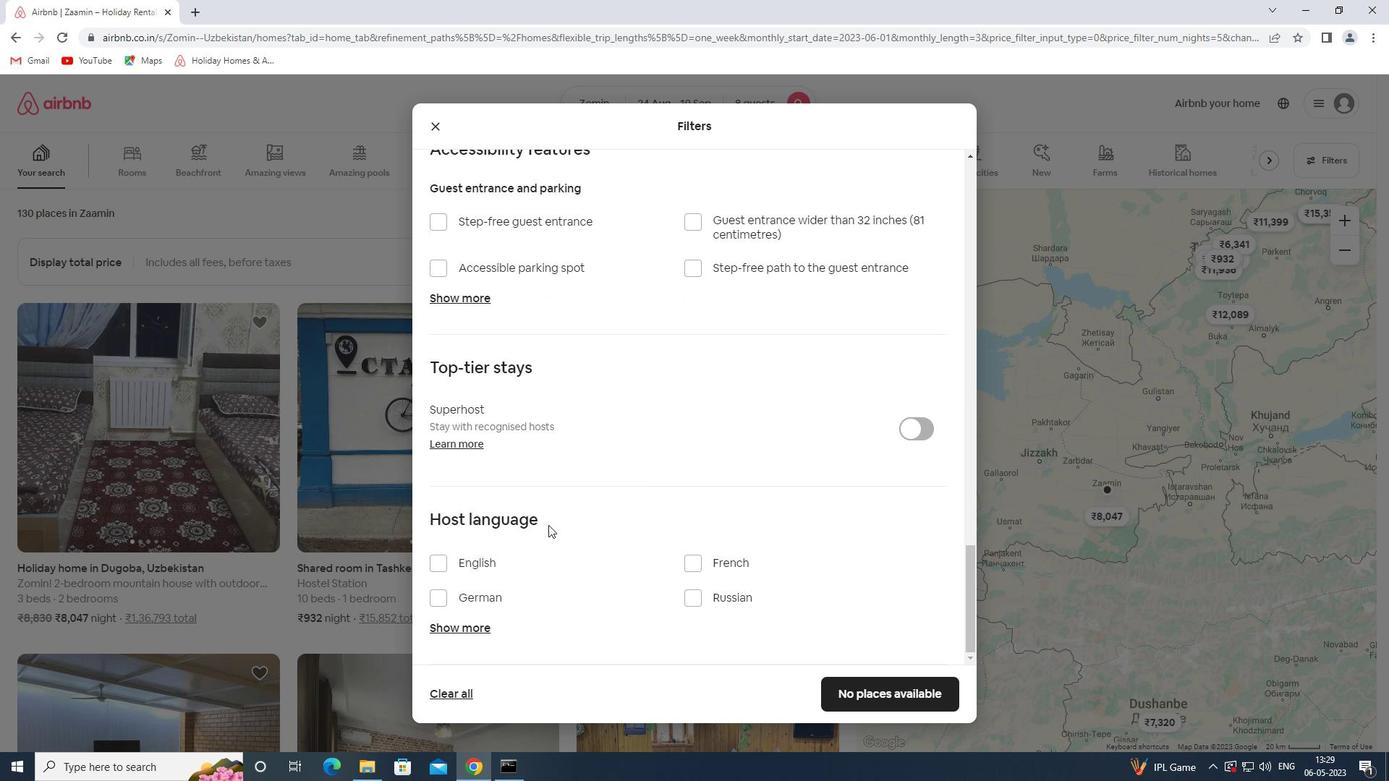 
Action: Mouse scrolled (503, 555) with delta (0, 0)
Screenshot: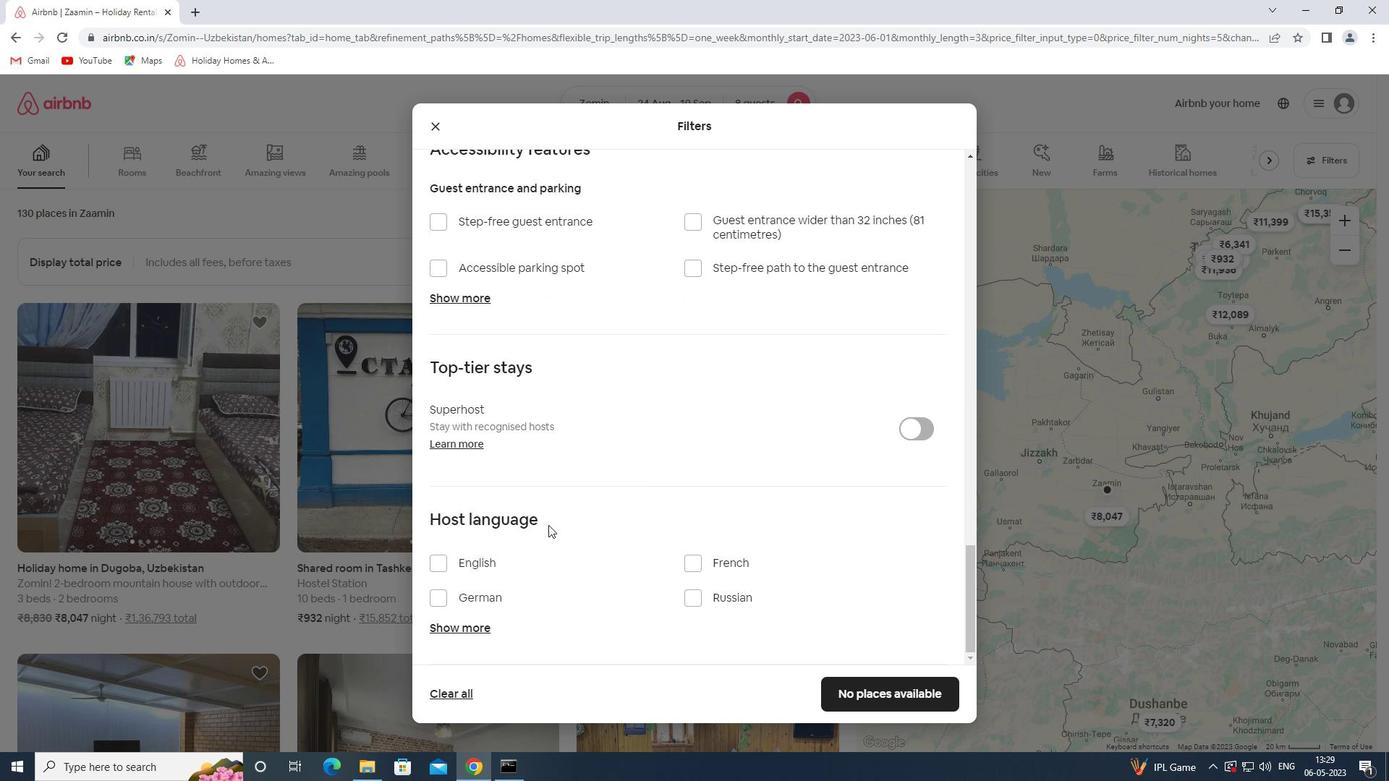 
Action: Mouse moved to (493, 560)
Screenshot: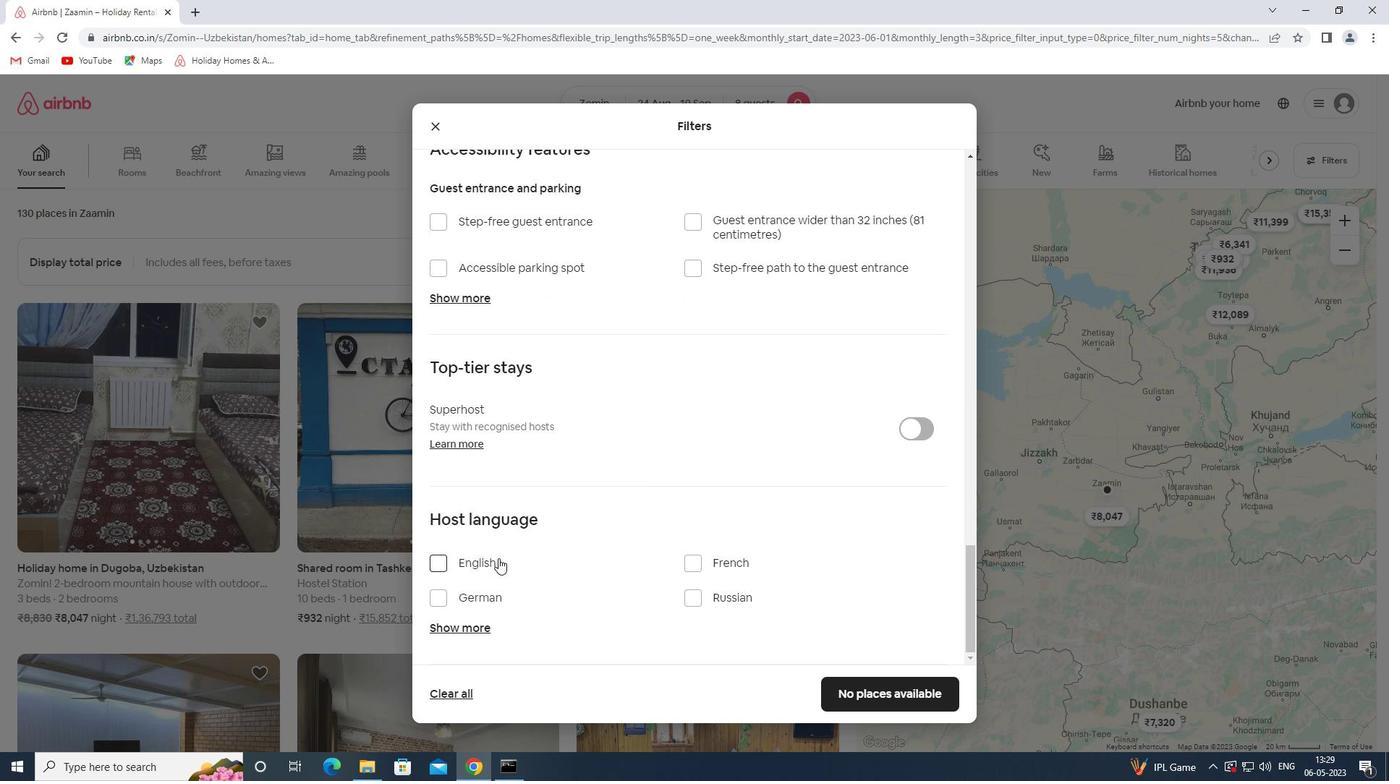 
Action: Mouse pressed left at (493, 560)
Screenshot: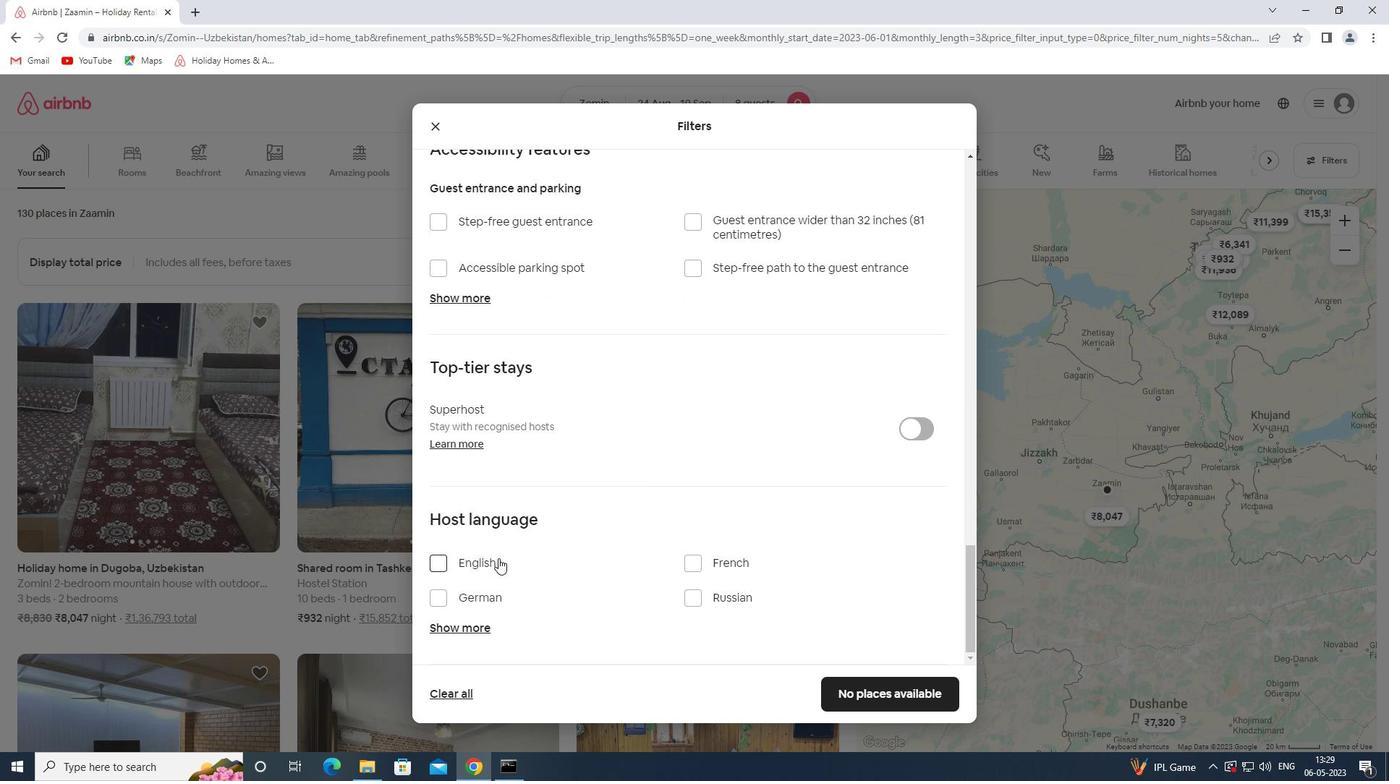 
Action: Mouse moved to (872, 693)
Screenshot: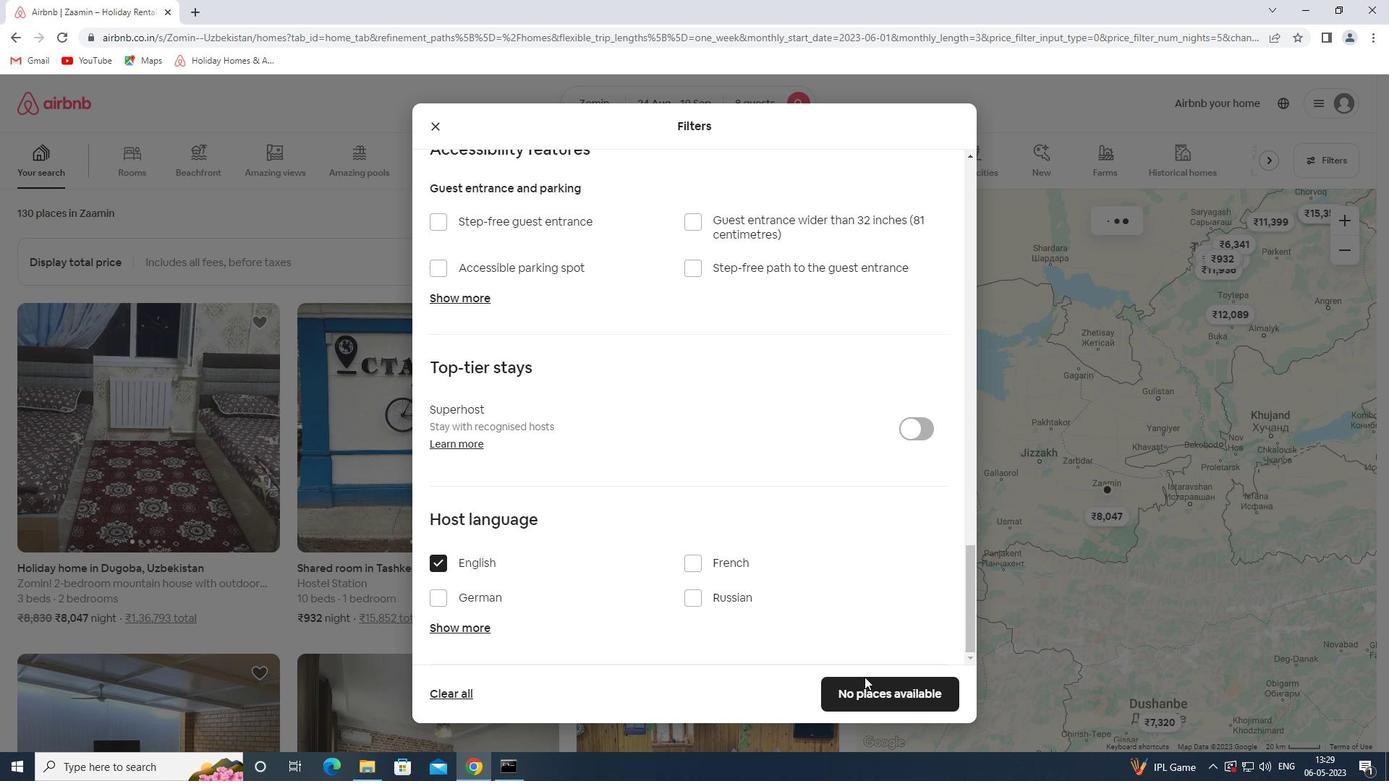 
Action: Mouse pressed left at (872, 693)
Screenshot: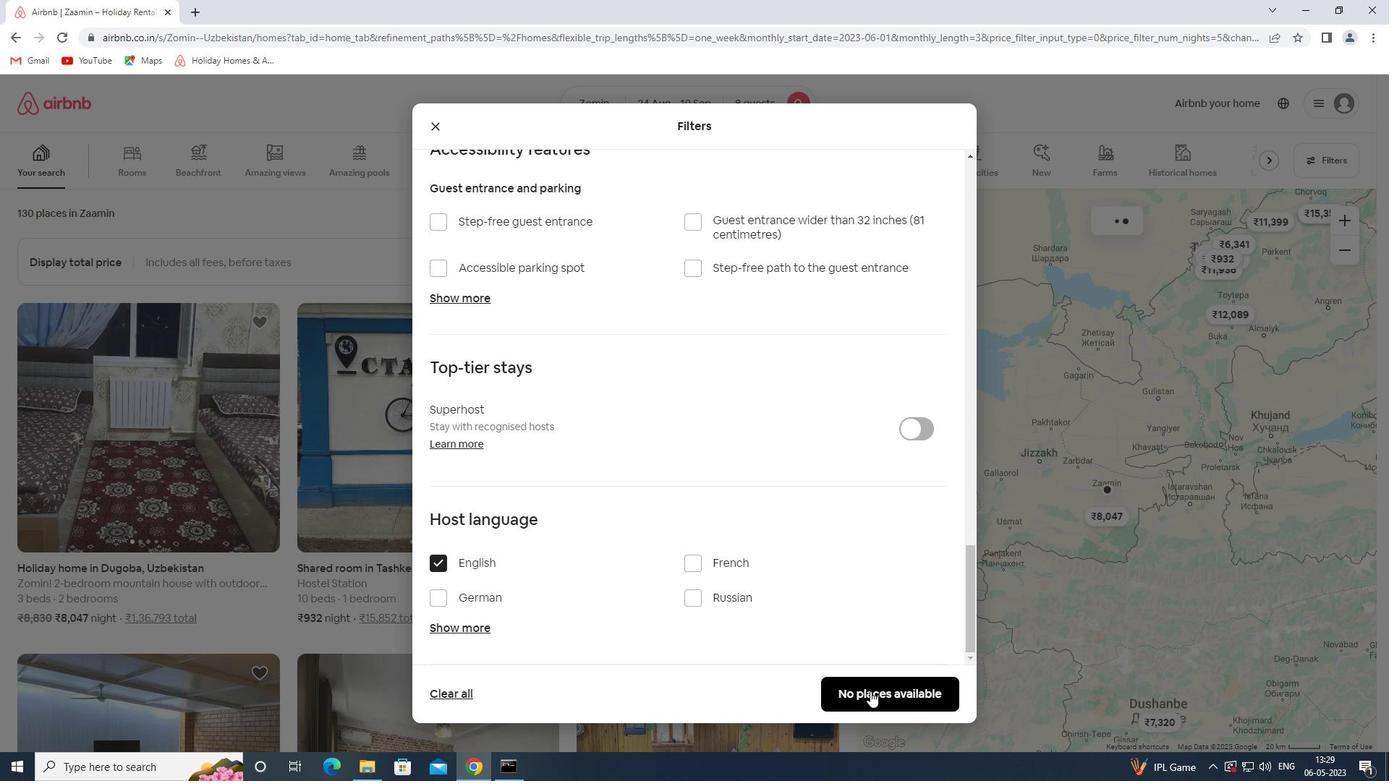
Action: Mouse moved to (870, 694)
Screenshot: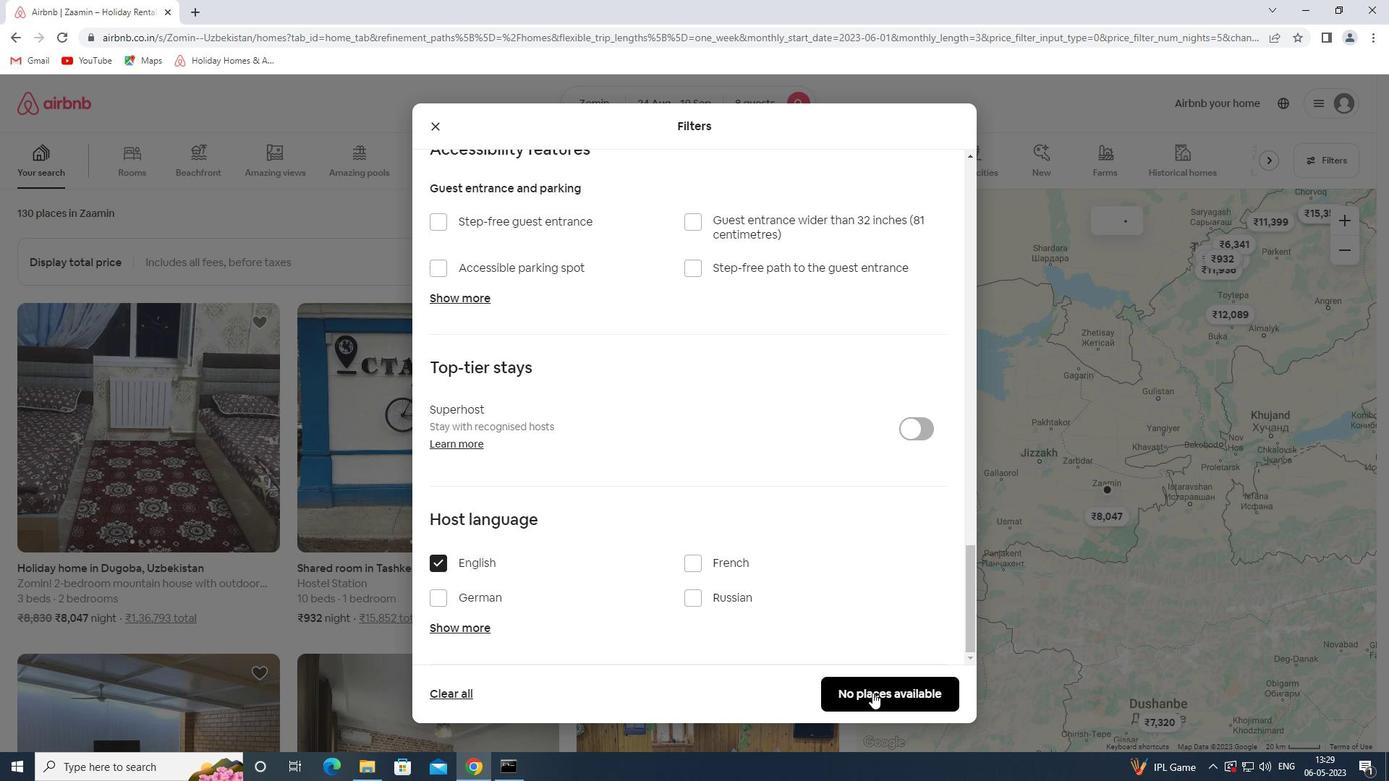 
